 Task: Compose an email with the signature Cooper Powell with the subject Invitation to a webinar and the message I would like to schedule a one-on-one meeting to discuss my performance review. from softage.4@softage.net to softage.6@softage.net, select last 2 words, change the font of the message to Narrow and change the font typography to bold and underline Send the email. Finally, move the email from Sent Items to the label Performance reviews
Action: Mouse moved to (1069, 87)
Screenshot: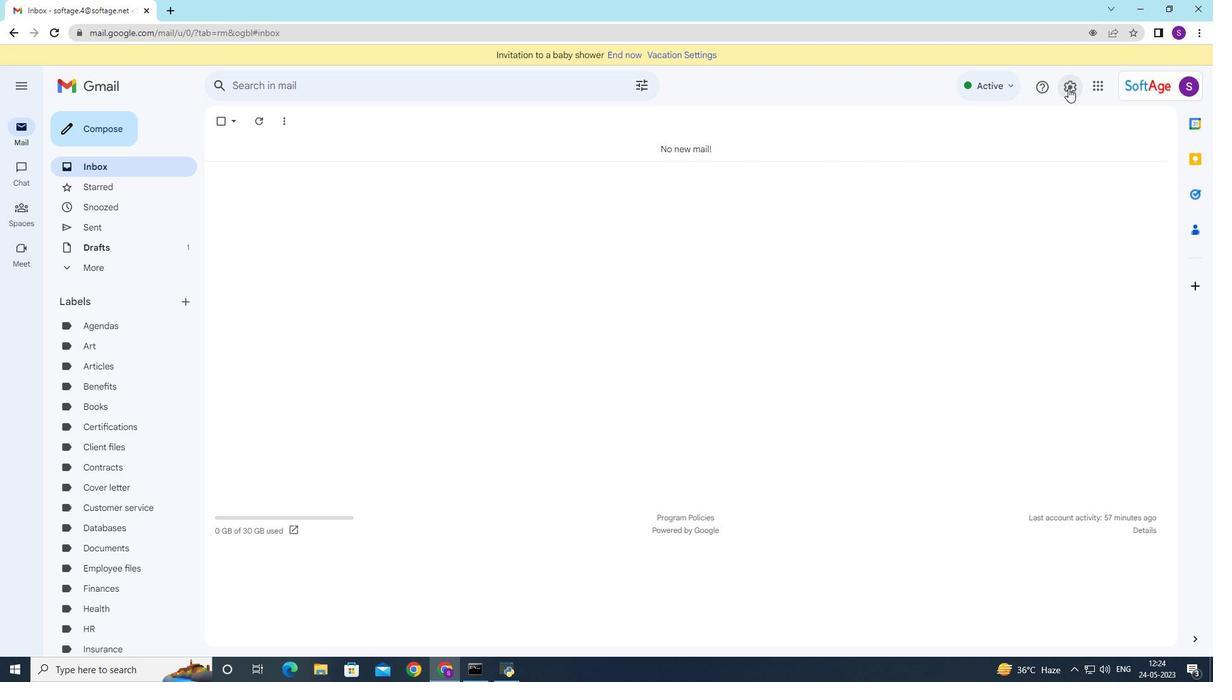 
Action: Mouse pressed left at (1069, 87)
Screenshot: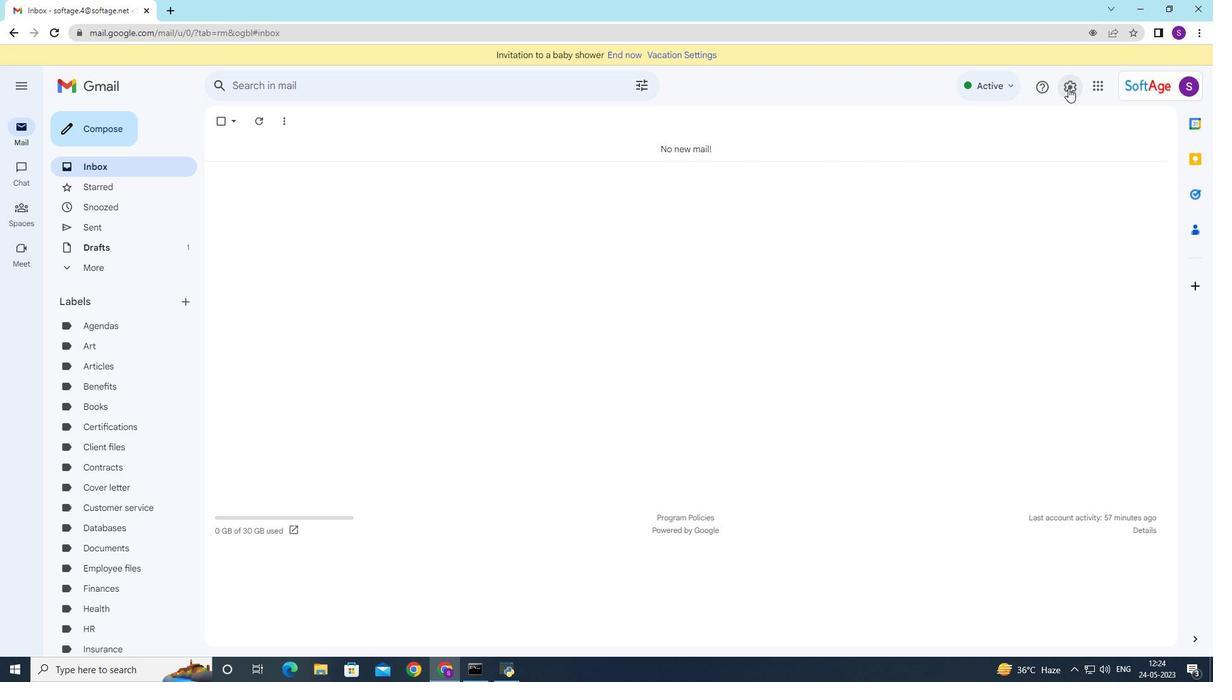 
Action: Mouse moved to (1073, 154)
Screenshot: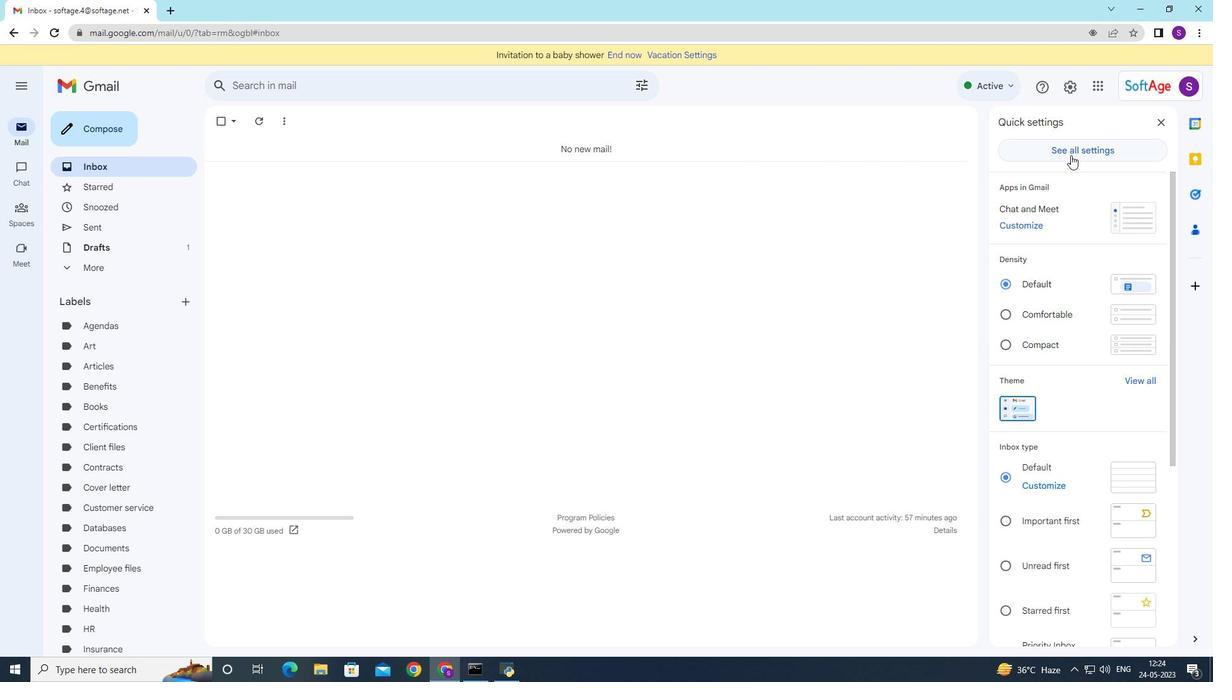 
Action: Mouse pressed left at (1073, 154)
Screenshot: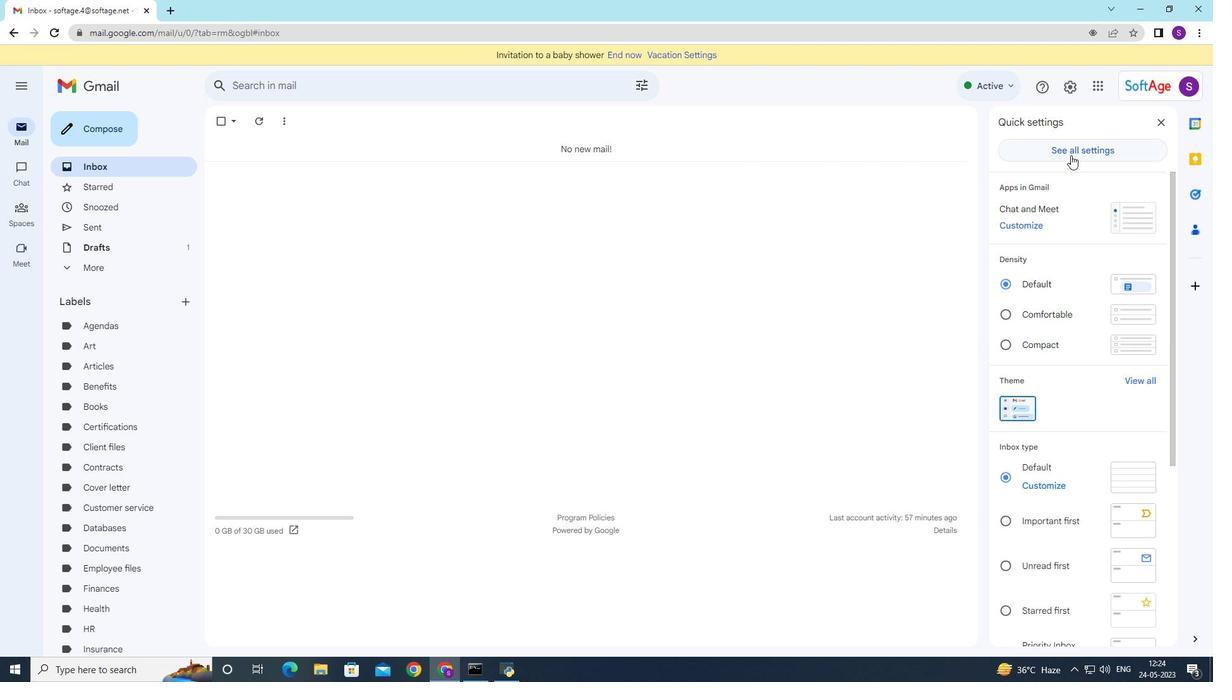 
Action: Mouse moved to (594, 244)
Screenshot: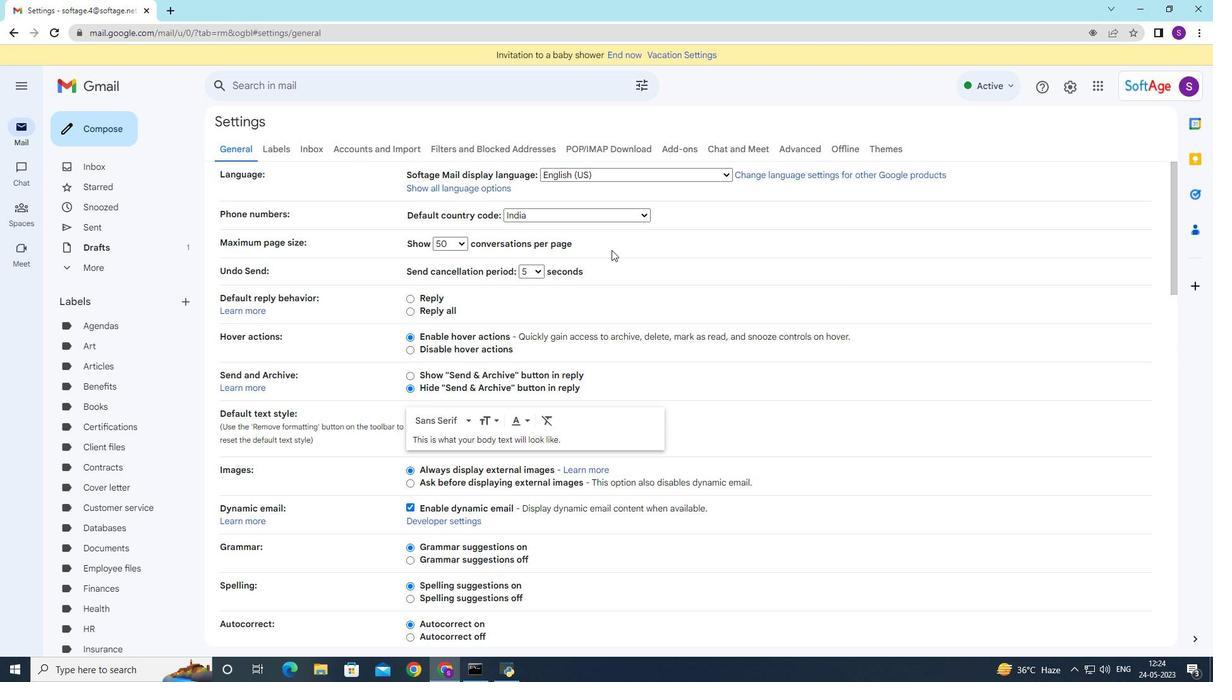 
Action: Mouse scrolled (594, 243) with delta (0, 0)
Screenshot: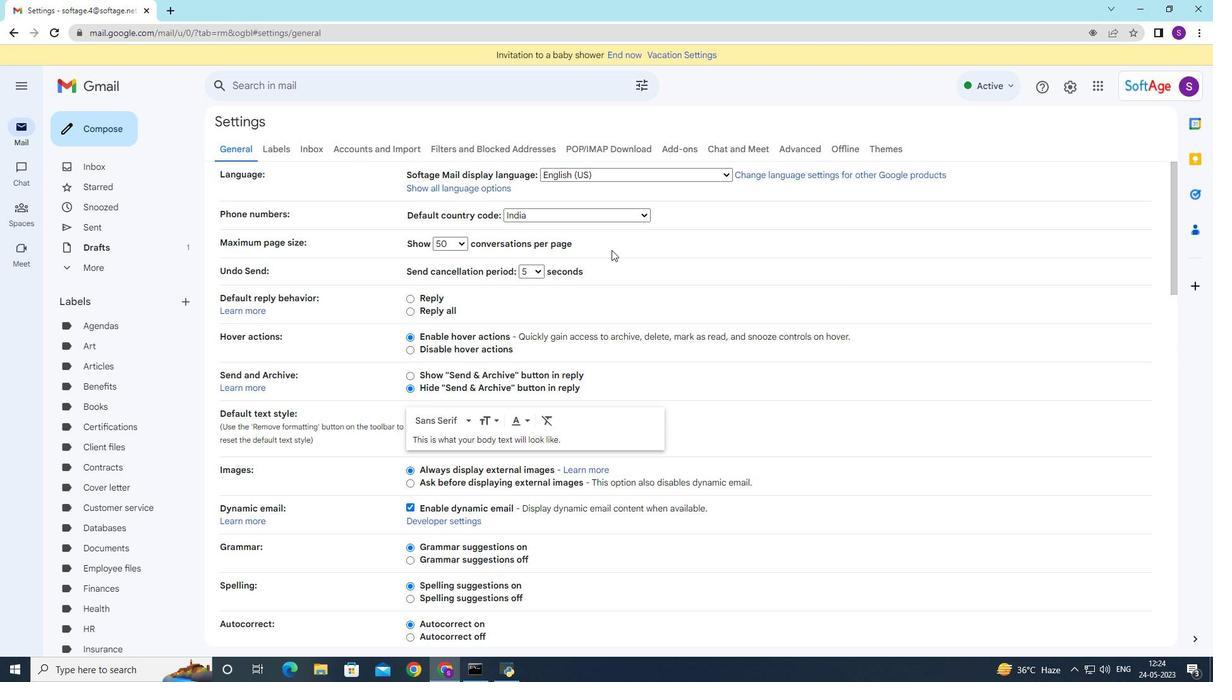 
Action: Mouse scrolled (594, 243) with delta (0, 0)
Screenshot: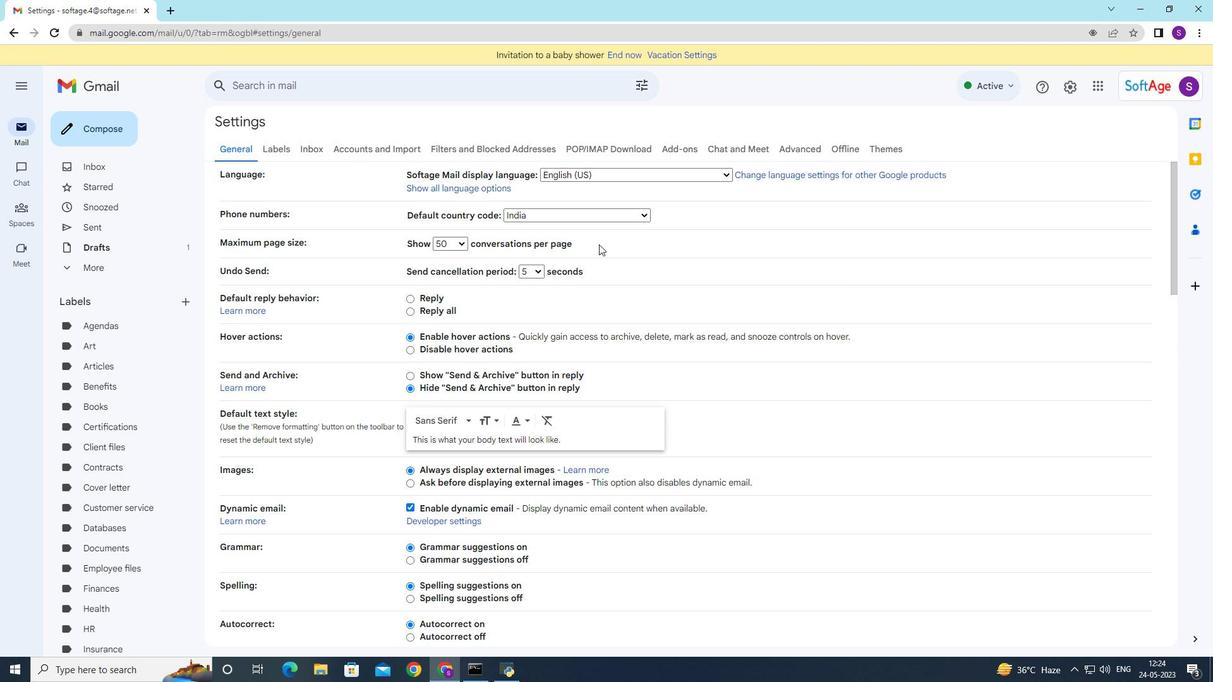 
Action: Mouse scrolled (594, 243) with delta (0, 0)
Screenshot: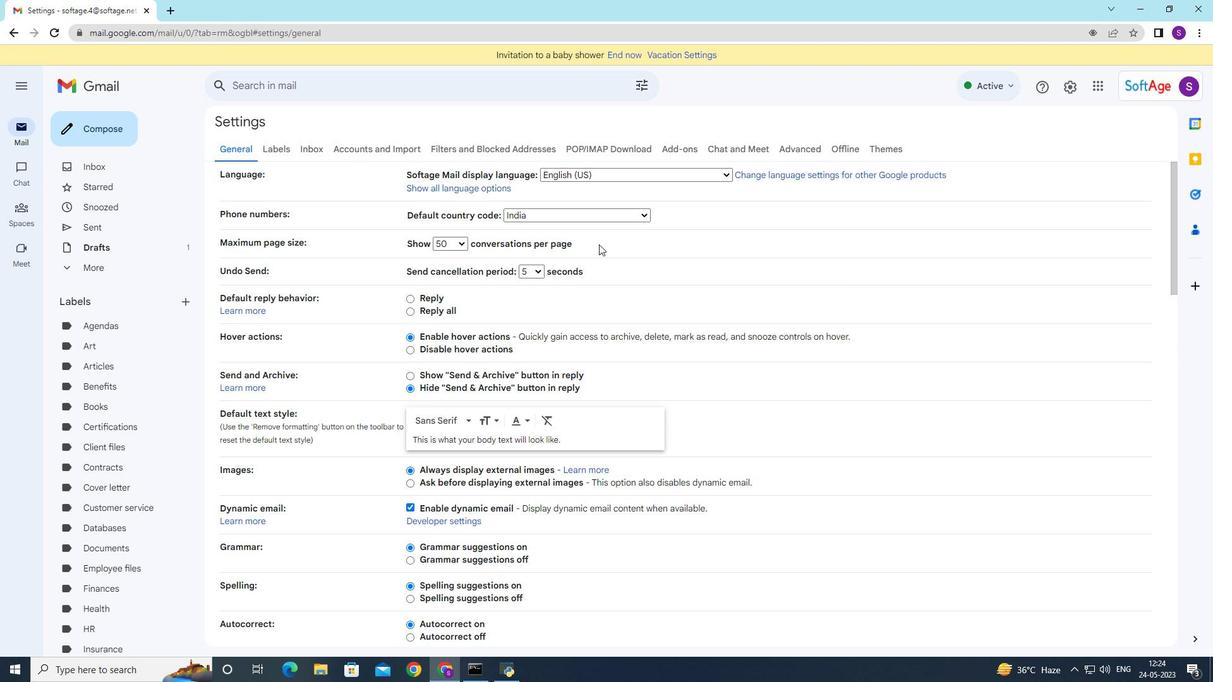 
Action: Mouse scrolled (594, 243) with delta (0, 0)
Screenshot: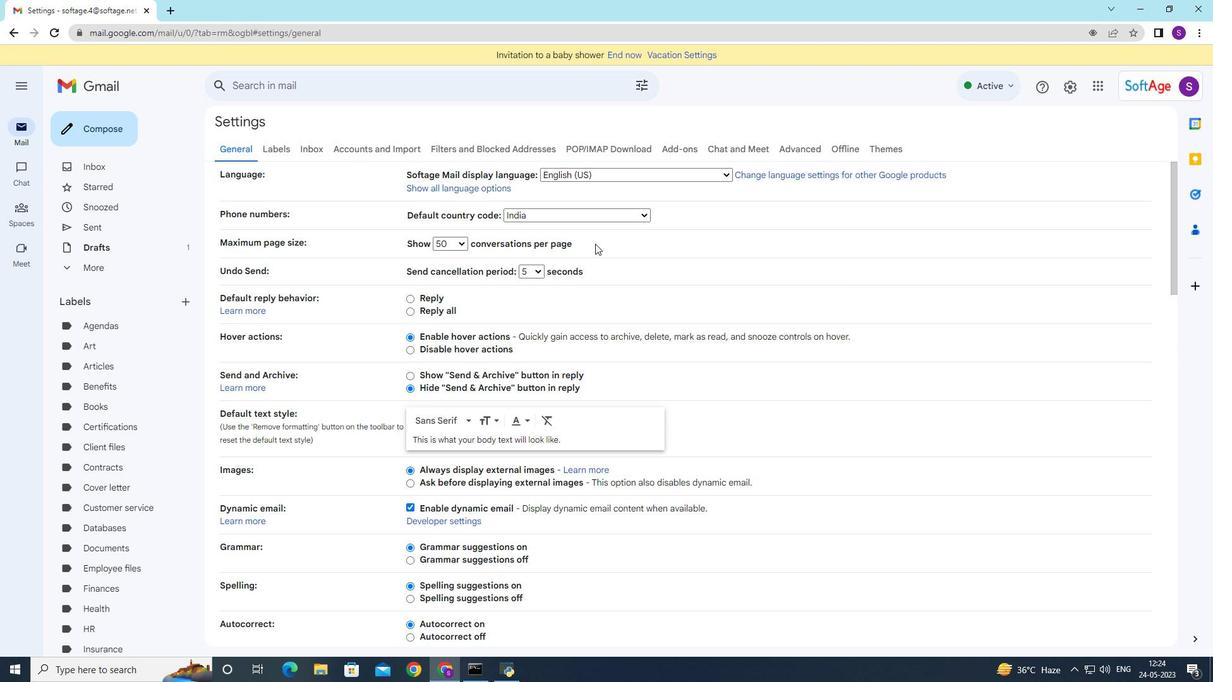 
Action: Mouse scrolled (594, 243) with delta (0, 0)
Screenshot: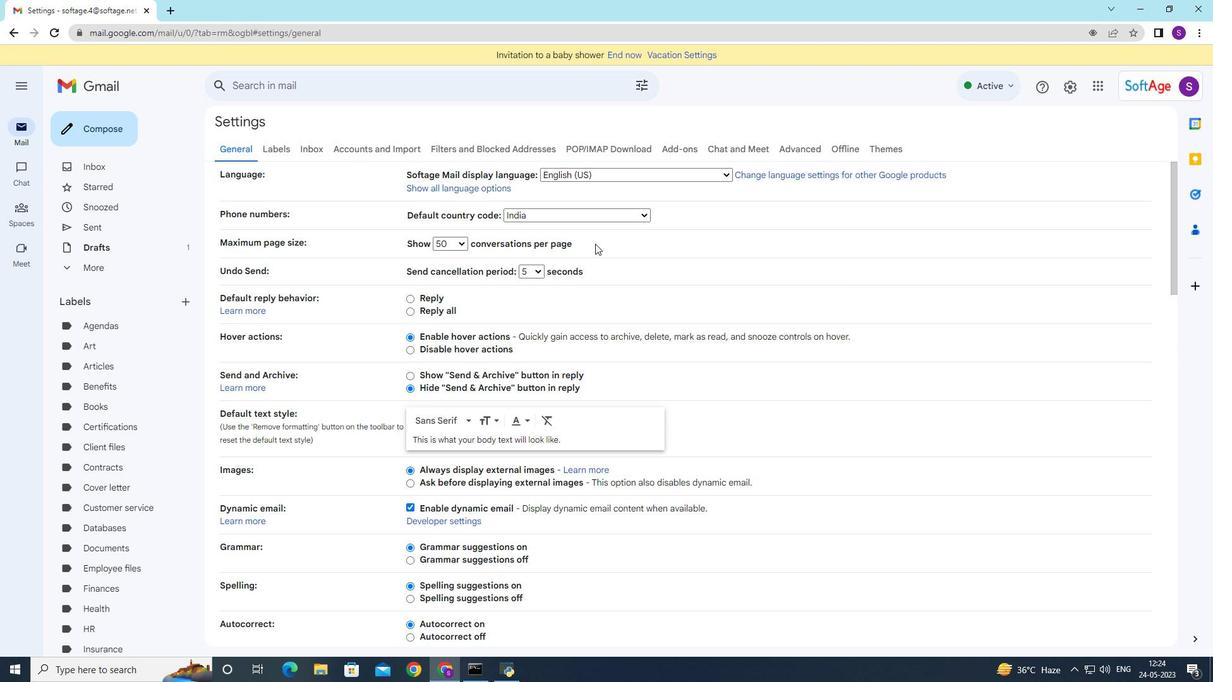 
Action: Mouse moved to (600, 265)
Screenshot: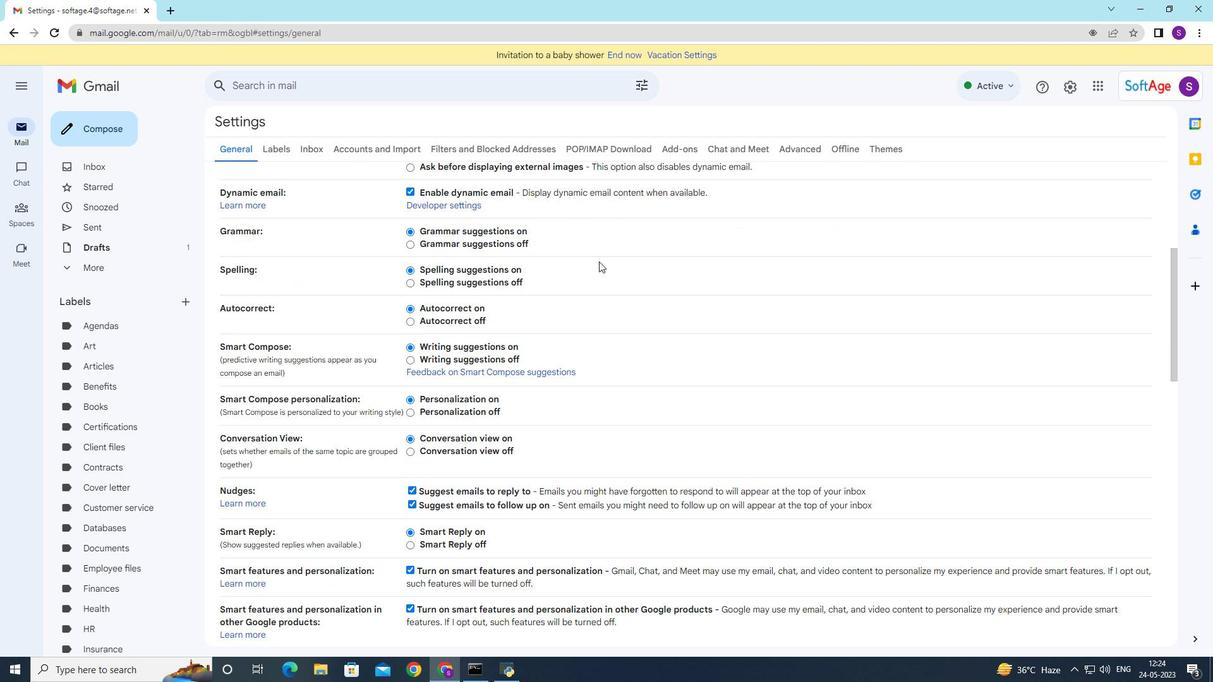 
Action: Mouse scrolled (599, 267) with delta (0, 0)
Screenshot: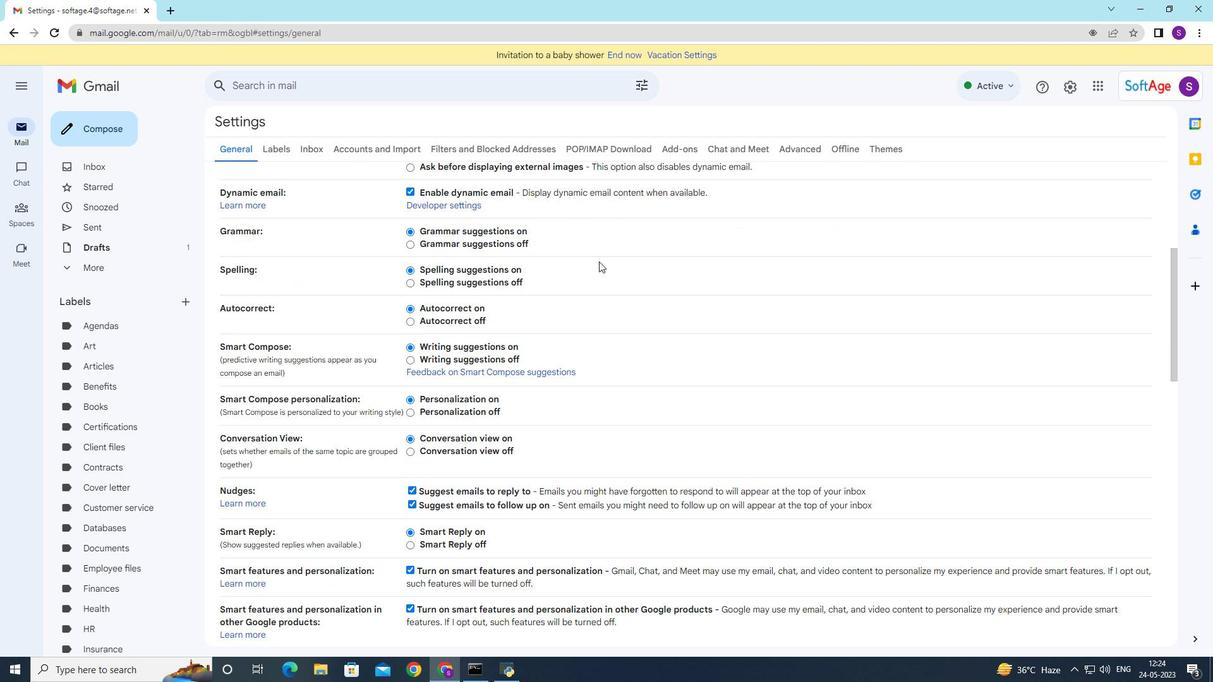 
Action: Mouse scrolled (599, 267) with delta (0, 0)
Screenshot: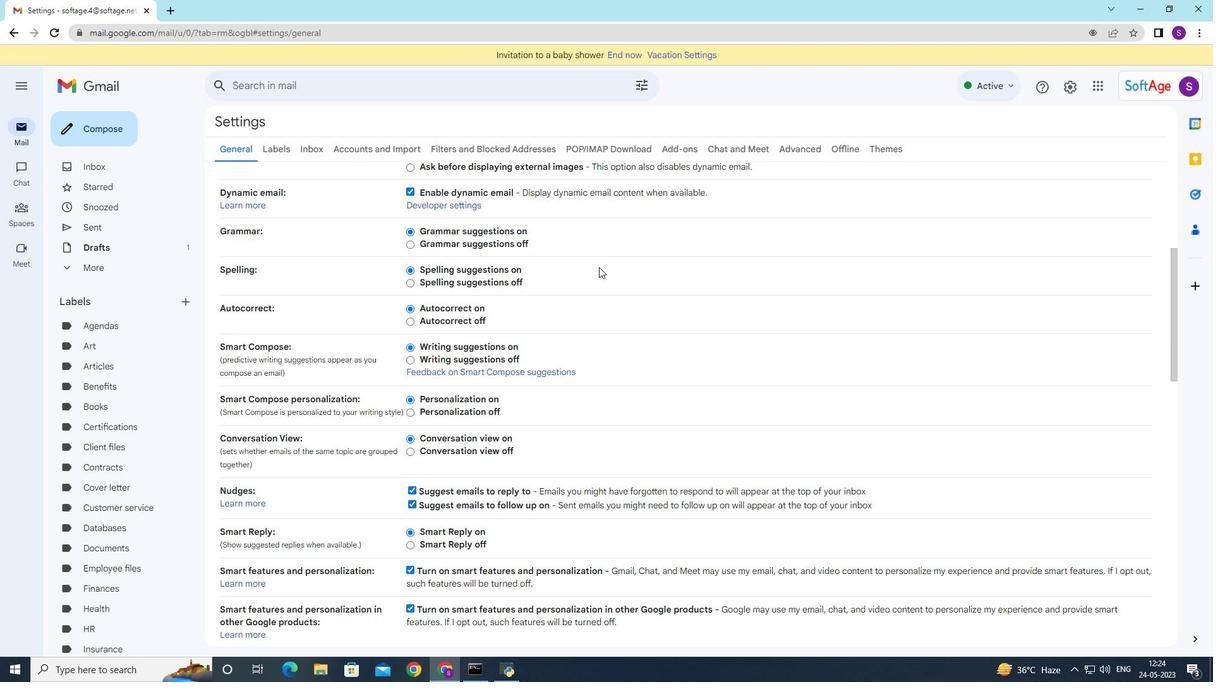 
Action: Mouse scrolled (599, 267) with delta (0, 0)
Screenshot: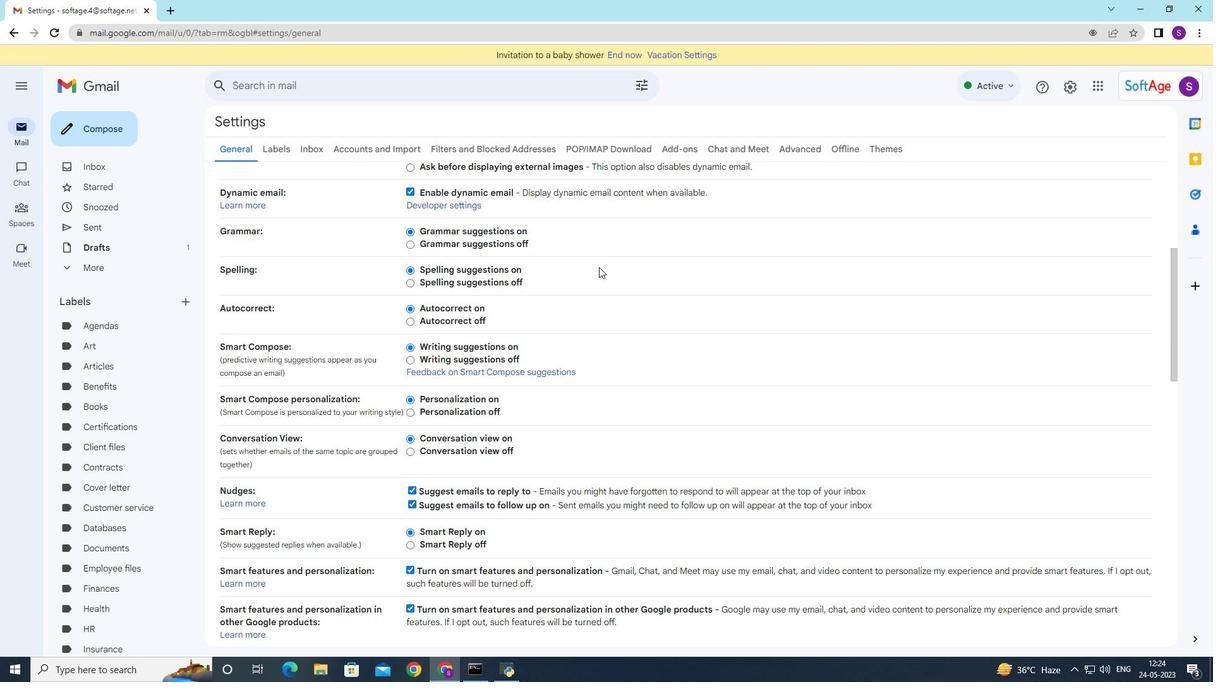 
Action: Mouse scrolled (599, 267) with delta (0, 0)
Screenshot: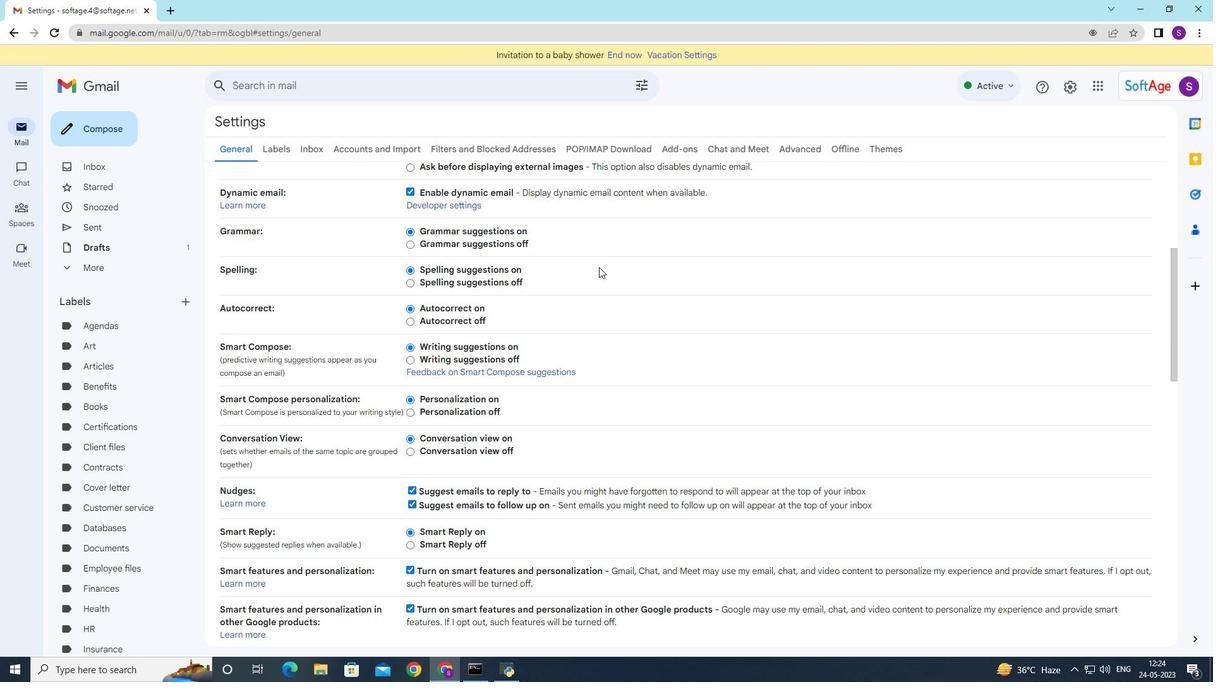
Action: Mouse scrolled (599, 267) with delta (0, 0)
Screenshot: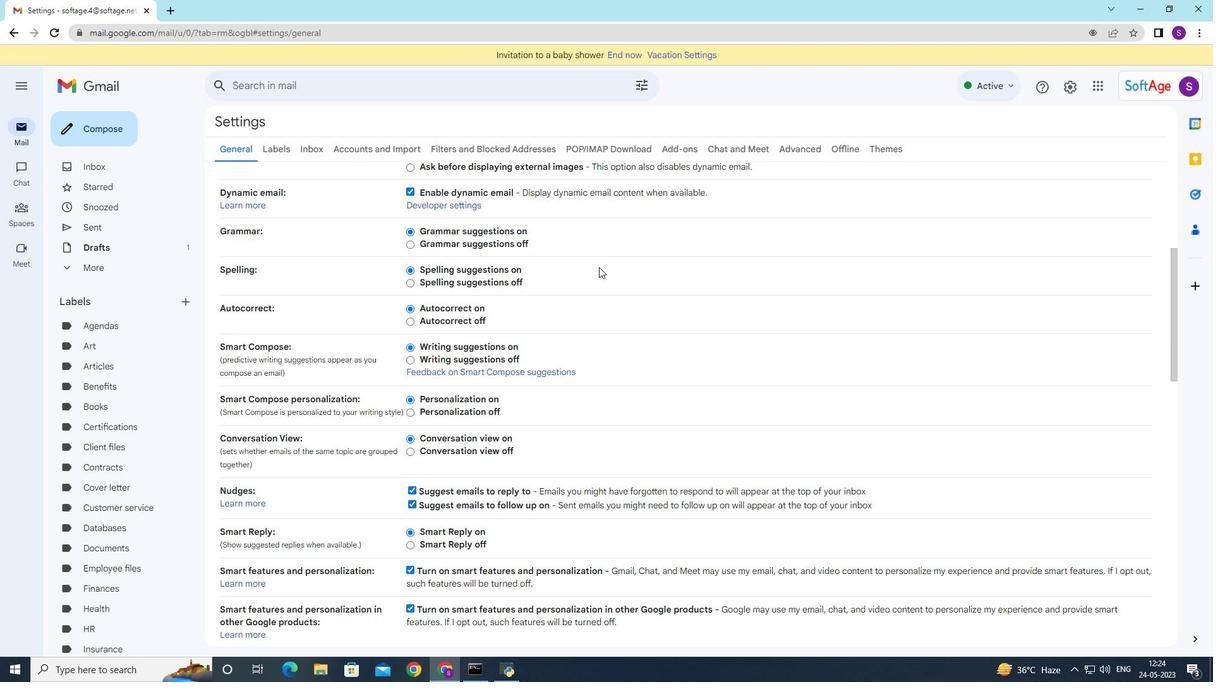 
Action: Mouse scrolled (599, 266) with delta (0, 0)
Screenshot: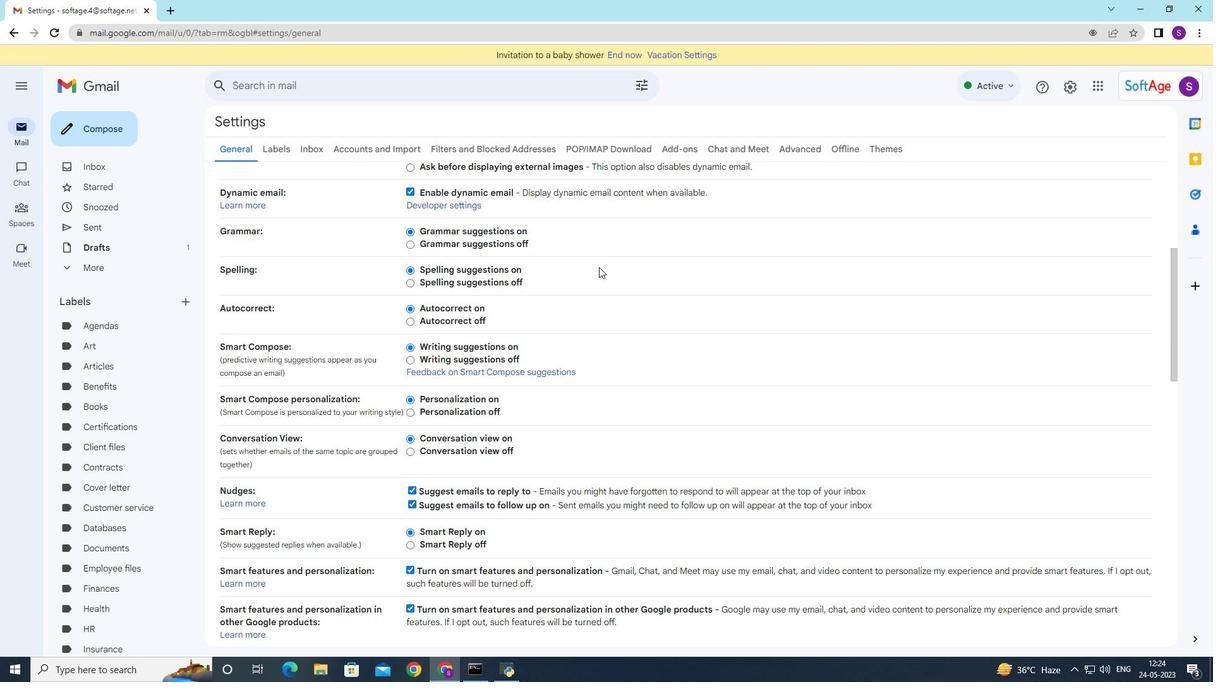 
Action: Mouse moved to (616, 264)
Screenshot: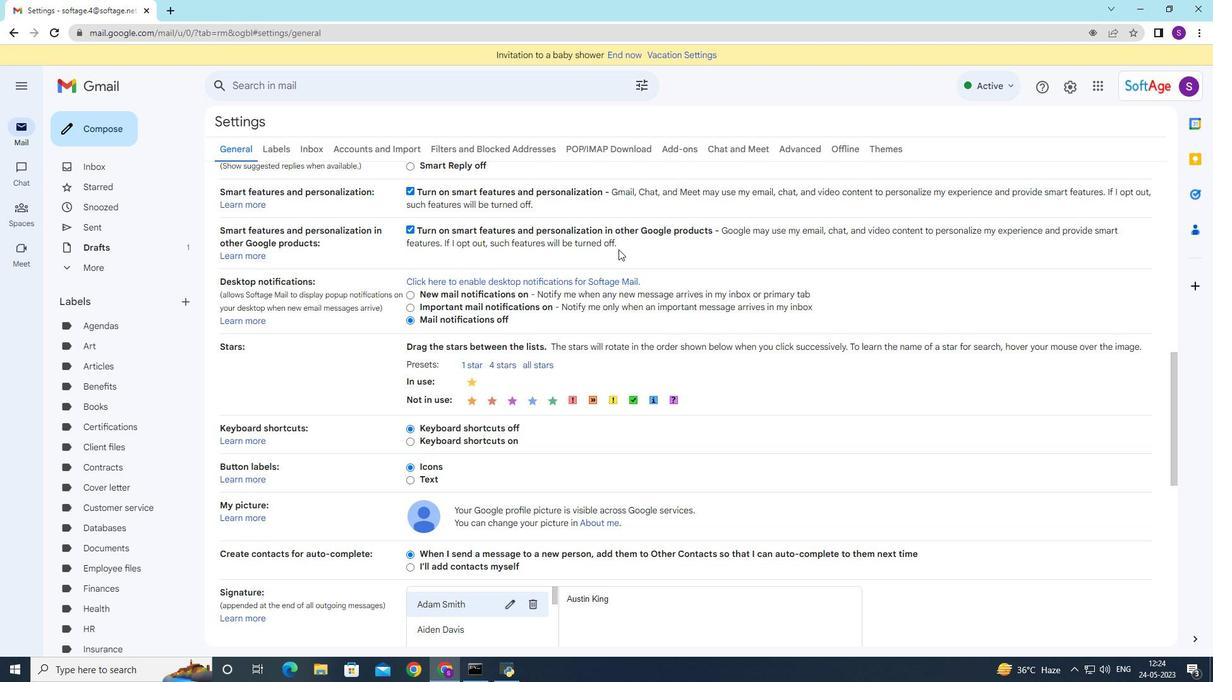 
Action: Mouse scrolled (617, 261) with delta (0, 0)
Screenshot: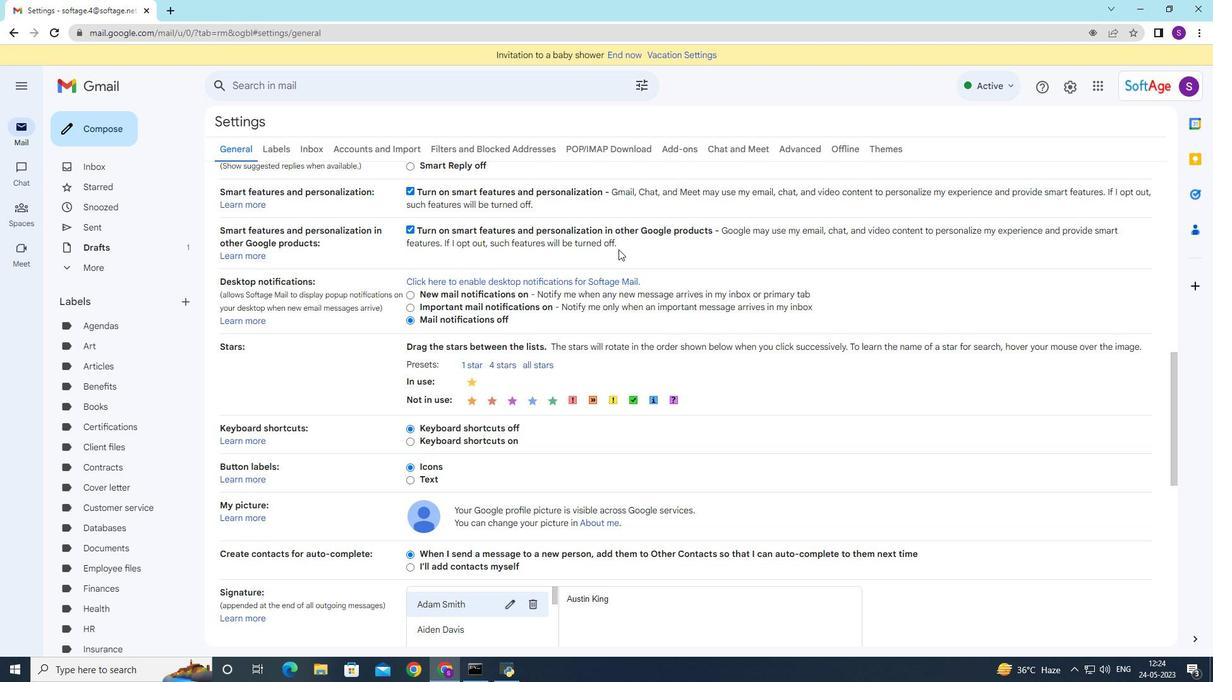 
Action: Mouse moved to (616, 264)
Screenshot: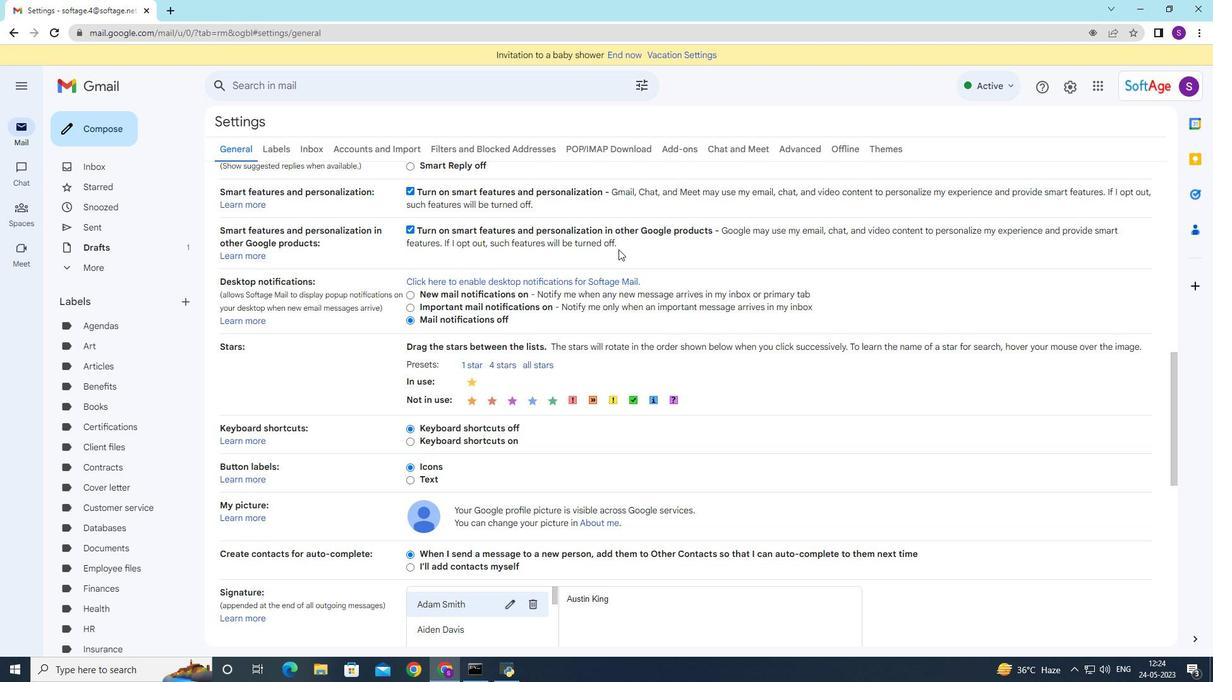 
Action: Mouse scrolled (617, 261) with delta (0, 0)
Screenshot: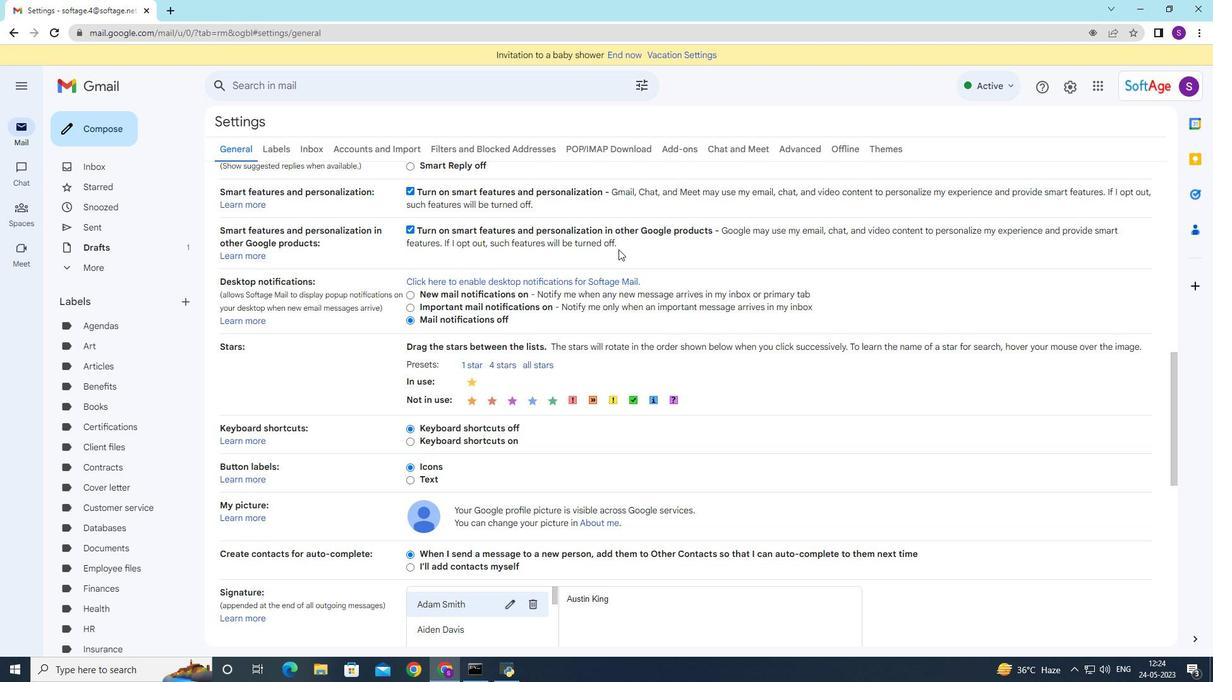 
Action: Mouse moved to (615, 269)
Screenshot: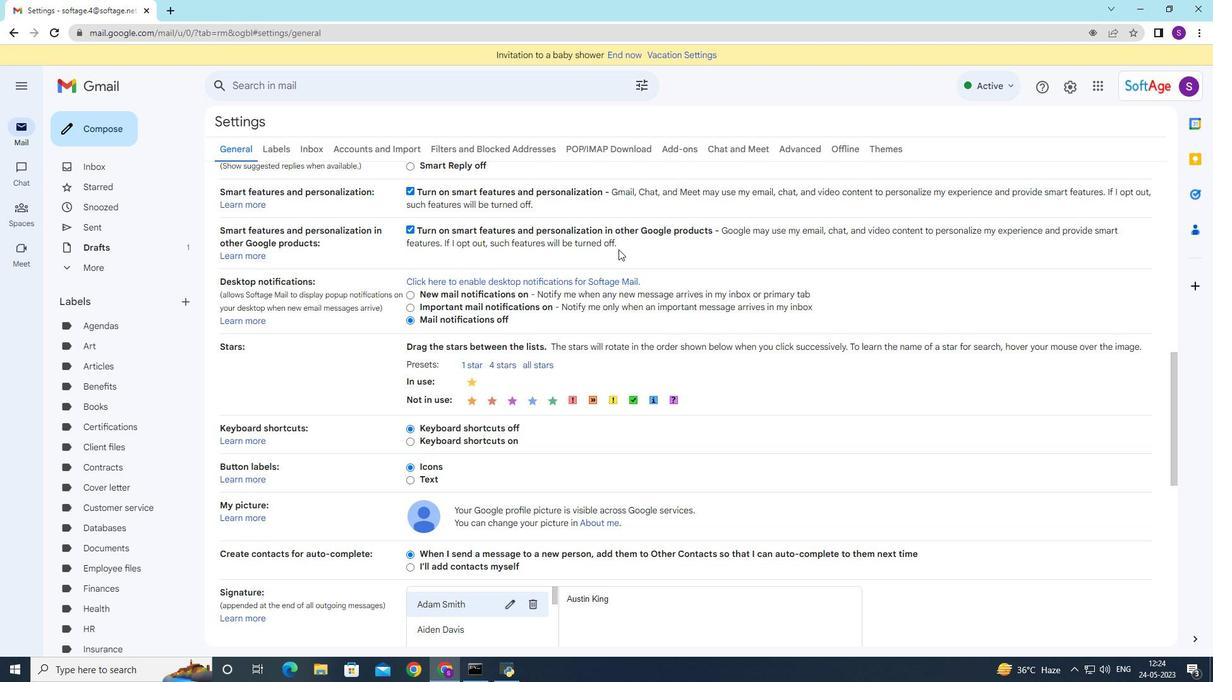 
Action: Mouse scrolled (617, 263) with delta (0, 0)
Screenshot: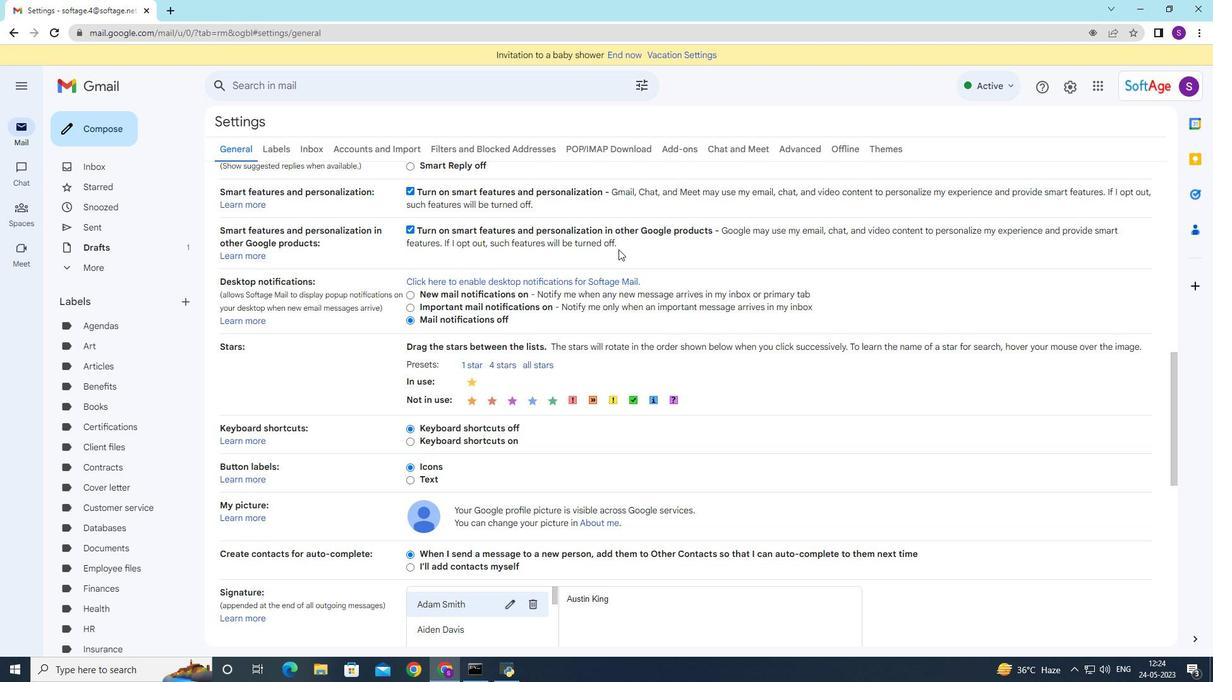 
Action: Mouse scrolled (617, 263) with delta (0, 0)
Screenshot: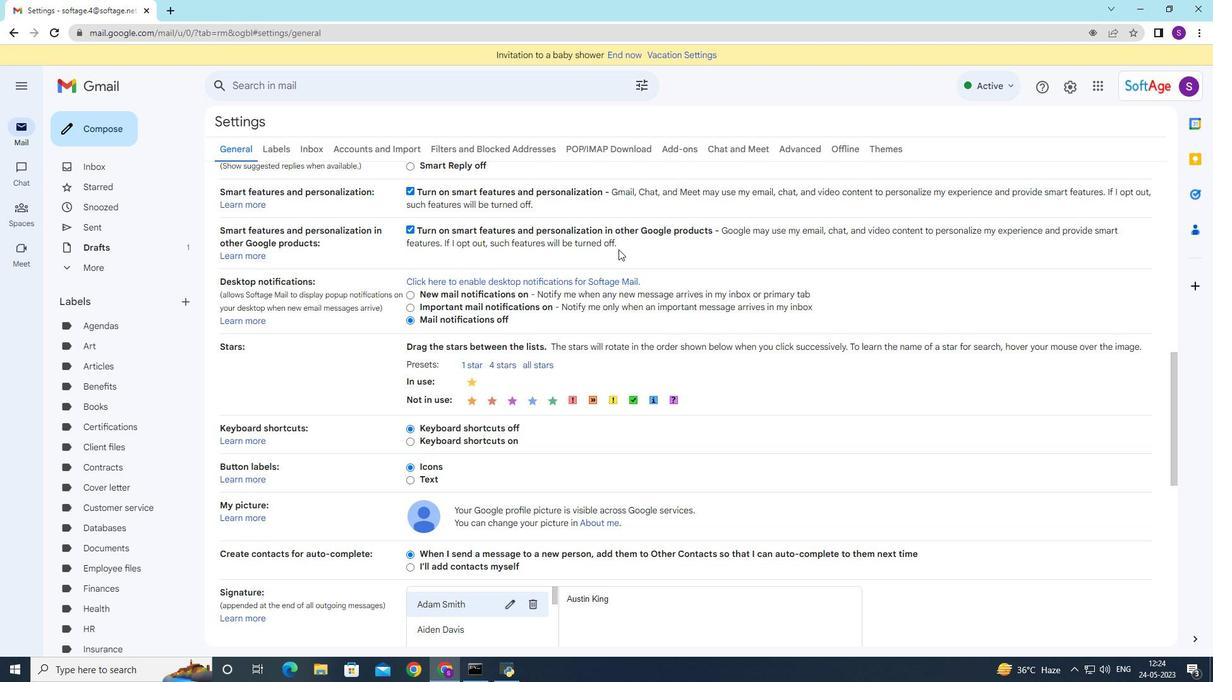 
Action: Mouse scrolled (616, 264) with delta (0, 0)
Screenshot: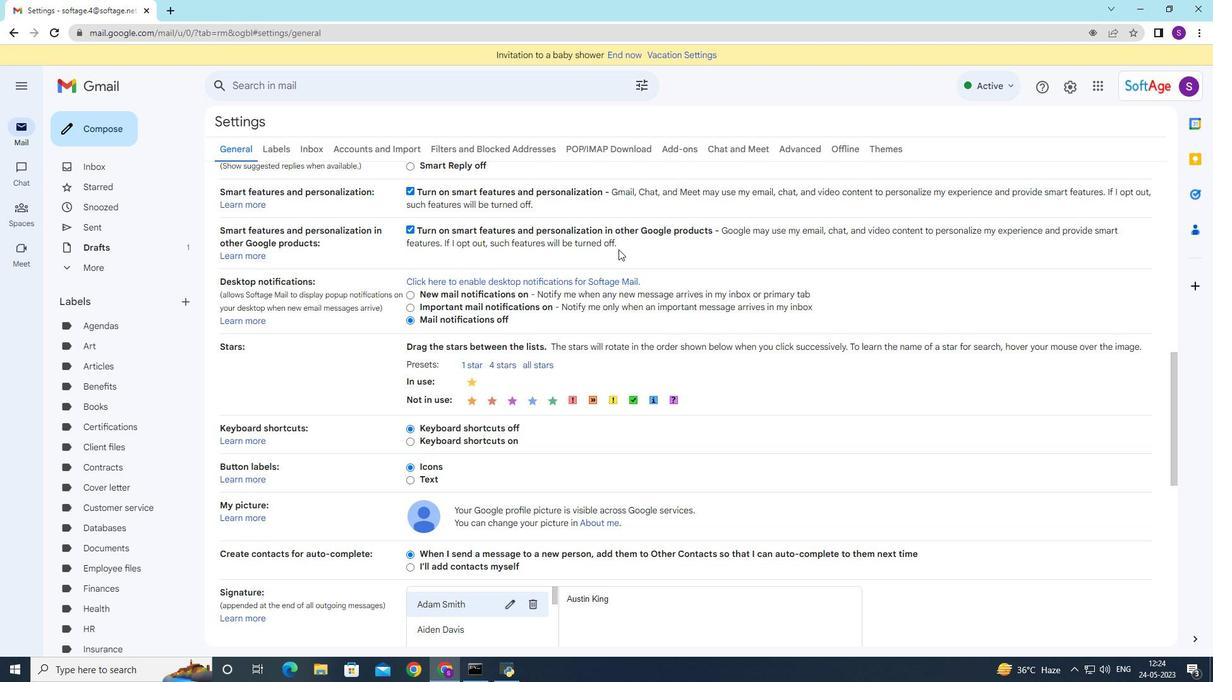
Action: Mouse moved to (533, 338)
Screenshot: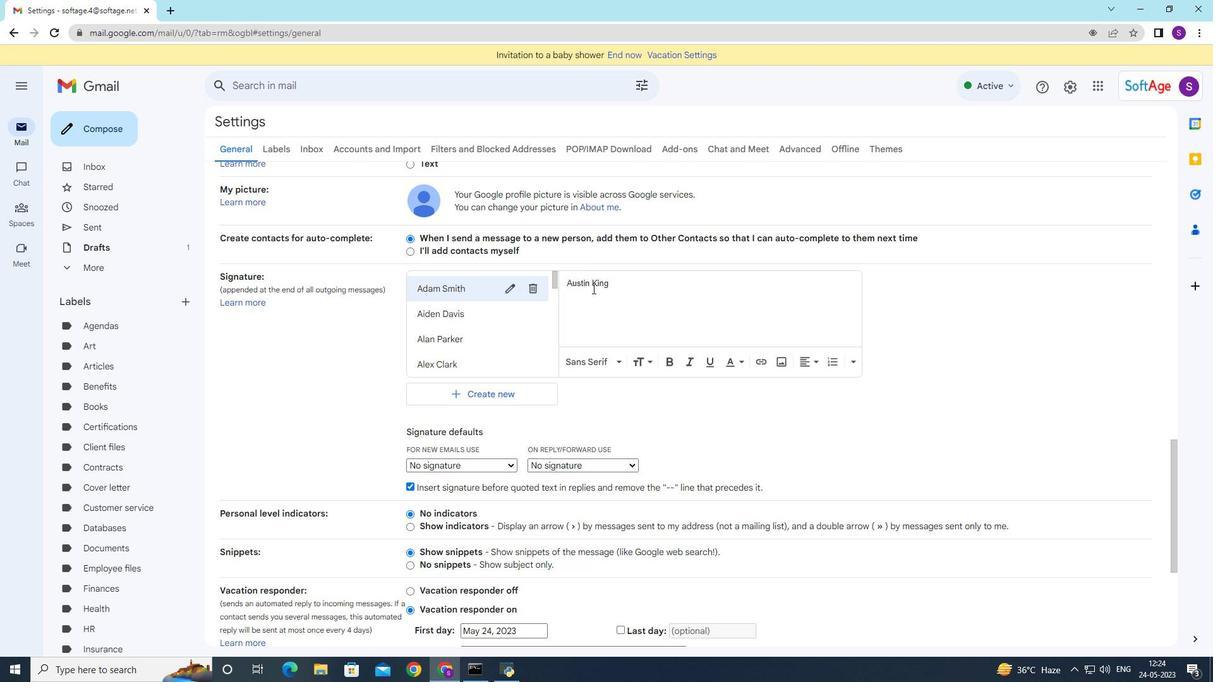 
Action: Mouse scrolled (533, 338) with delta (0, 0)
Screenshot: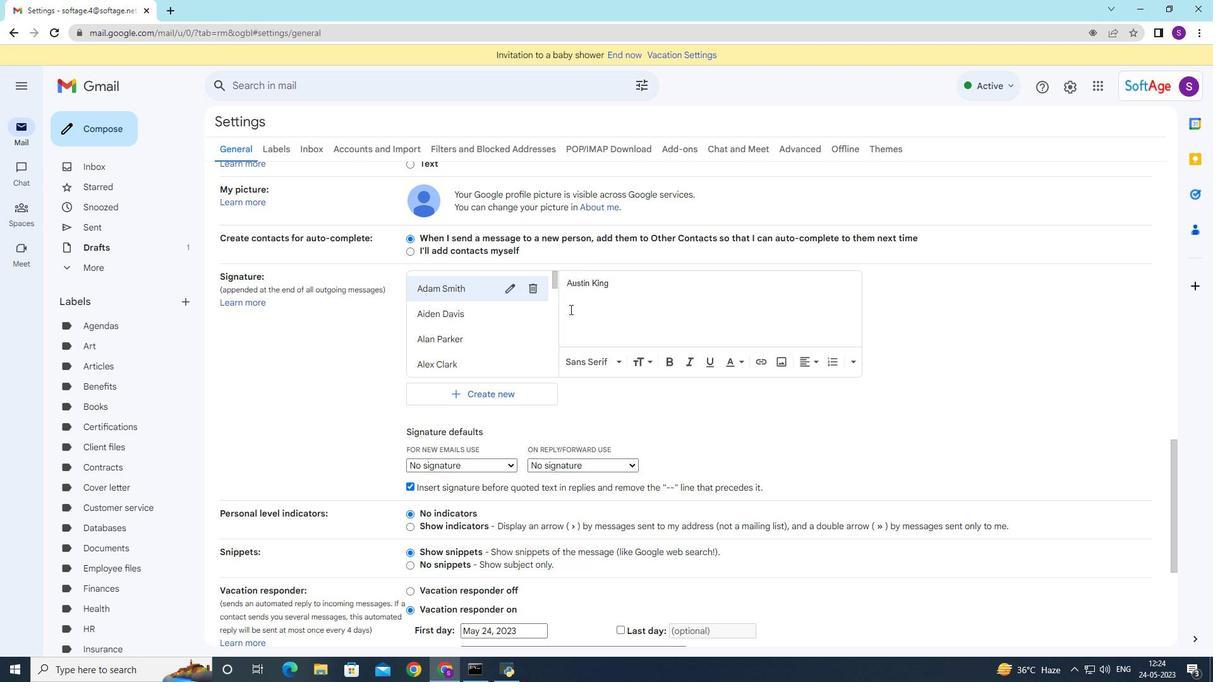 
Action: Mouse moved to (517, 347)
Screenshot: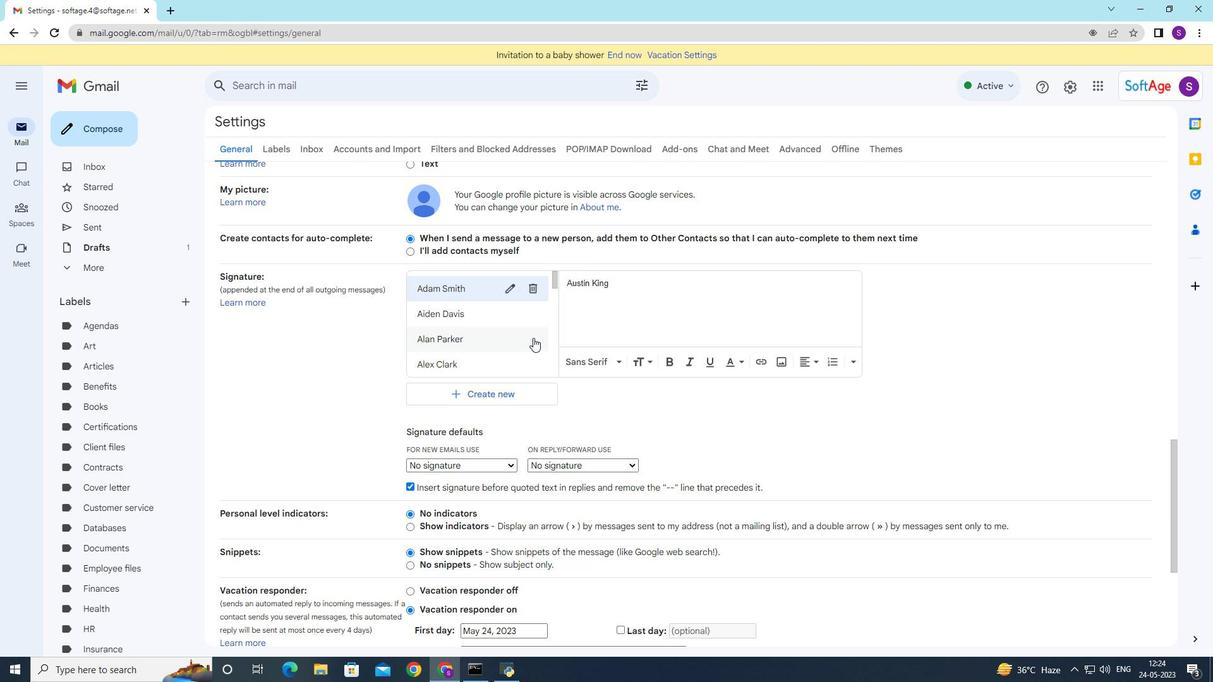 
Action: Mouse scrolled (517, 346) with delta (0, 0)
Screenshot: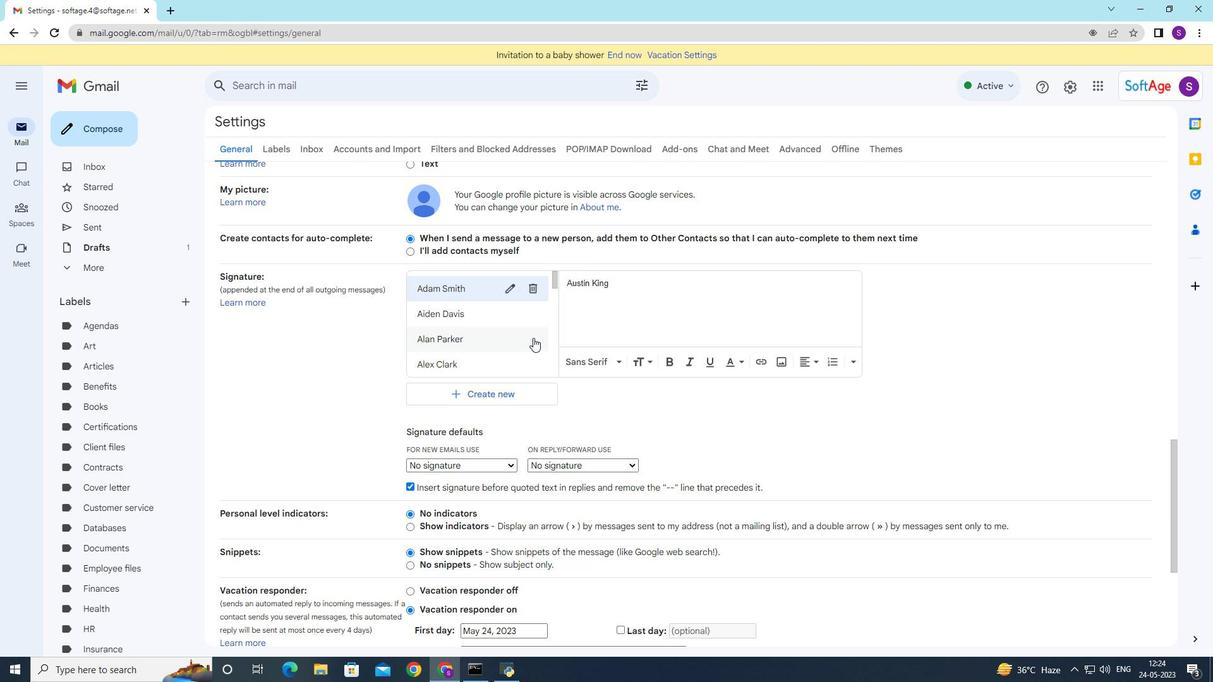 
Action: Mouse moved to (498, 389)
Screenshot: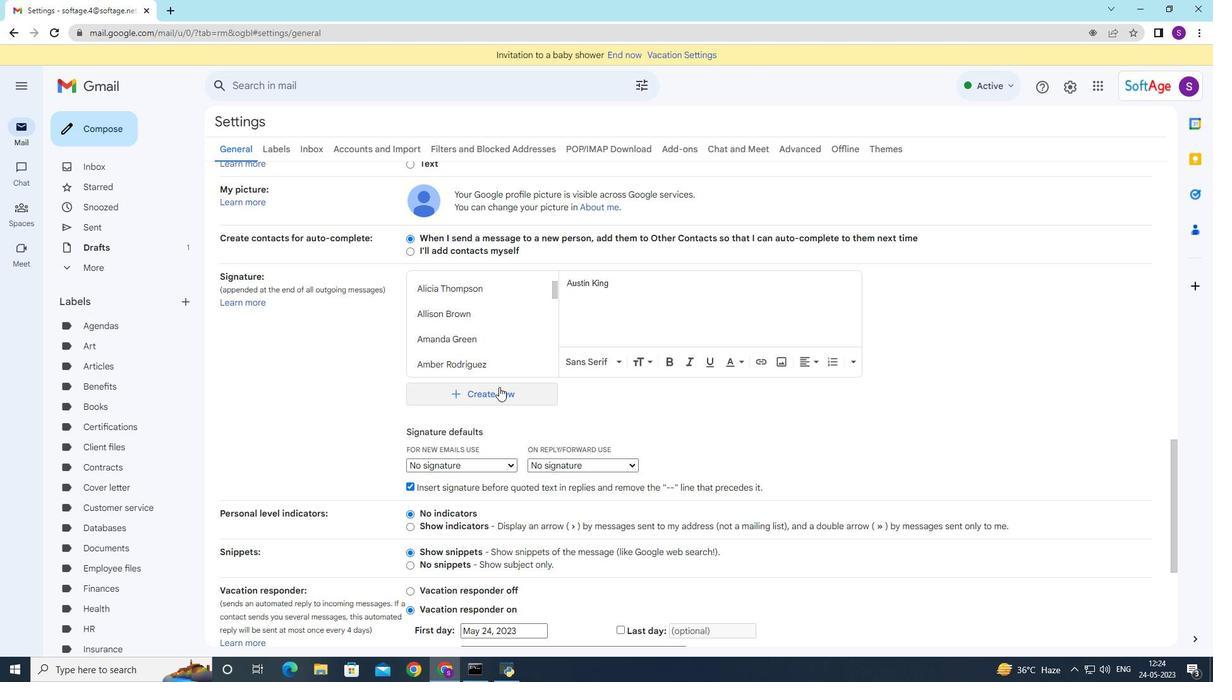 
Action: Mouse pressed left at (498, 389)
Screenshot: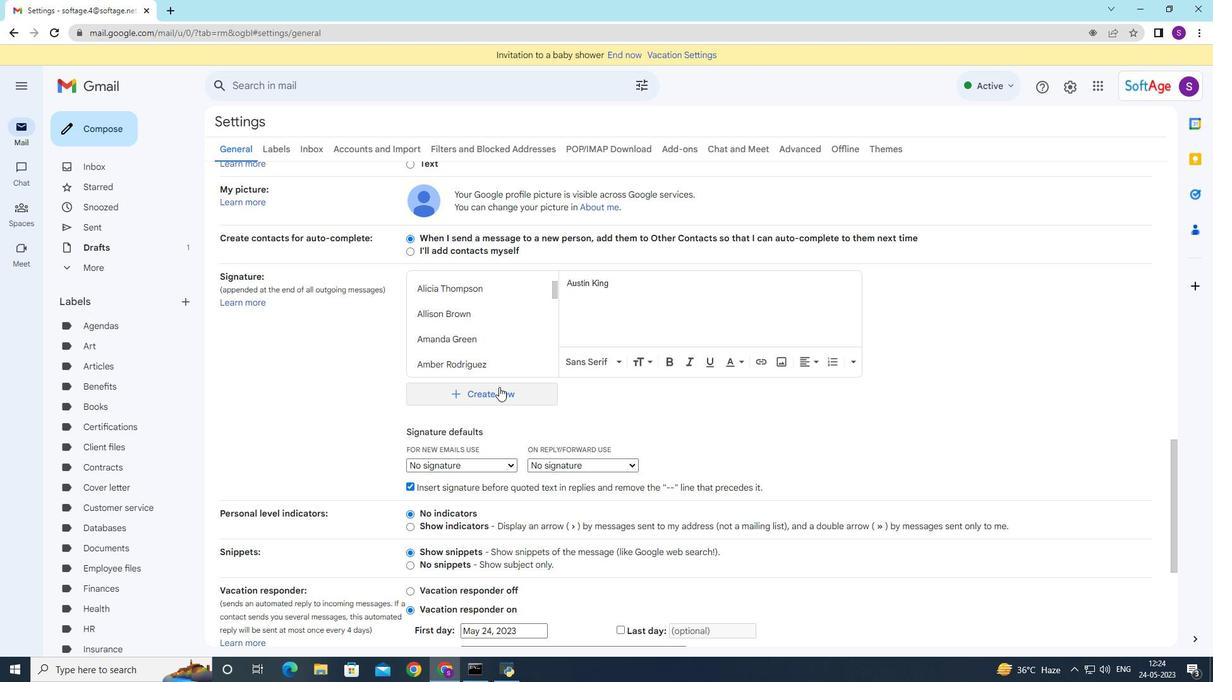 
Action: Mouse moved to (563, 330)
Screenshot: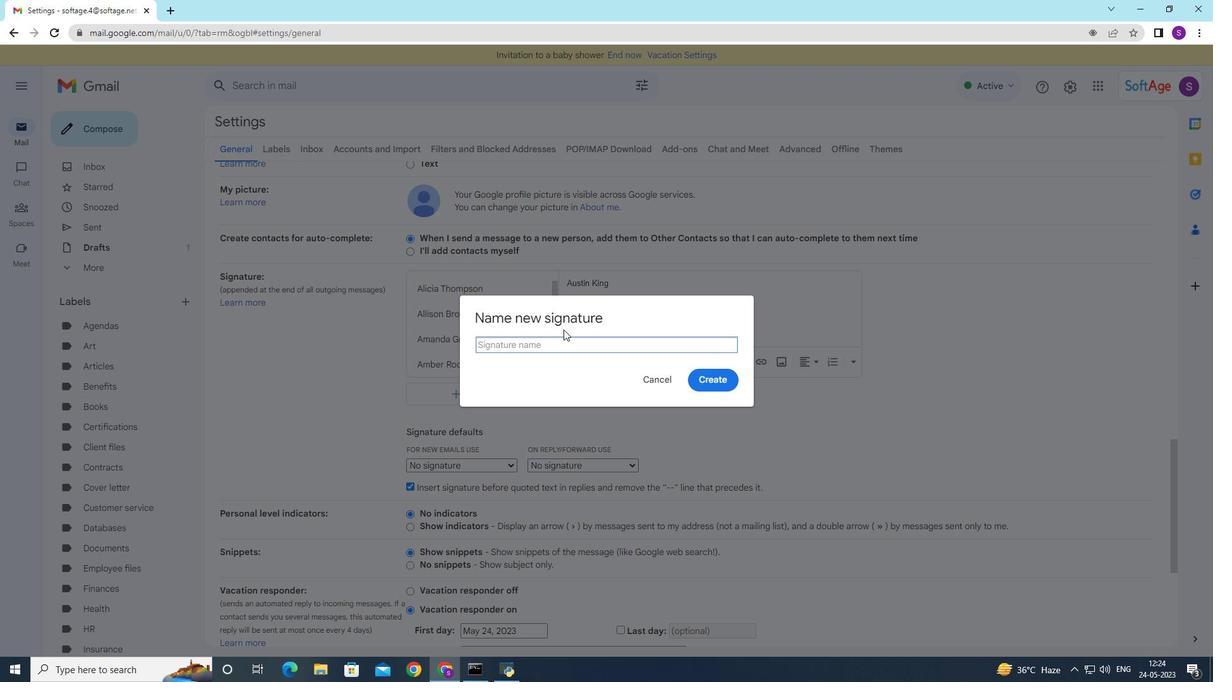 
Action: Key pressed <Key.shift>Cooper<Key.space><Key.shift><Key.shift><Key.shift>Poe<Key.backspace>well
Screenshot: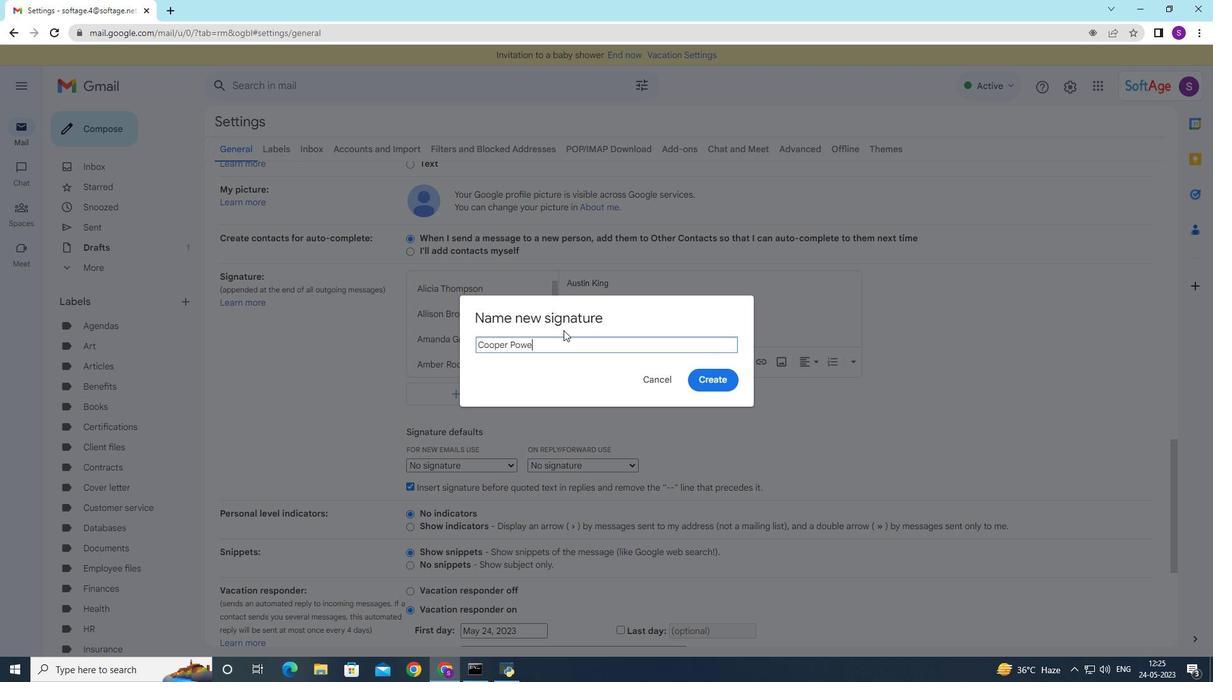
Action: Mouse moved to (707, 380)
Screenshot: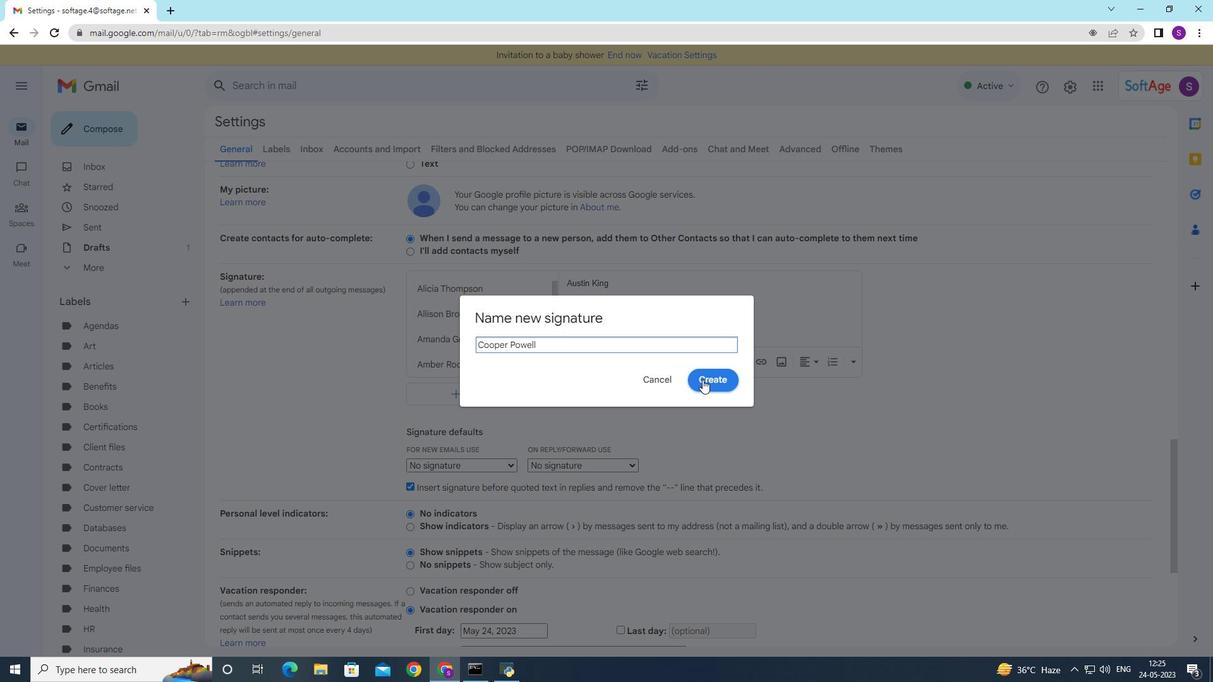 
Action: Mouse pressed left at (707, 380)
Screenshot: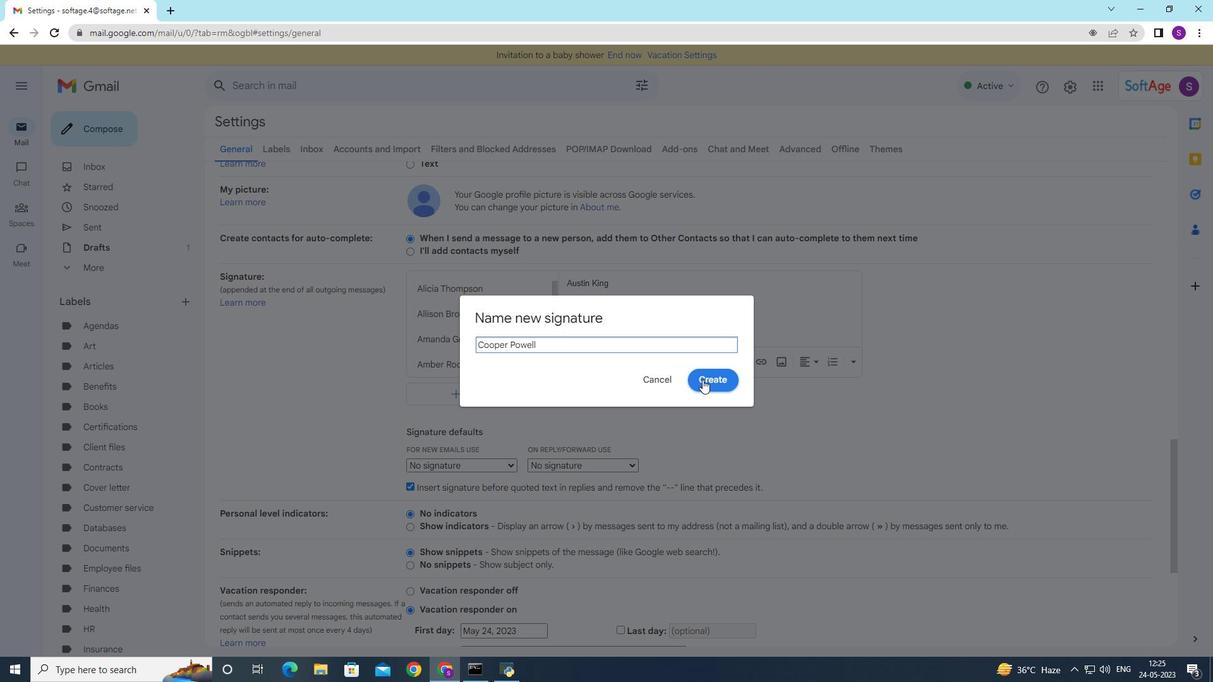 
Action: Mouse moved to (681, 349)
Screenshot: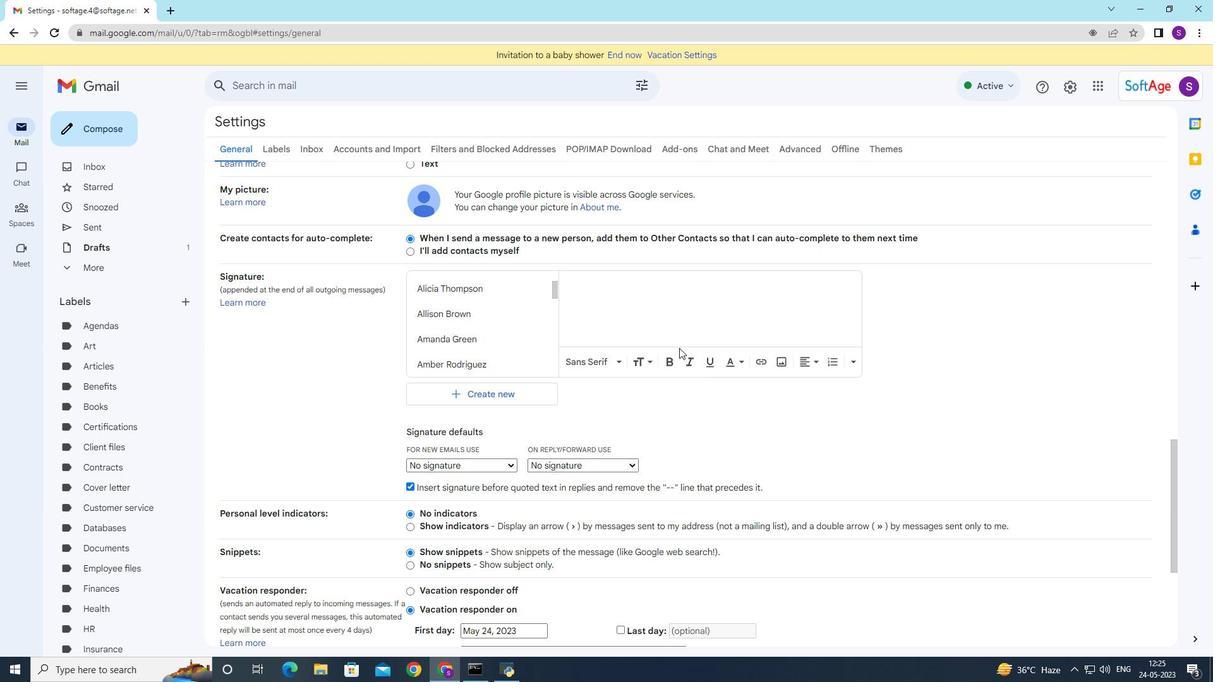 
Action: Key pressed <Key.shift>Cooper<Key.space><Key.shift><Key.shift><Key.shift><Key.shift><Key.shift>Powell
Screenshot: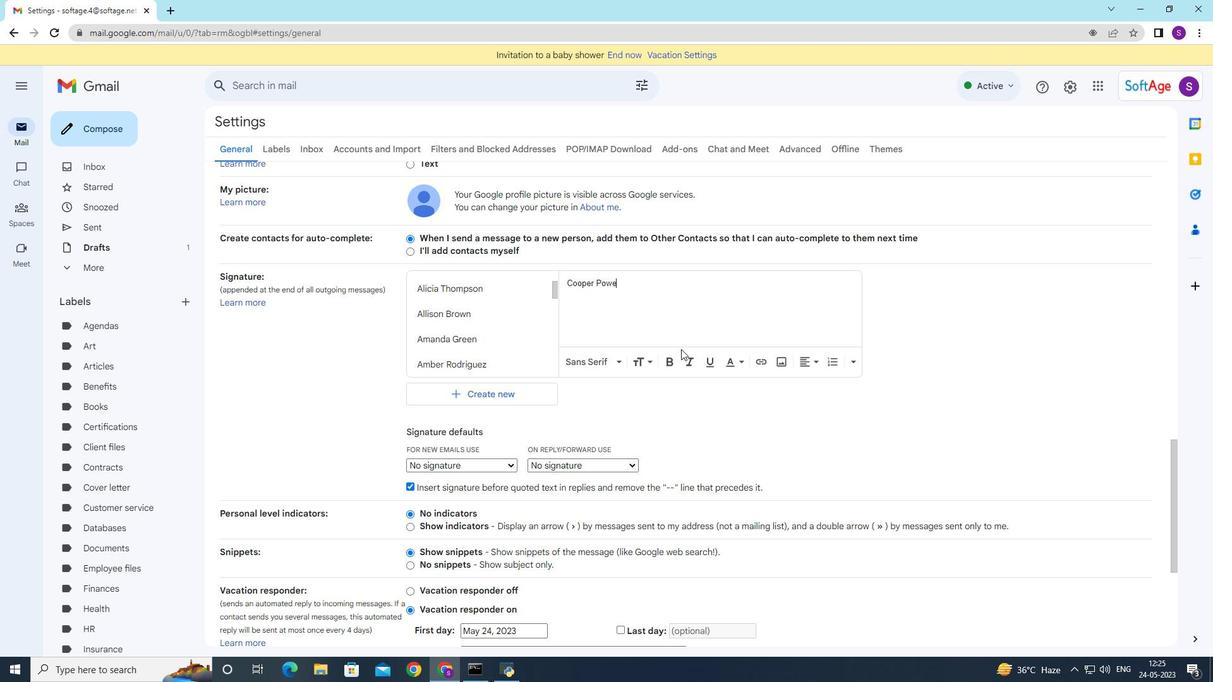 
Action: Mouse moved to (625, 359)
Screenshot: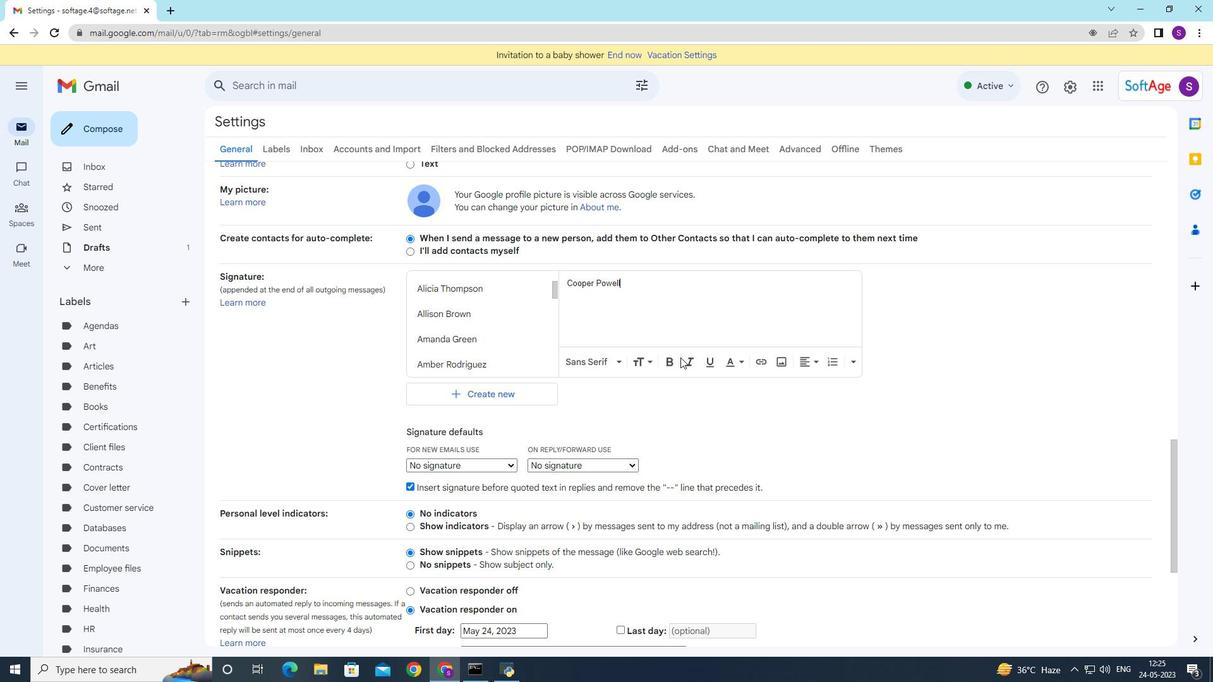 
Action: Mouse scrolled (625, 359) with delta (0, 0)
Screenshot: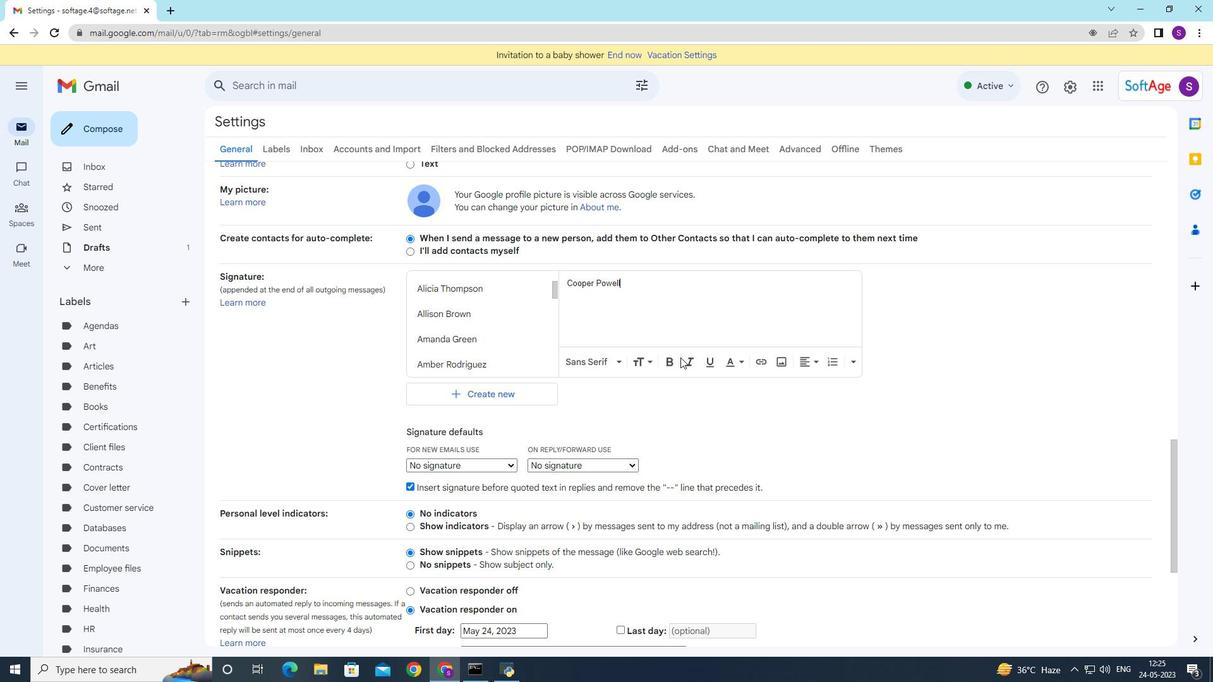 
Action: Mouse moved to (622, 359)
Screenshot: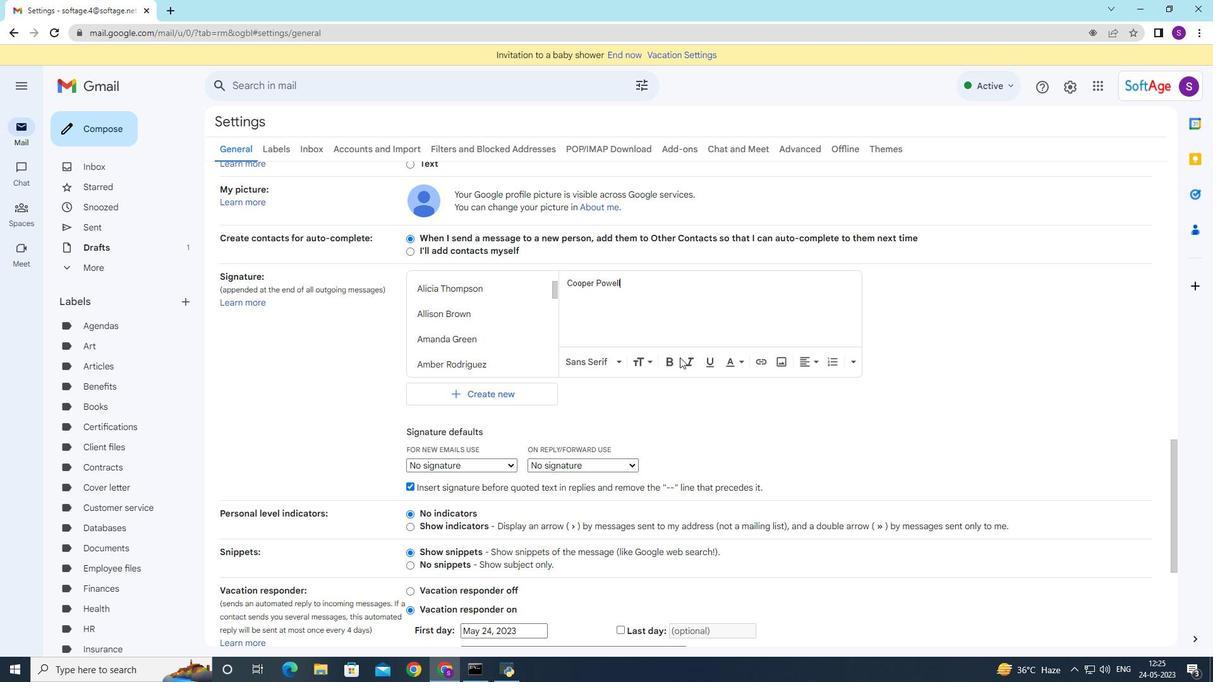 
Action: Mouse scrolled (622, 358) with delta (0, 0)
Screenshot: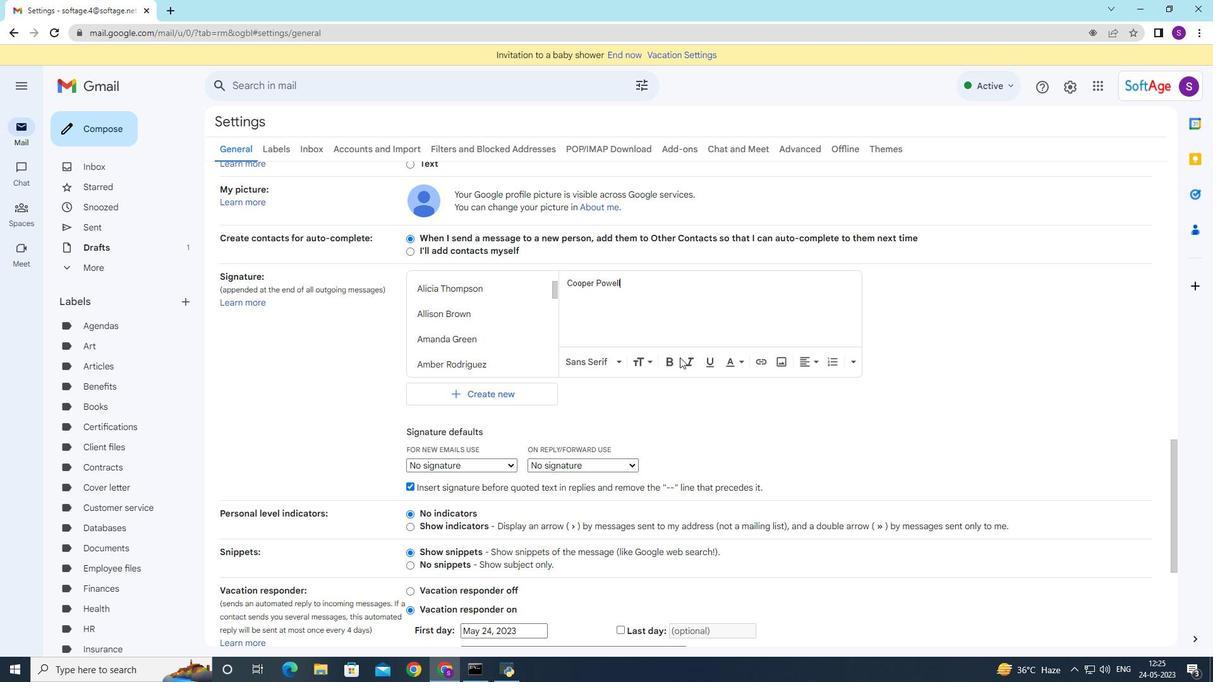 
Action: Mouse moved to (567, 407)
Screenshot: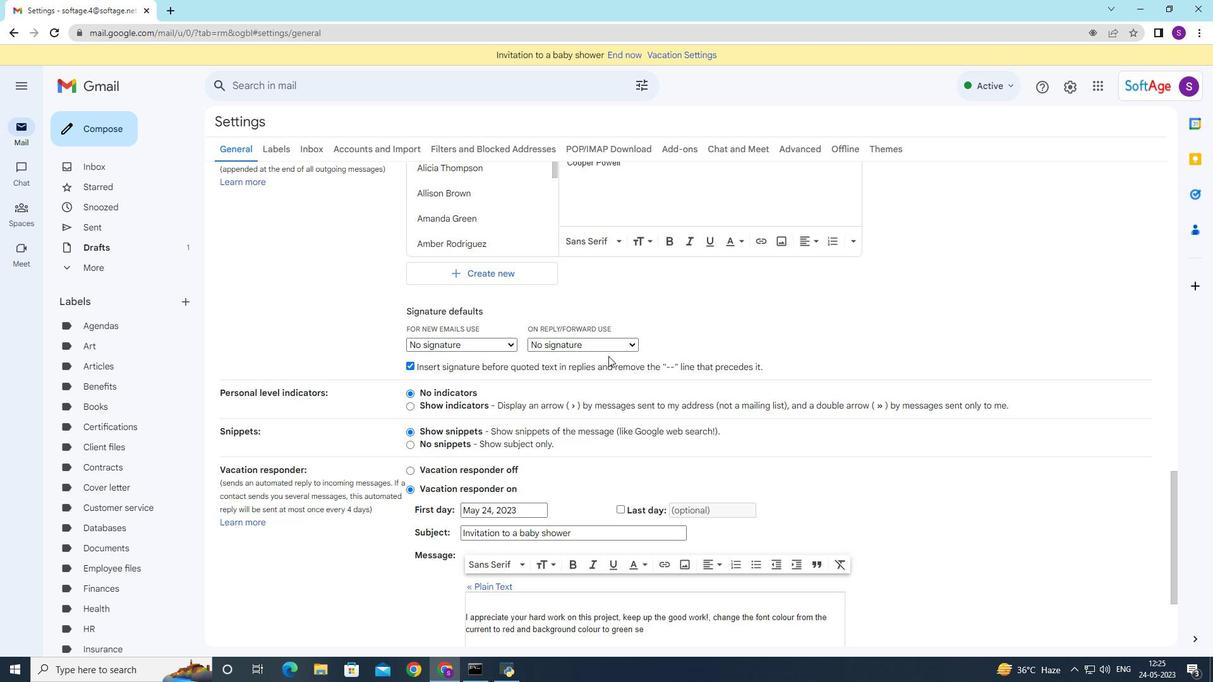 
Action: Mouse scrolled (567, 406) with delta (0, 0)
Screenshot: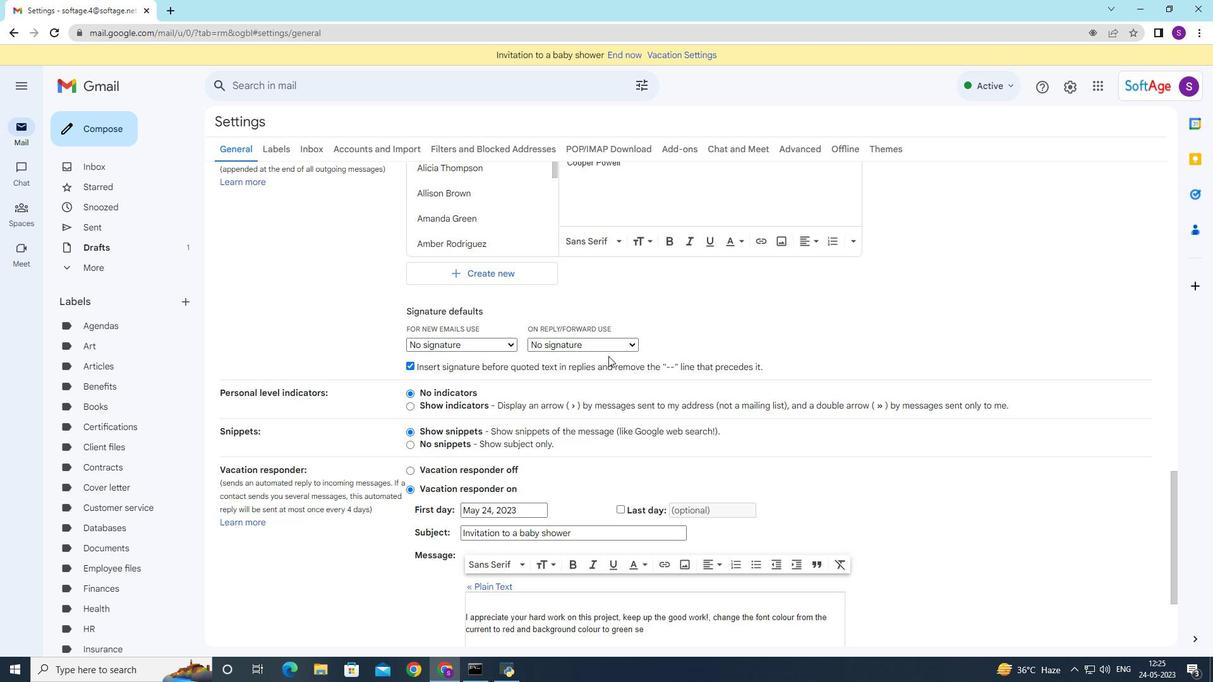 
Action: Mouse moved to (567, 409)
Screenshot: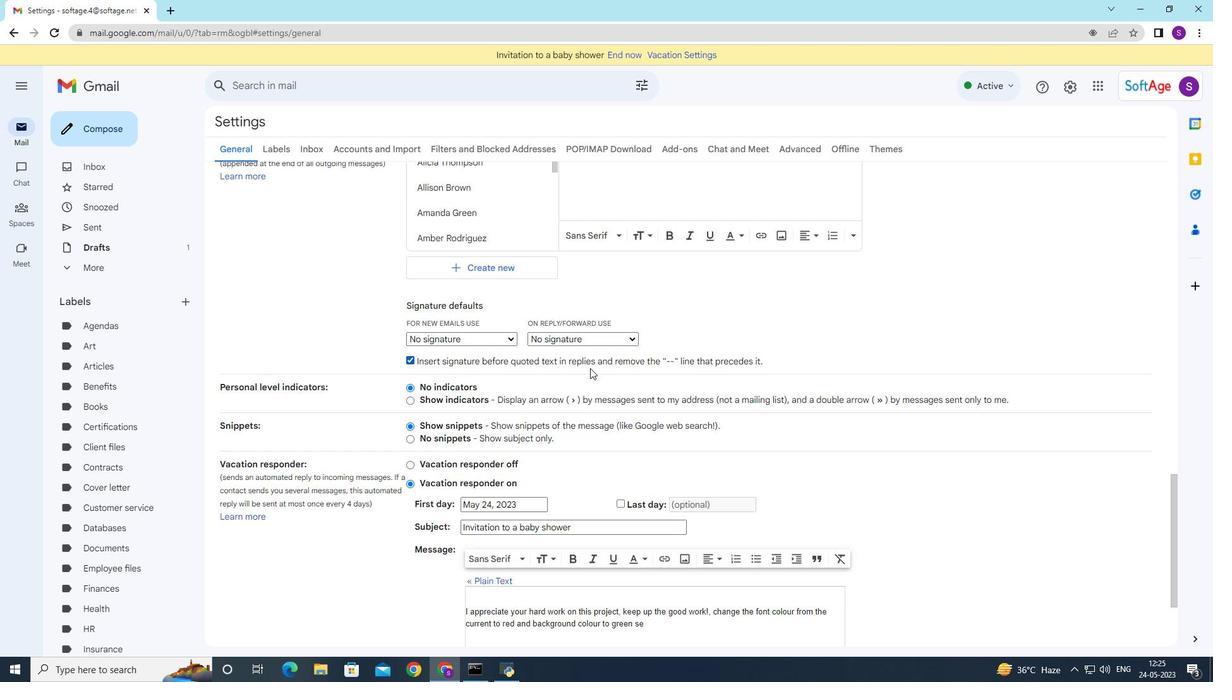 
Action: Mouse scrolled (567, 407) with delta (0, 0)
Screenshot: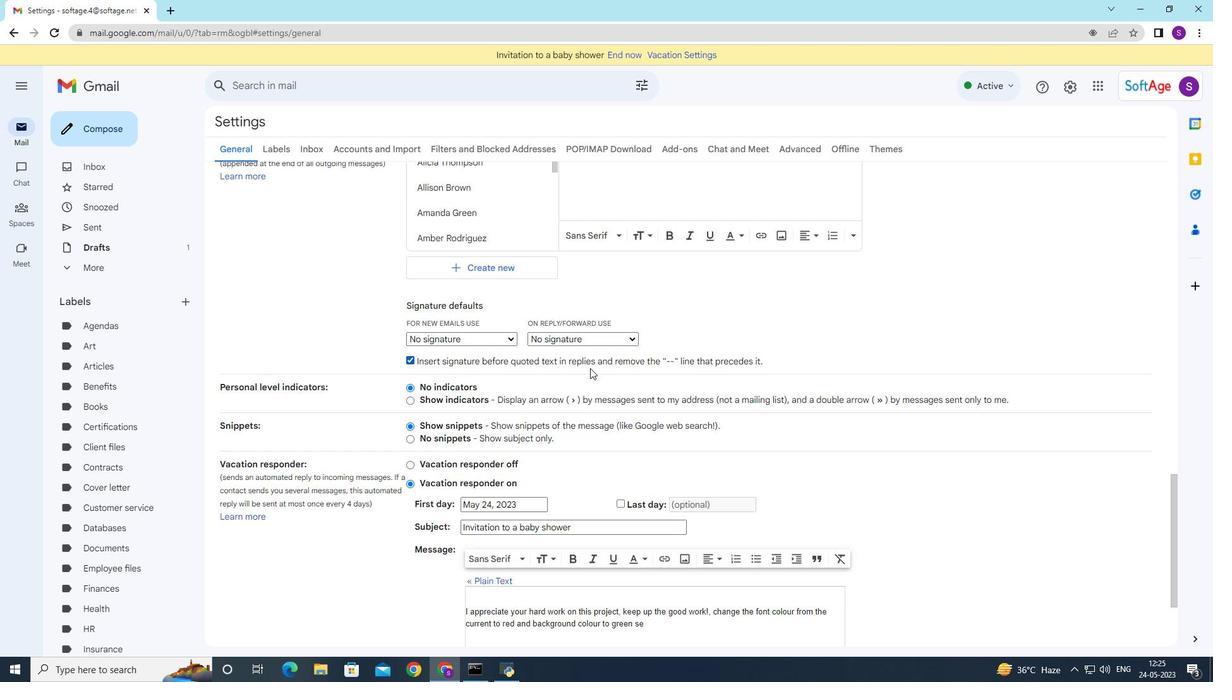 
Action: Mouse moved to (567, 409)
Screenshot: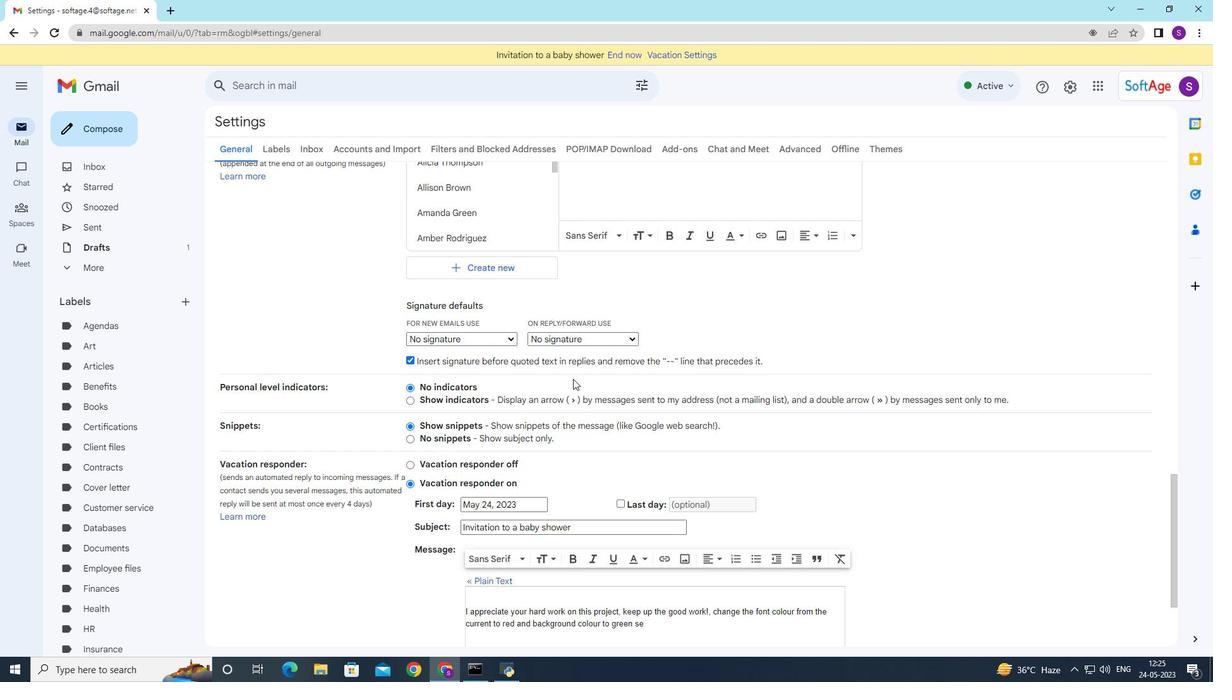 
Action: Mouse scrolled (567, 408) with delta (0, 0)
Screenshot: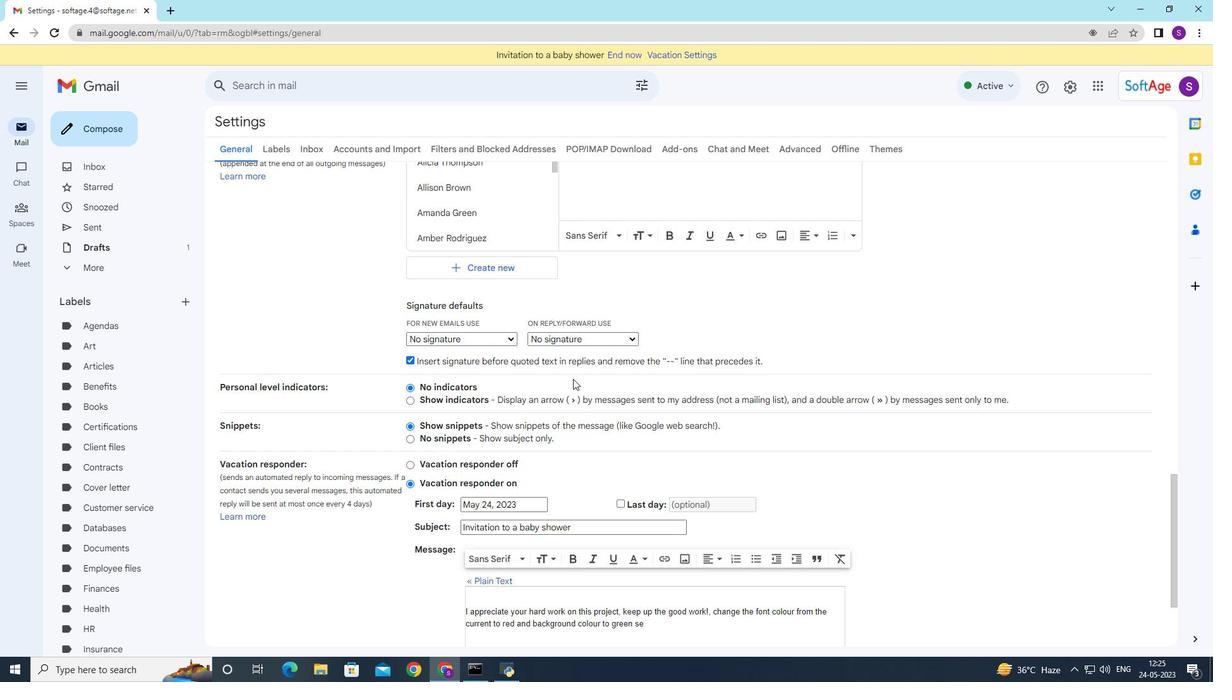 
Action: Mouse moved to (567, 409)
Screenshot: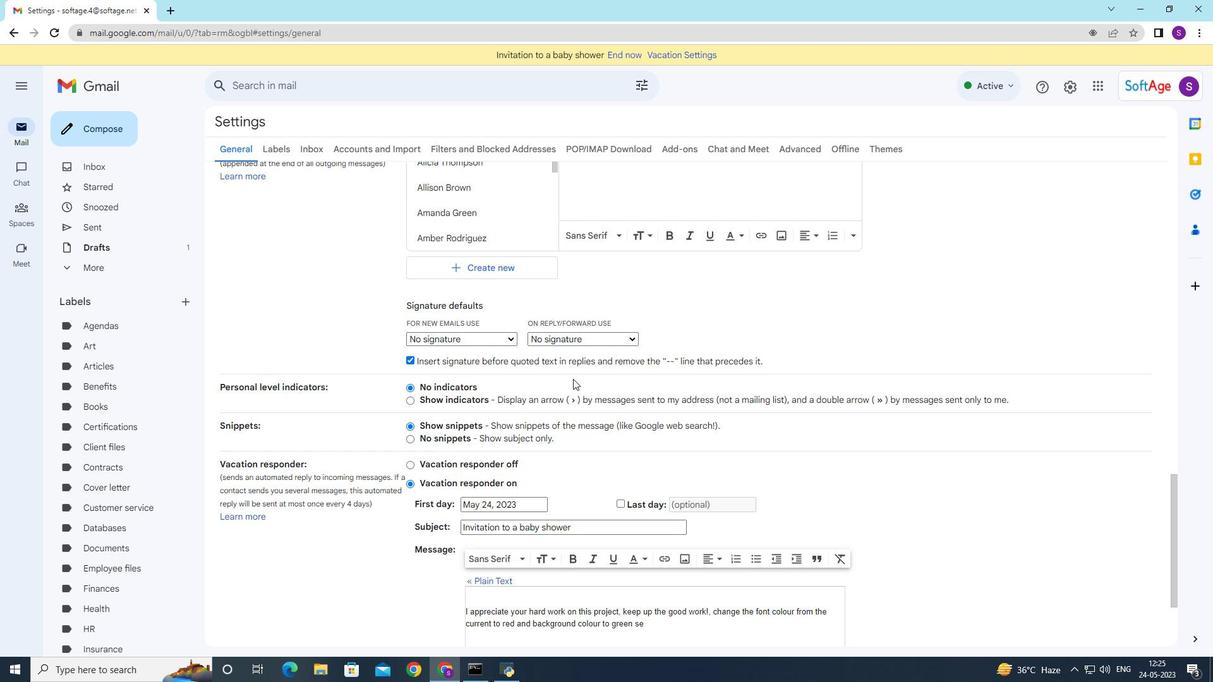 
Action: Mouse scrolled (567, 409) with delta (0, 0)
Screenshot: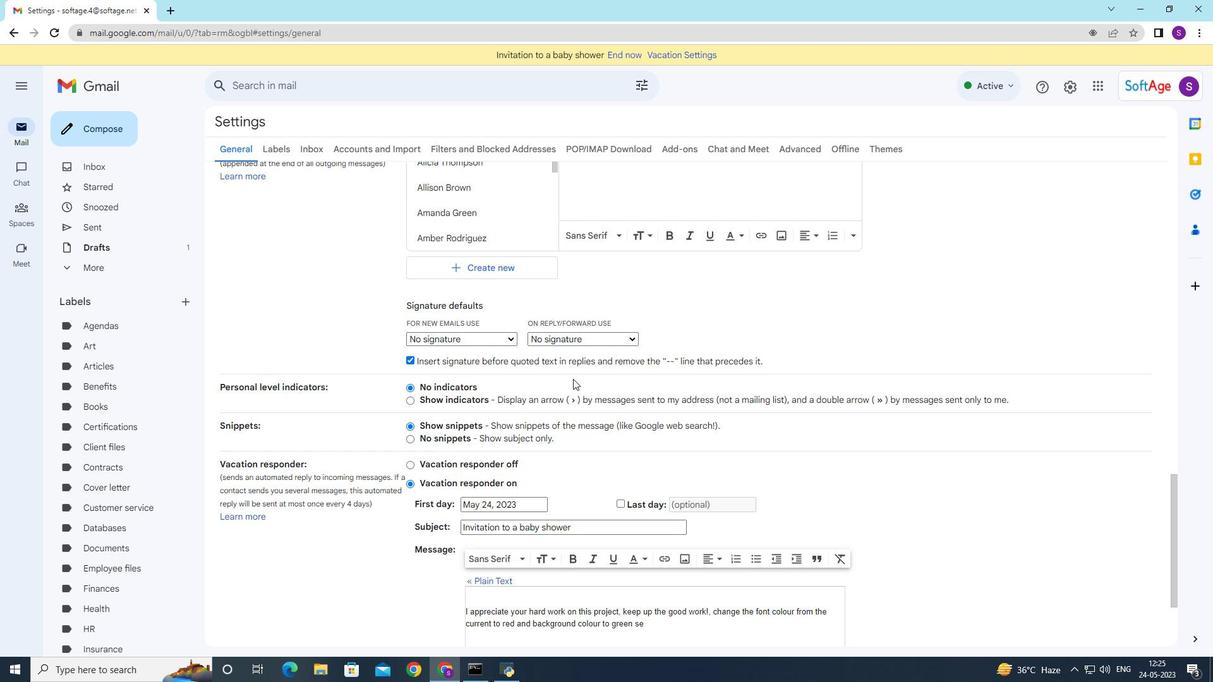 
Action: Mouse moved to (624, 516)
Screenshot: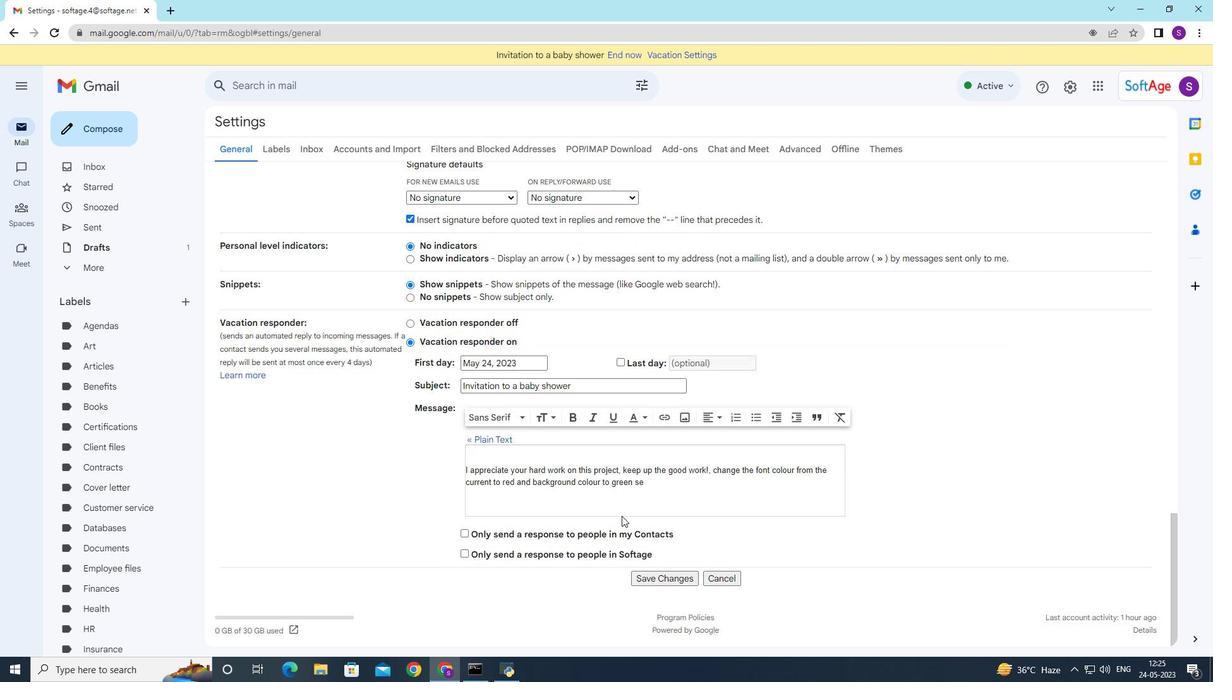 
Action: Mouse scrolled (624, 515) with delta (0, 0)
Screenshot: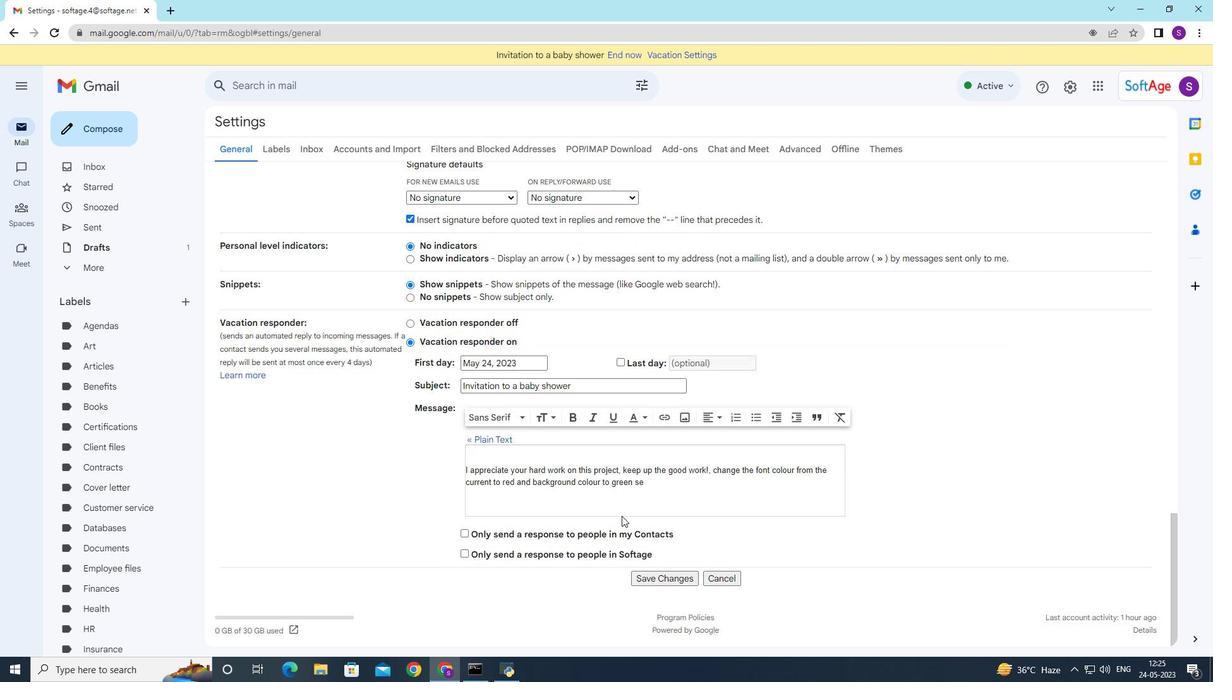 
Action: Mouse scrolled (624, 515) with delta (0, 0)
Screenshot: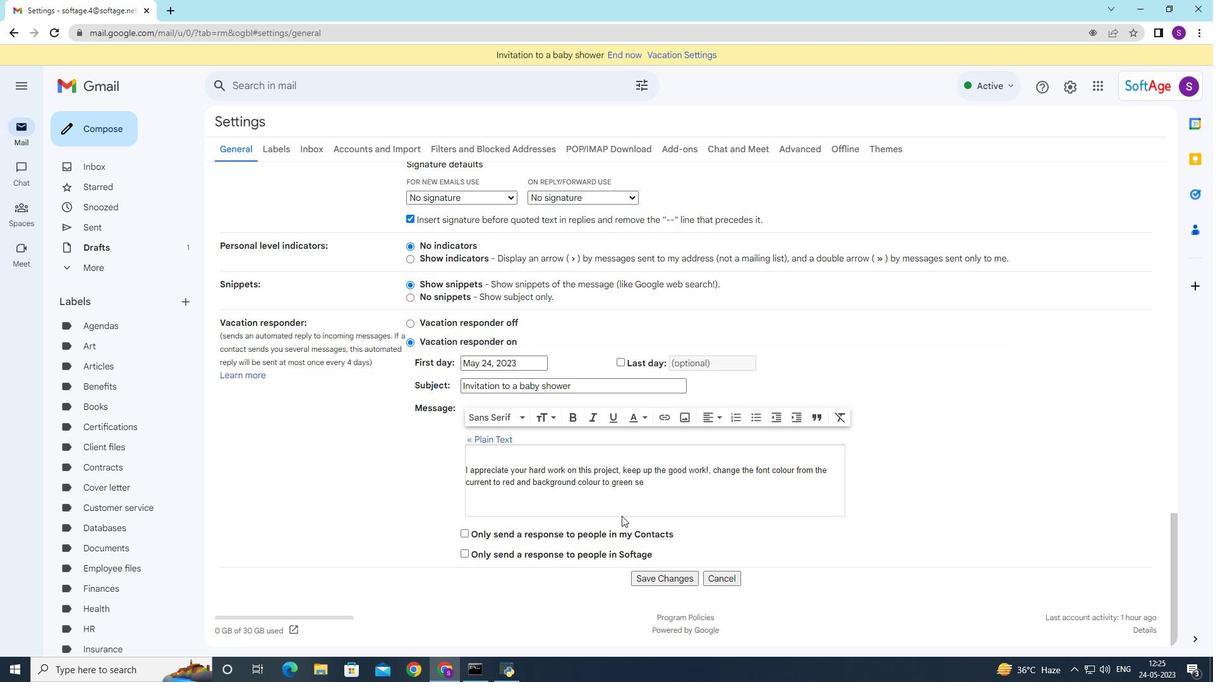 
Action: Mouse scrolled (624, 515) with delta (0, 0)
Screenshot: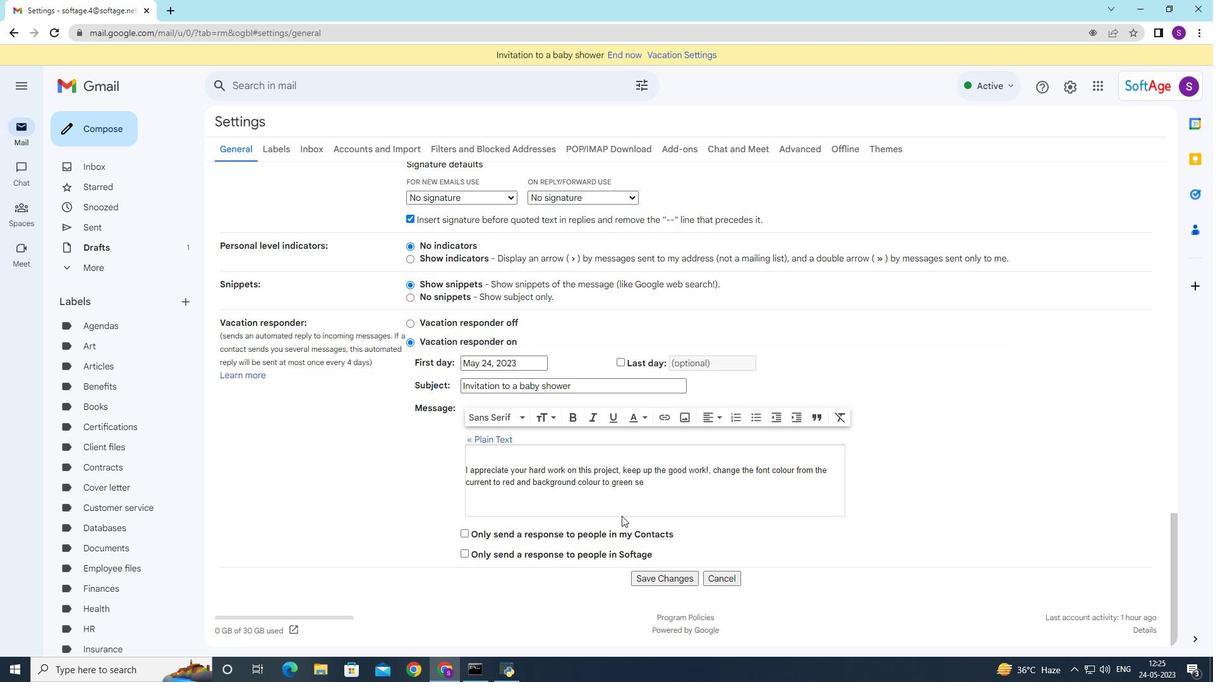 
Action: Mouse moved to (625, 498)
Screenshot: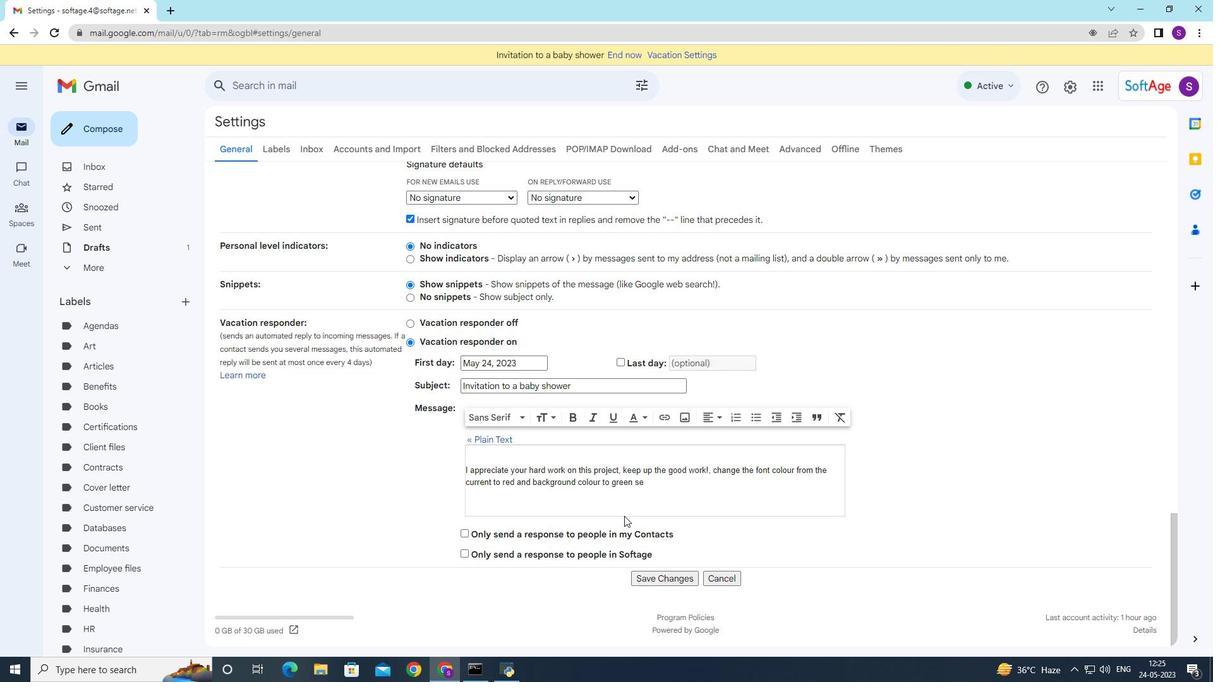 
Action: Mouse scrolled (624, 512) with delta (0, 0)
Screenshot: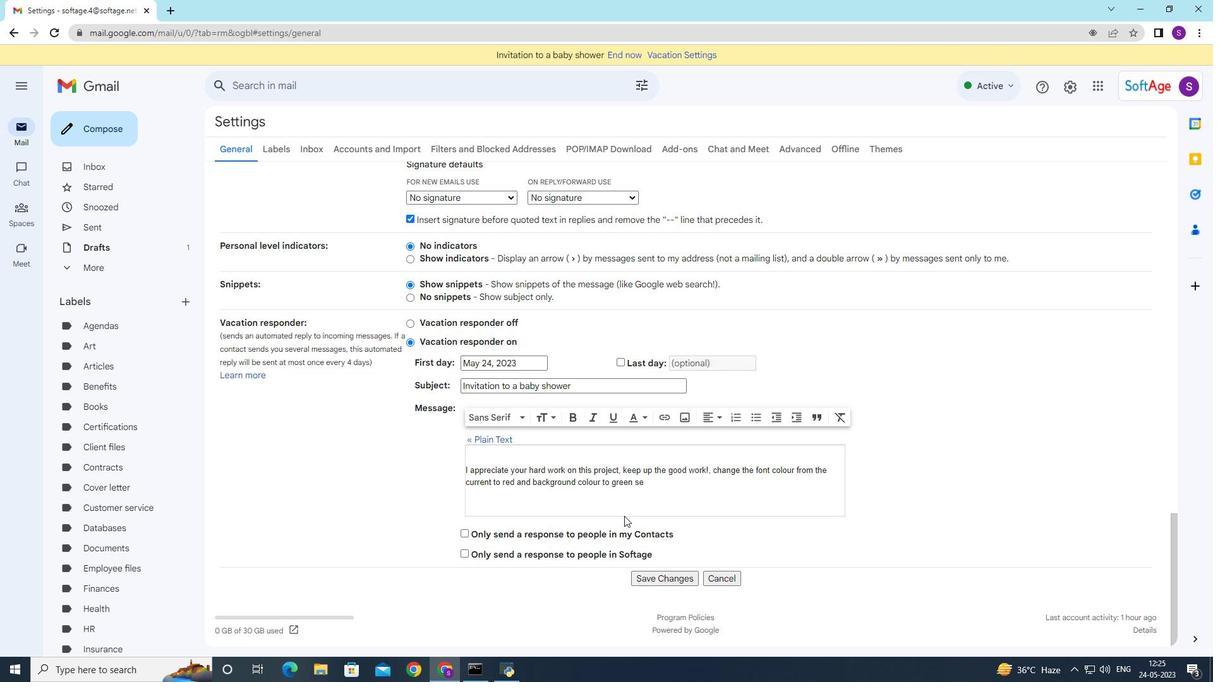 
Action: Mouse moved to (626, 496)
Screenshot: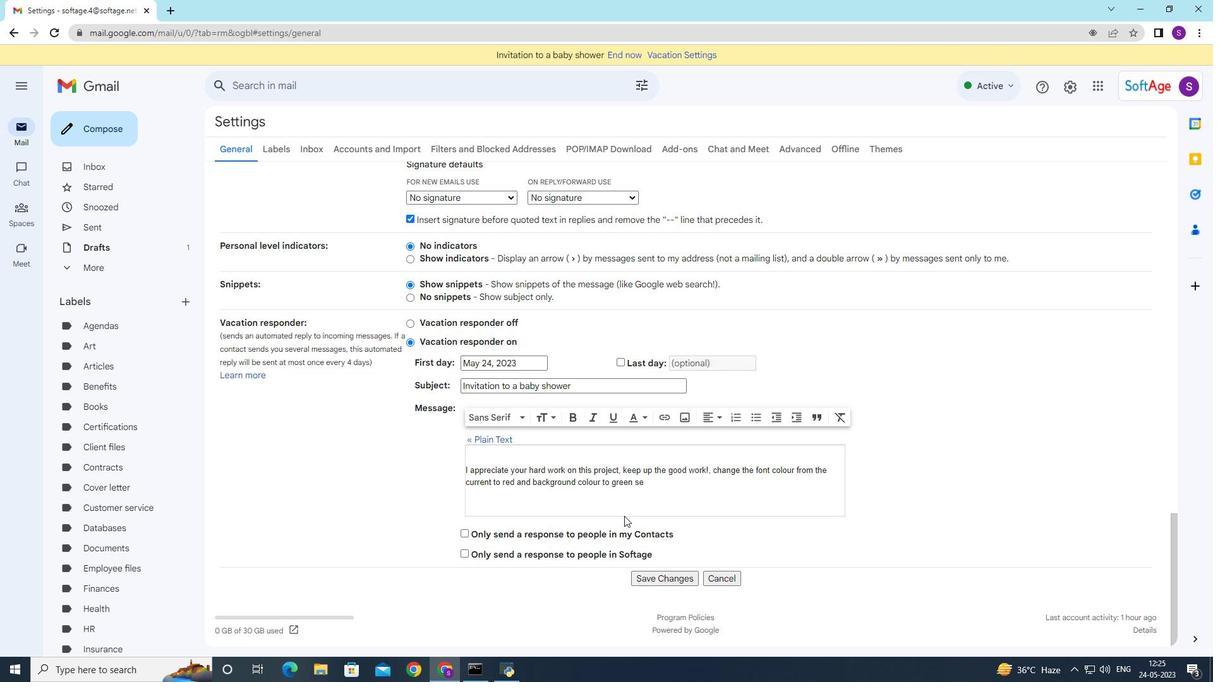 
Action: Mouse scrolled (623, 505) with delta (0, 0)
Screenshot: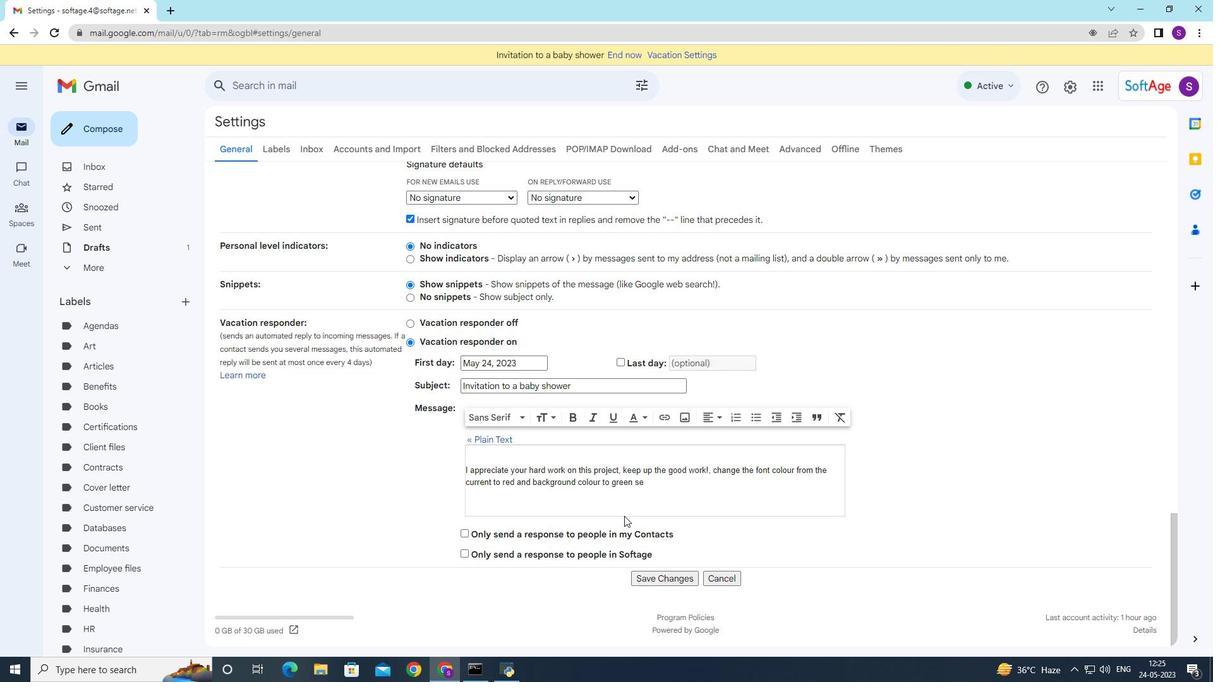 
Action: Mouse moved to (658, 576)
Screenshot: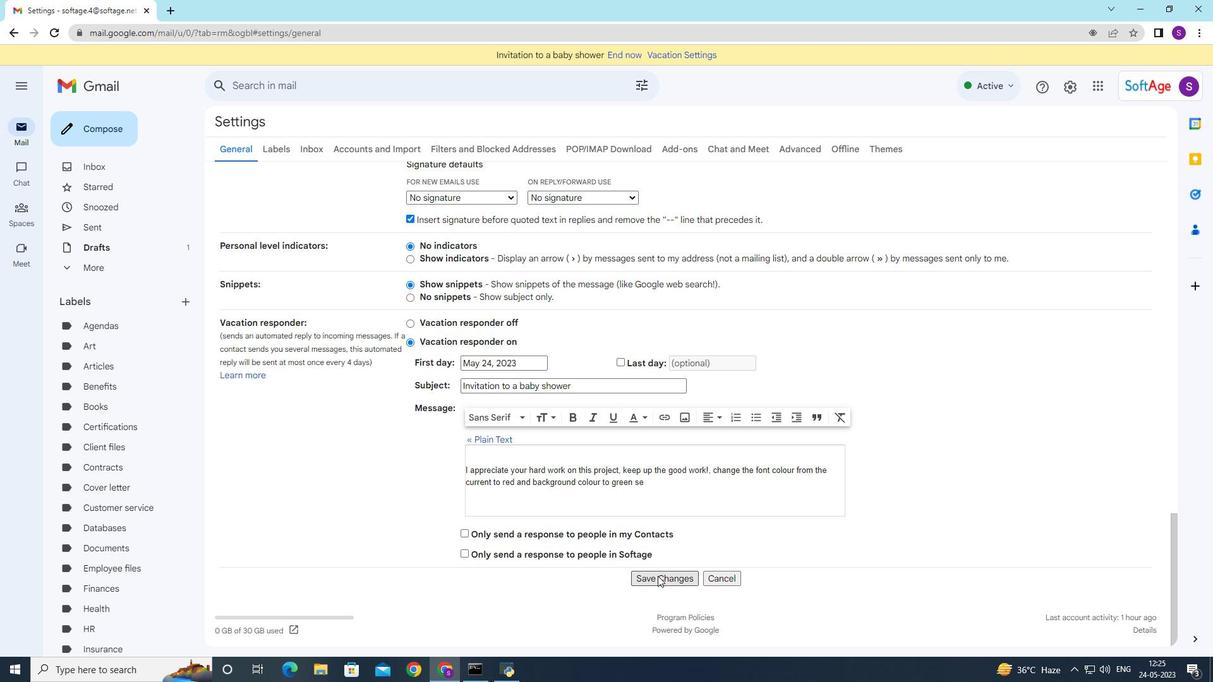 
Action: Mouse pressed left at (658, 576)
Screenshot: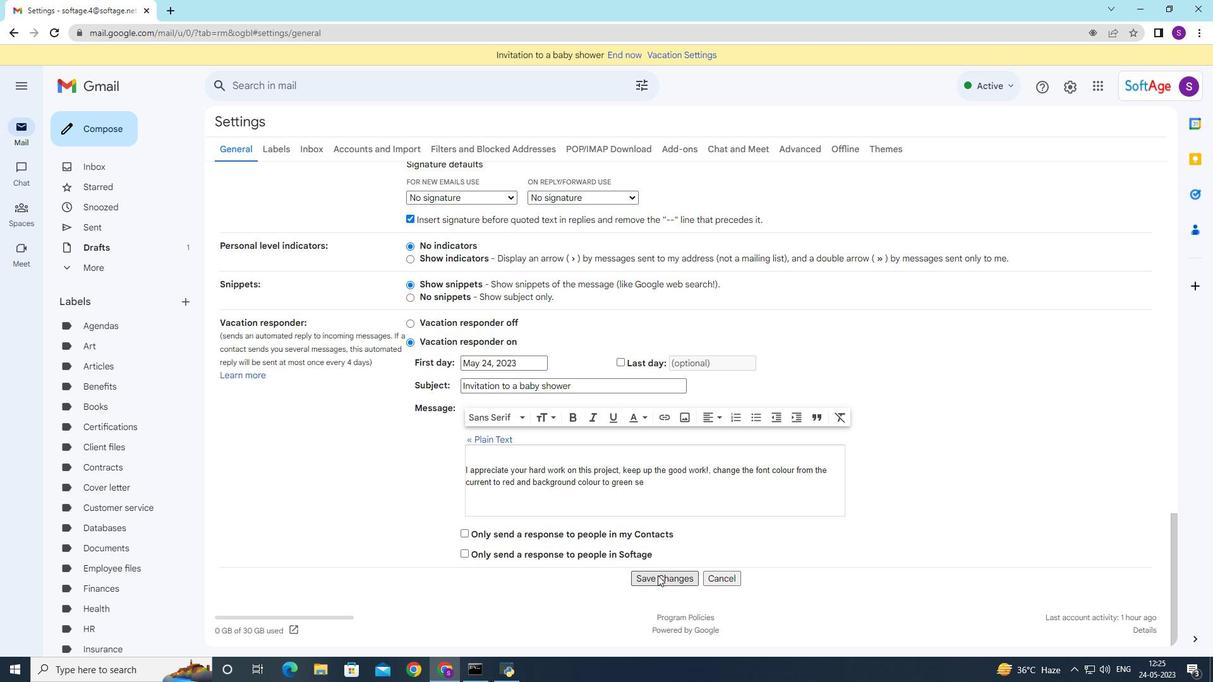 
Action: Mouse moved to (105, 132)
Screenshot: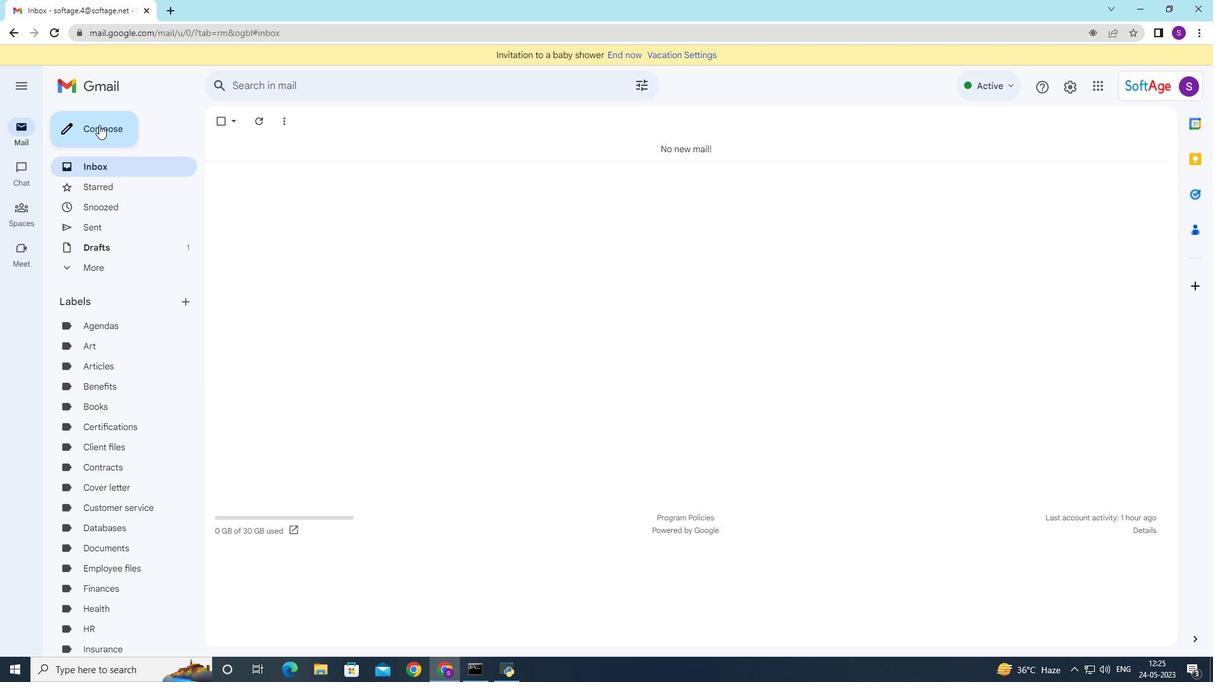 
Action: Mouse pressed left at (105, 132)
Screenshot: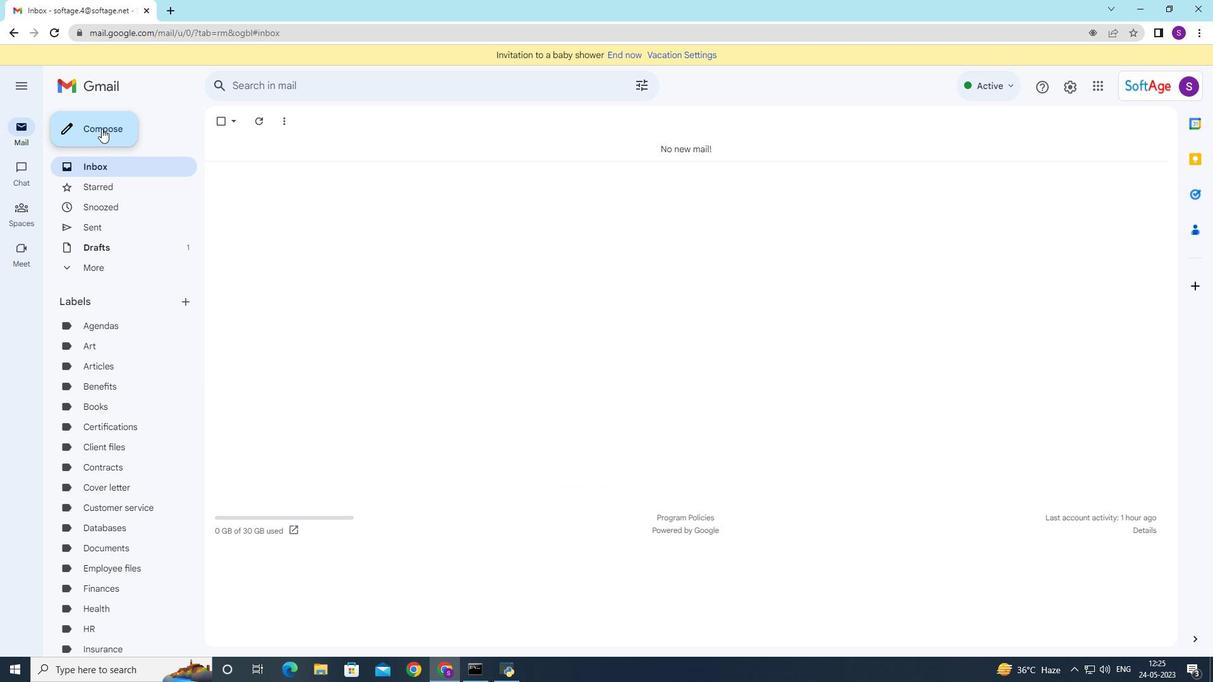 
Action: Mouse moved to (855, 331)
Screenshot: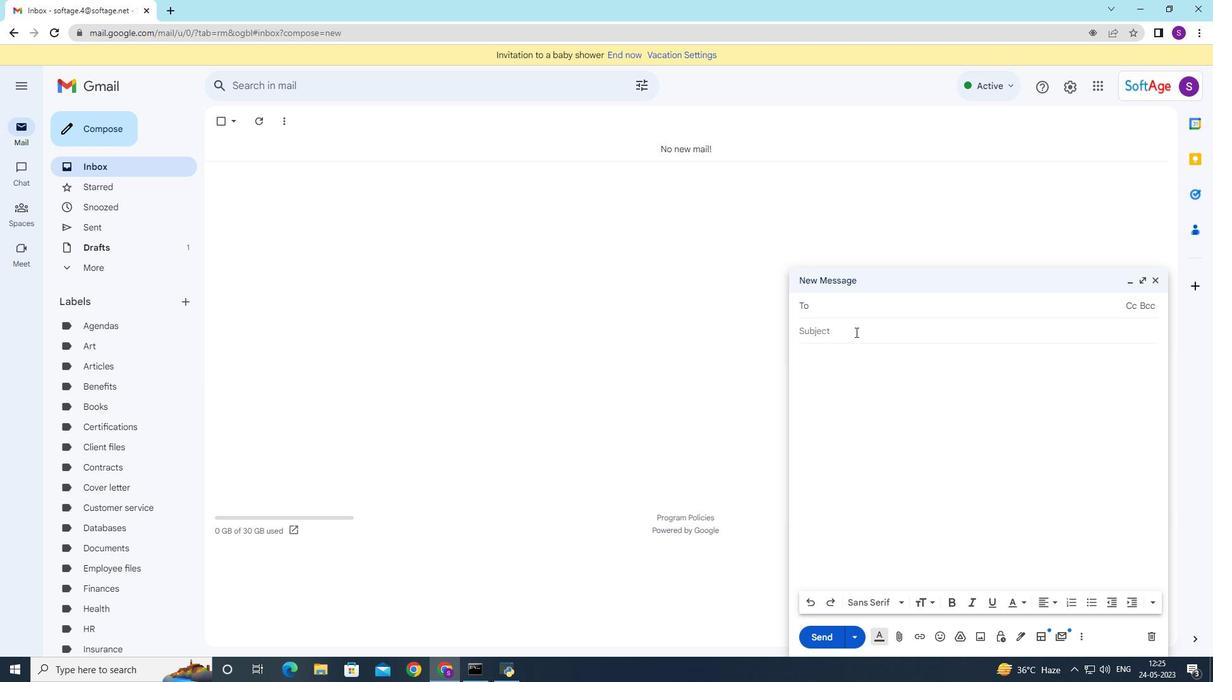 
Action: Mouse pressed left at (854, 331)
Screenshot: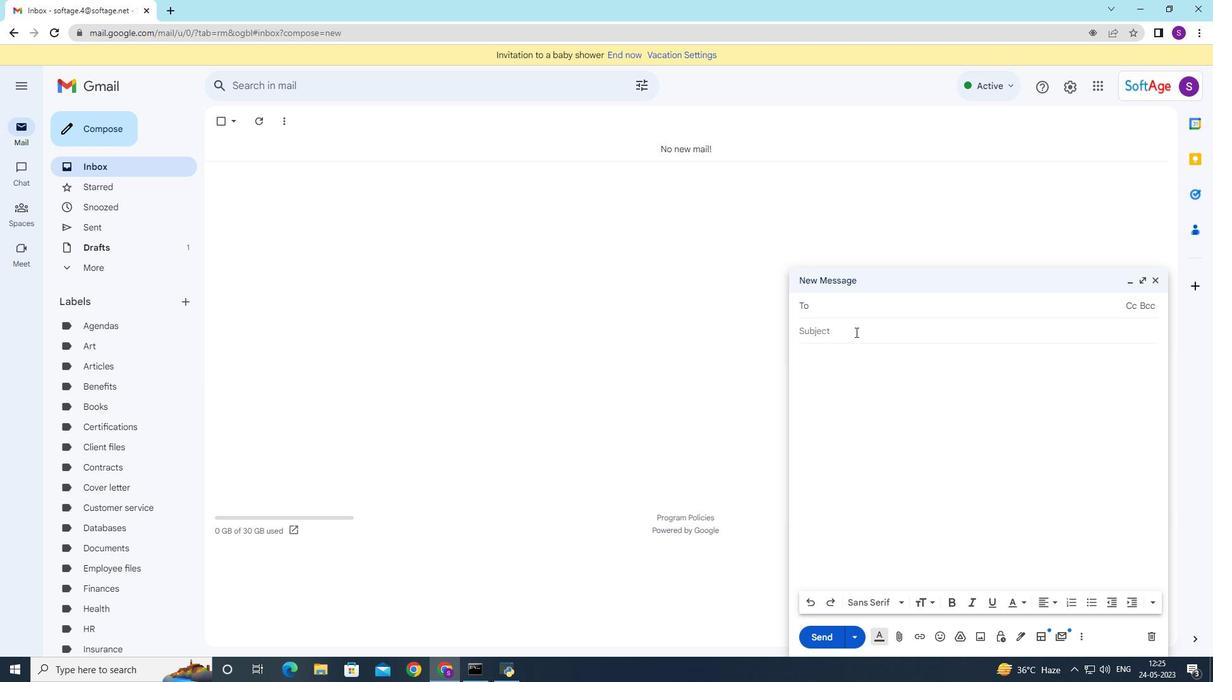 
Action: Mouse moved to (860, 338)
Screenshot: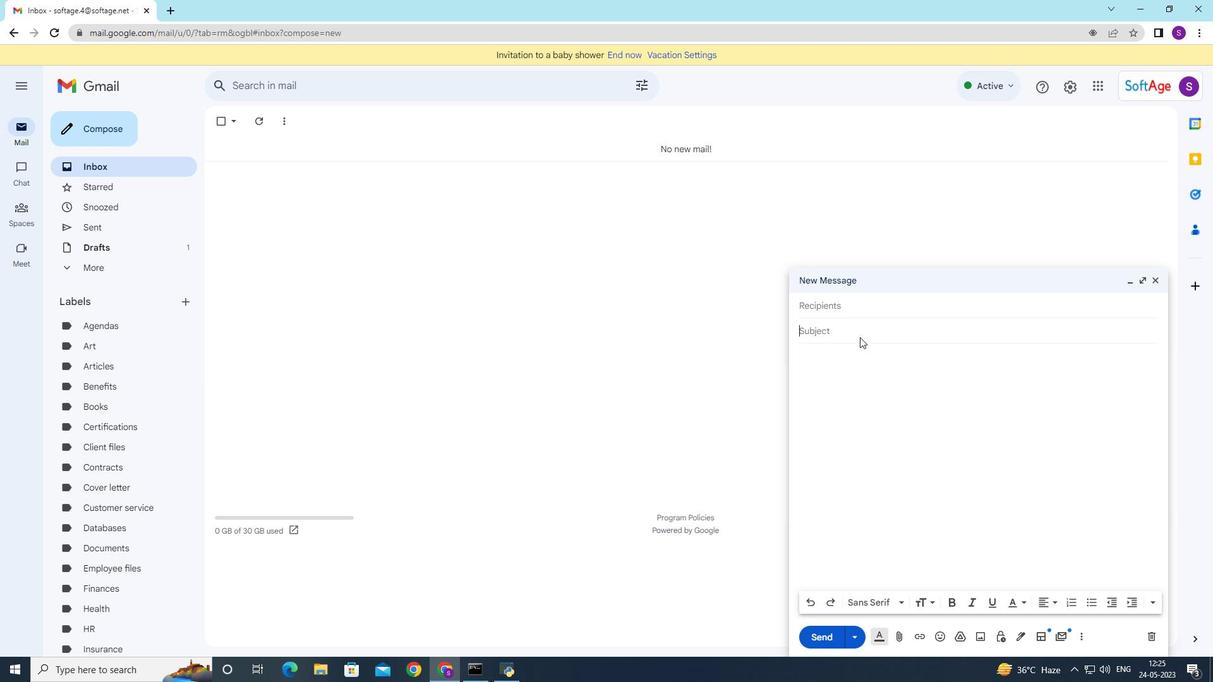 
Action: Key pressed <Key.shift>Invitation<Key.space>to<Key.space>a<Key.space>webni<Key.backspace><Key.backspace>inar<Key.space>
Screenshot: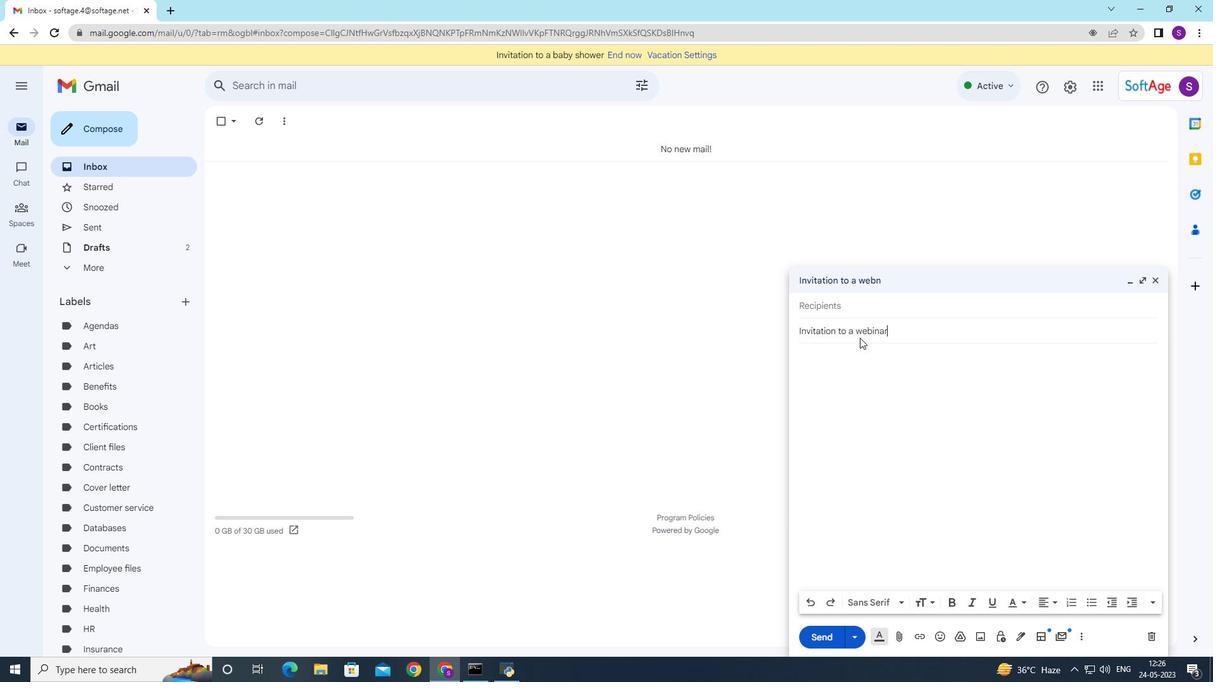 
Action: Mouse moved to (1019, 637)
Screenshot: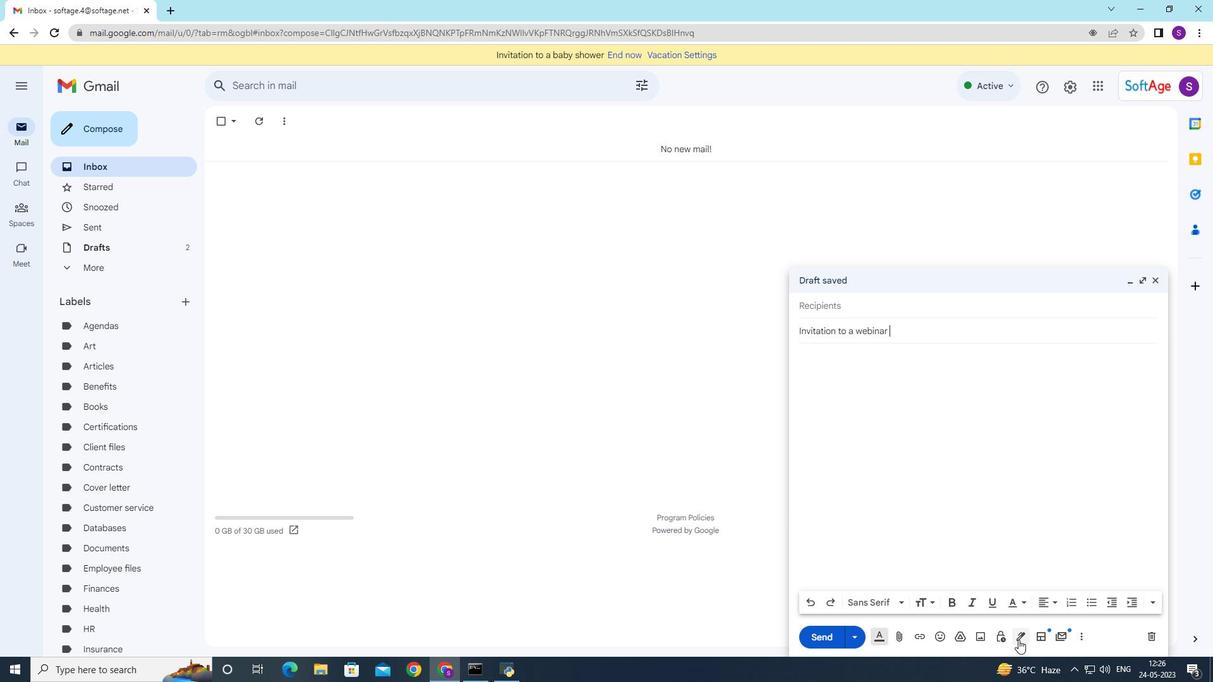 
Action: Mouse pressed left at (1019, 637)
Screenshot: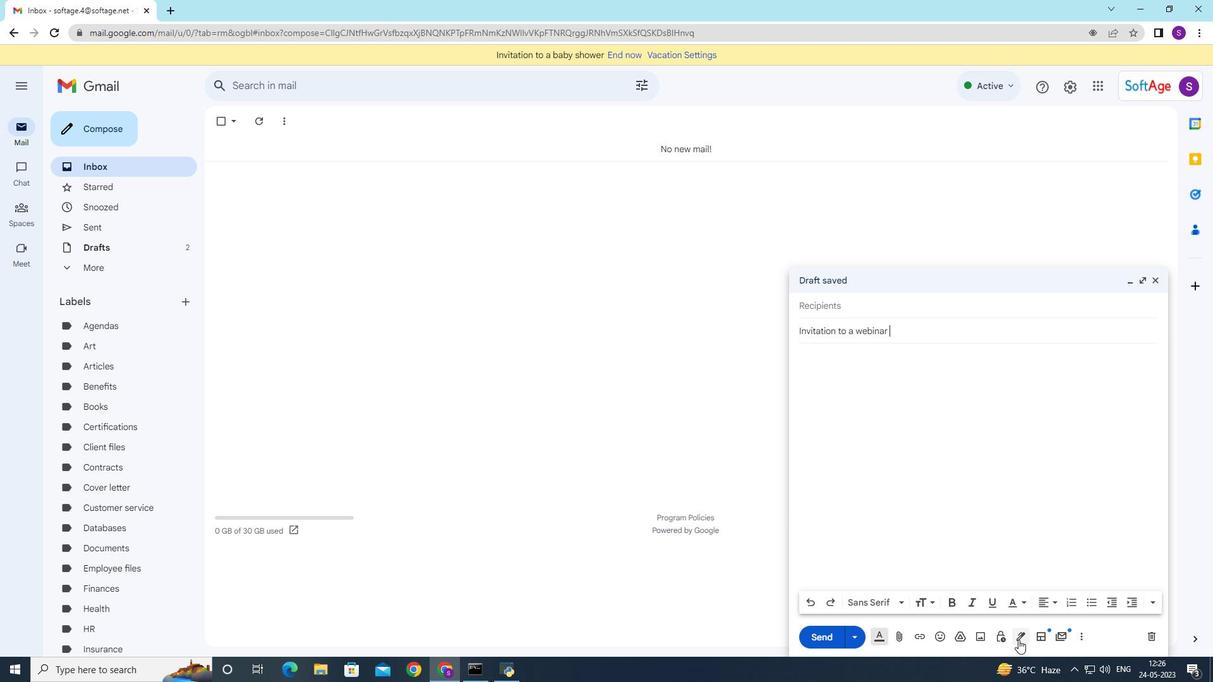 
Action: Mouse moved to (1062, 455)
Screenshot: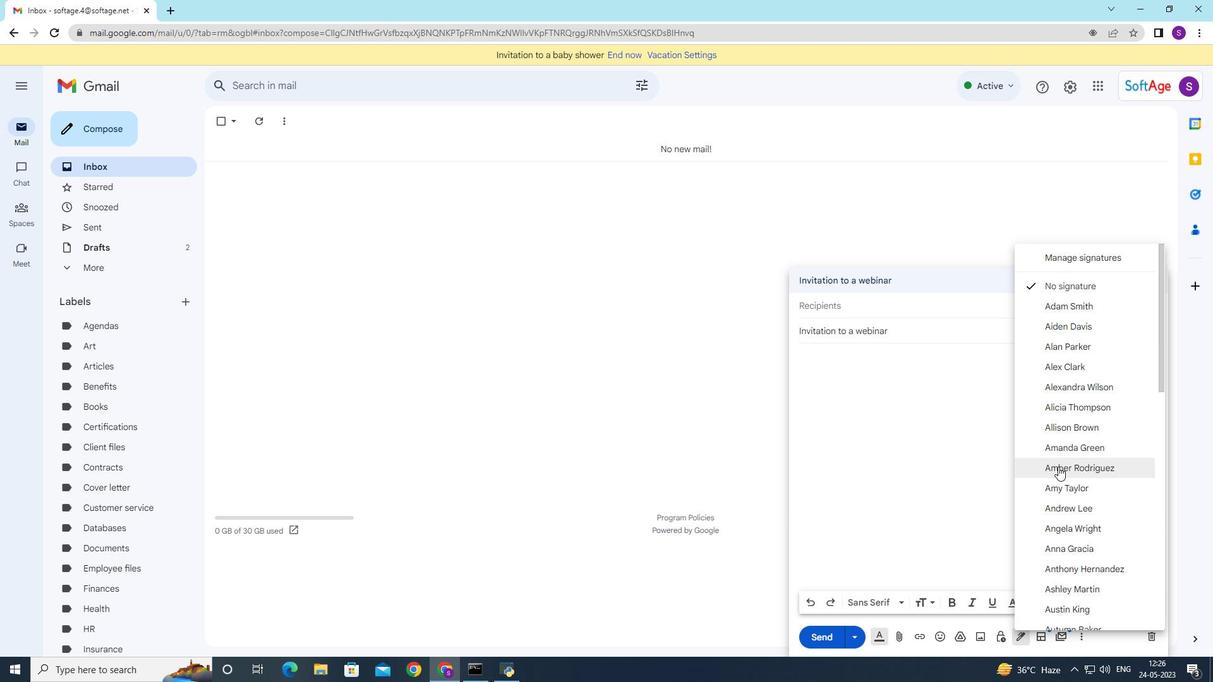 
Action: Mouse scrolled (1062, 455) with delta (0, 0)
Screenshot: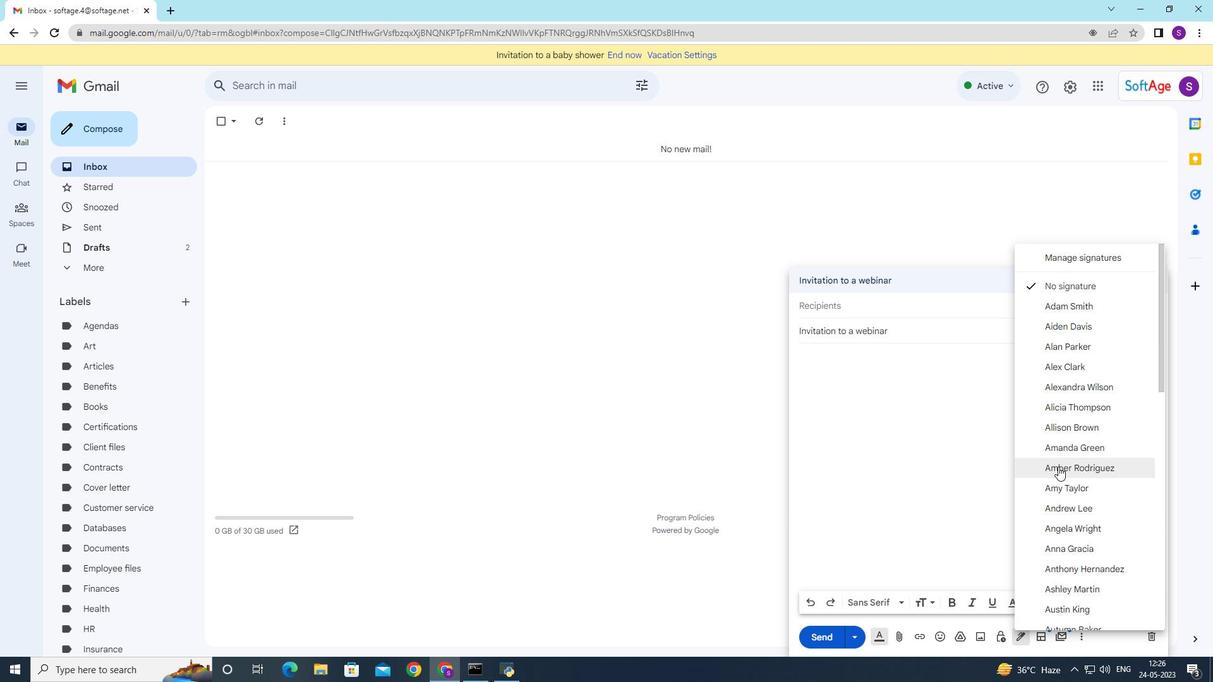 
Action: Mouse moved to (1062, 456)
Screenshot: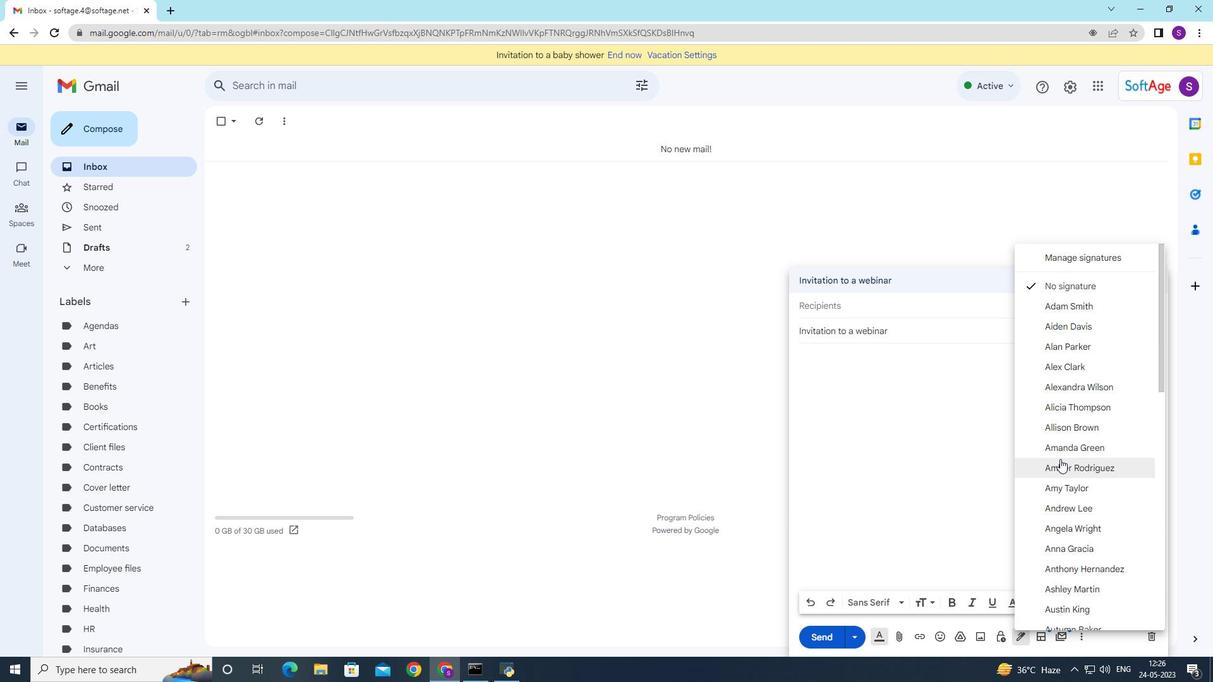 
Action: Mouse scrolled (1062, 455) with delta (0, 0)
Screenshot: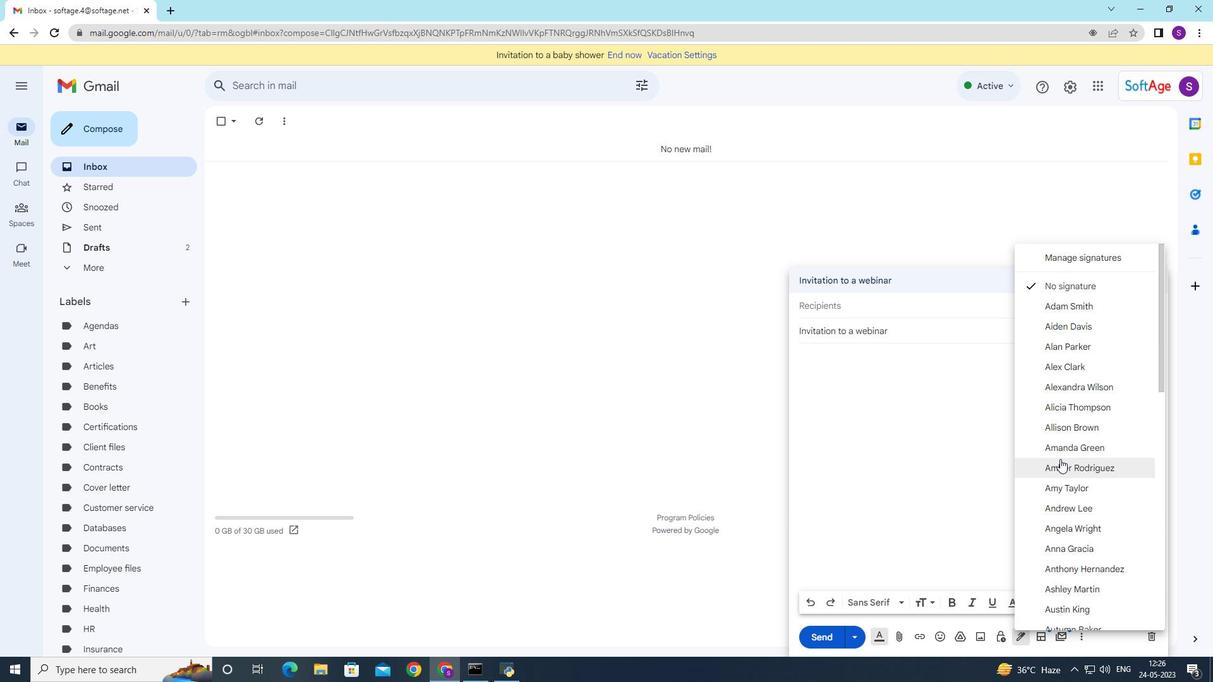
Action: Mouse moved to (1062, 457)
Screenshot: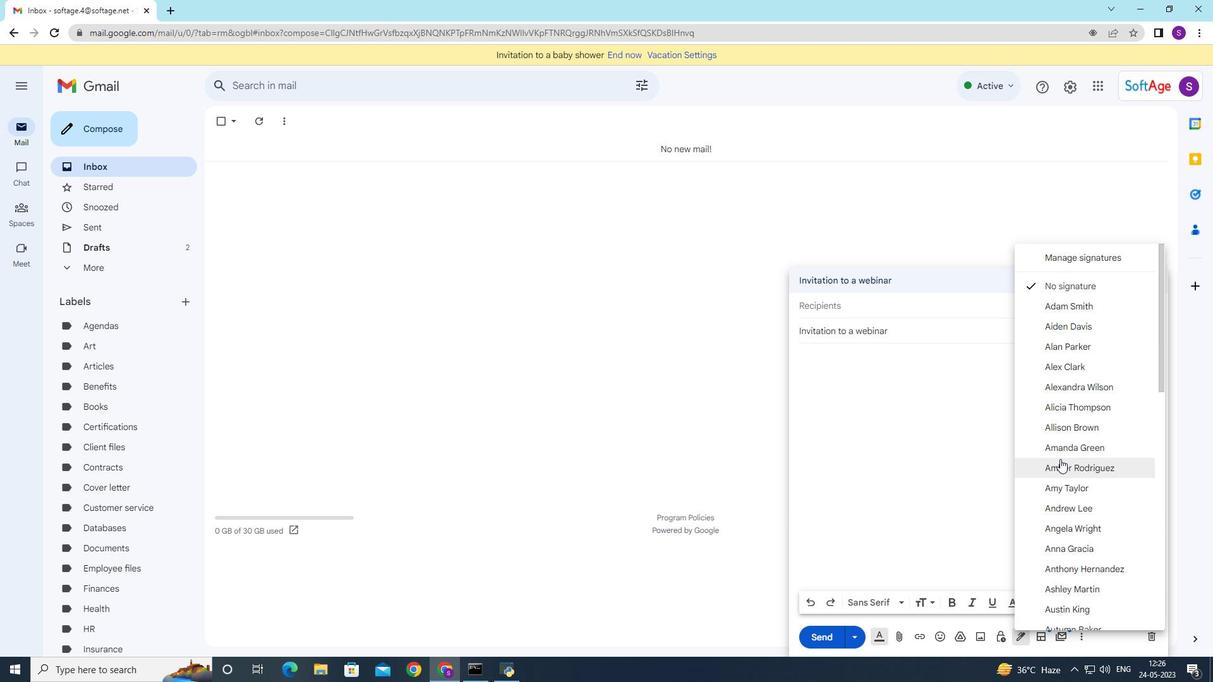
Action: Mouse scrolled (1062, 456) with delta (0, 0)
Screenshot: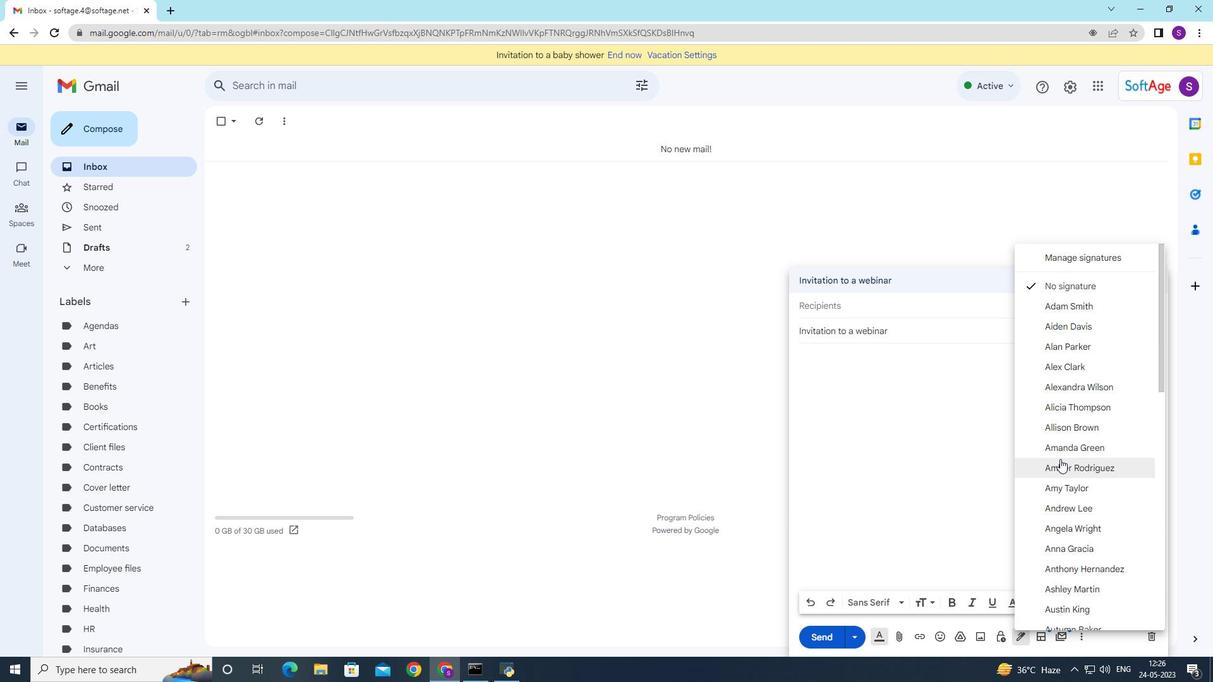 
Action: Mouse moved to (1062, 457)
Screenshot: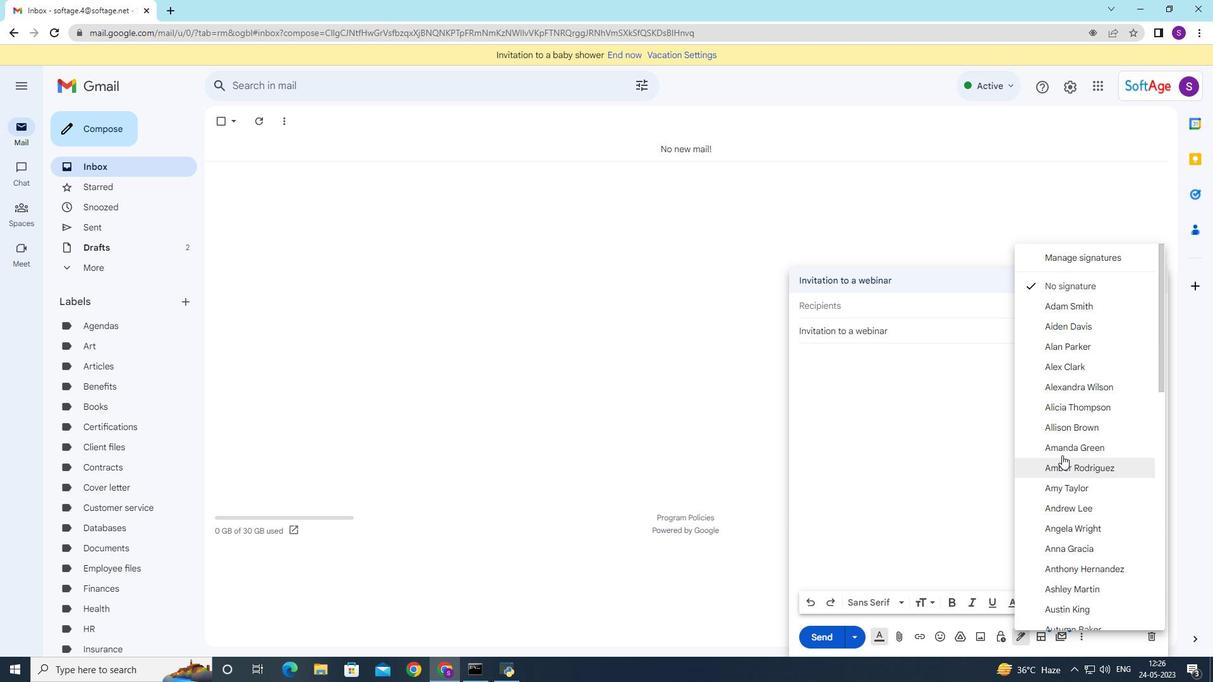 
Action: Mouse scrolled (1062, 456) with delta (0, 0)
Screenshot: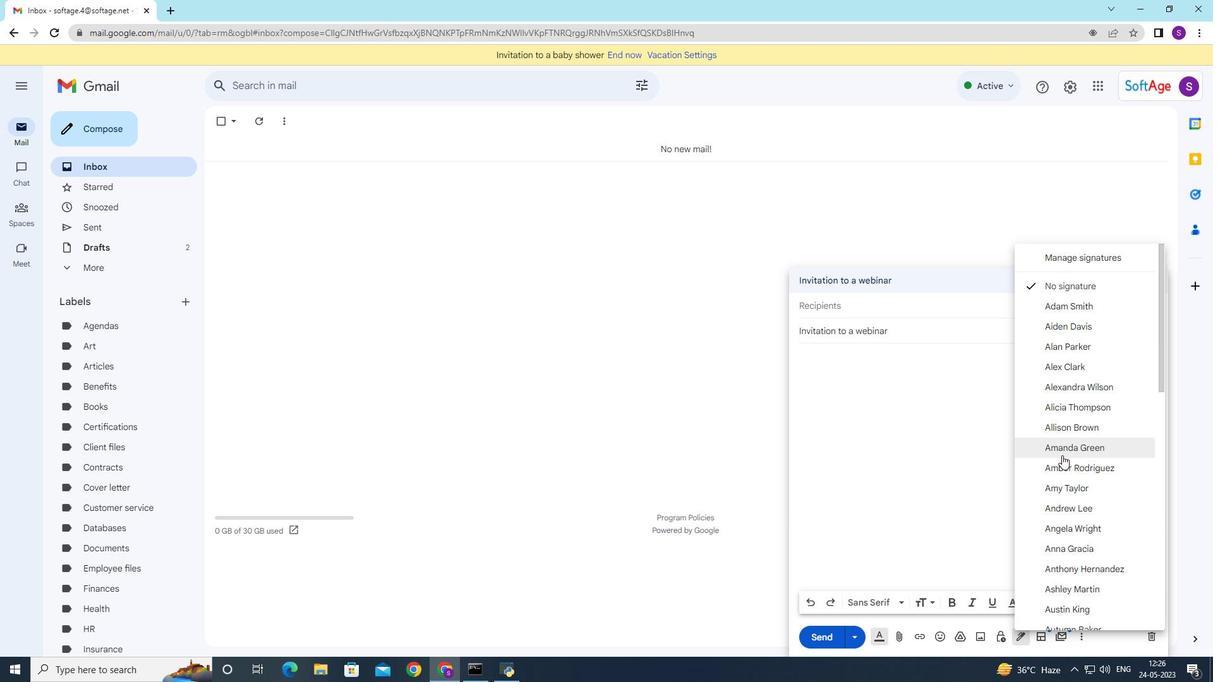 
Action: Mouse moved to (1057, 486)
Screenshot: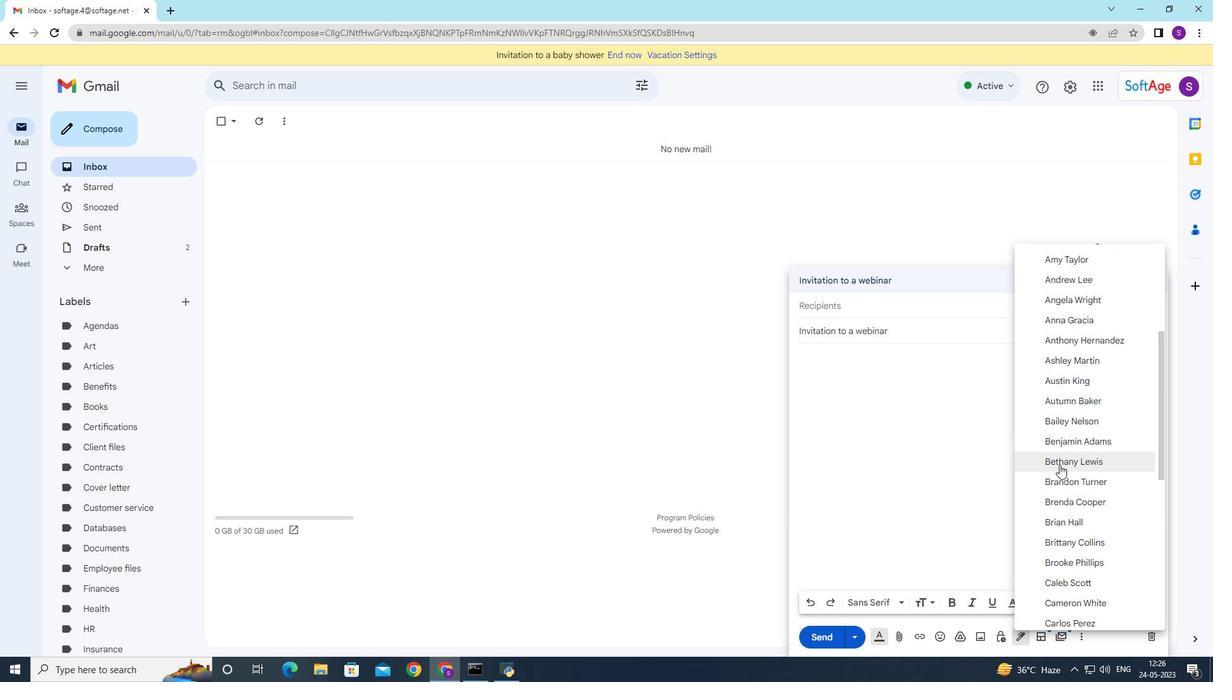 
Action: Mouse scrolled (1057, 485) with delta (0, 0)
Screenshot: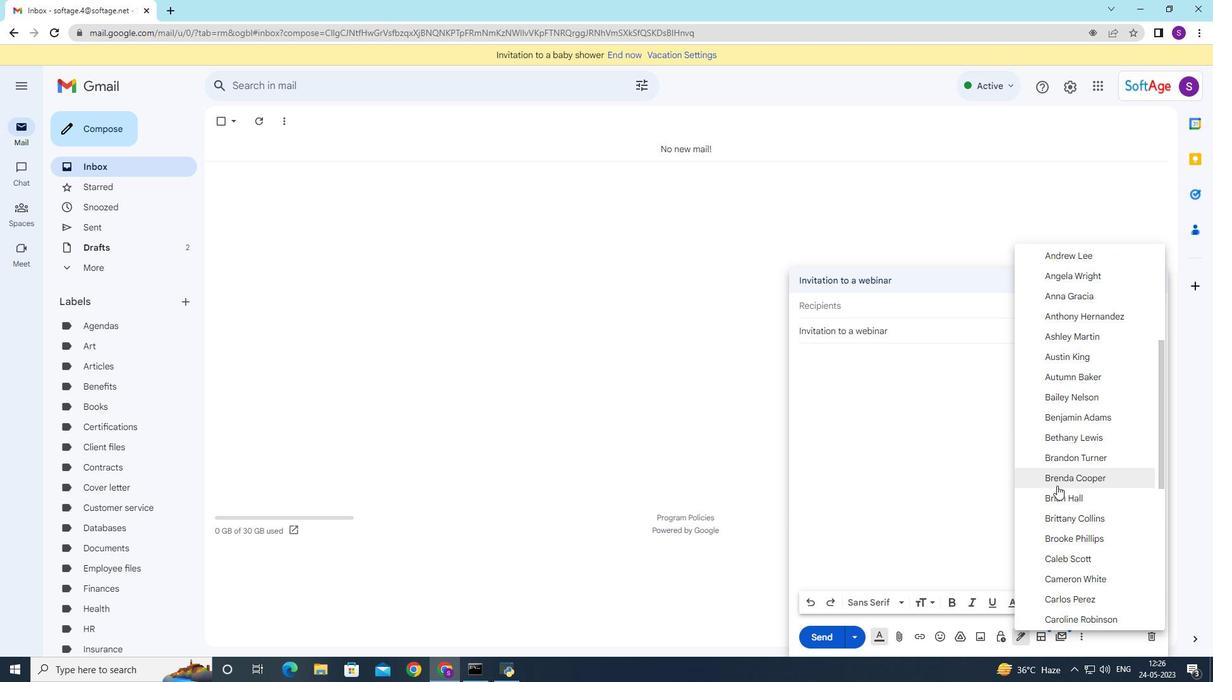 
Action: Mouse scrolled (1057, 485) with delta (0, 0)
Screenshot: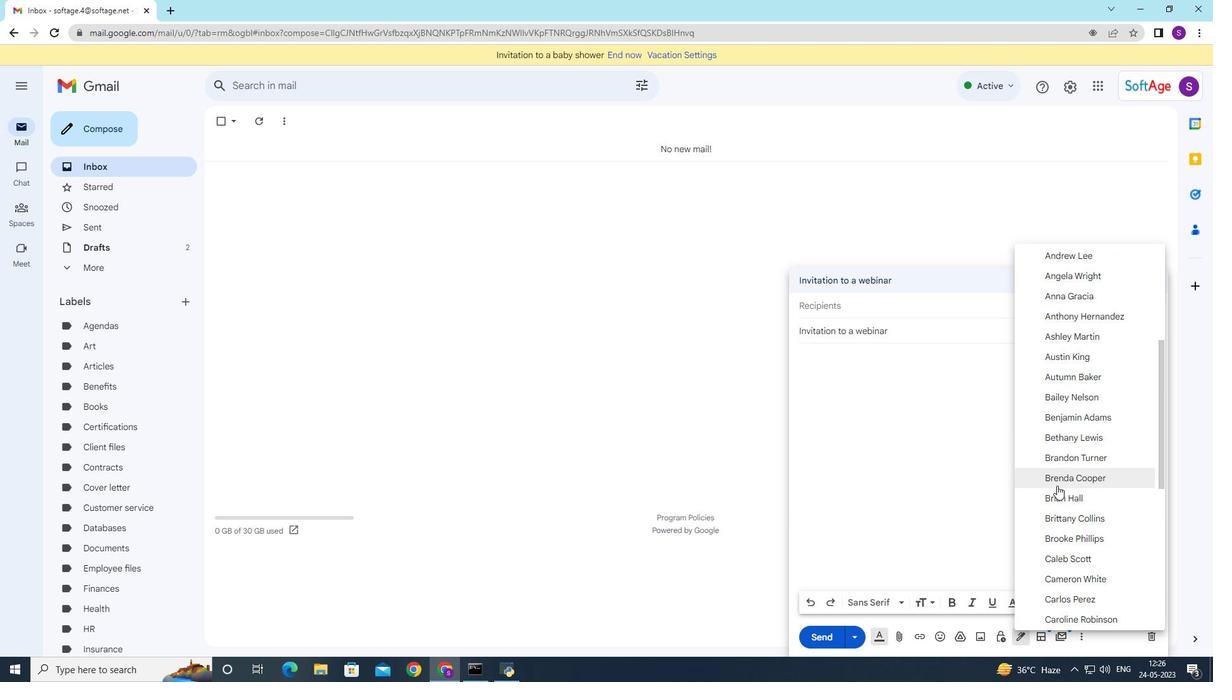 
Action: Mouse scrolled (1057, 485) with delta (0, 0)
Screenshot: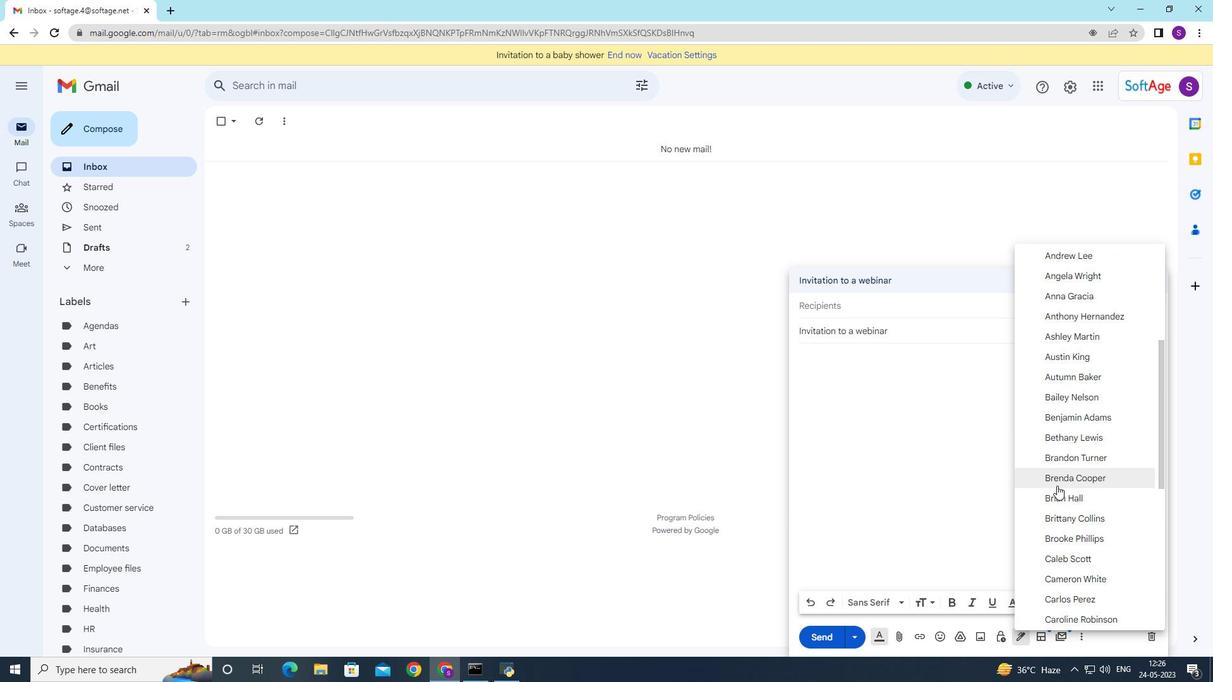 
Action: Mouse moved to (1067, 484)
Screenshot: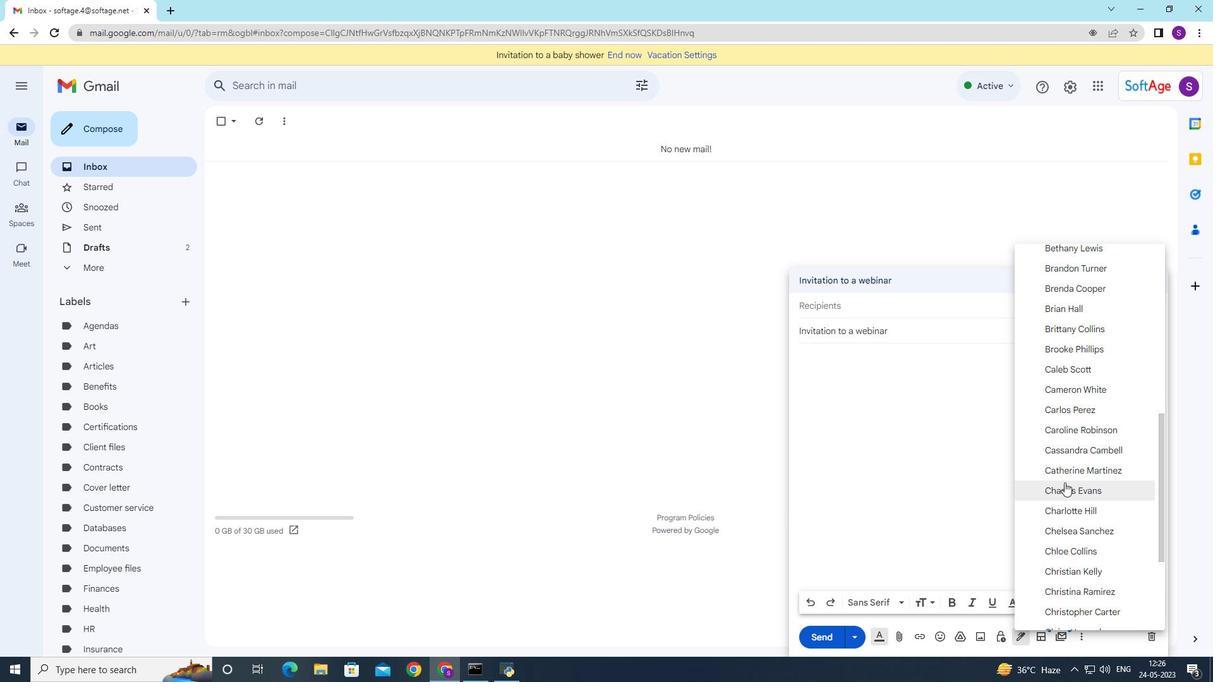 
Action: Mouse scrolled (1067, 483) with delta (0, 0)
Screenshot: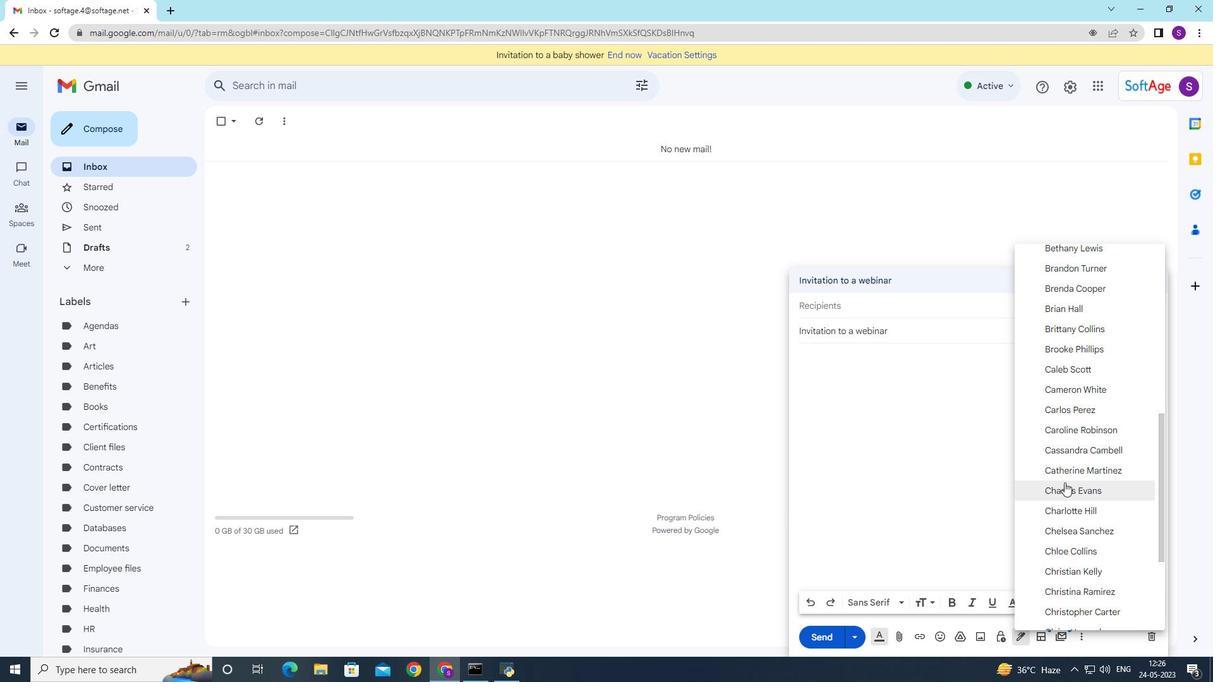 
Action: Mouse moved to (1068, 486)
Screenshot: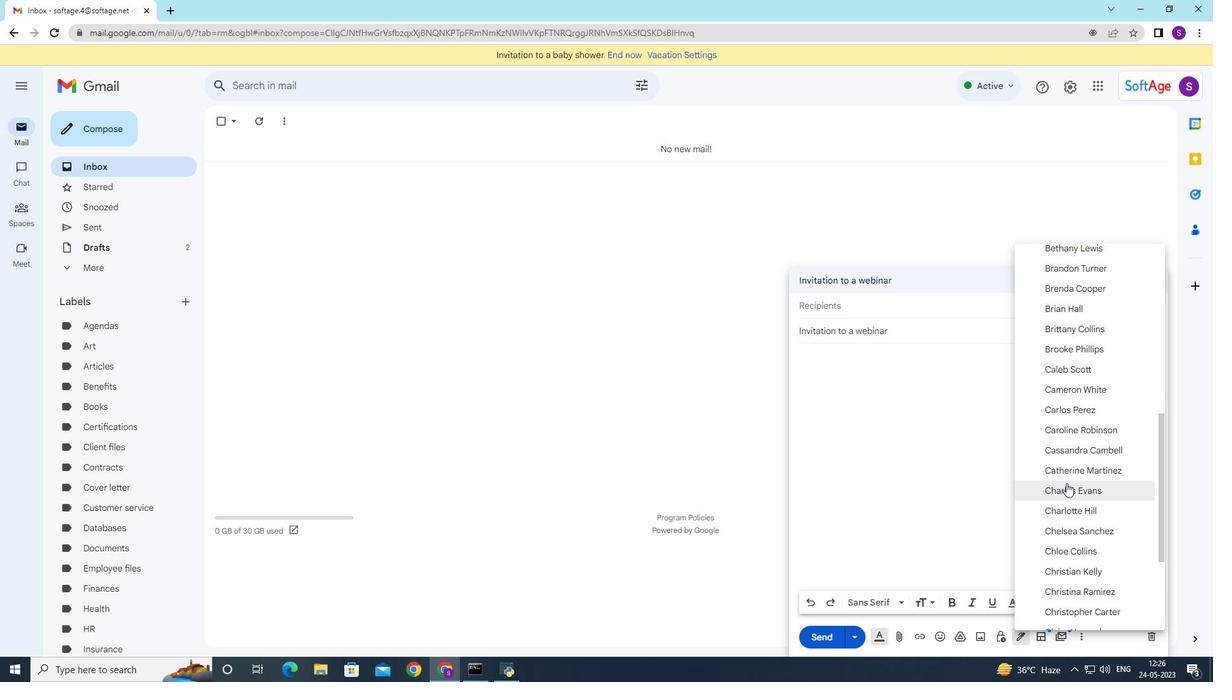 
Action: Mouse scrolled (1068, 485) with delta (0, 0)
Screenshot: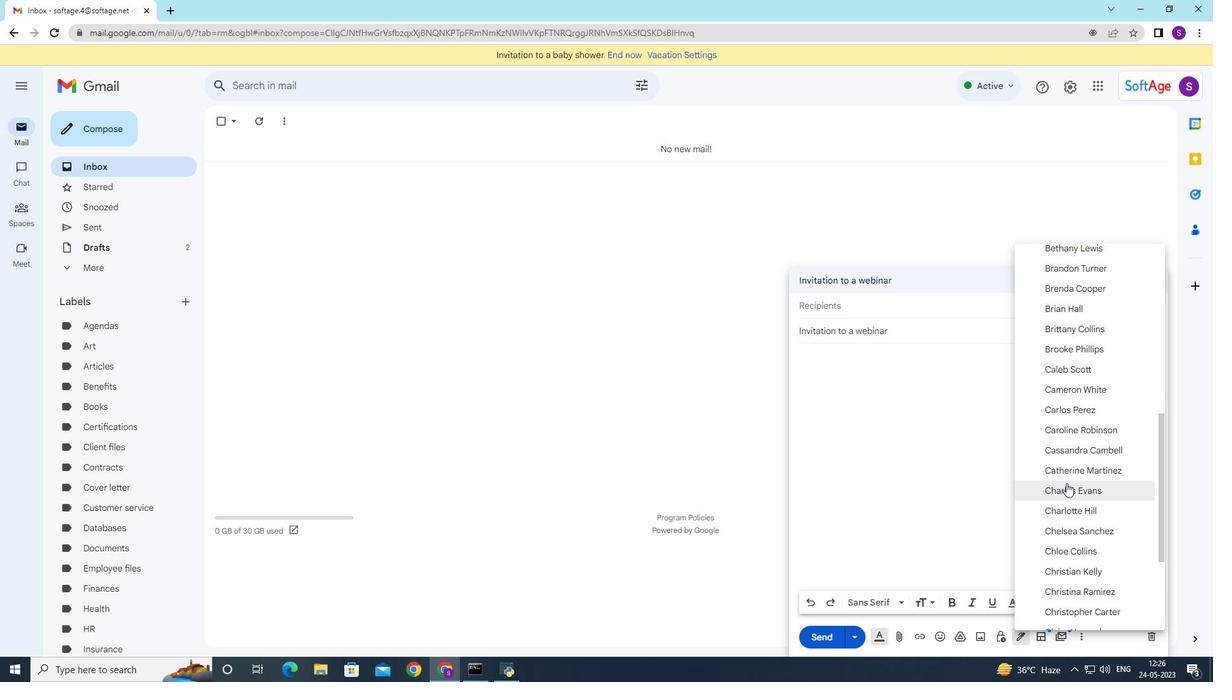 
Action: Mouse moved to (1072, 488)
Screenshot: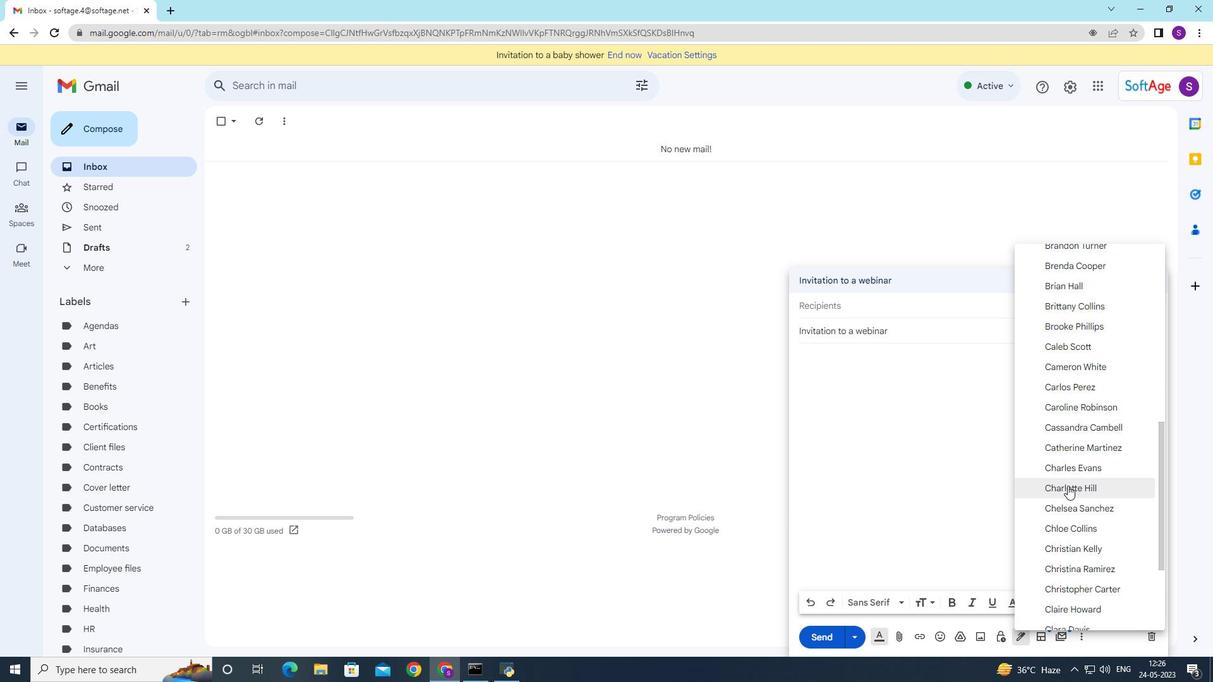 
Action: Mouse scrolled (1071, 488) with delta (0, 0)
Screenshot: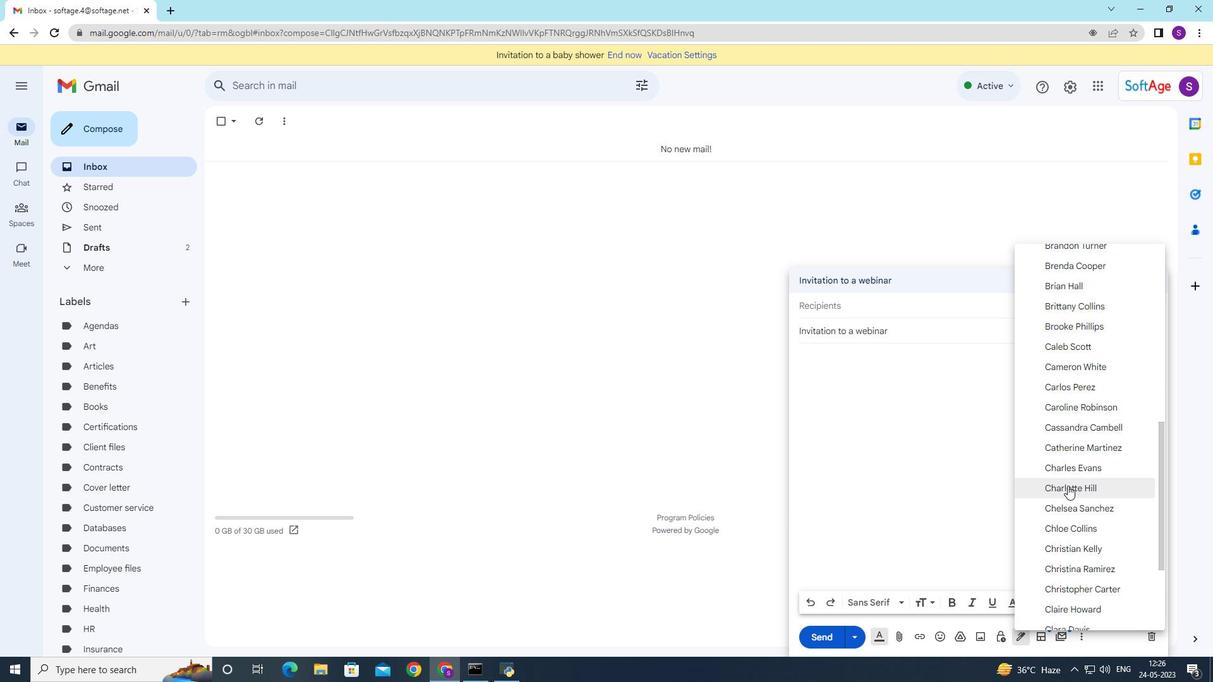 
Action: Mouse moved to (1103, 523)
Screenshot: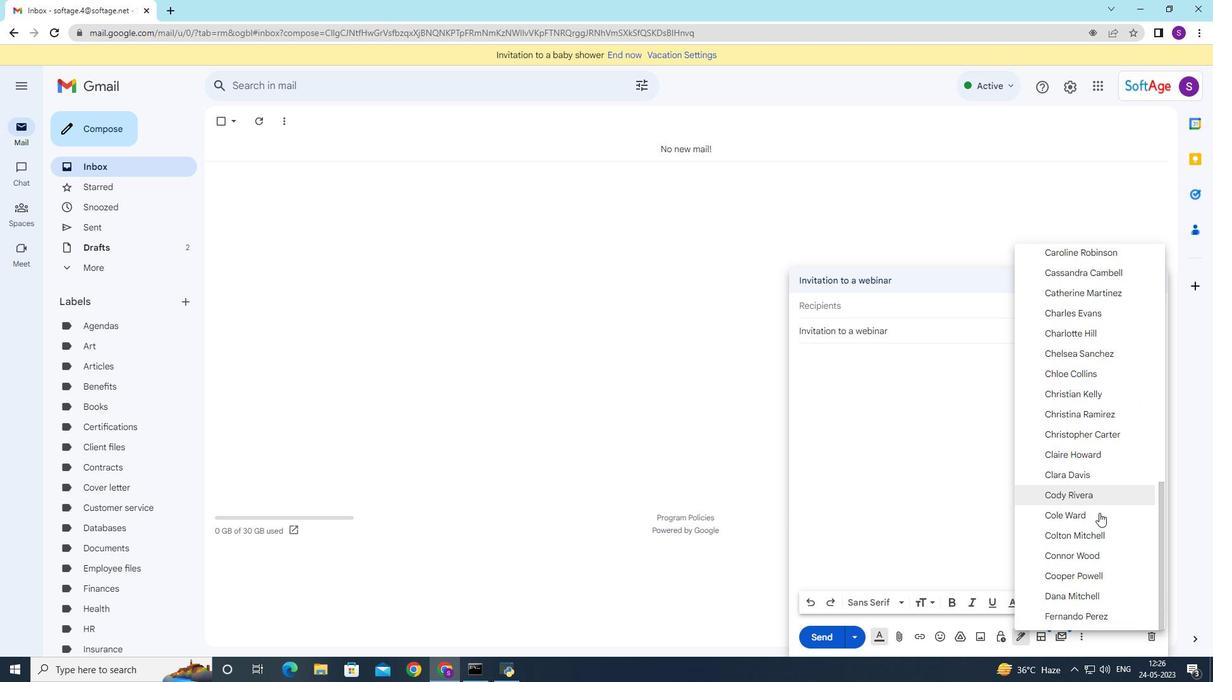 
Action: Mouse scrolled (1103, 522) with delta (0, 0)
Screenshot: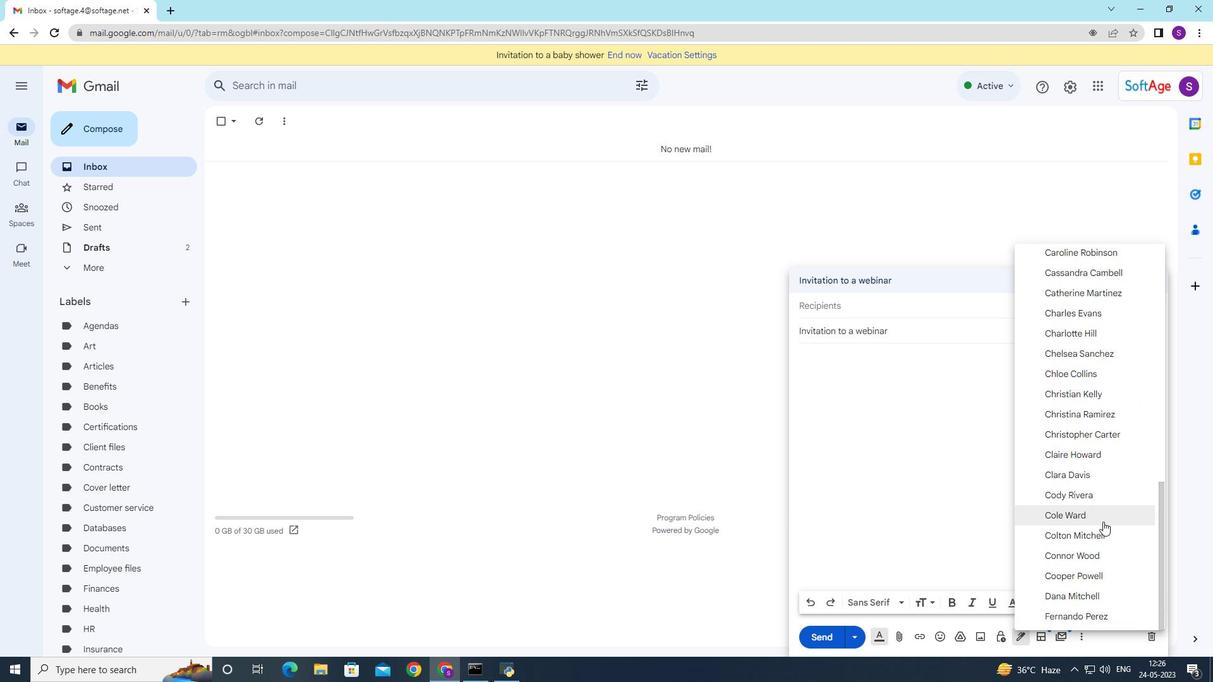 
Action: Mouse moved to (1103, 525)
Screenshot: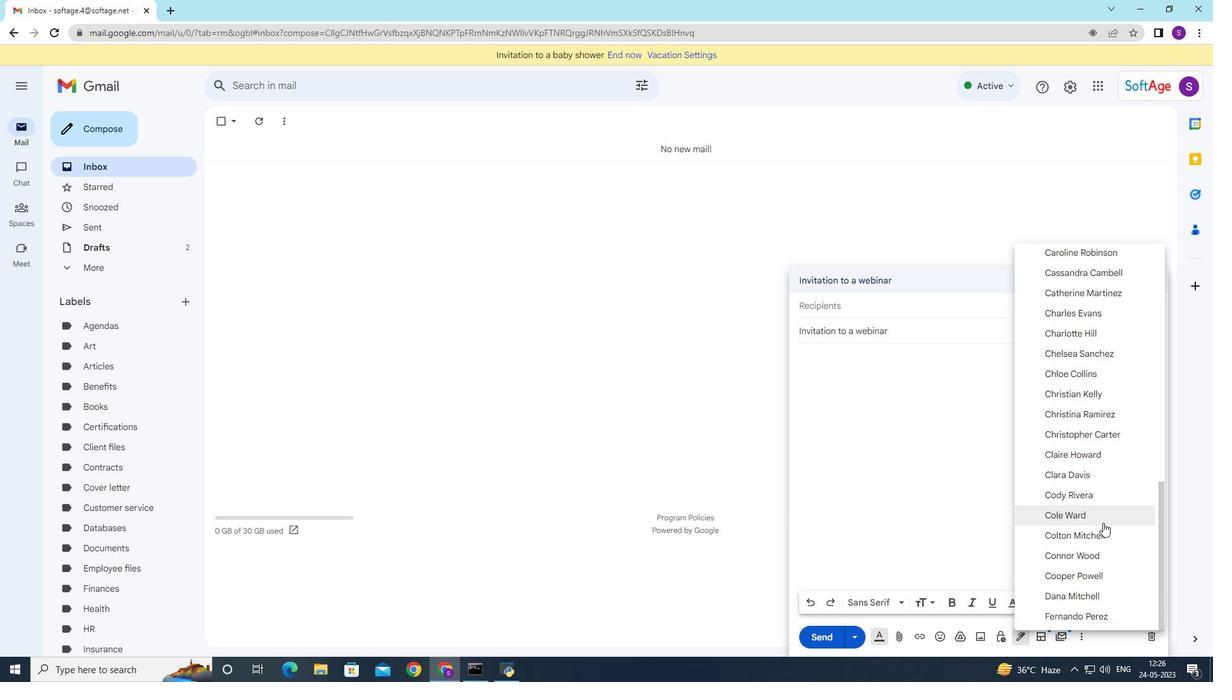 
Action: Mouse scrolled (1103, 524) with delta (0, 0)
Screenshot: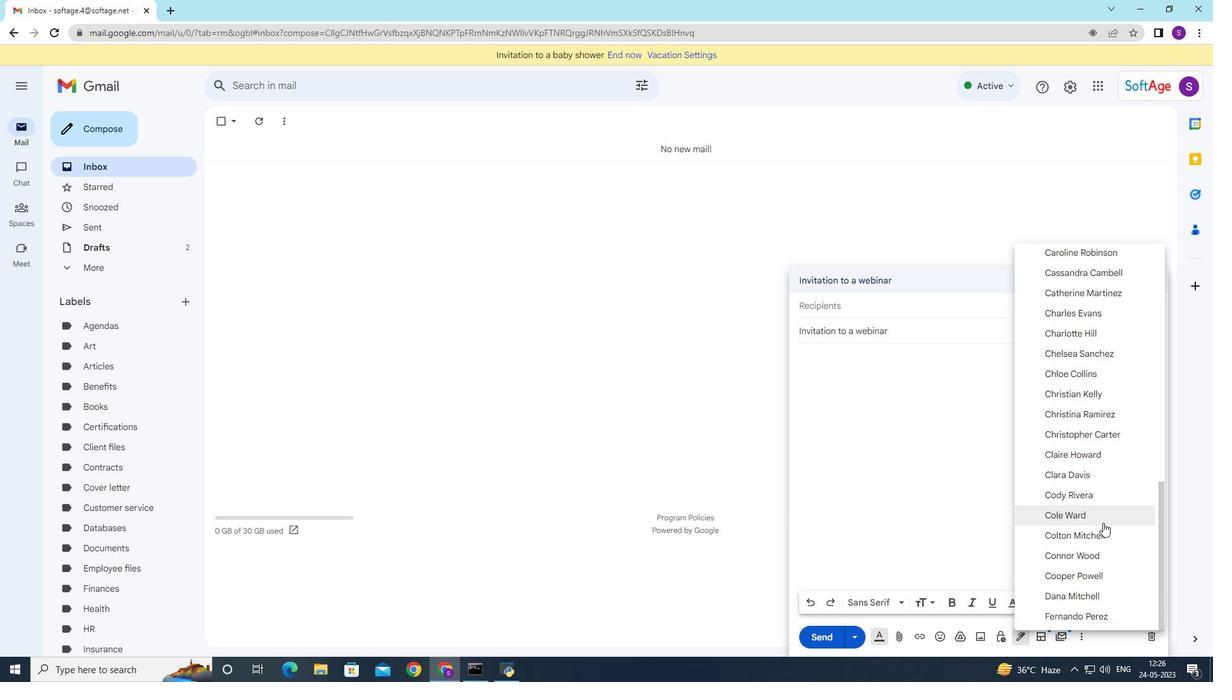 
Action: Mouse moved to (1094, 572)
Screenshot: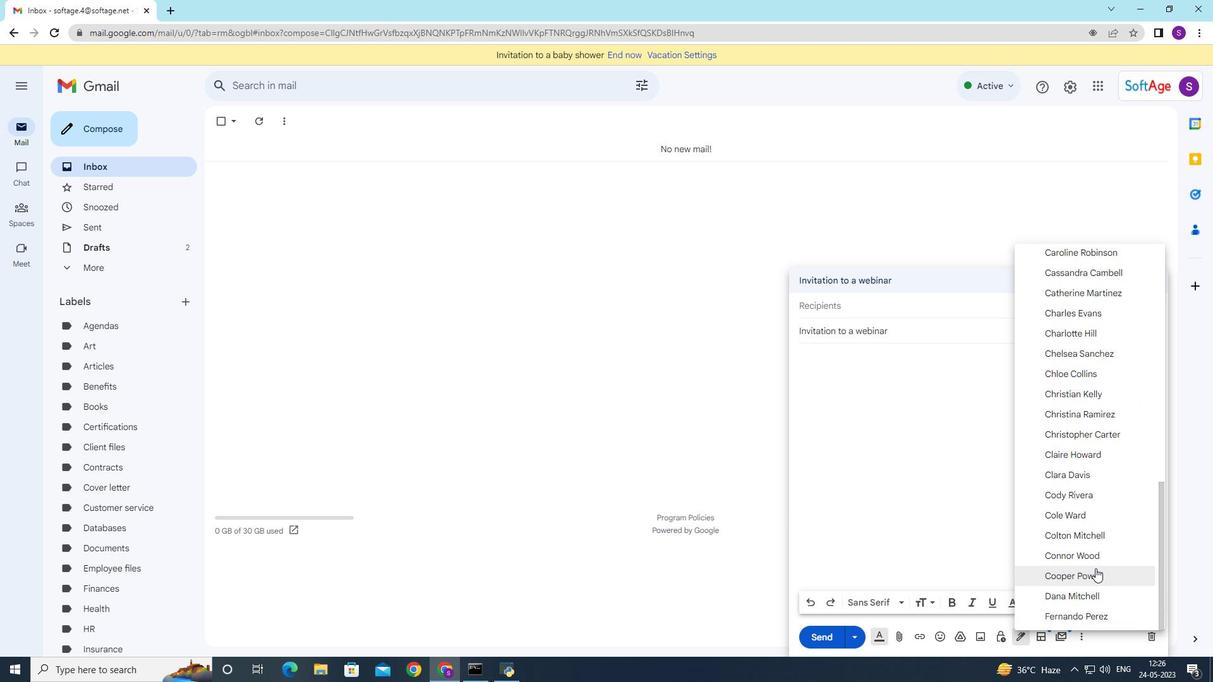 
Action: Mouse pressed left at (1094, 572)
Screenshot: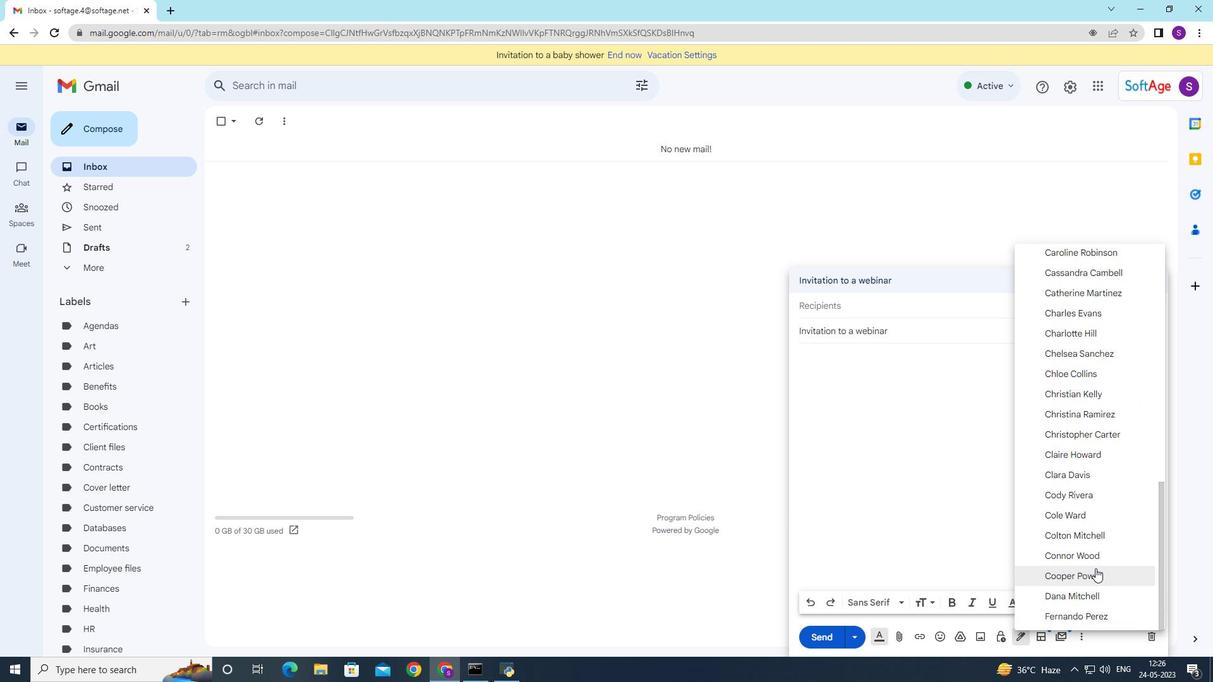 
Action: Mouse moved to (953, 462)
Screenshot: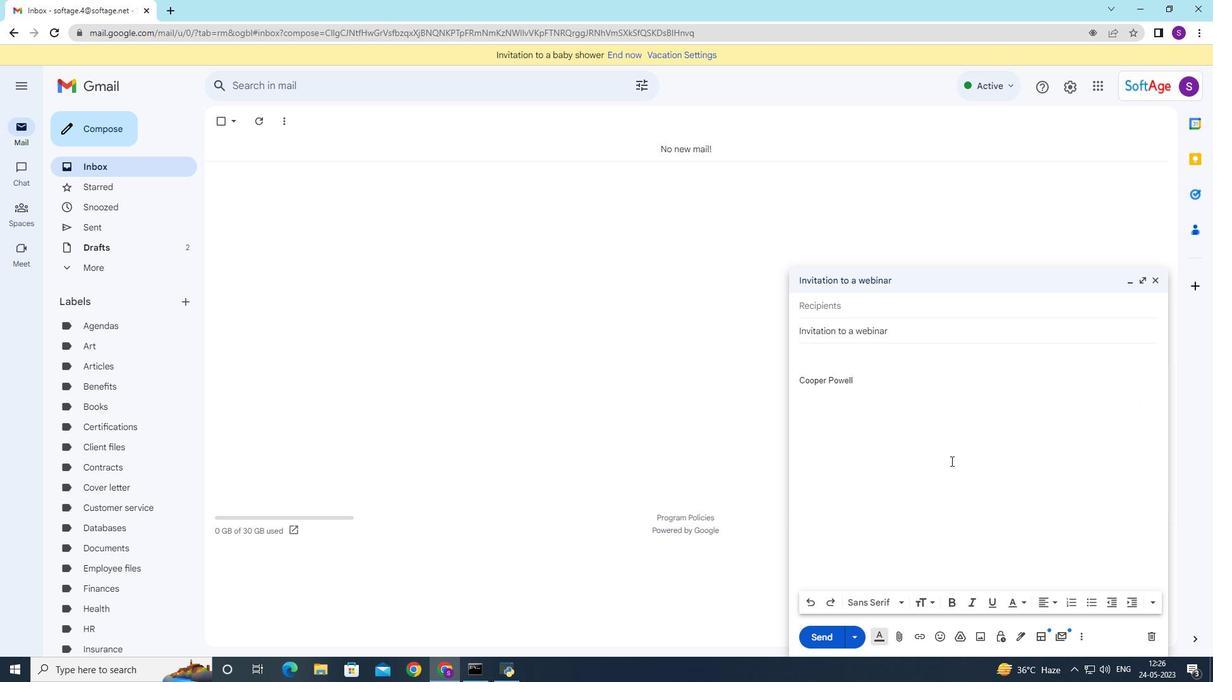 
Action: Key pressed <Key.shift><Key.shift><Key.shift><Key.shift><Key.shift><Key.shift>I<Key.space>would<Key.space>like<Key.space>to<Key.space>schedule<Key.space>a<Key.space>om<Key.backspace>ne-on-one
Screenshot: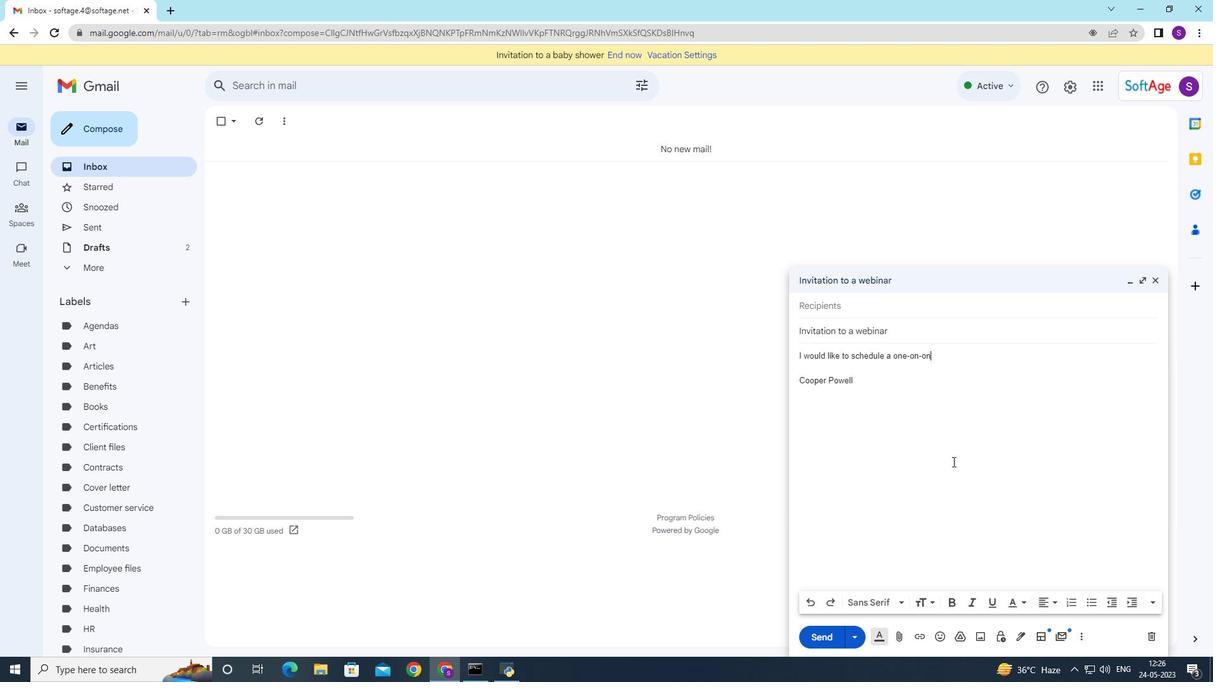 
Action: Mouse moved to (958, 467)
Screenshot: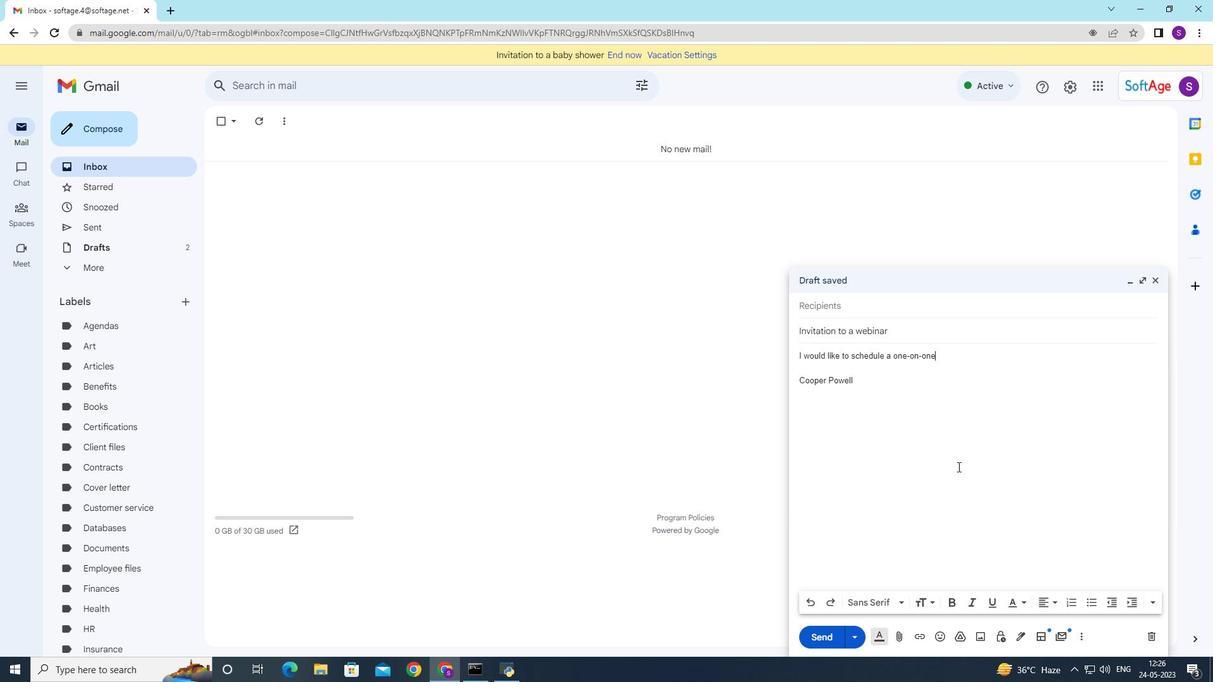 
Action: Key pressed <Key.space>meeting<Key.space>to<Key.space>discuss<Key.space>my<Key.space>performance<Key.space>review<Key.space><Key.backspace>.
Screenshot: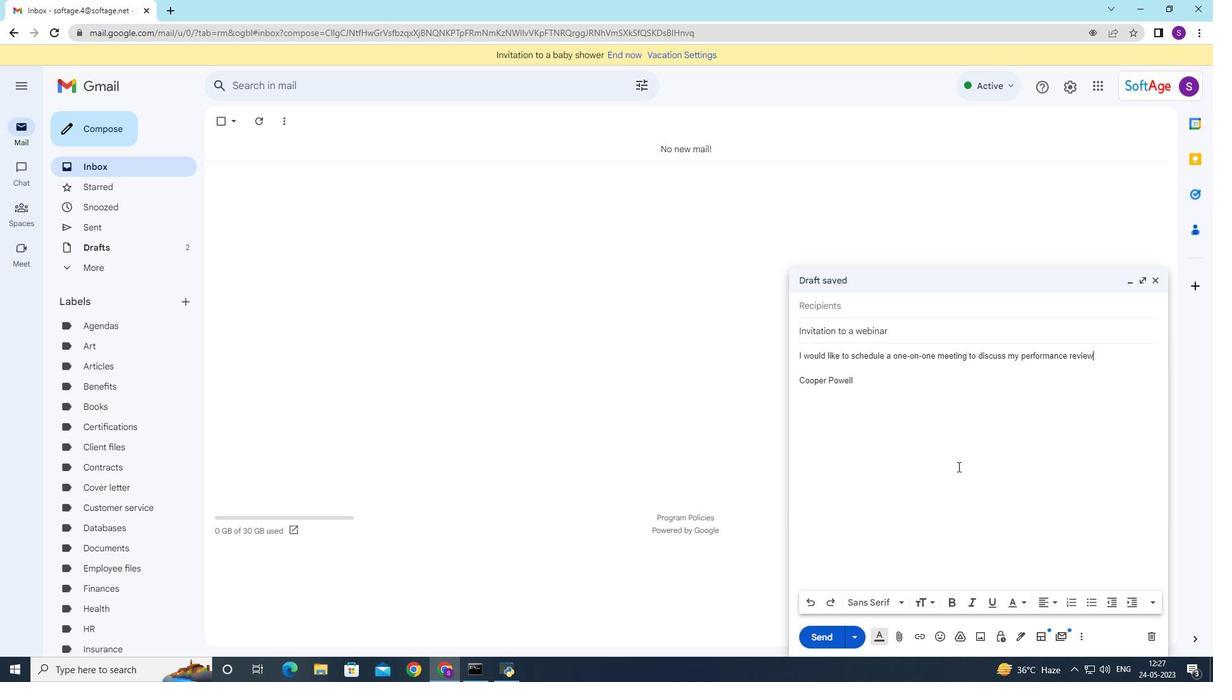 
Action: Mouse moved to (837, 312)
Screenshot: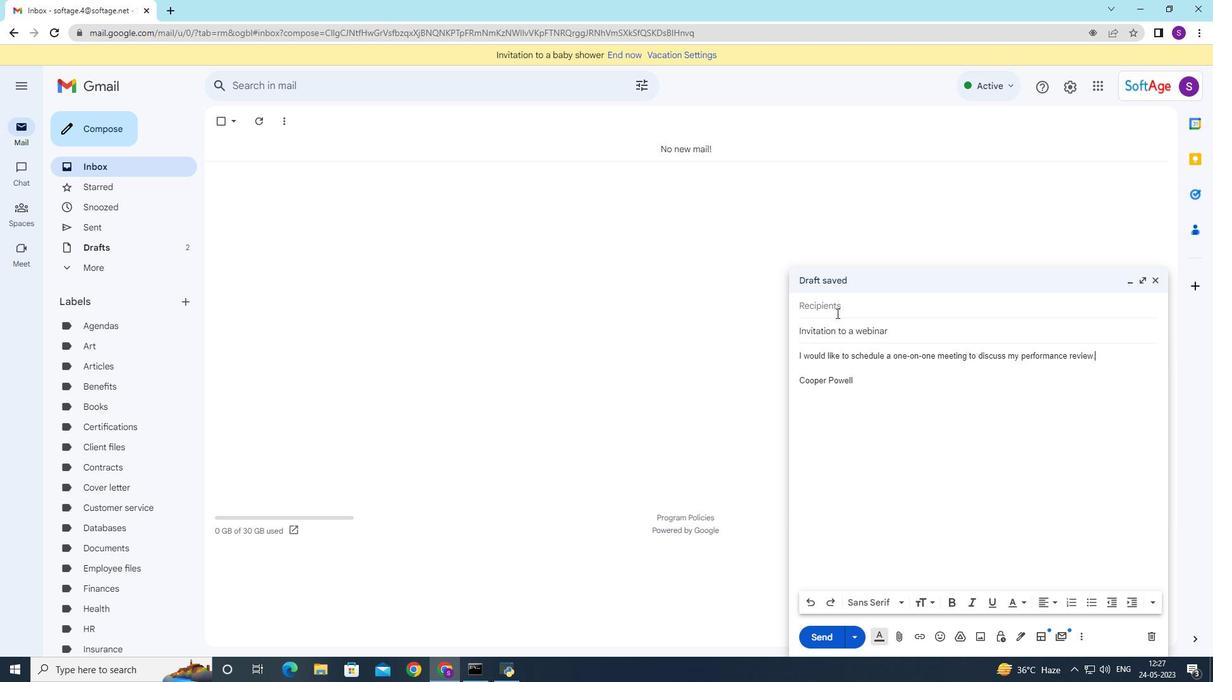 
Action: Mouse pressed left at (837, 312)
Screenshot: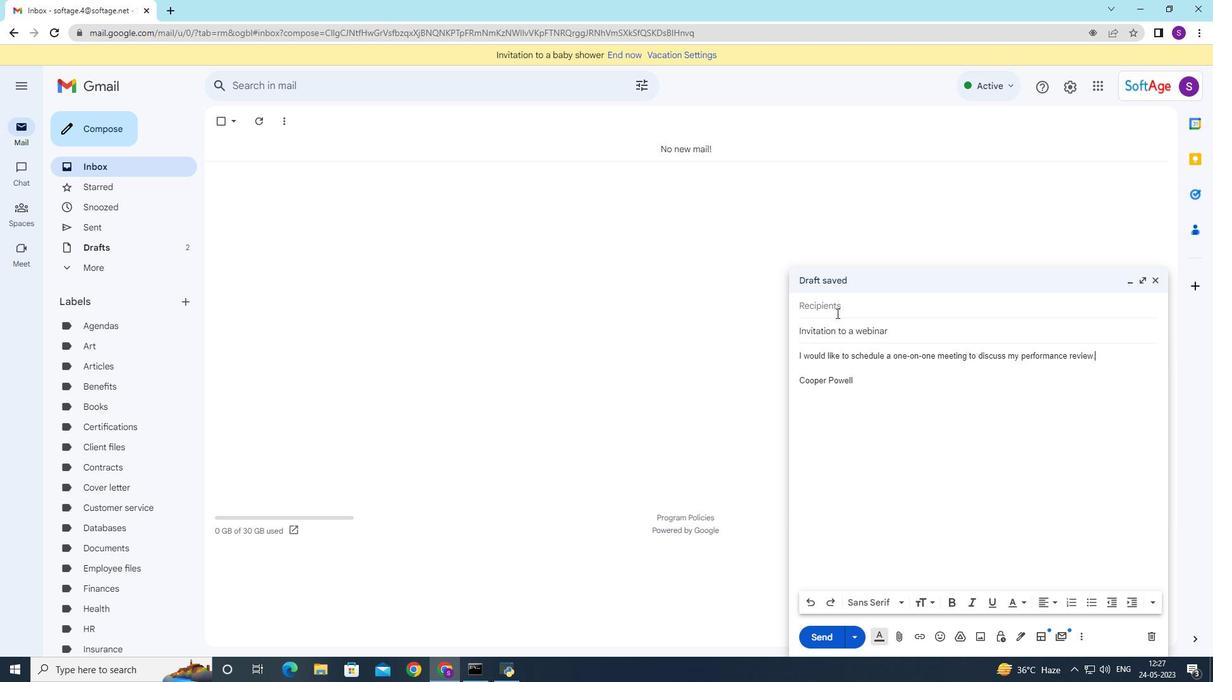 
Action: Mouse moved to (837, 322)
Screenshot: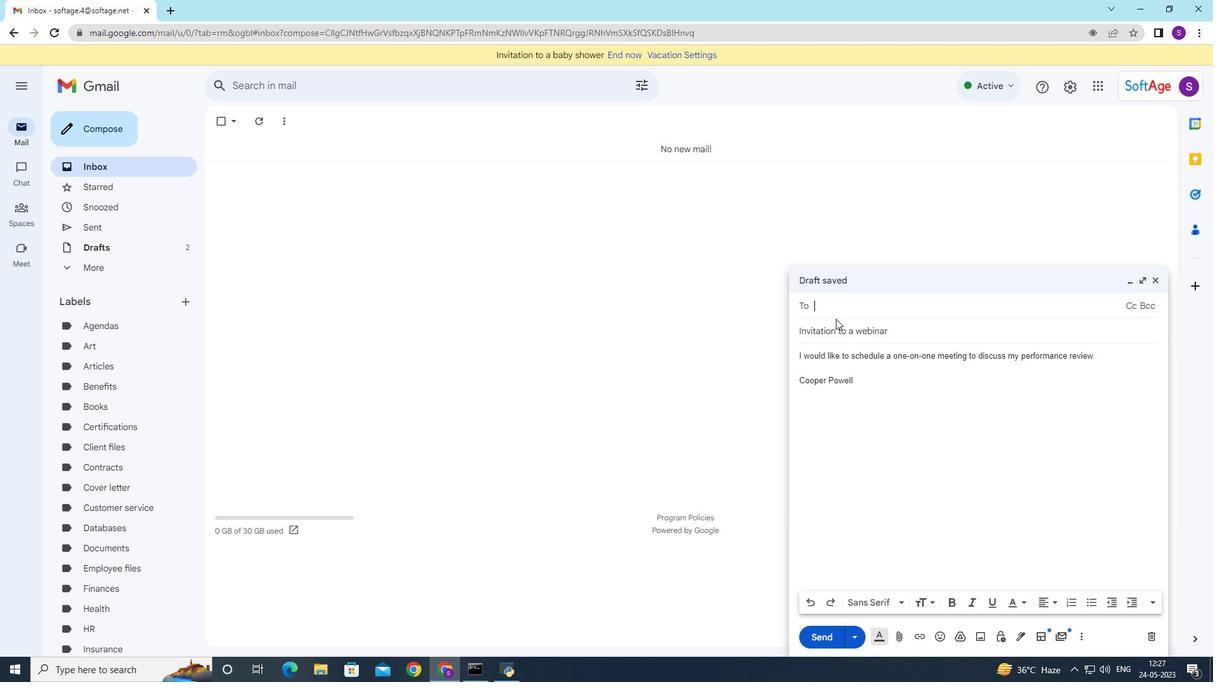 
Action: Key pressed softage.6
Screenshot: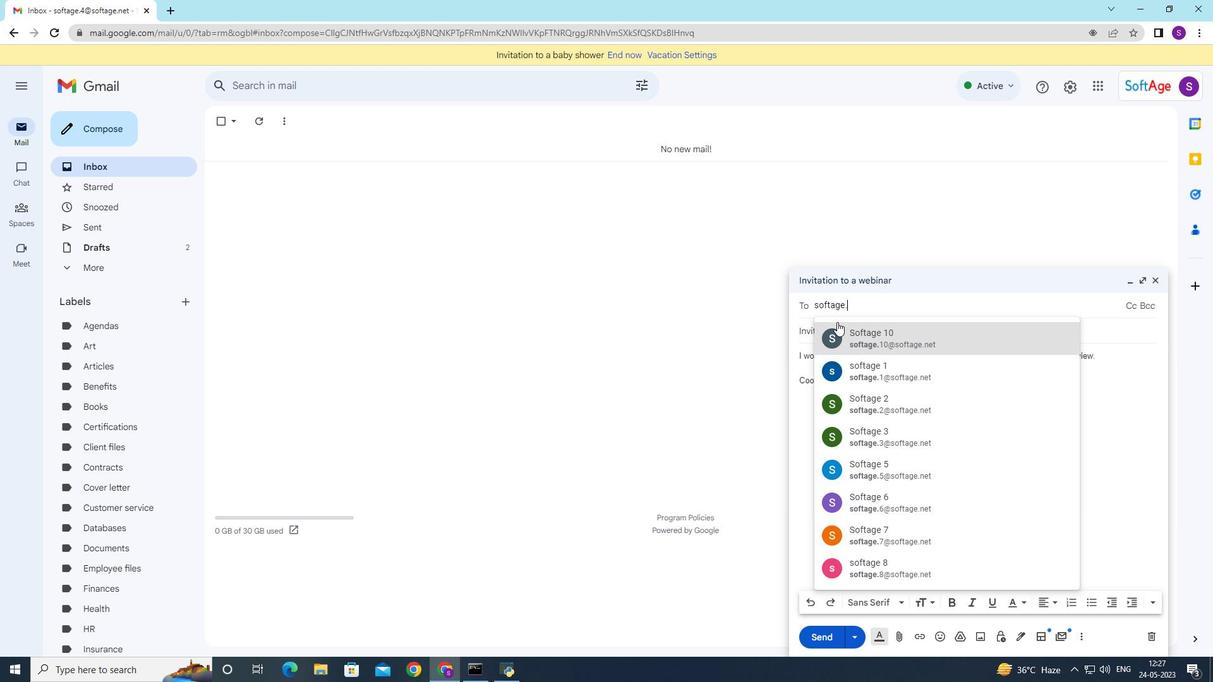 
Action: Mouse moved to (907, 333)
Screenshot: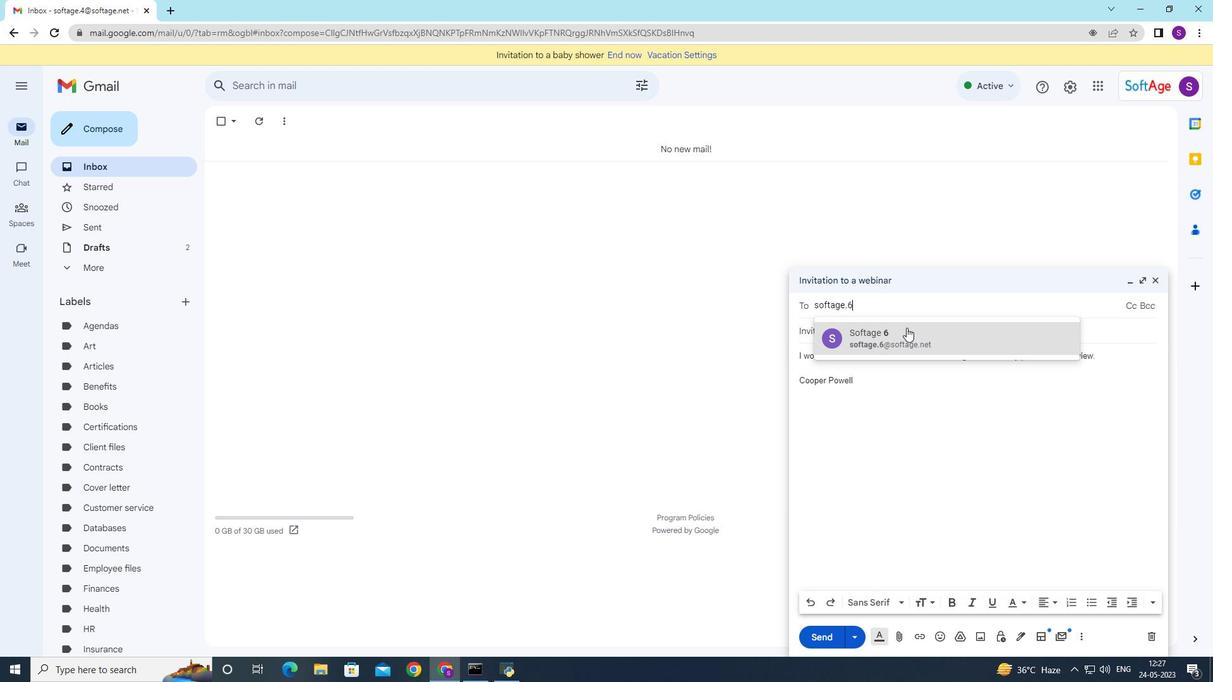 
Action: Mouse pressed left at (907, 333)
Screenshot: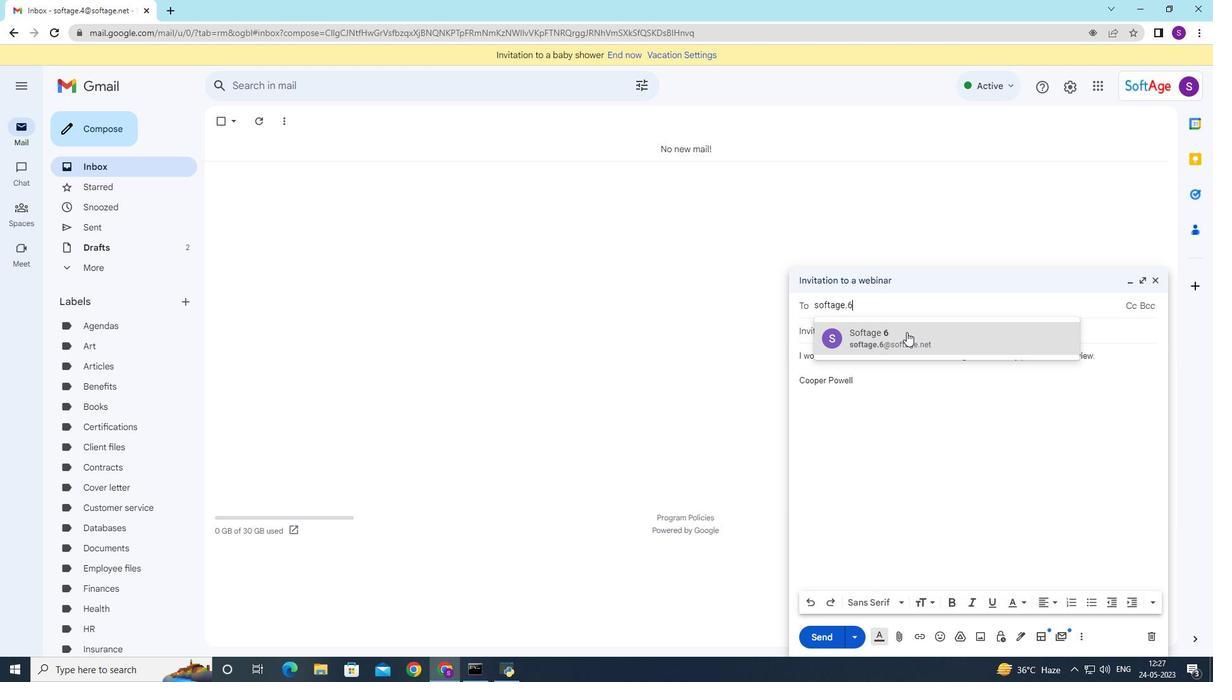 
Action: Mouse moved to (910, 450)
Screenshot: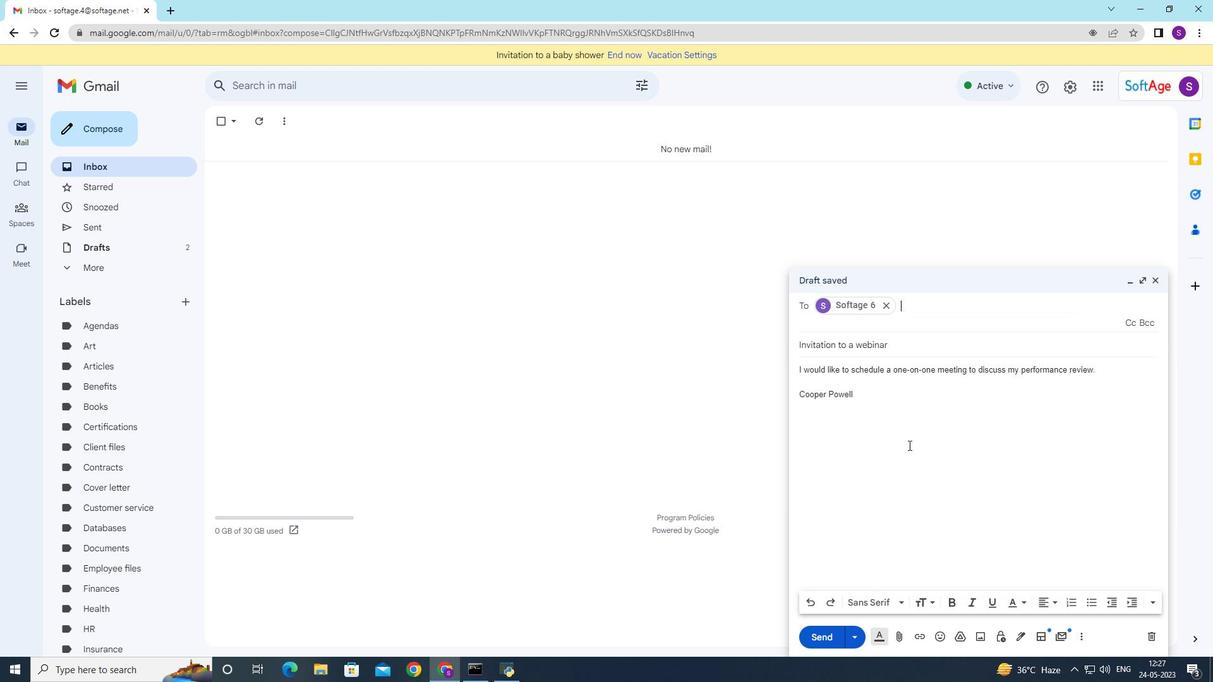 
Action: Mouse scrolled (910, 449) with delta (0, 0)
Screenshot: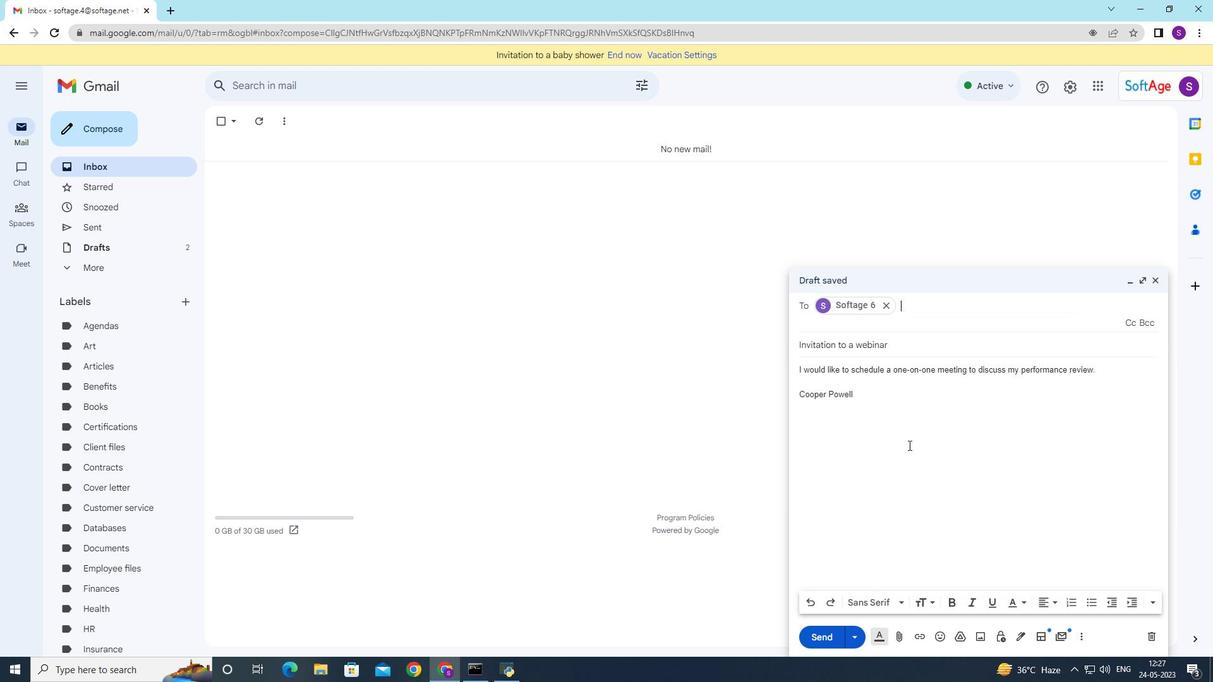 
Action: Mouse moved to (911, 462)
Screenshot: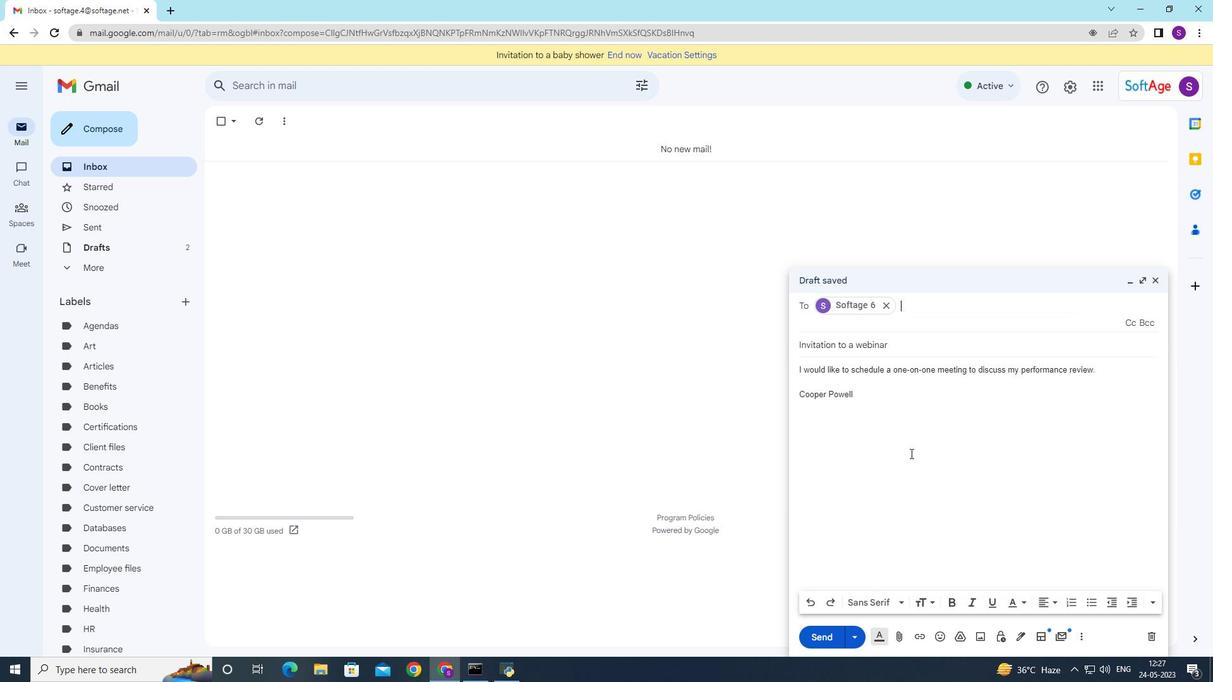 
Action: Mouse scrolled (911, 462) with delta (0, 0)
Screenshot: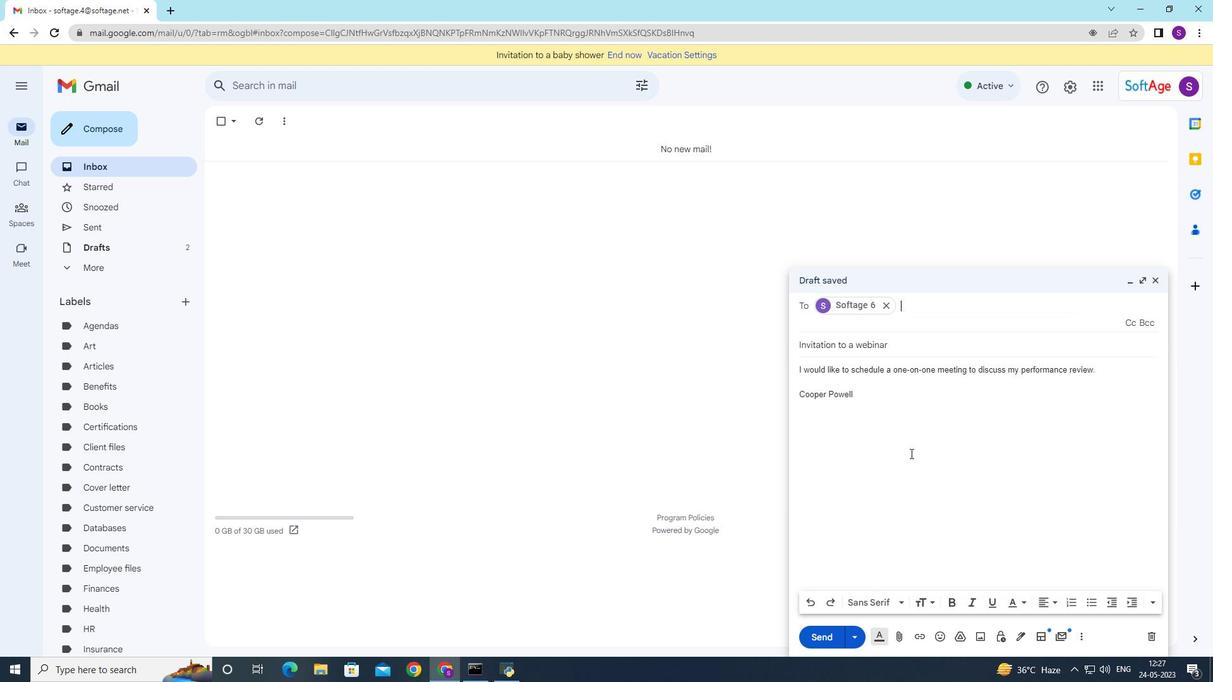 
Action: Mouse moved to (907, 472)
Screenshot: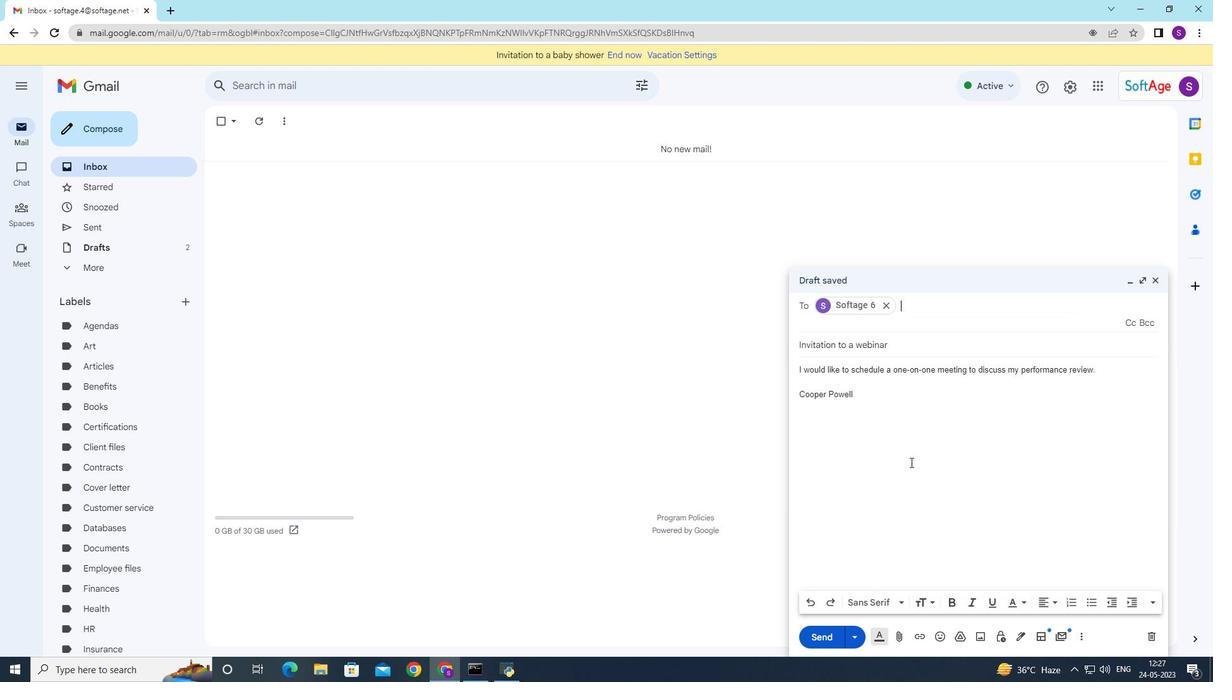 
Action: Mouse scrolled (907, 471) with delta (0, 0)
Screenshot: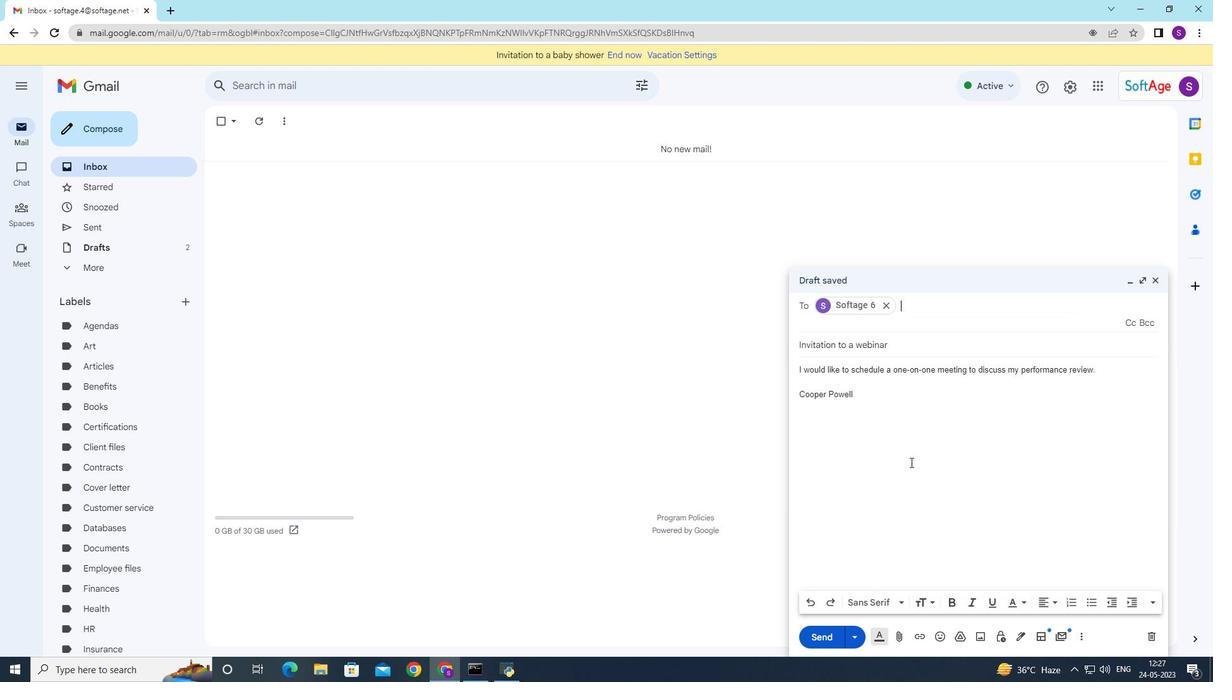 
Action: Mouse moved to (1094, 368)
Screenshot: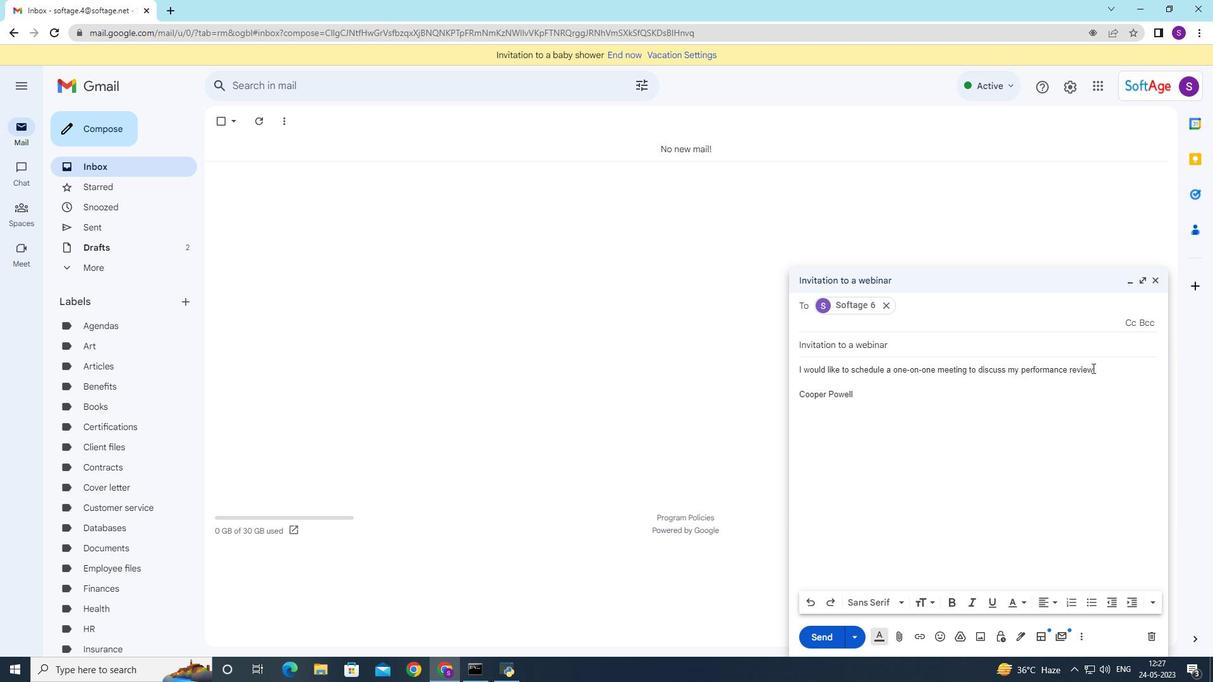 
Action: Mouse pressed left at (1094, 368)
Screenshot: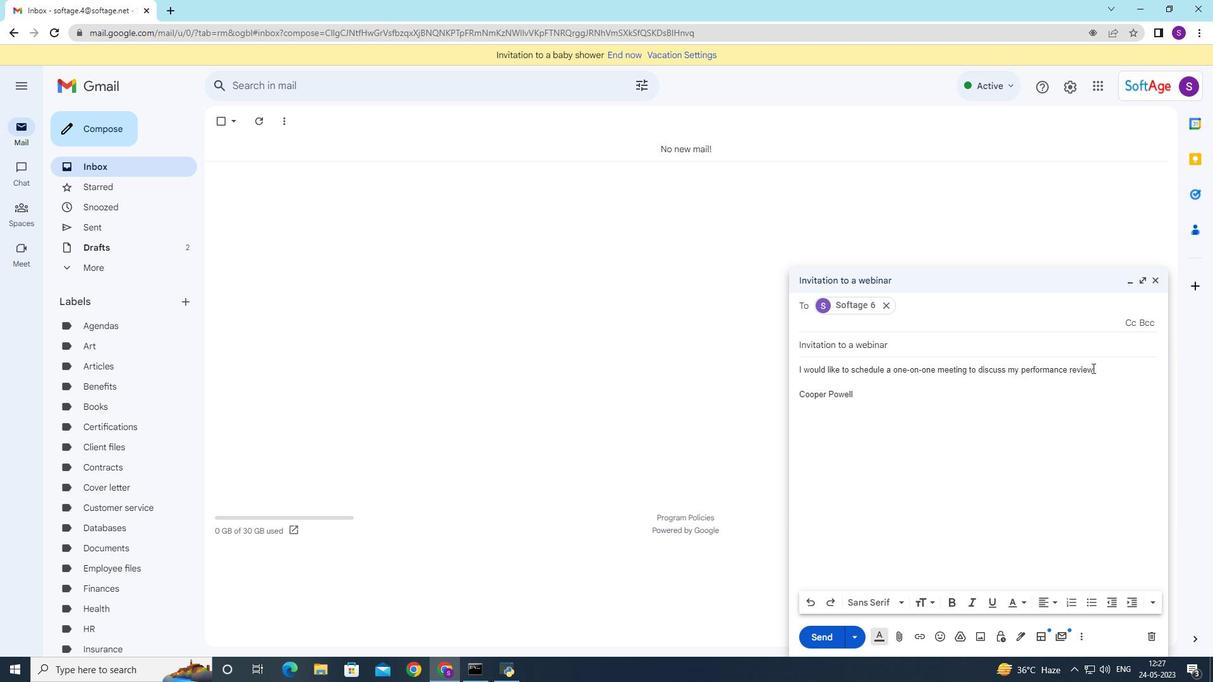 
Action: Mouse moved to (901, 602)
Screenshot: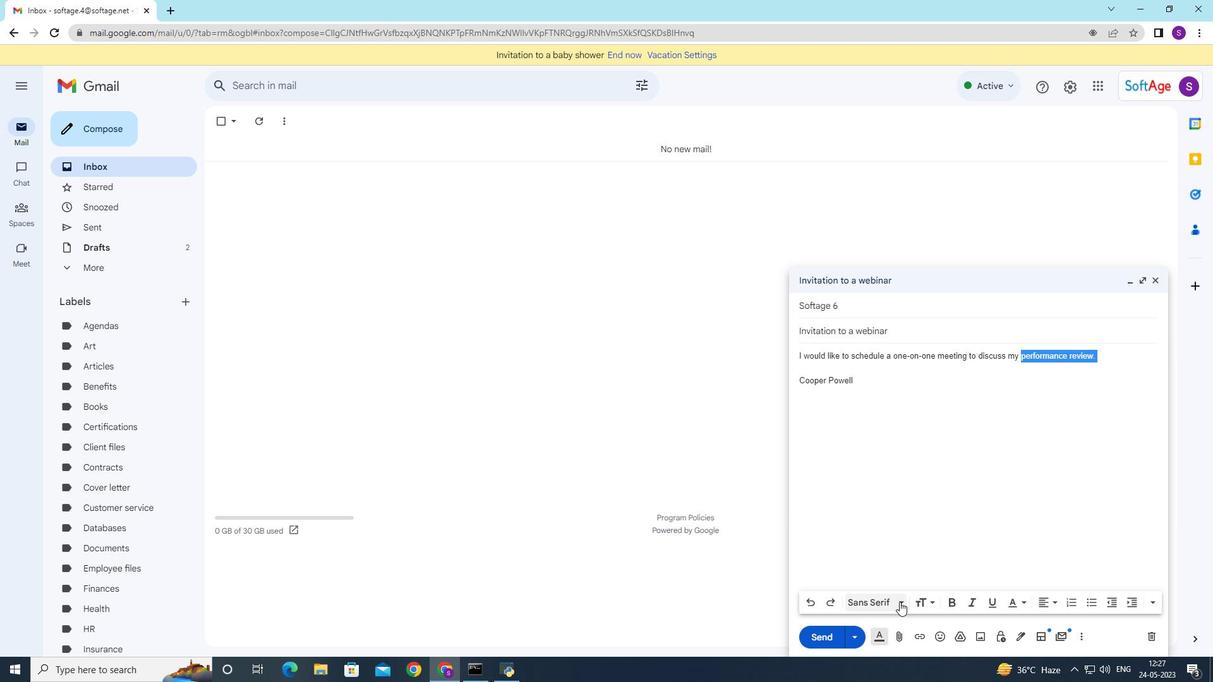 
Action: Mouse pressed left at (901, 602)
Screenshot: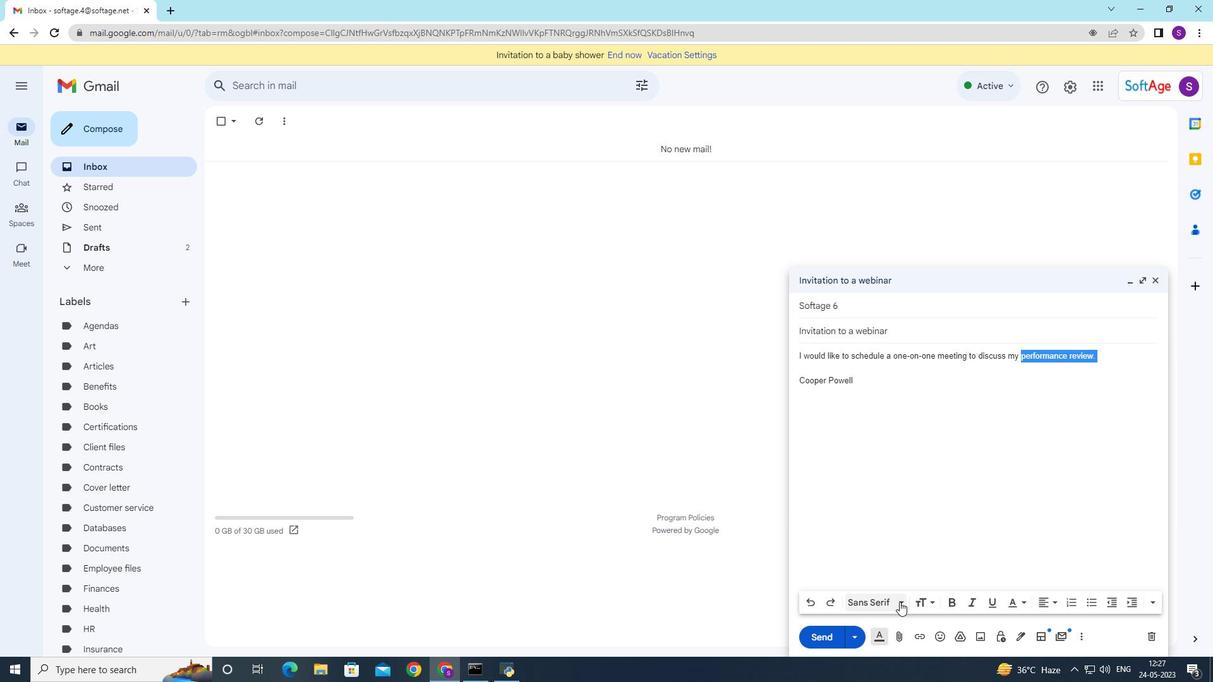 
Action: Mouse moved to (897, 465)
Screenshot: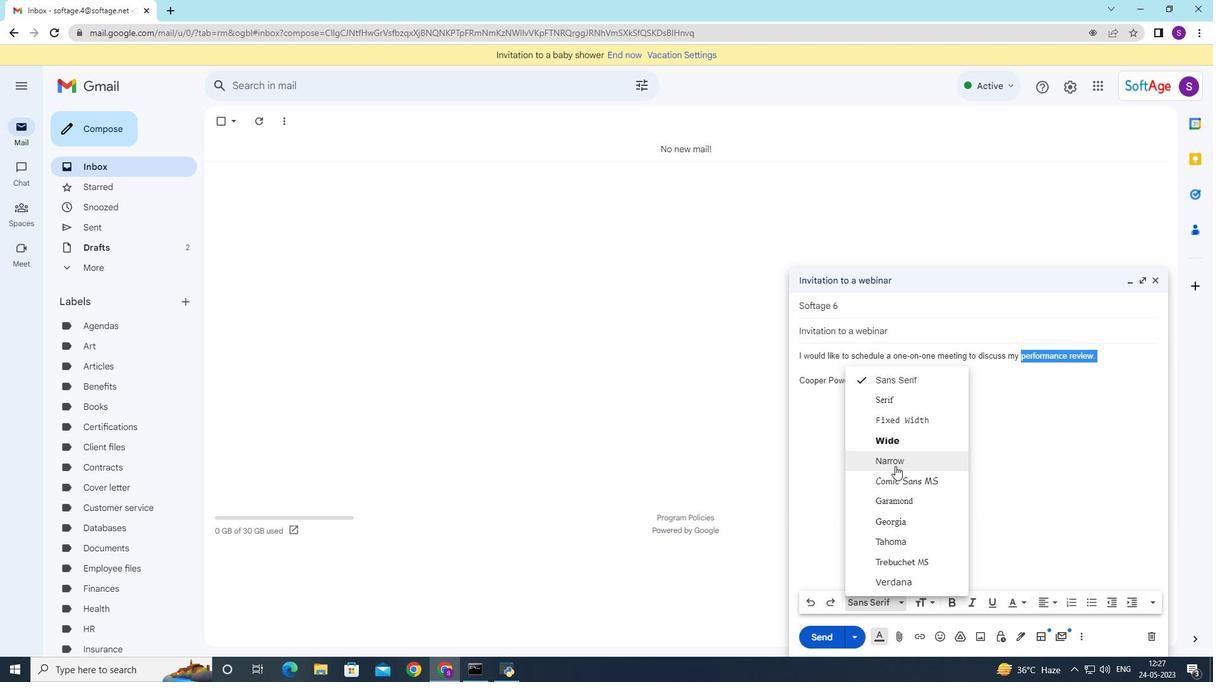 
Action: Mouse pressed left at (897, 465)
Screenshot: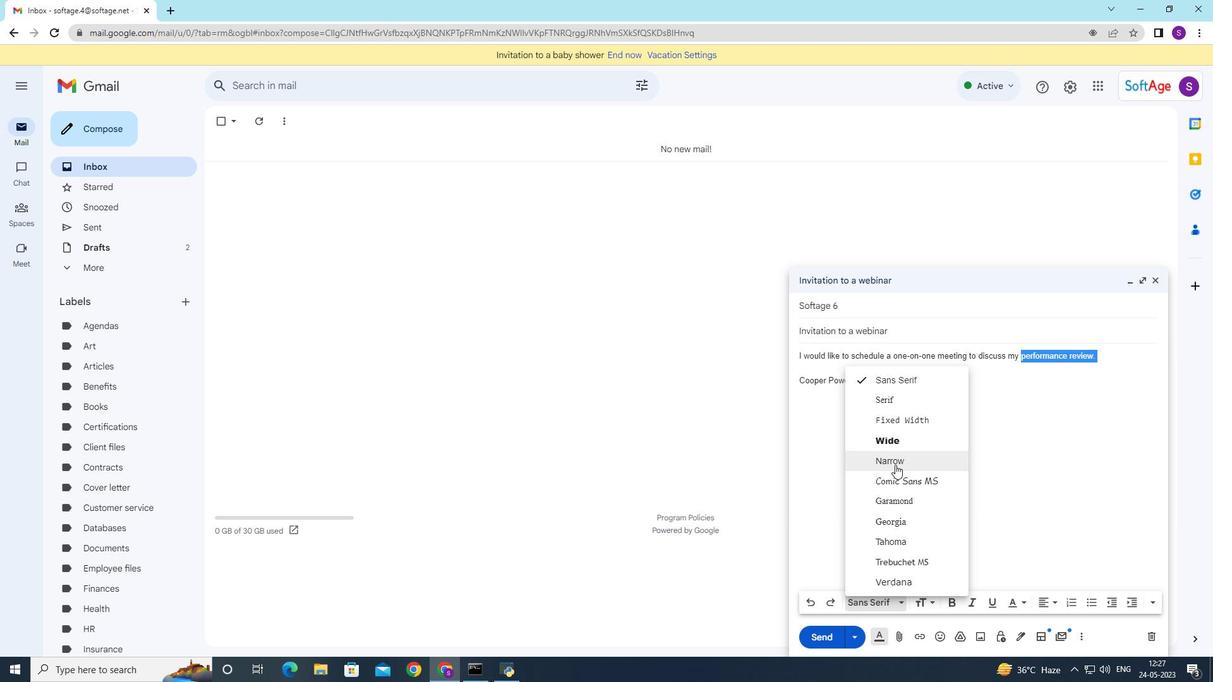 
Action: Mouse moved to (955, 608)
Screenshot: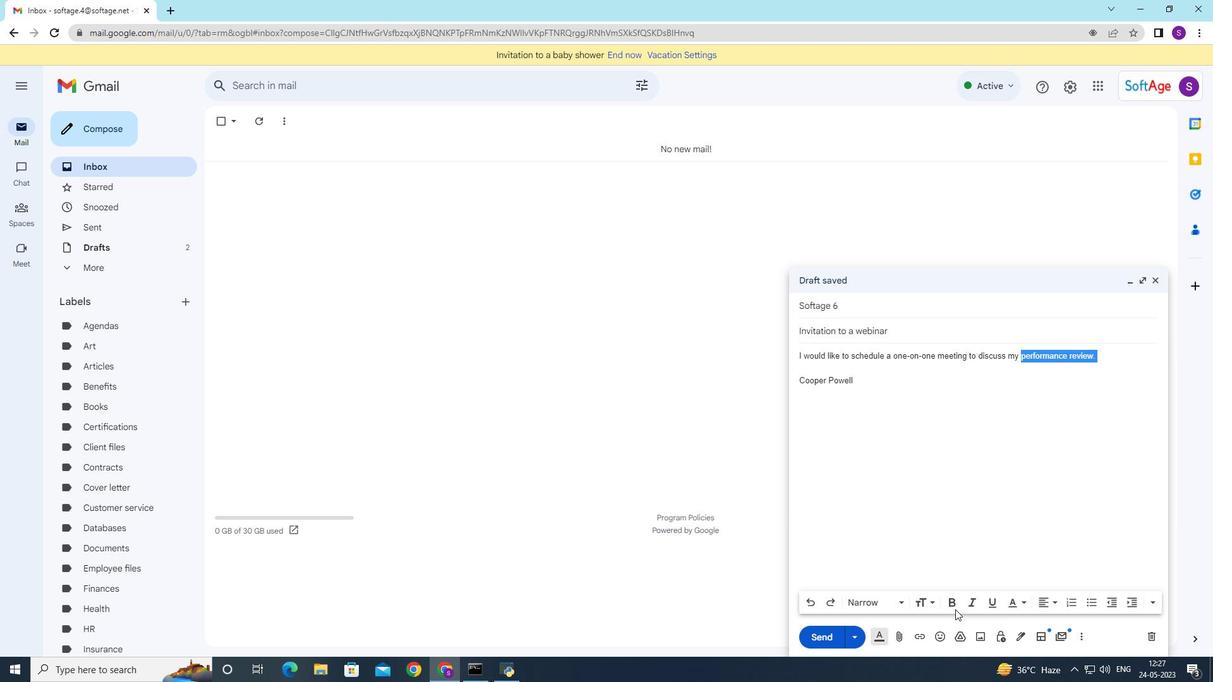 
Action: Mouse pressed left at (955, 608)
Screenshot: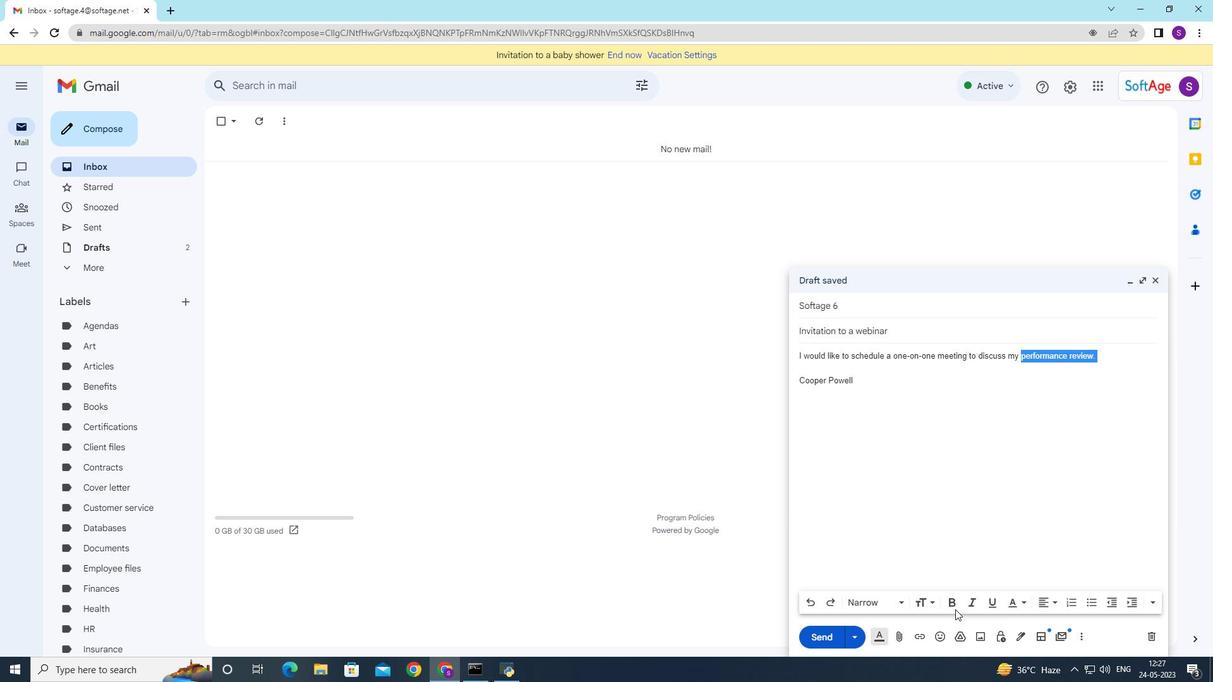 
Action: Mouse moved to (997, 605)
Screenshot: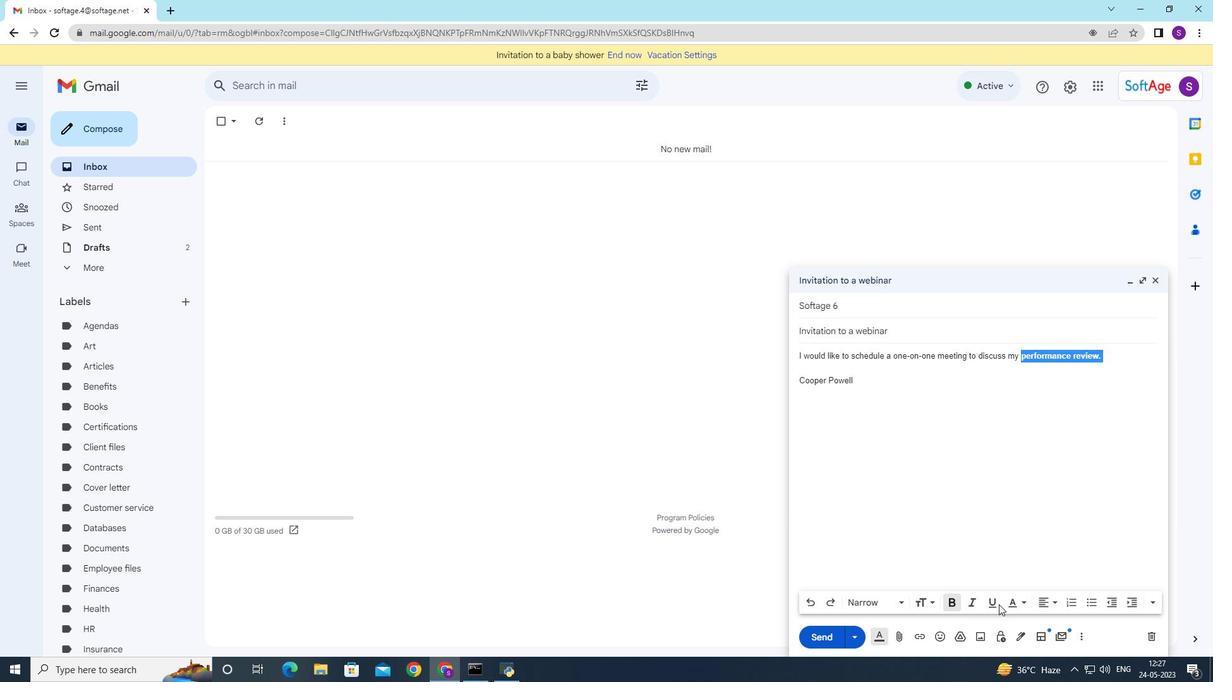 
Action: Mouse pressed left at (997, 605)
Screenshot: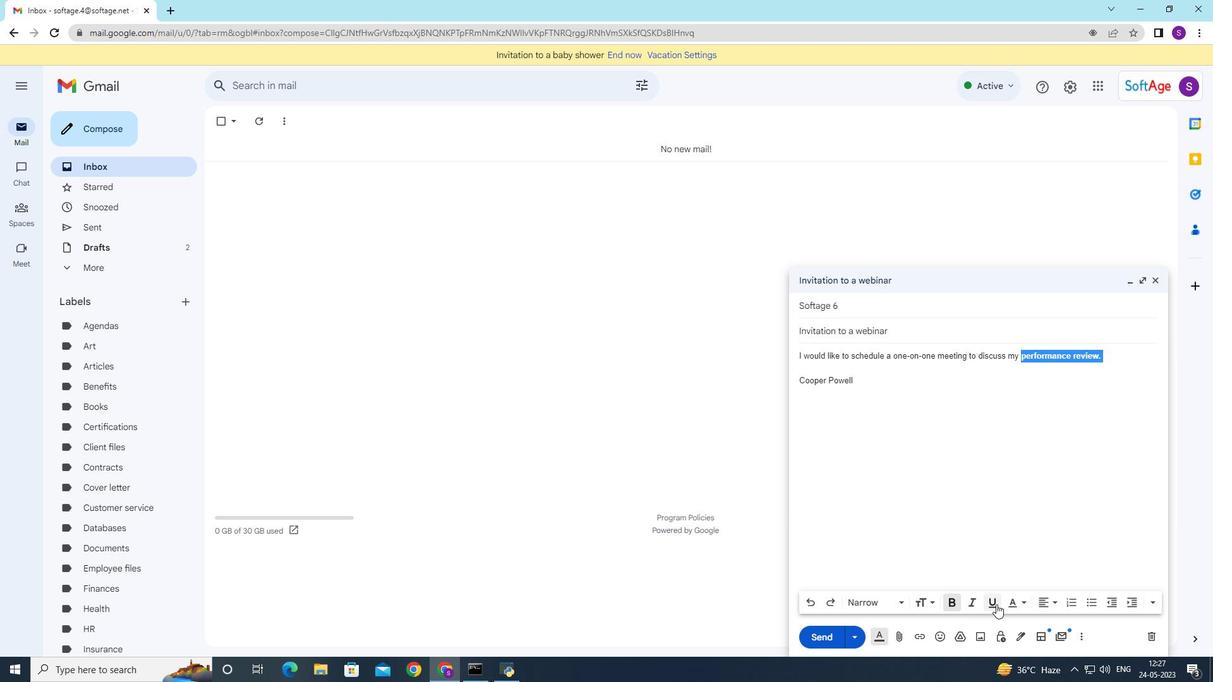 
Action: Mouse moved to (828, 641)
Screenshot: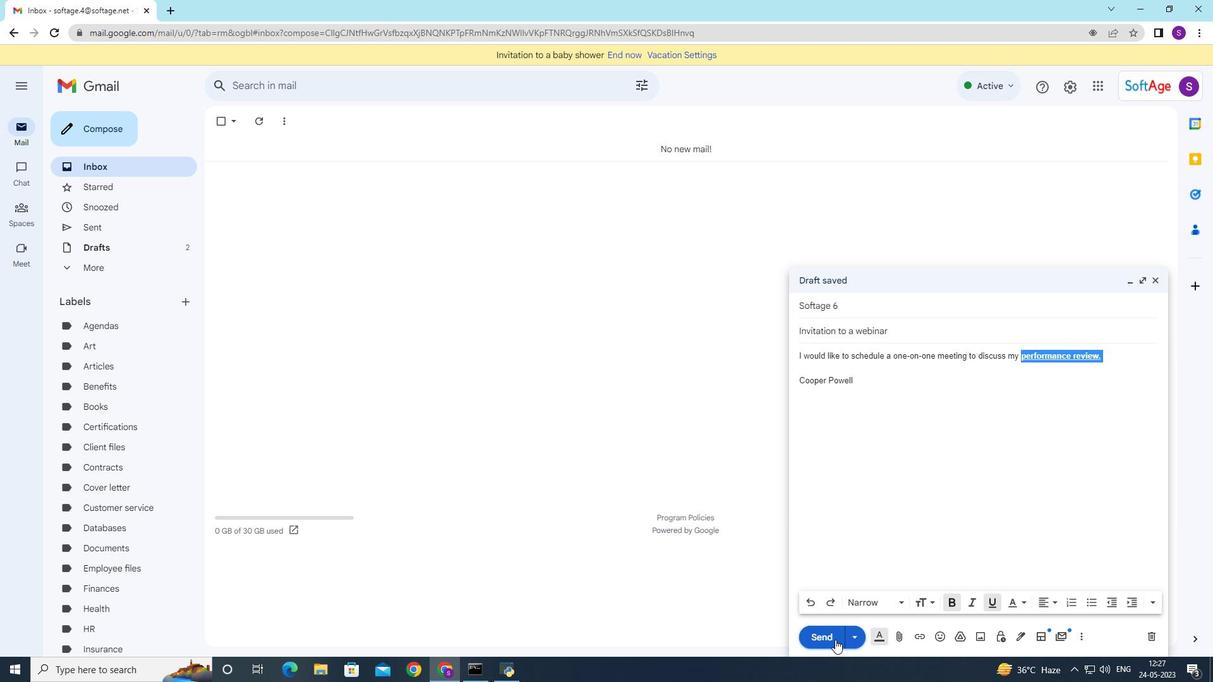 
Action: Mouse pressed left at (828, 641)
Screenshot: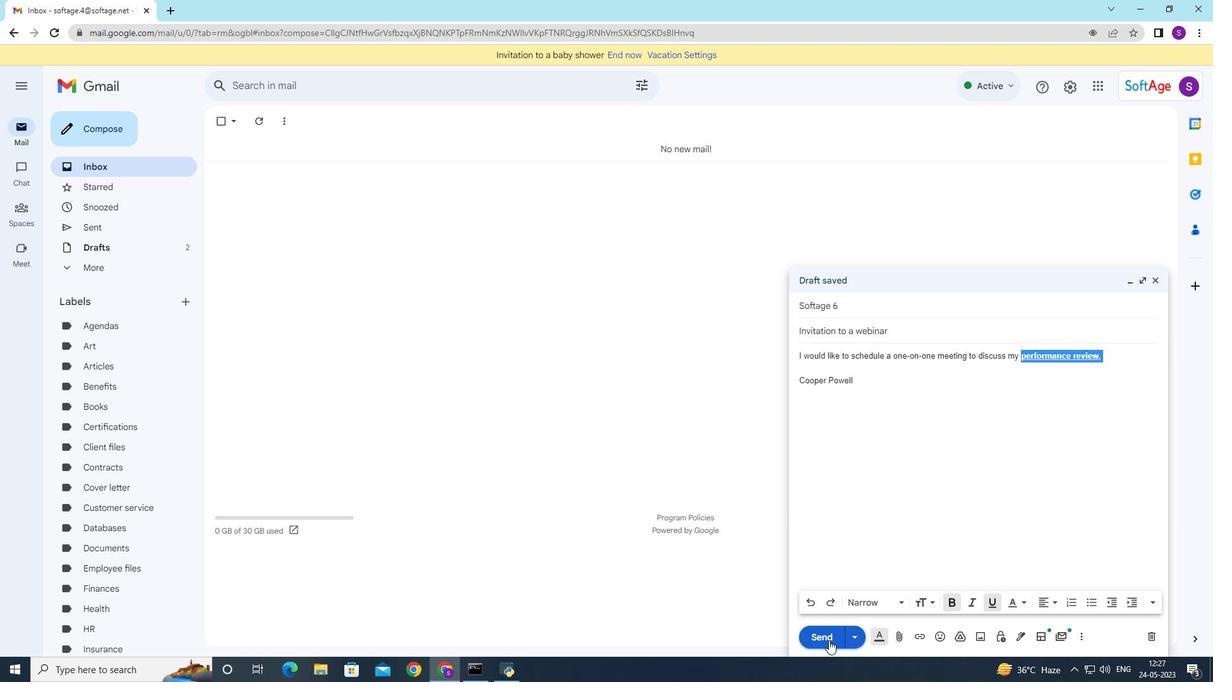 
Action: Mouse moved to (187, 306)
Screenshot: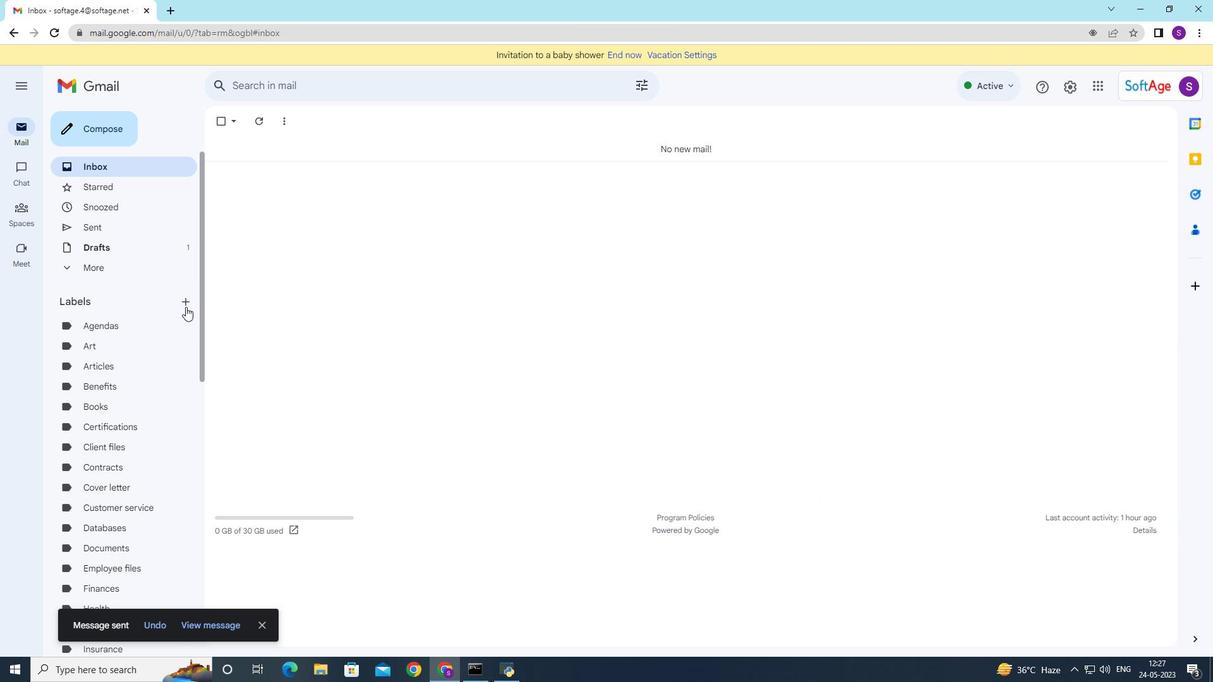 
Action: Mouse pressed left at (187, 306)
Screenshot: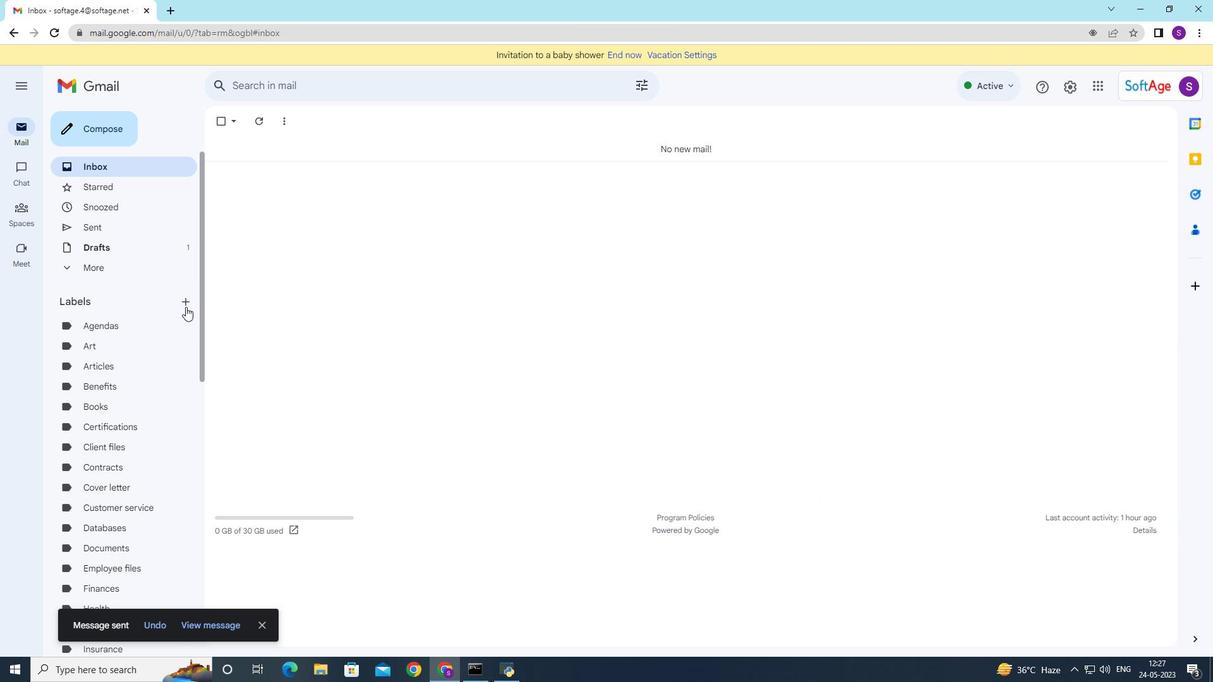 
Action: Mouse moved to (283, 343)
Screenshot: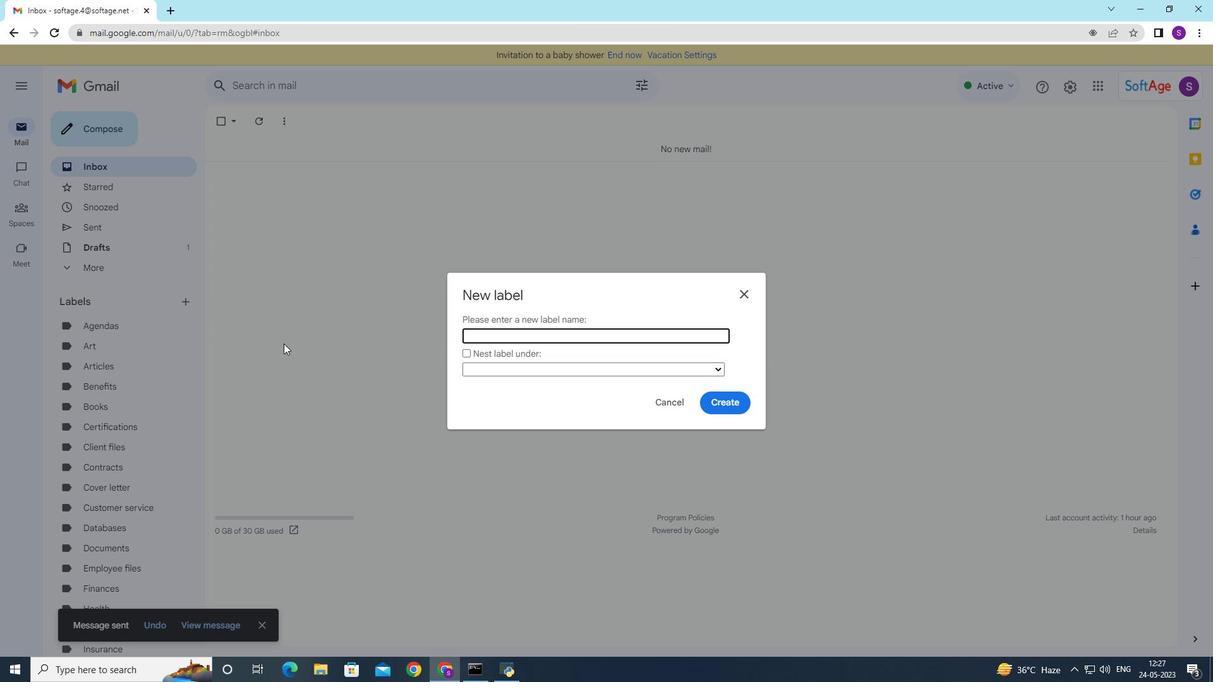 
Action: Key pressed <Key.shift><Key.shift>Performanace<Key.space><Key.left><Key.left><Key.left><Key.backspace><Key.right><Key.right><Key.right>reviewa
Screenshot: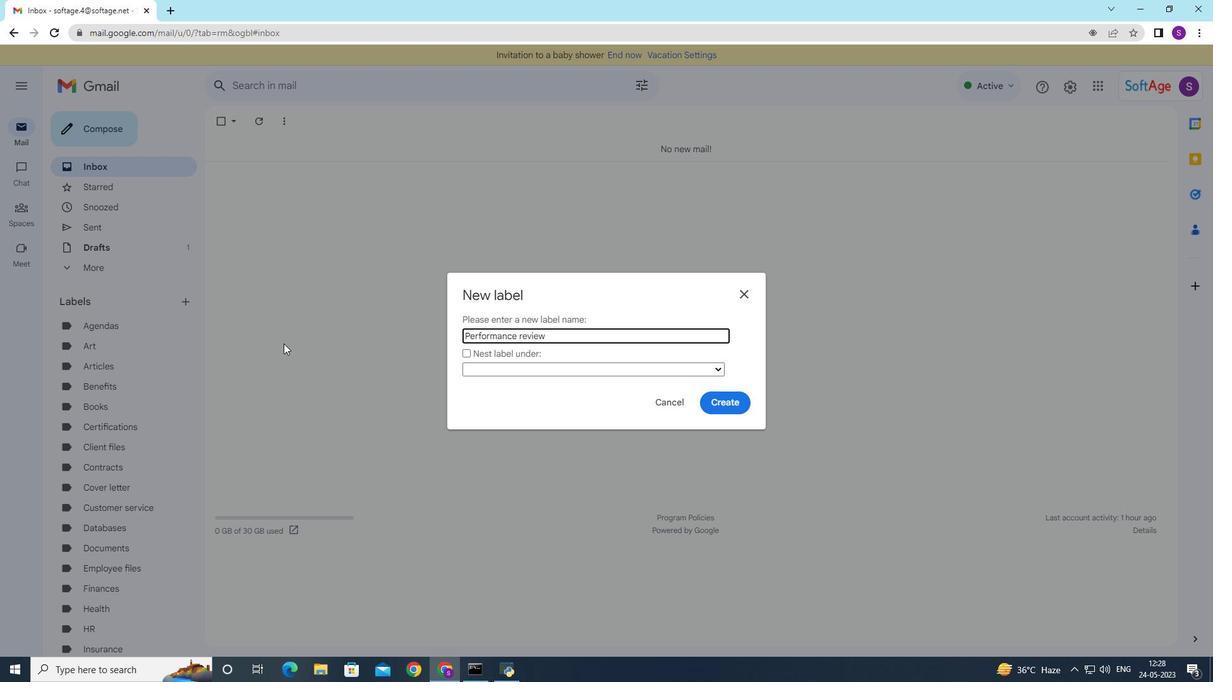 
Action: Mouse moved to (287, 343)
Screenshot: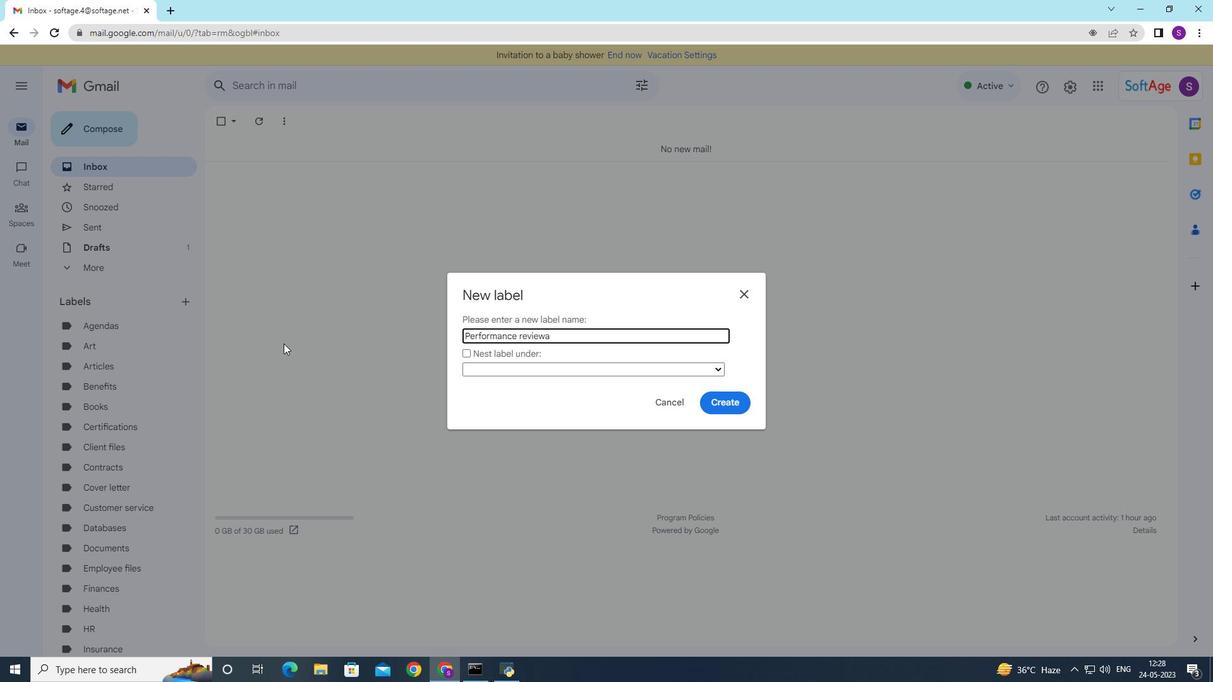 
Action: Key pressed <Key.backspace>s
Screenshot: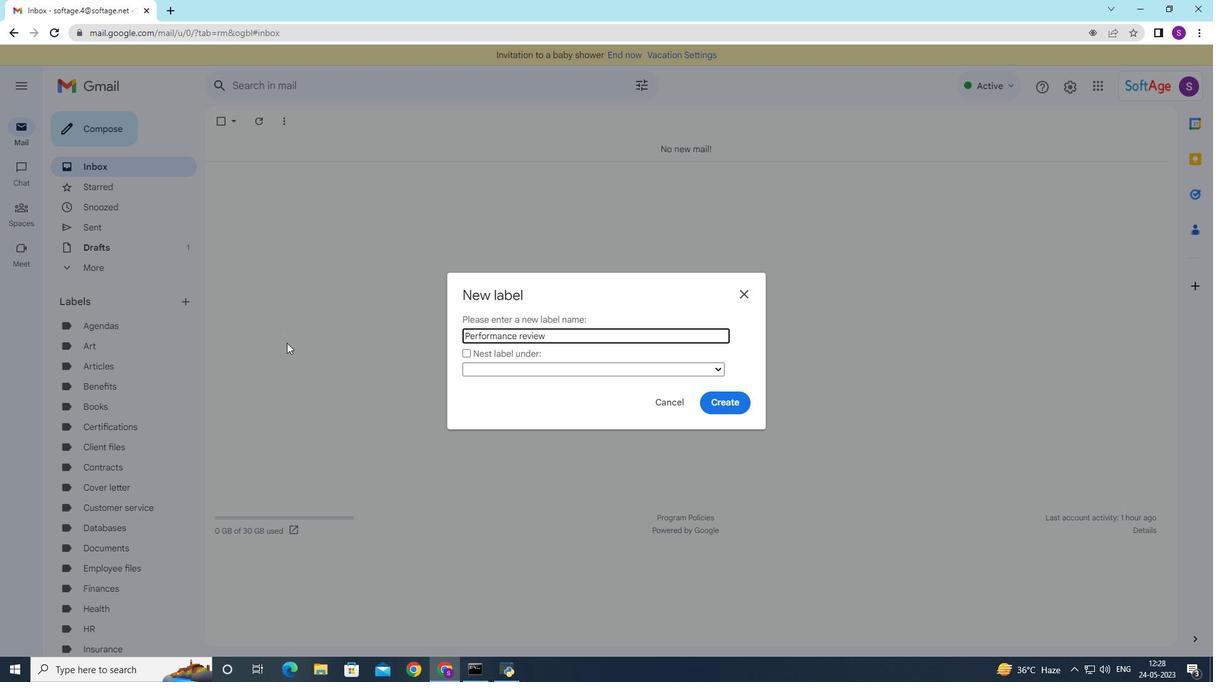 
Action: Mouse moved to (711, 400)
Screenshot: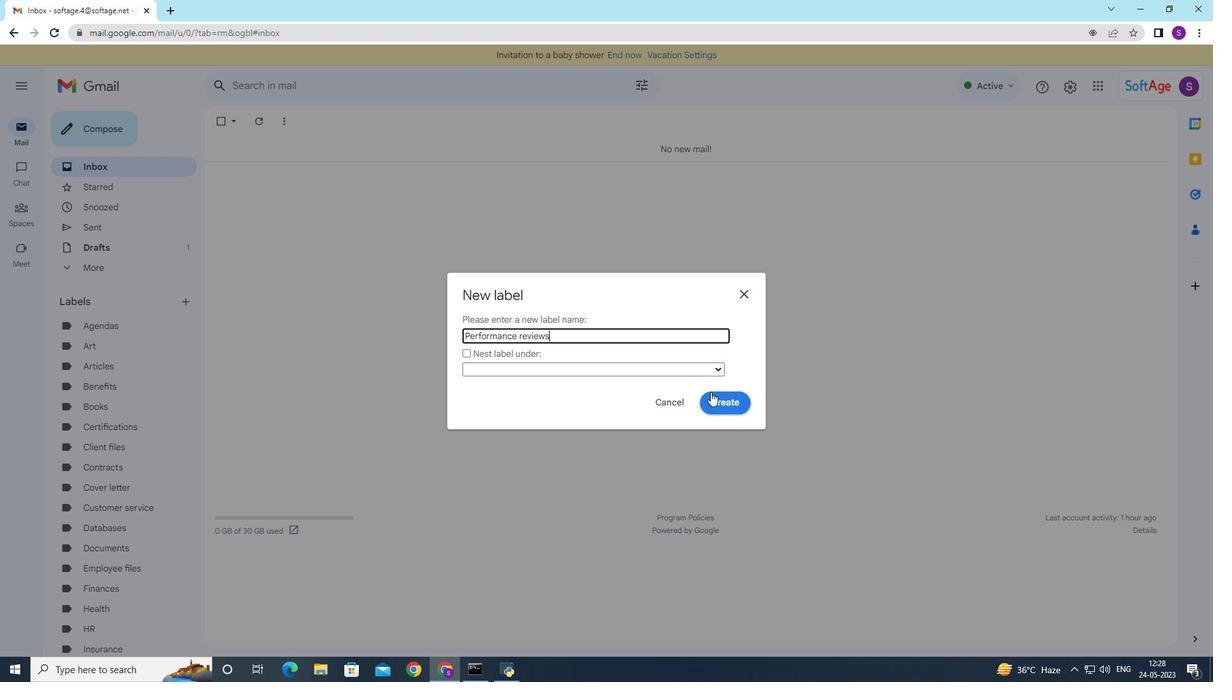 
Action: Mouse pressed left at (711, 400)
Screenshot: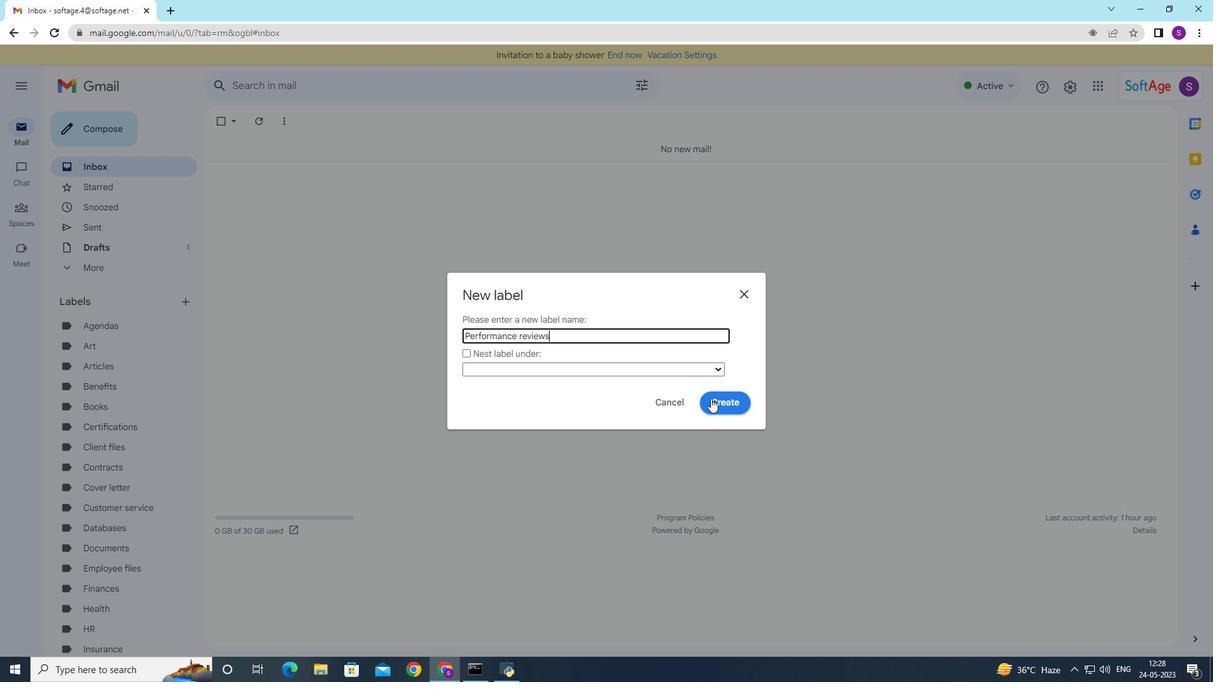 
Action: Mouse moved to (97, 262)
Screenshot: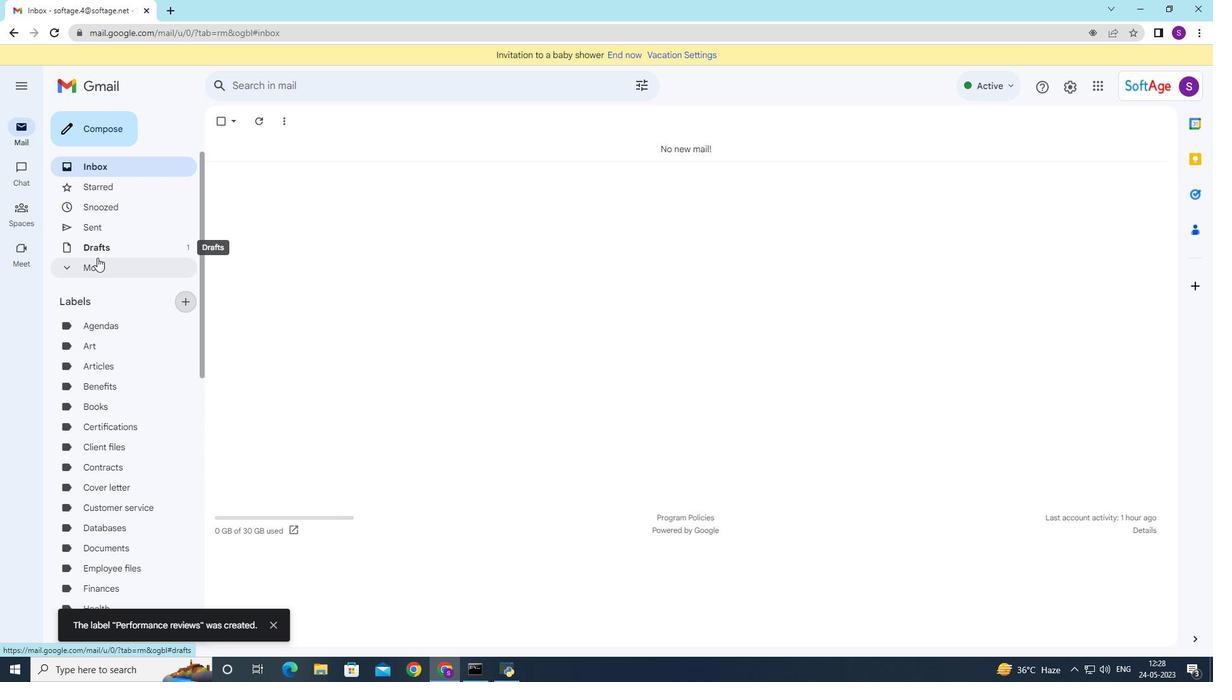 
Action: Mouse pressed left at (97, 262)
Screenshot: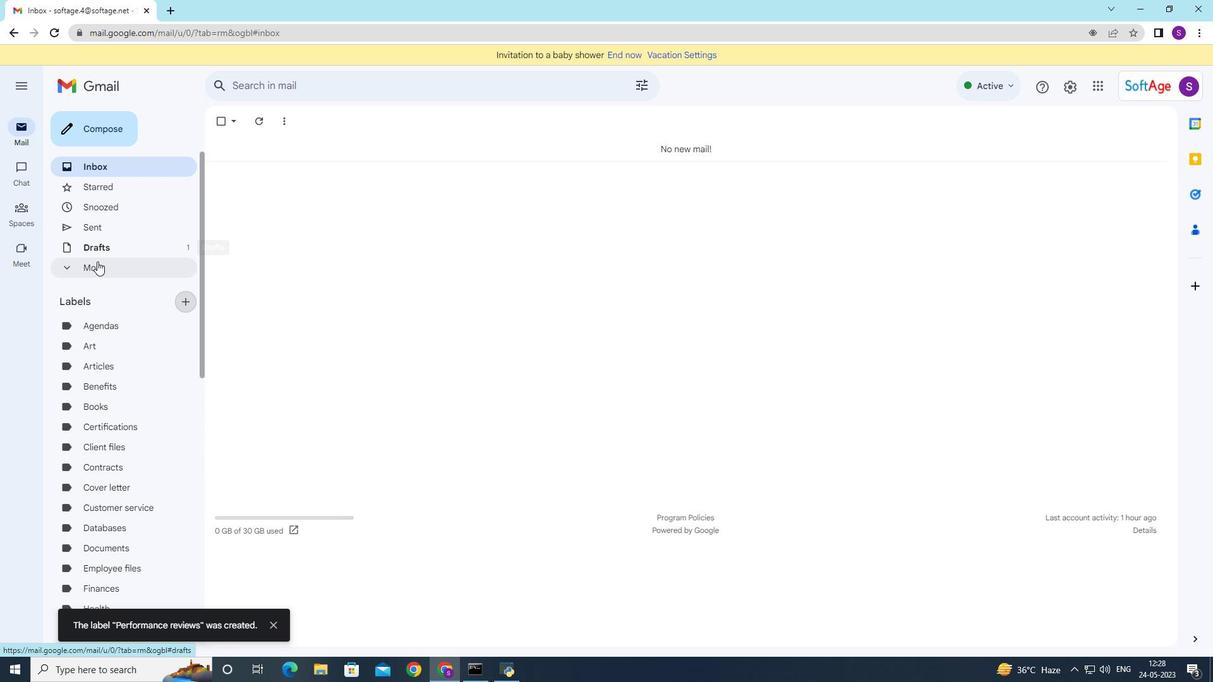 
Action: Mouse moved to (96, 261)
Screenshot: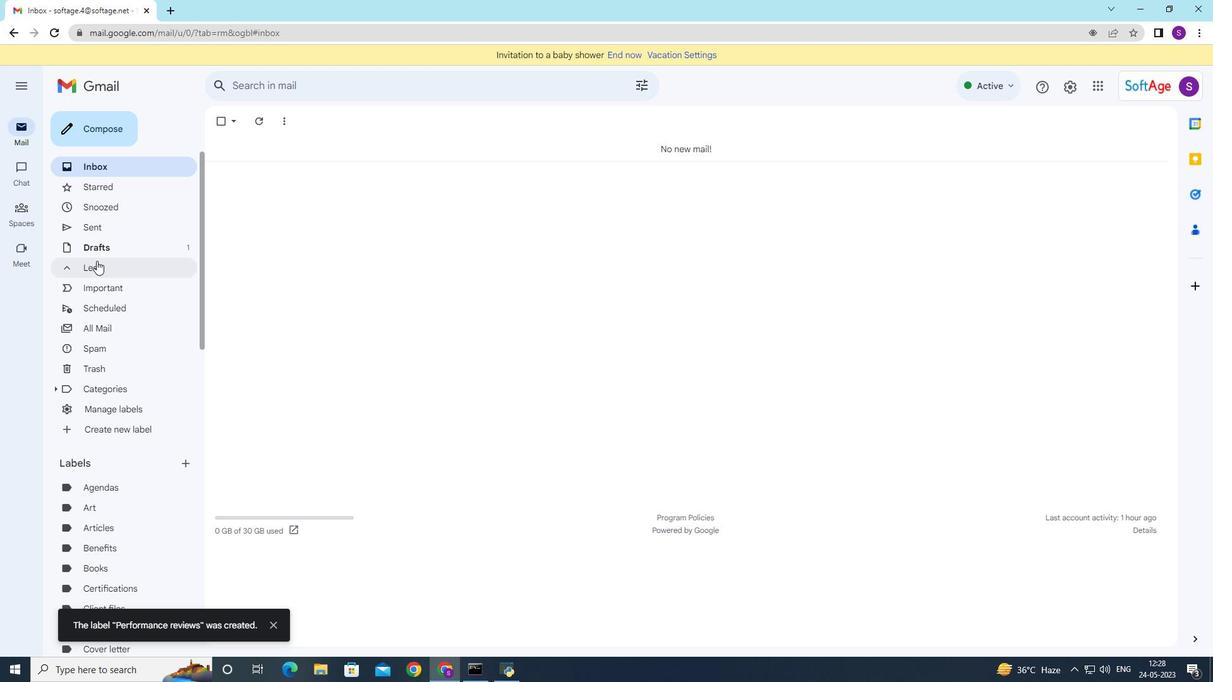 
Action: Mouse pressed left at (96, 261)
Screenshot: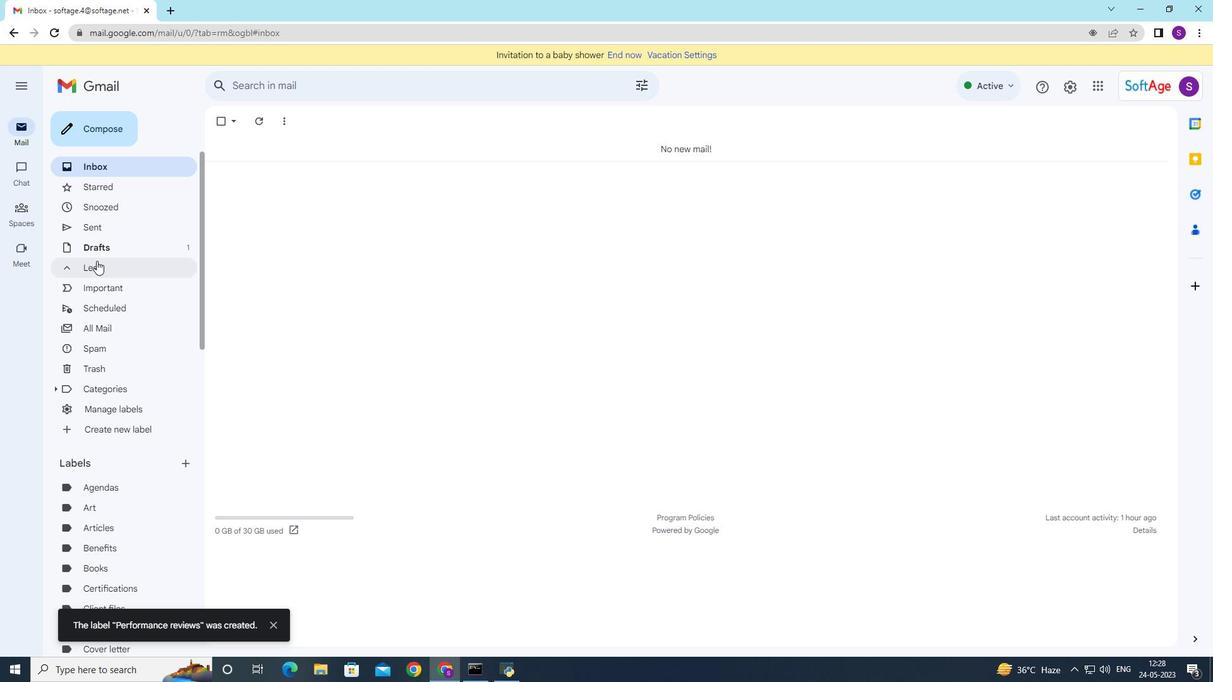 
Action: Mouse moved to (111, 343)
Screenshot: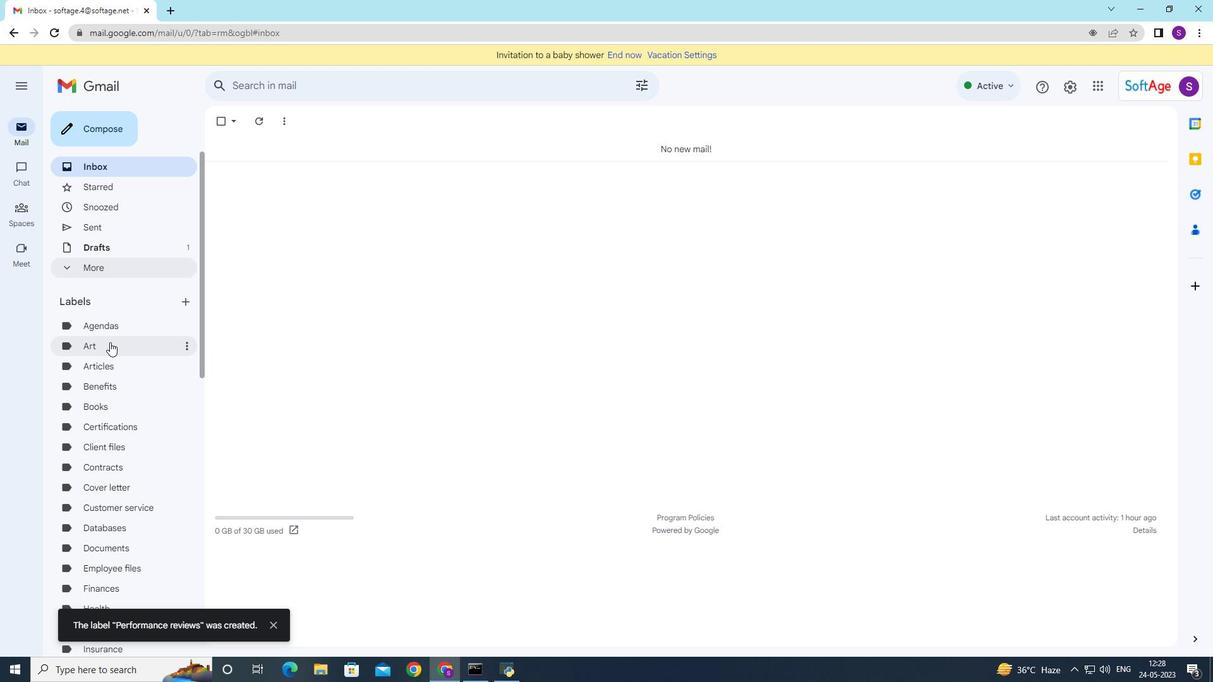 
Action: Mouse scrolled (111, 342) with delta (0, 0)
Screenshot: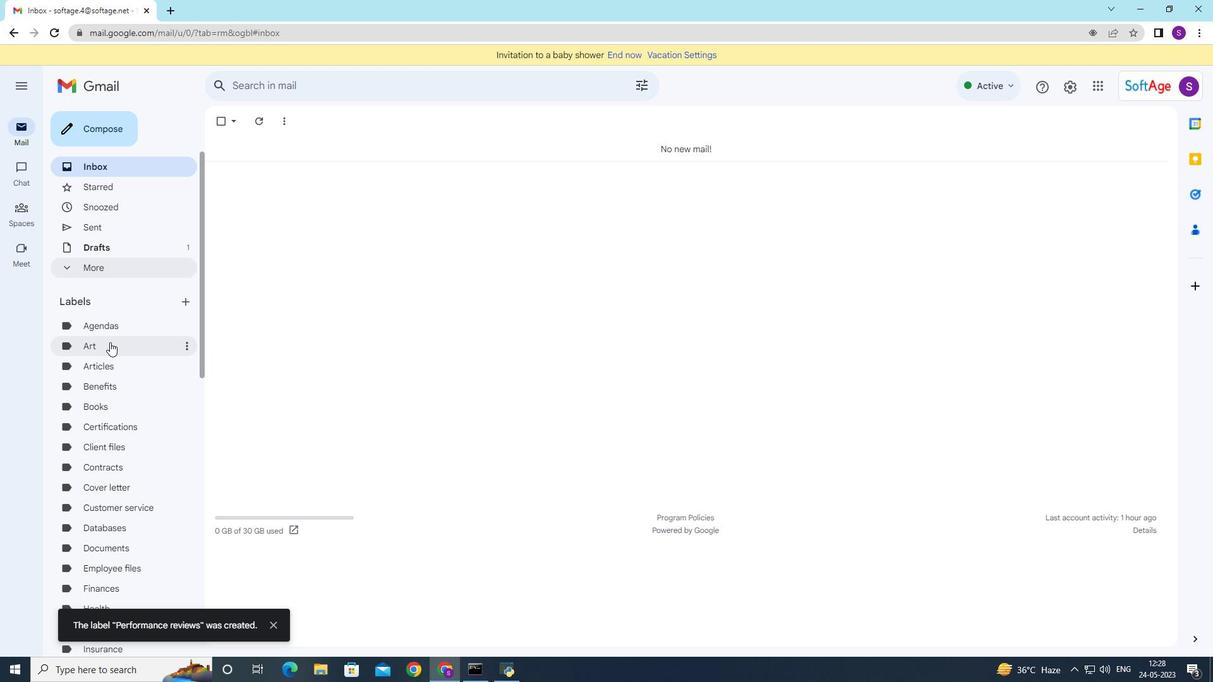 
Action: Mouse moved to (111, 343)
Screenshot: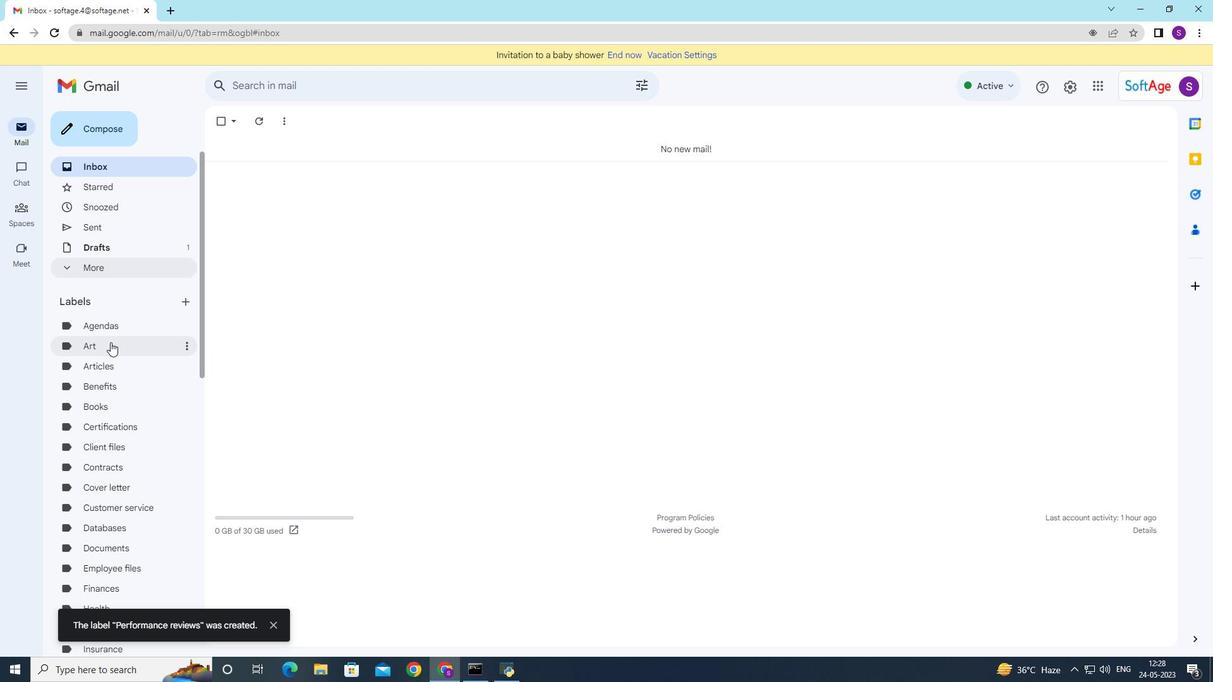 
Action: Mouse scrolled (111, 343) with delta (0, 0)
Screenshot: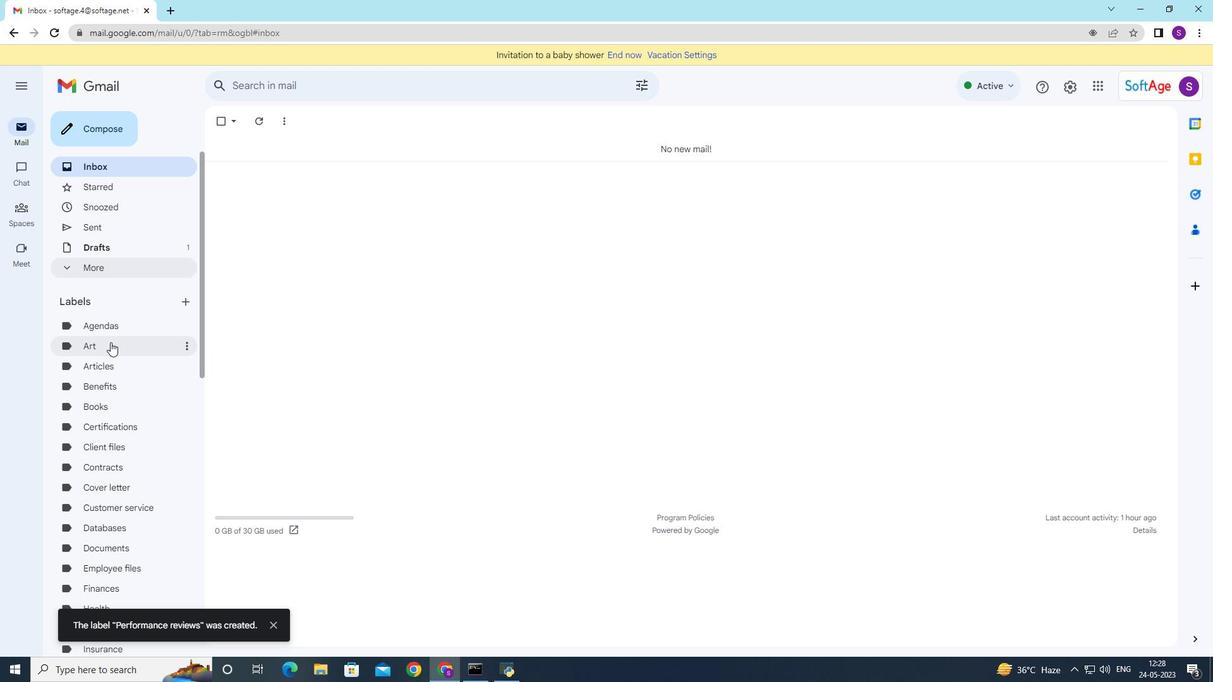
Action: Mouse moved to (111, 345)
Screenshot: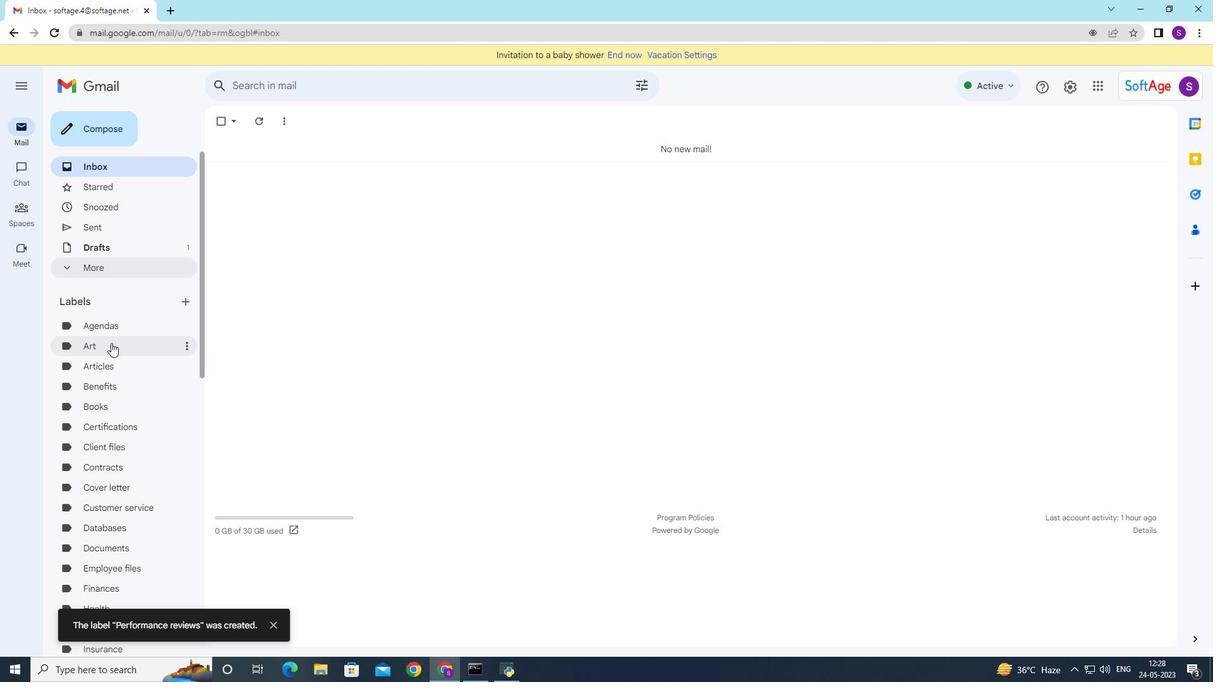 
Action: Mouse scrolled (111, 345) with delta (0, 0)
Screenshot: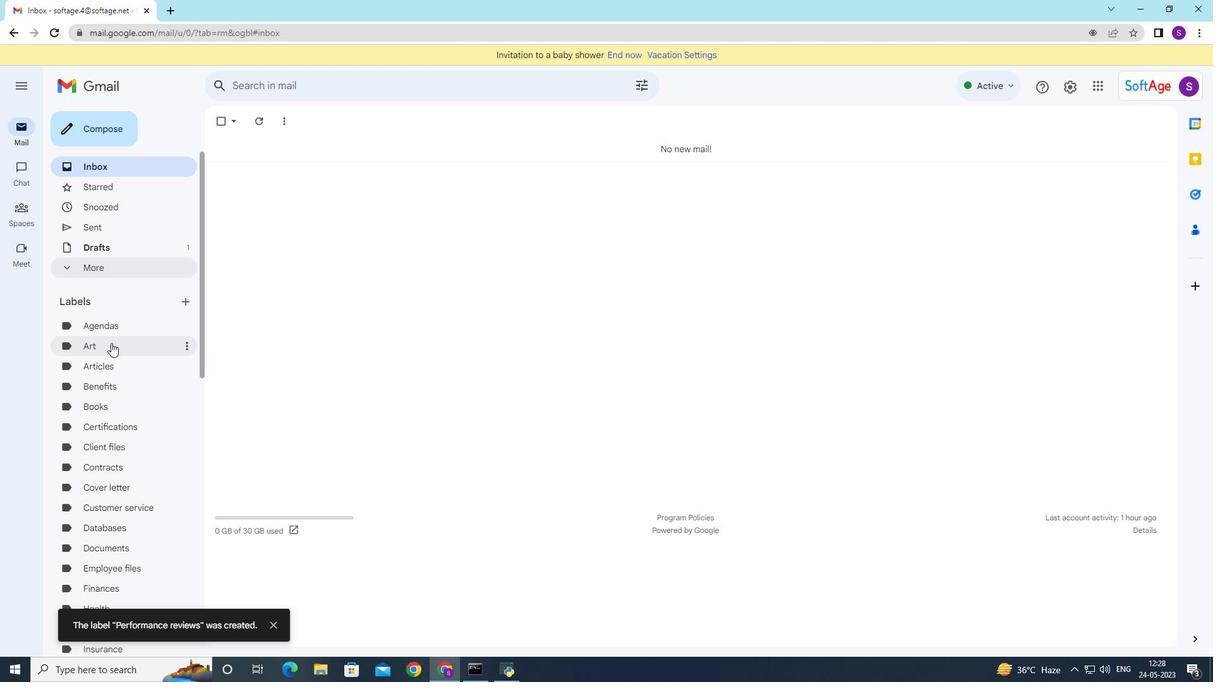 
Action: Mouse moved to (113, 349)
Screenshot: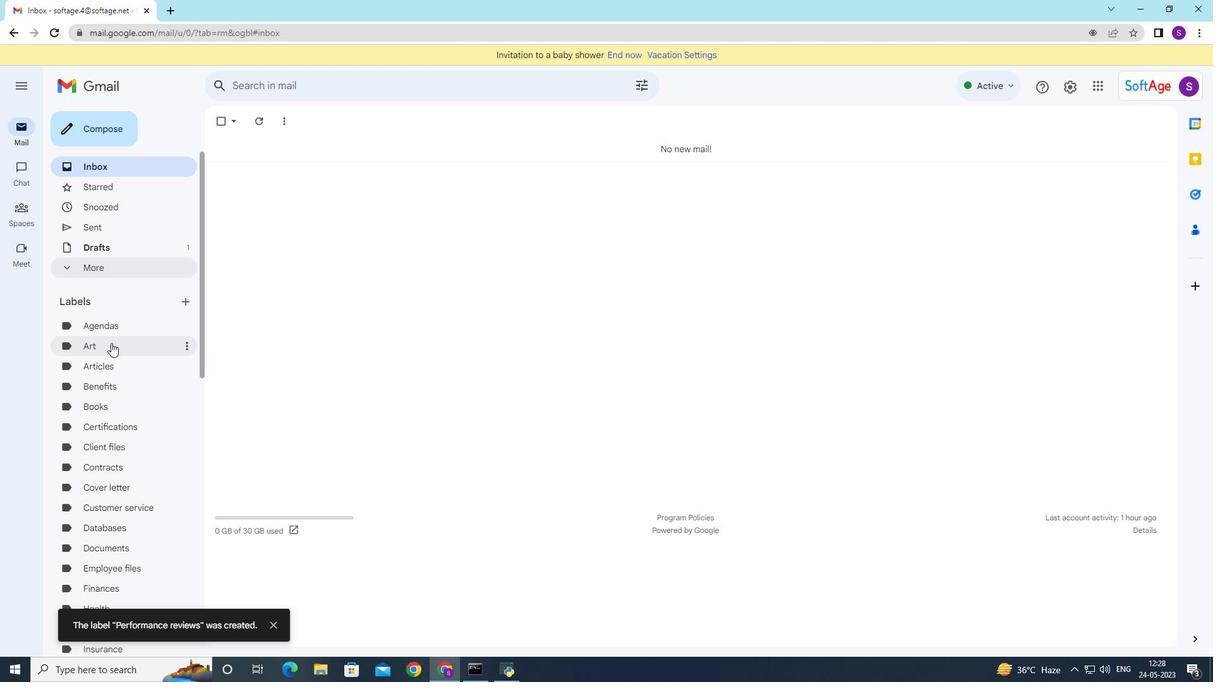 
Action: Mouse scrolled (113, 348) with delta (0, 0)
Screenshot: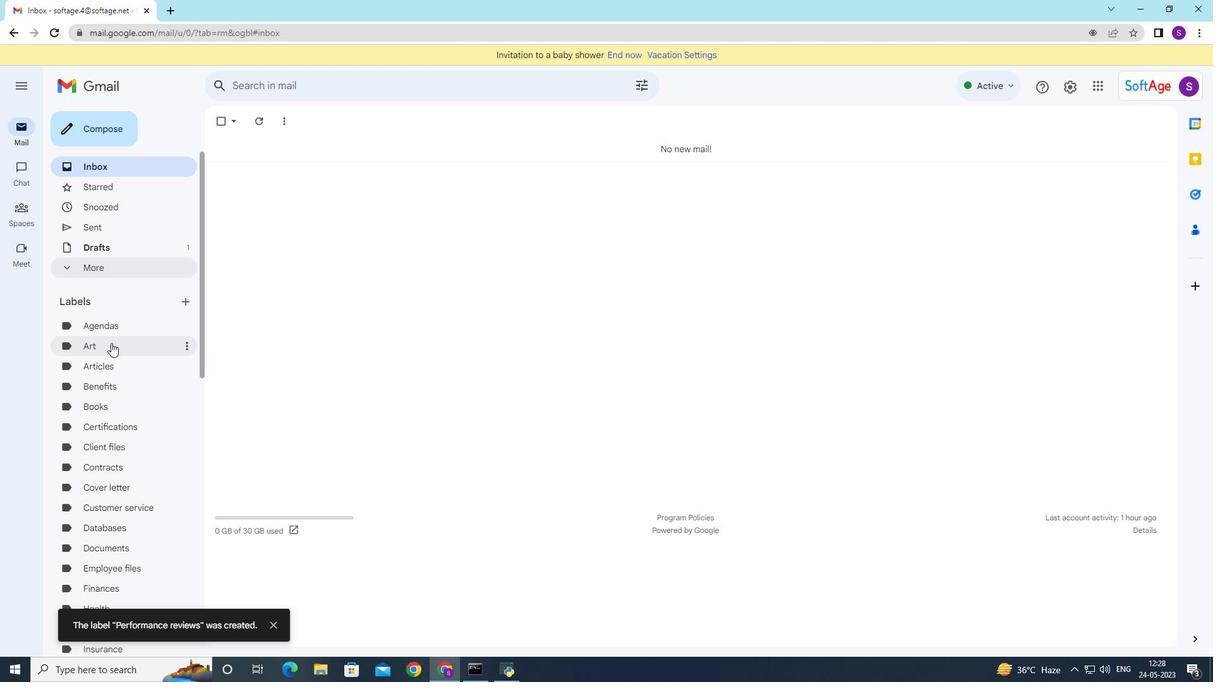 
Action: Mouse moved to (113, 353)
Screenshot: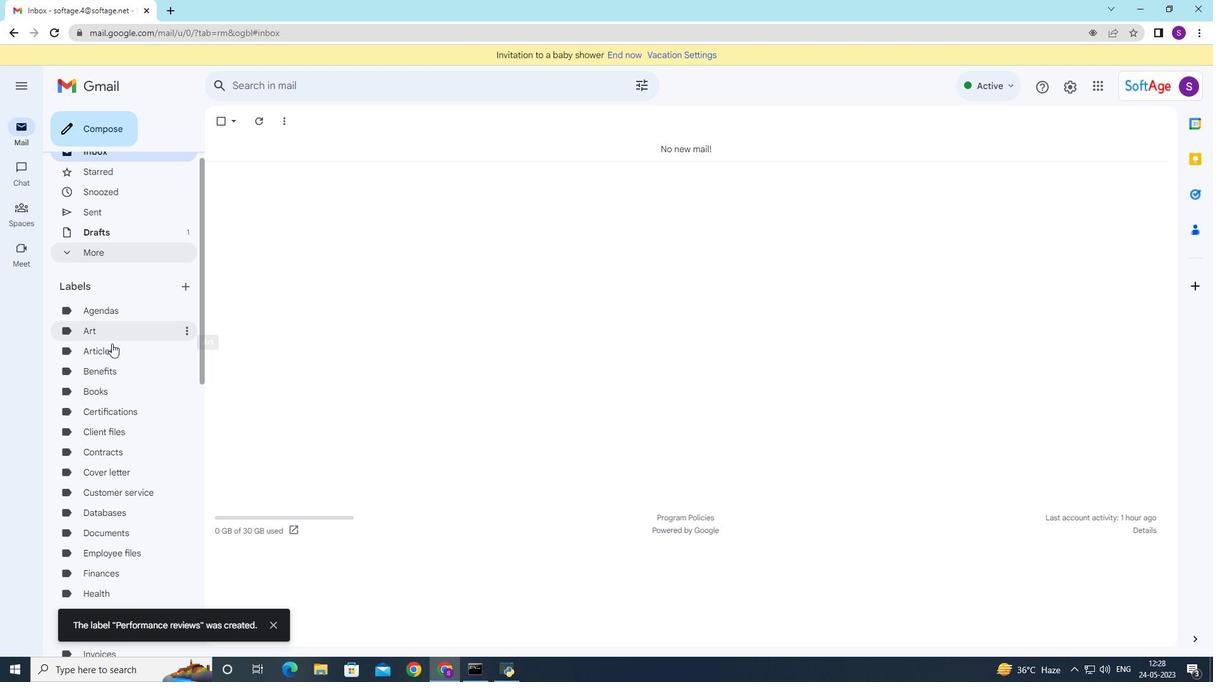 
Action: Mouse scrolled (113, 352) with delta (0, 0)
Screenshot: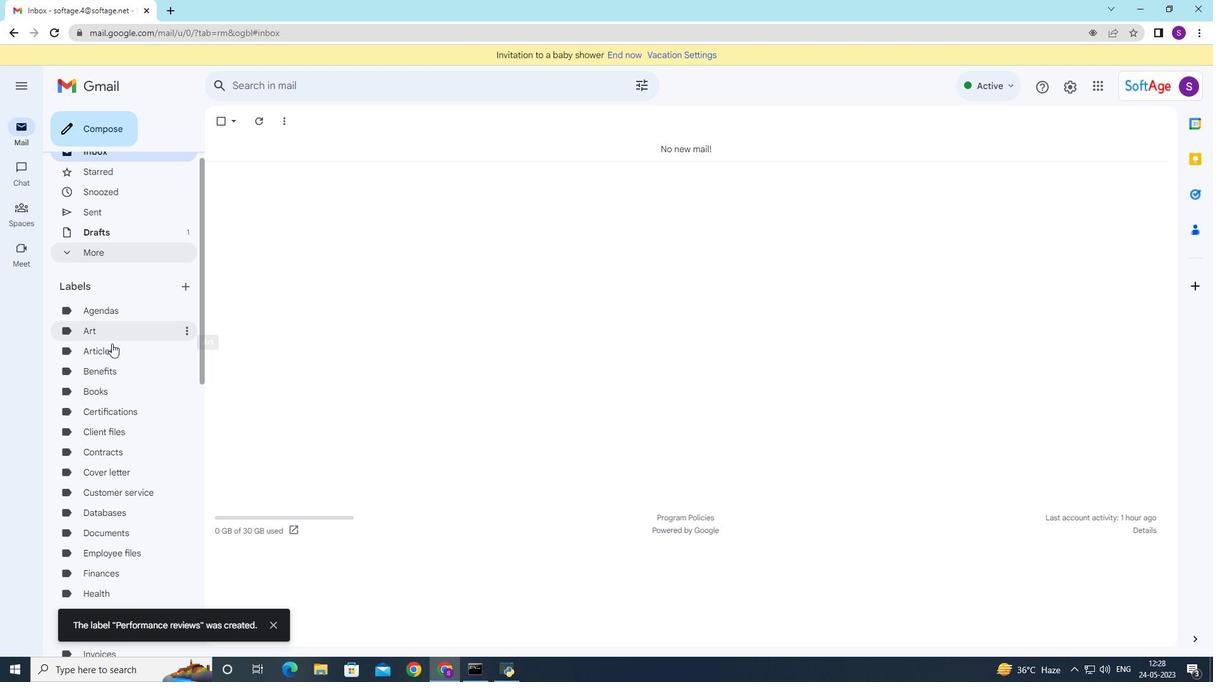 
Action: Mouse moved to (120, 376)
Screenshot: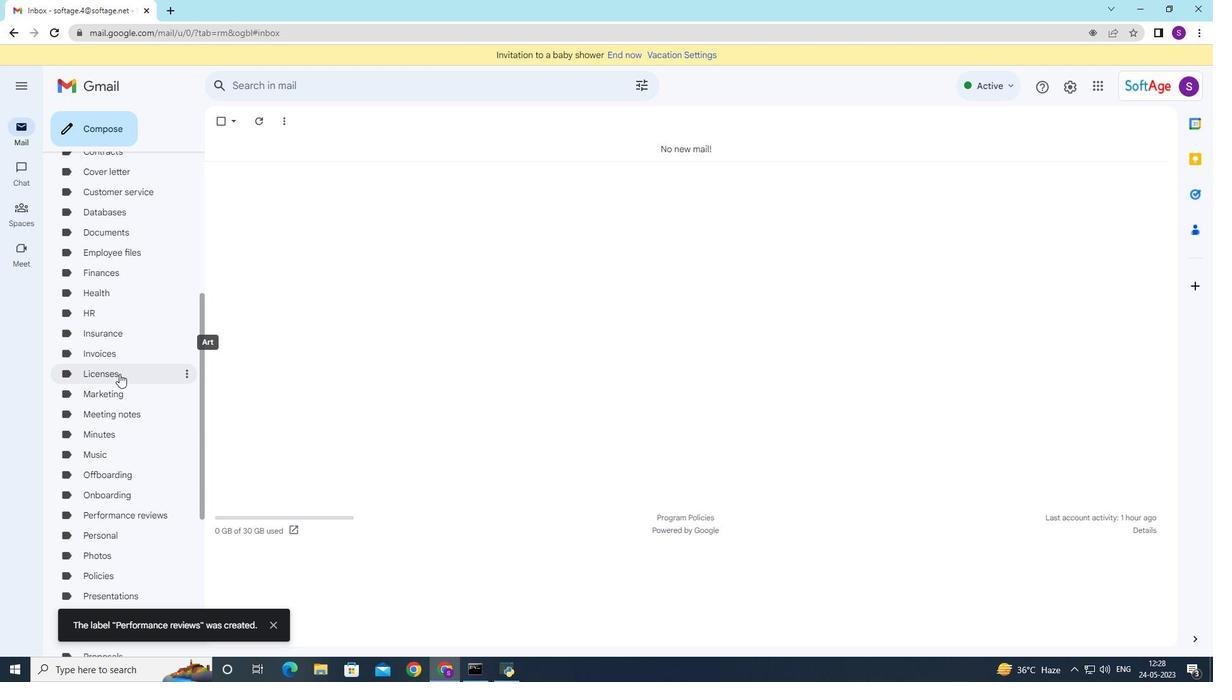 
Action: Mouse scrolled (120, 376) with delta (0, 0)
Screenshot: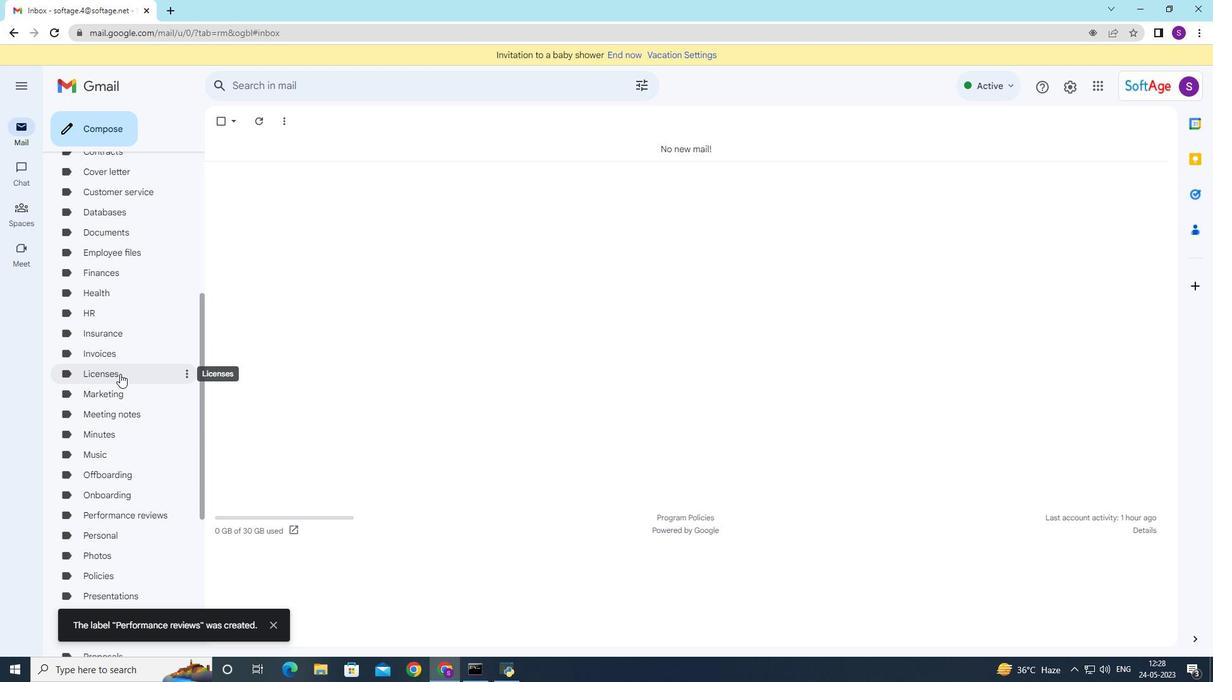 
Action: Mouse moved to (124, 367)
Screenshot: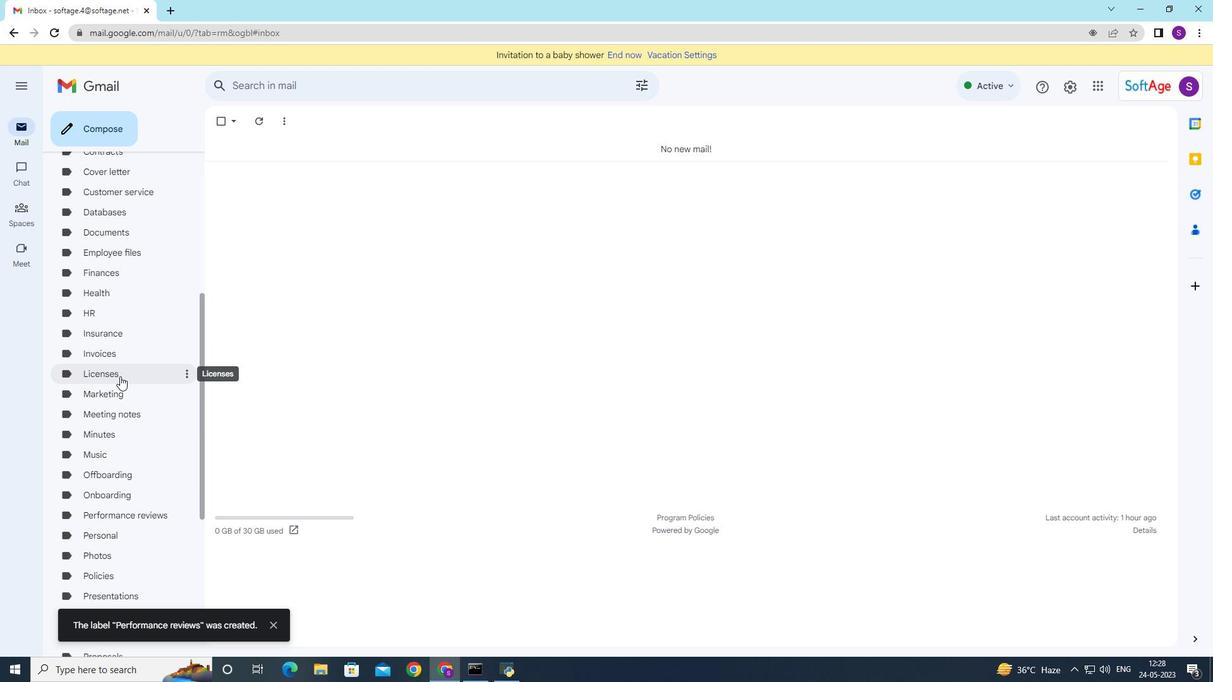 
Action: Mouse scrolled (122, 373) with delta (0, 0)
Screenshot: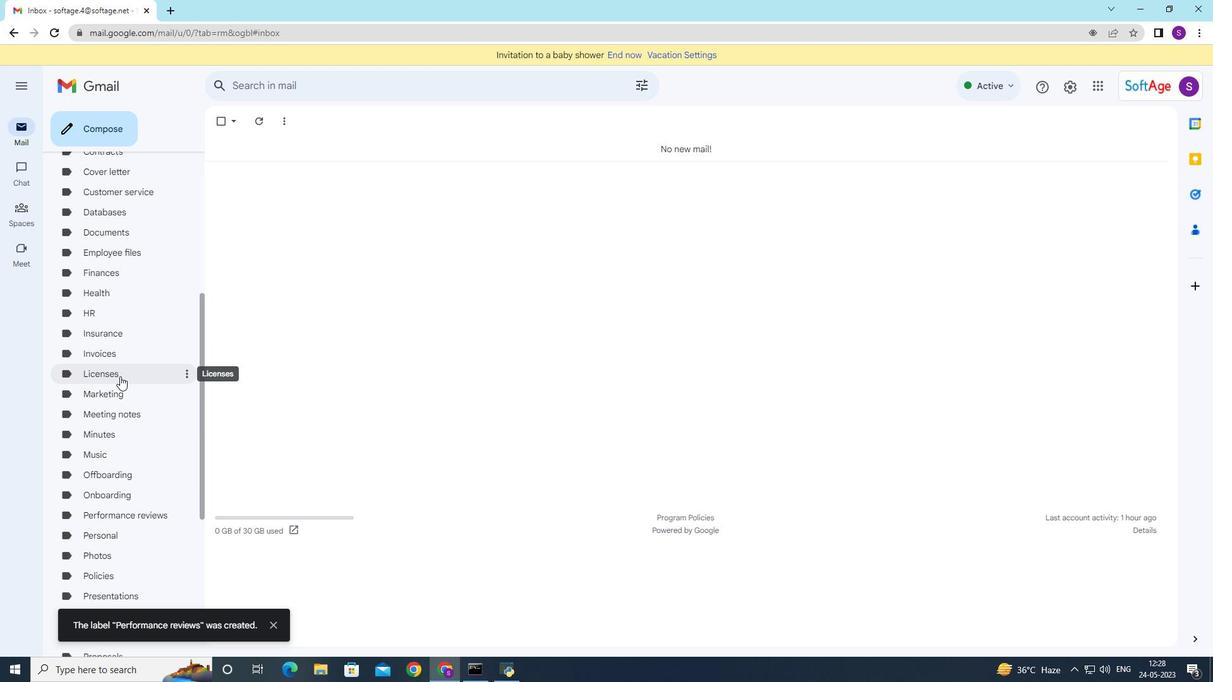 
Action: Mouse scrolled (123, 369) with delta (0, 0)
Screenshot: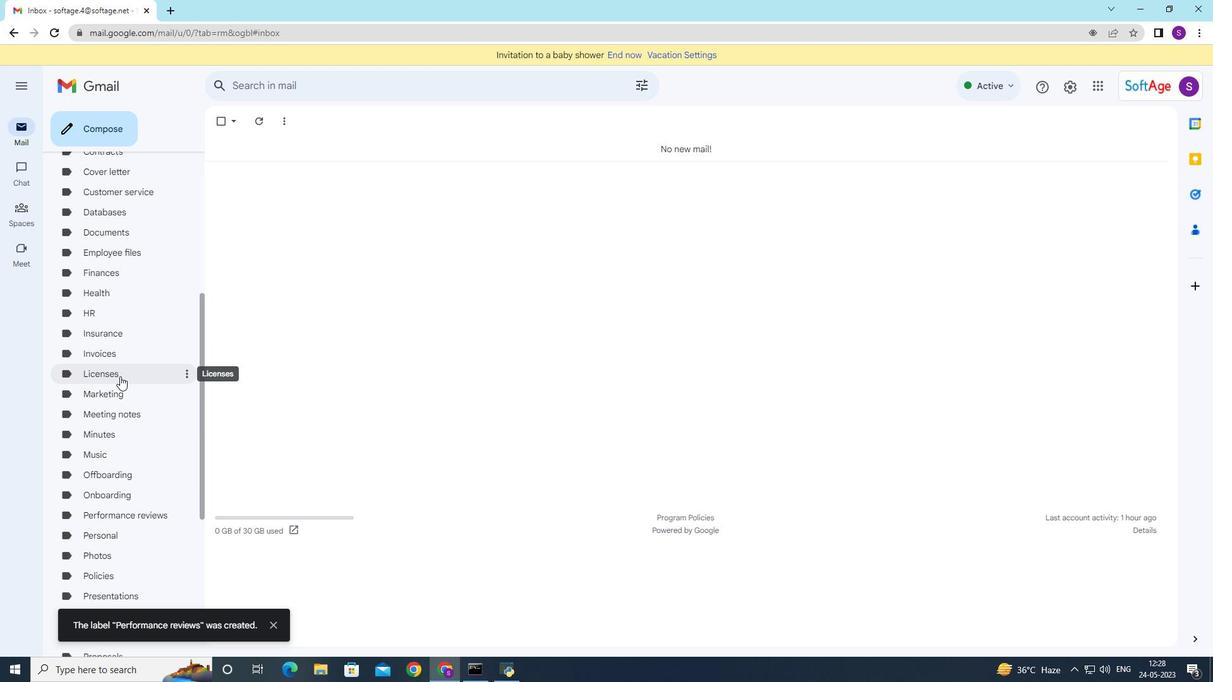 
Action: Mouse moved to (124, 366)
Screenshot: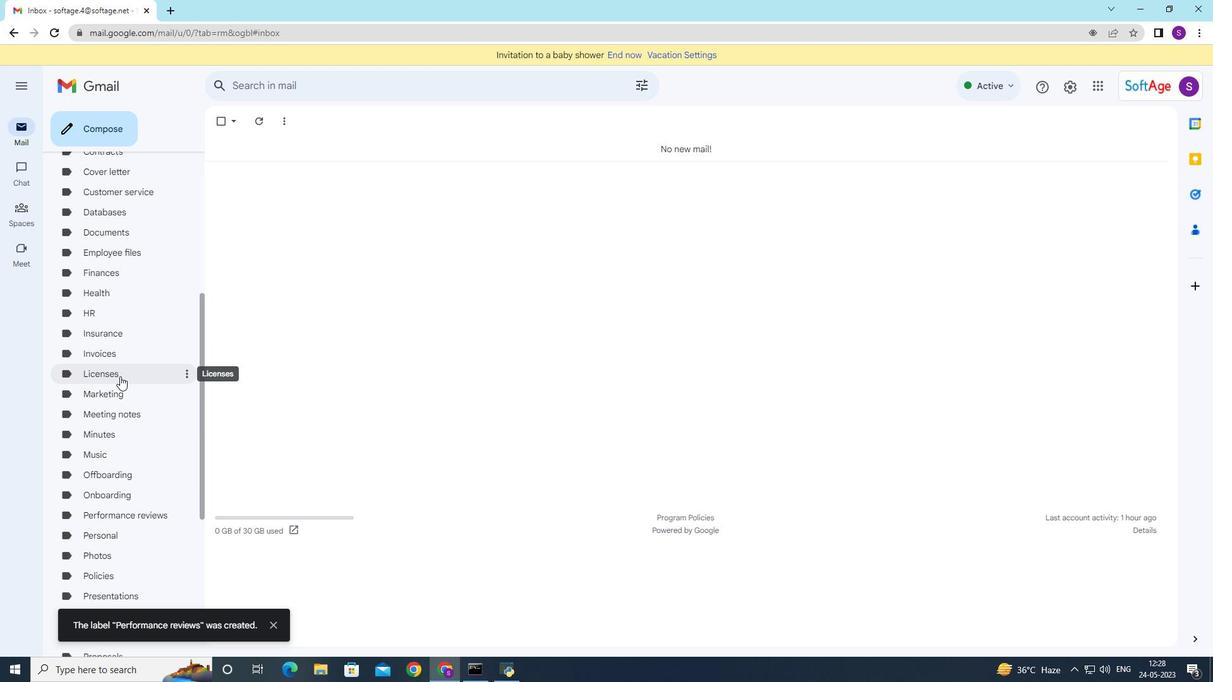 
Action: Mouse scrolled (124, 367) with delta (0, 0)
Screenshot: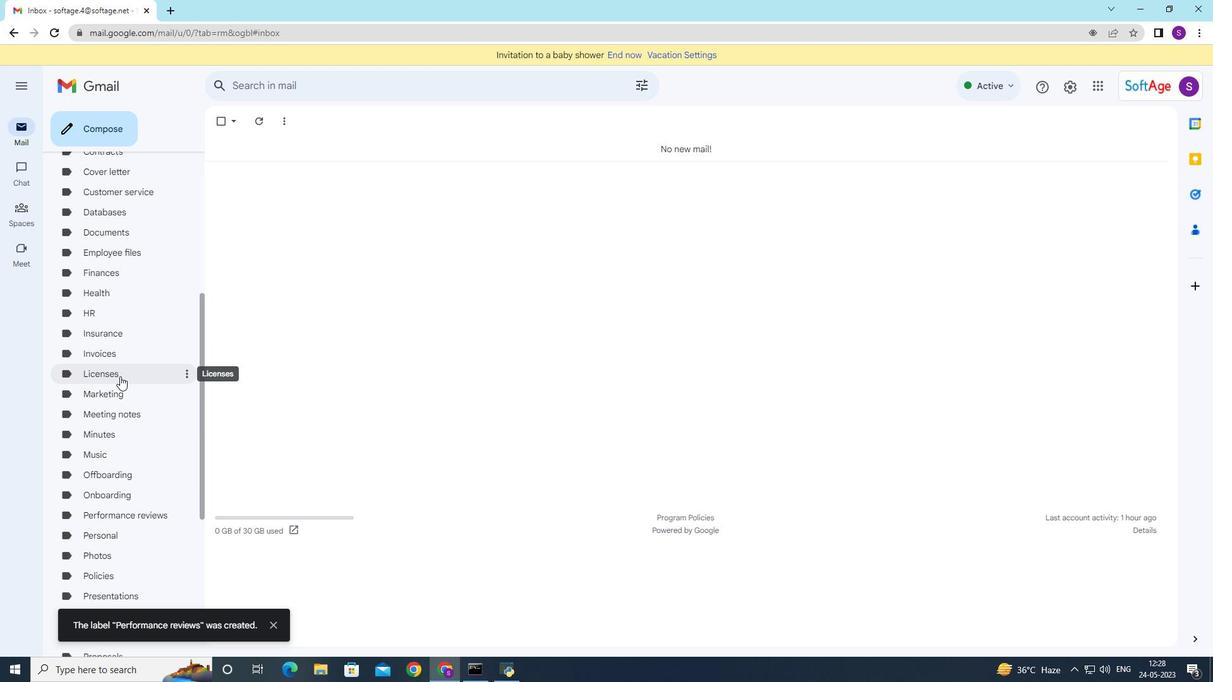 
Action: Mouse moved to (120, 320)
Screenshot: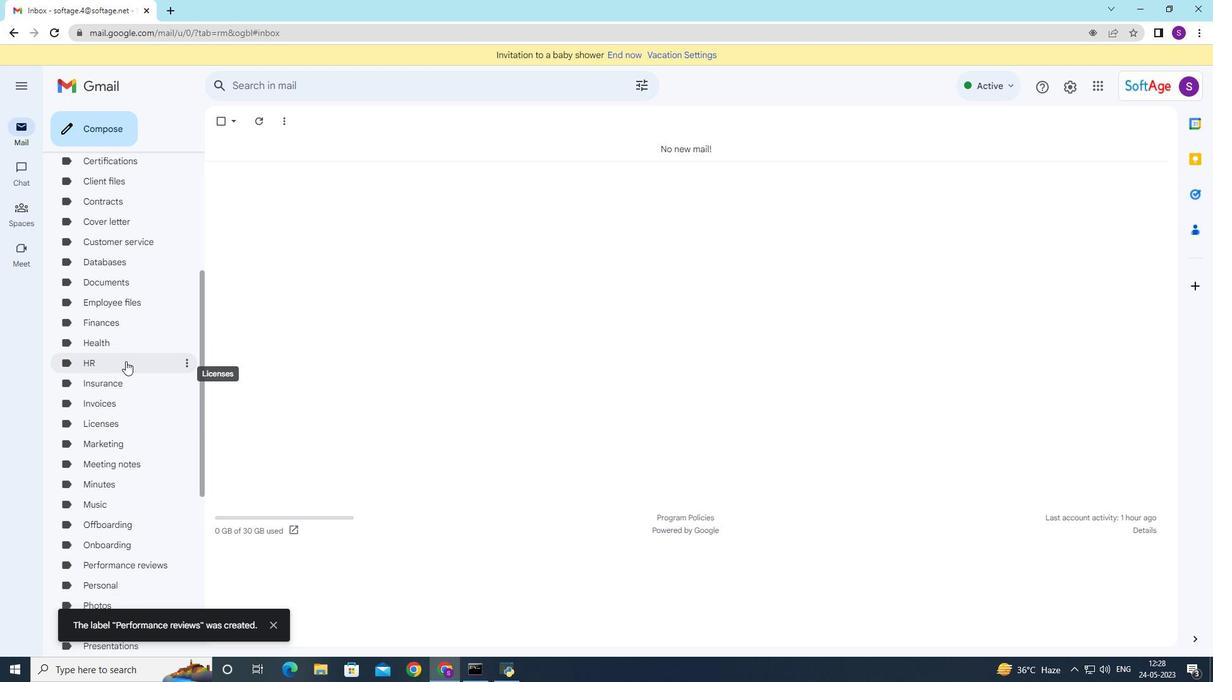 
Action: Mouse scrolled (120, 321) with delta (0, 0)
Screenshot: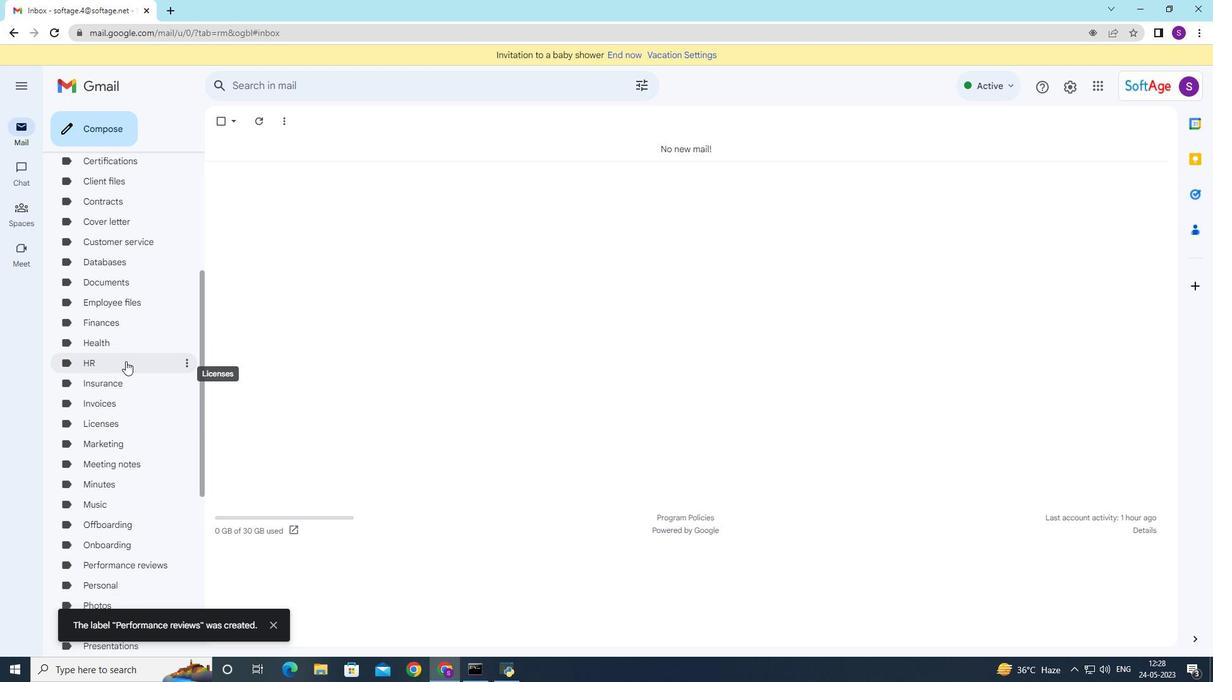 
Action: Mouse moved to (120, 319)
Screenshot: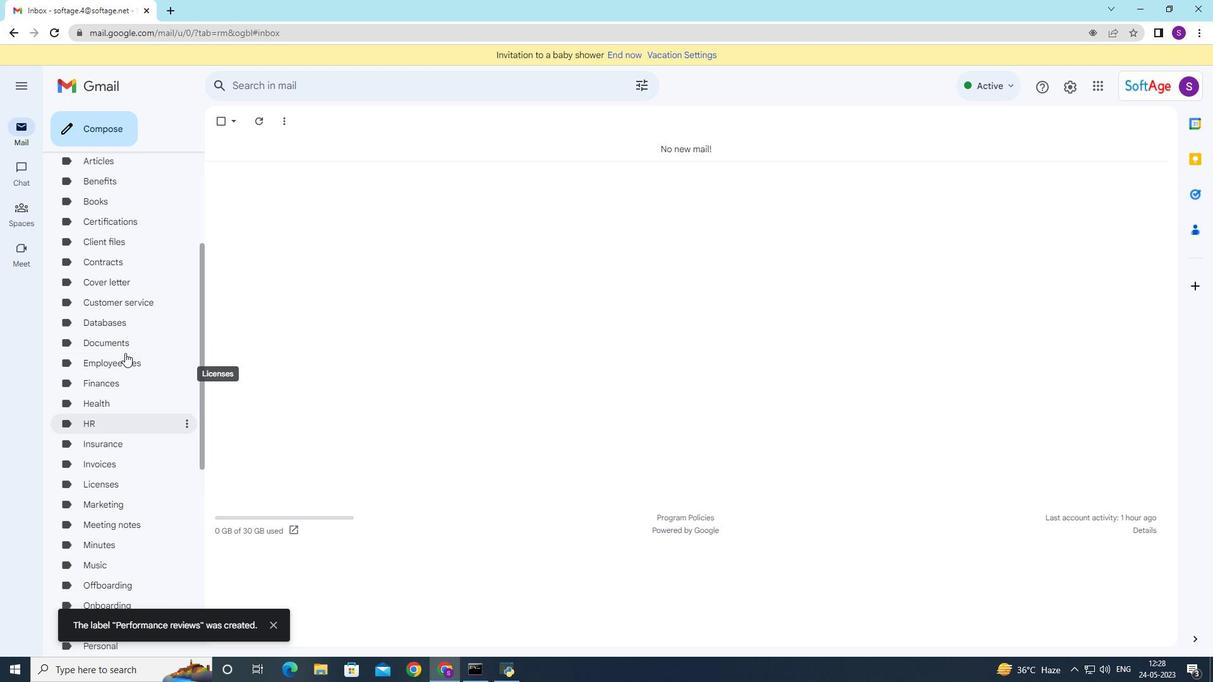 
Action: Mouse scrolled (120, 320) with delta (0, 0)
Screenshot: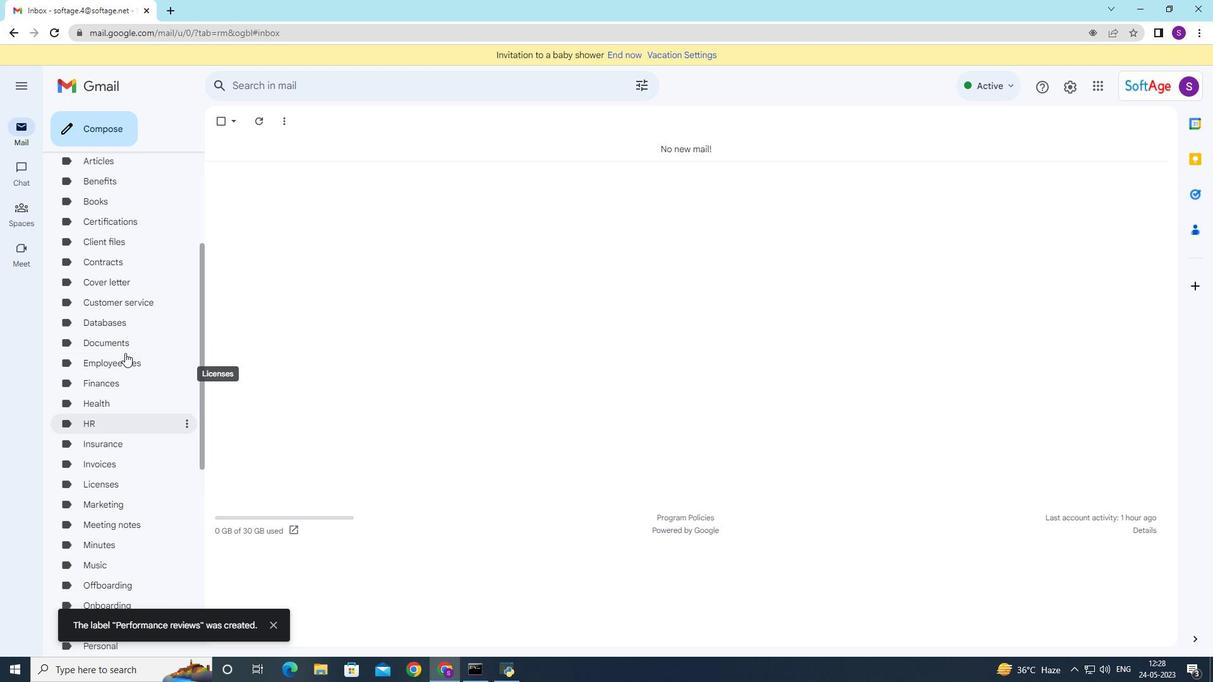 
Action: Mouse moved to (120, 319)
Screenshot: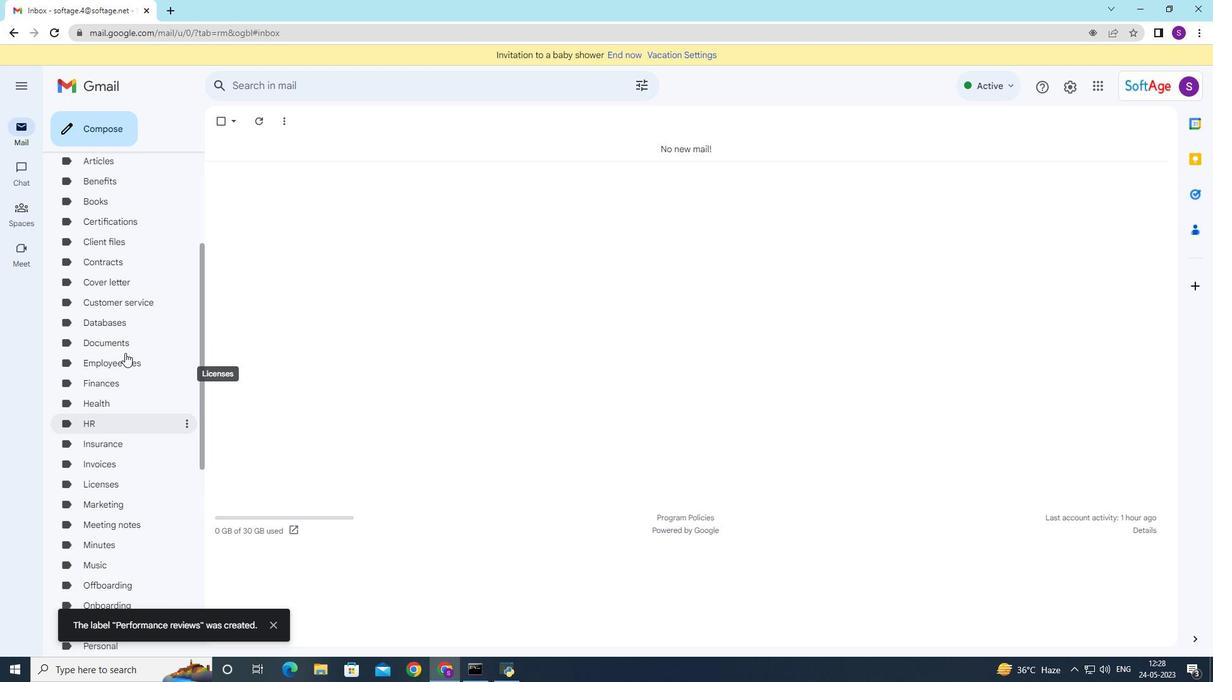 
Action: Mouse scrolled (120, 319) with delta (0, 0)
Screenshot: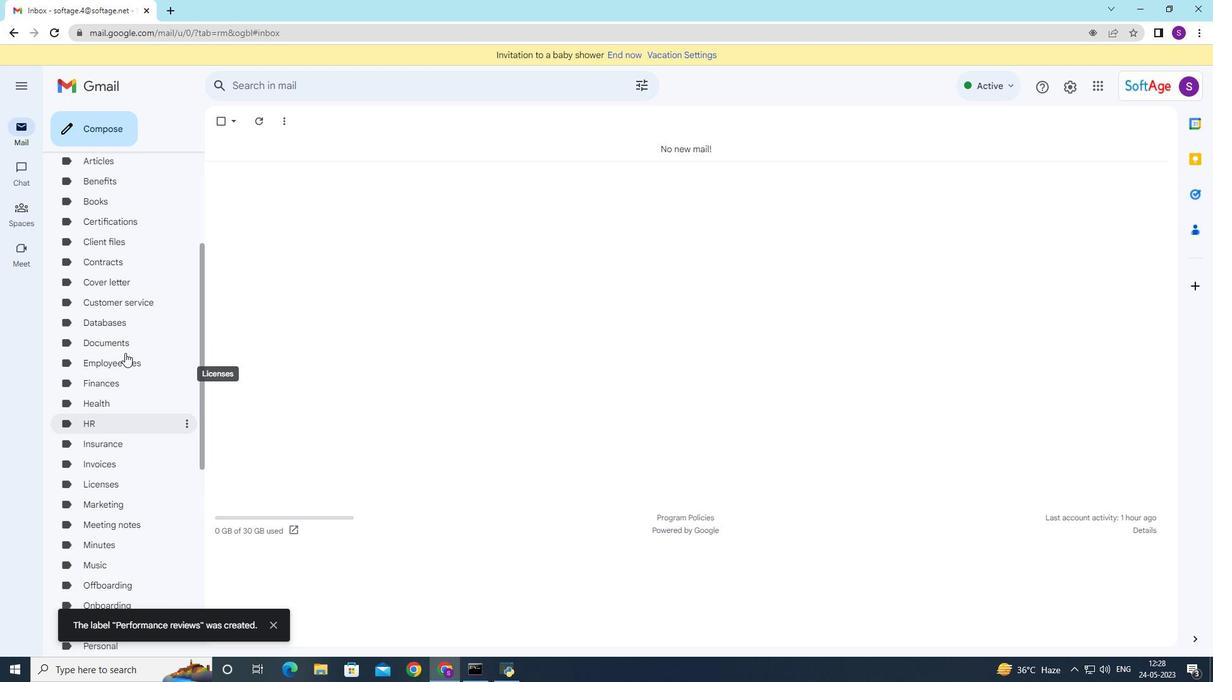 
Action: Mouse scrolled (120, 319) with delta (0, 0)
Screenshot: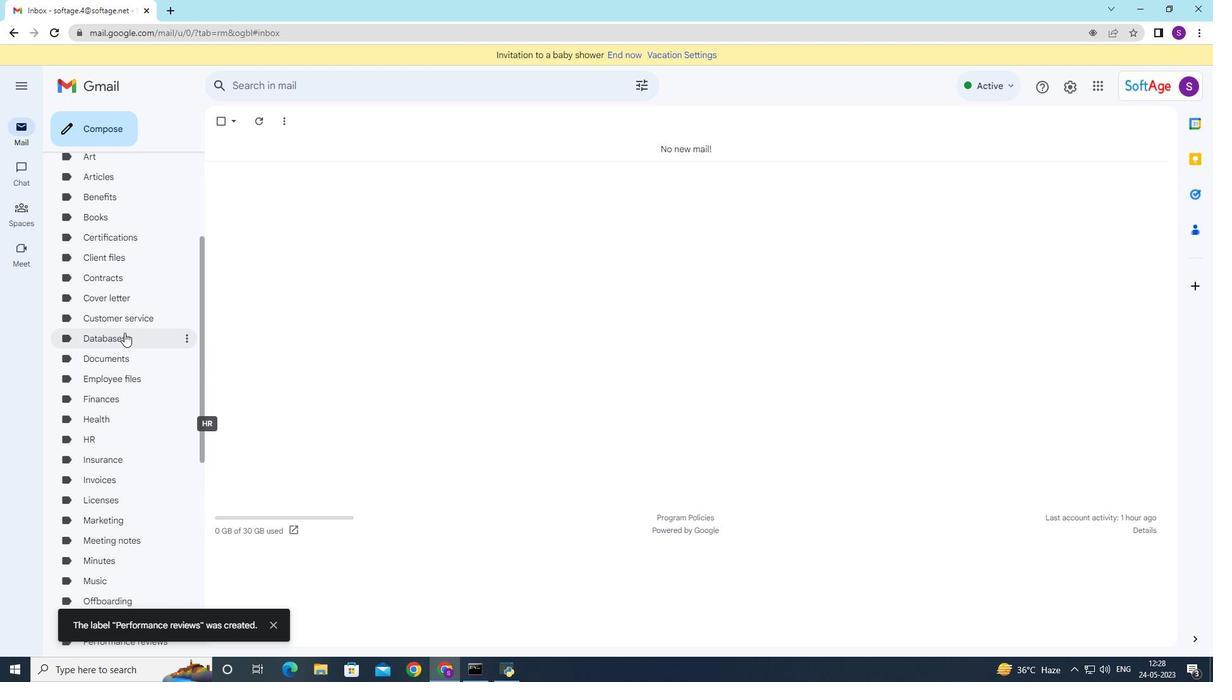 
Action: Mouse moved to (101, 223)
Screenshot: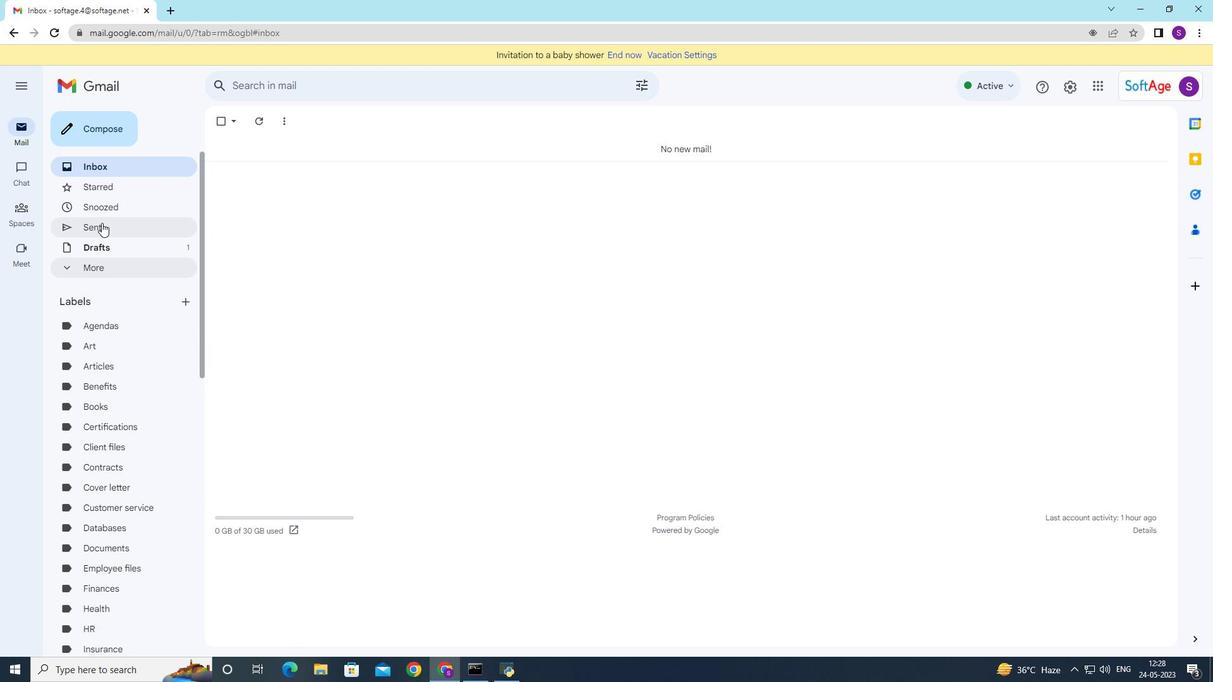 
Action: Mouse pressed left at (101, 223)
Screenshot: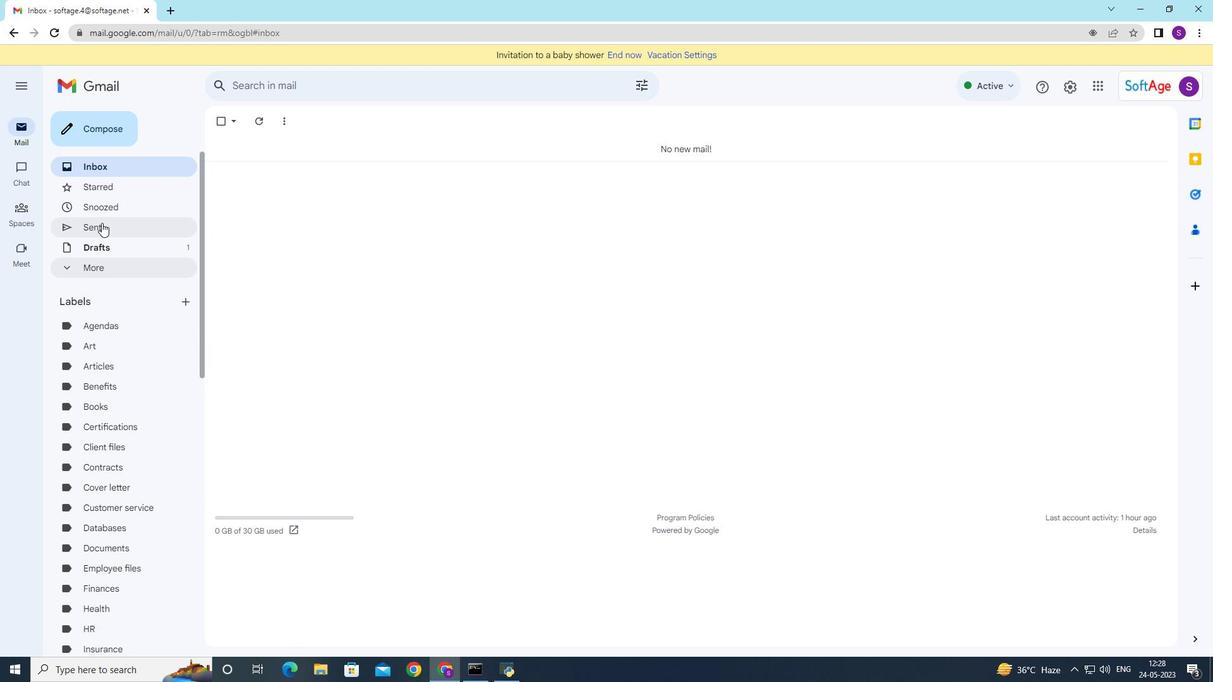 
Action: Mouse moved to (348, 185)
Screenshot: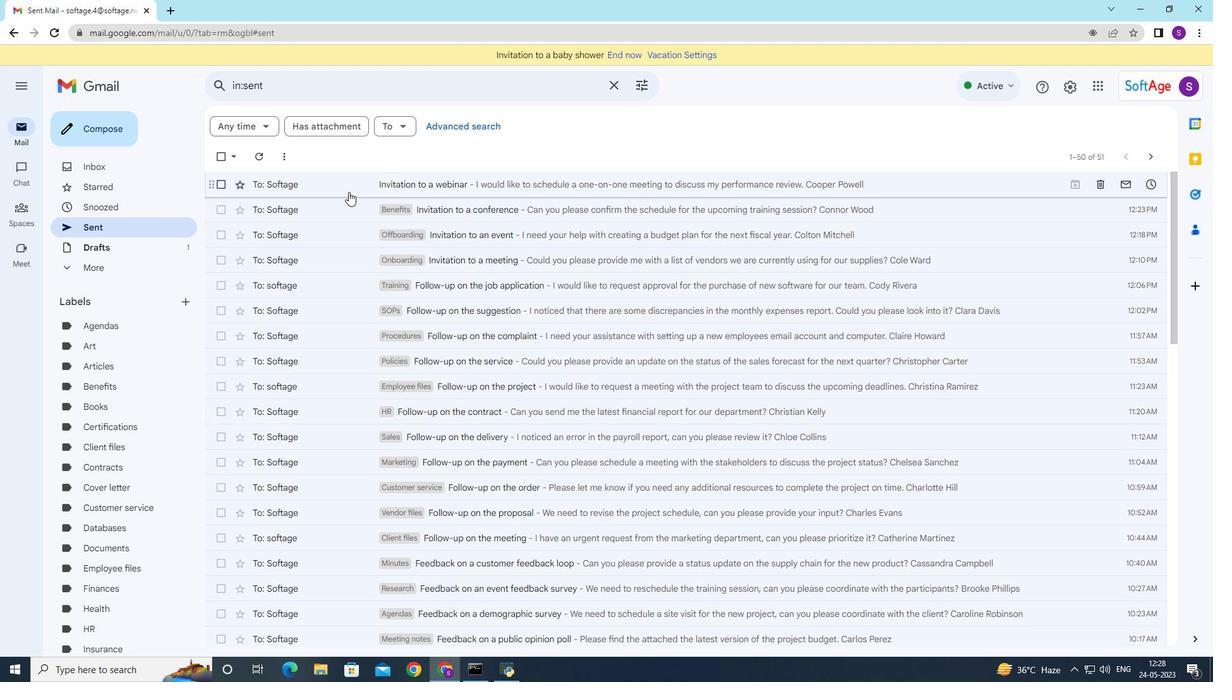 
Action: Mouse pressed right at (348, 185)
Screenshot: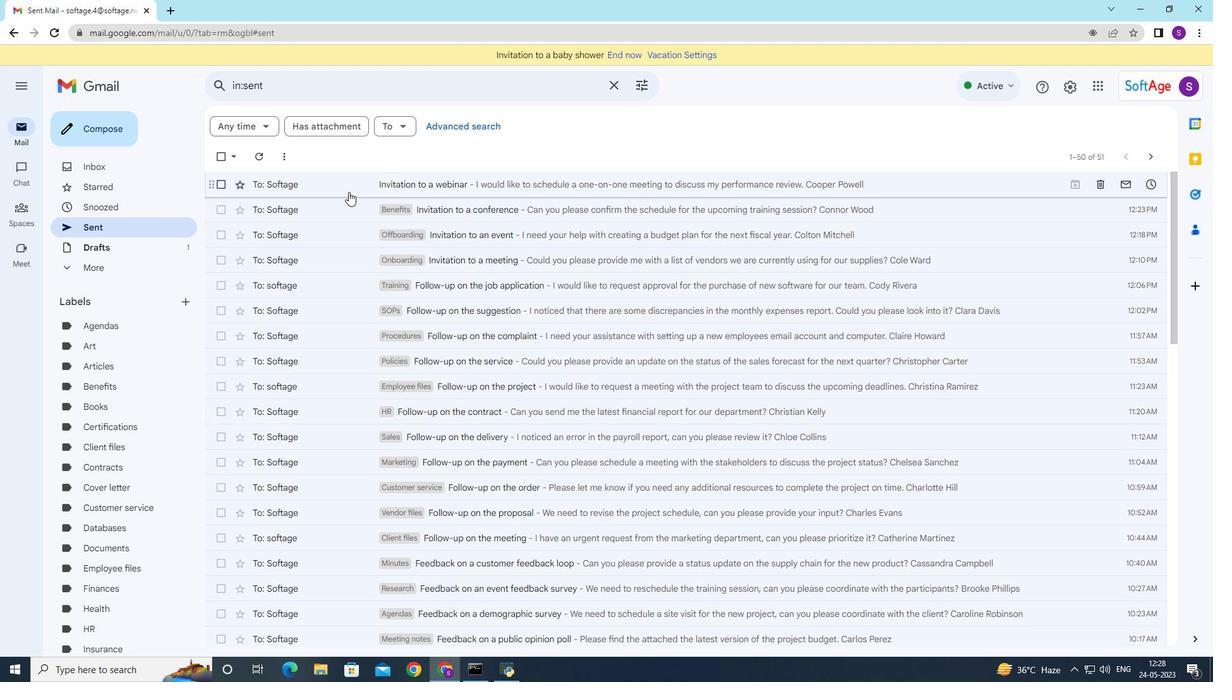 
Action: Mouse moved to (572, 220)
Screenshot: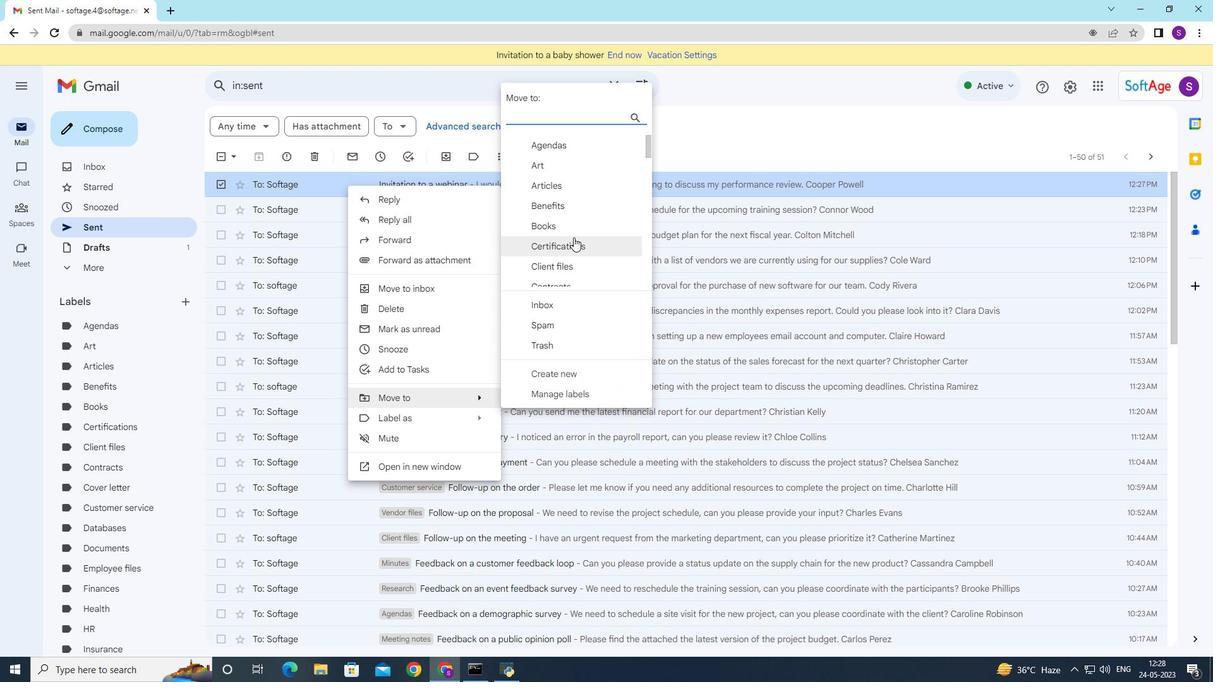 
Action: Mouse scrolled (572, 220) with delta (0, 0)
Screenshot: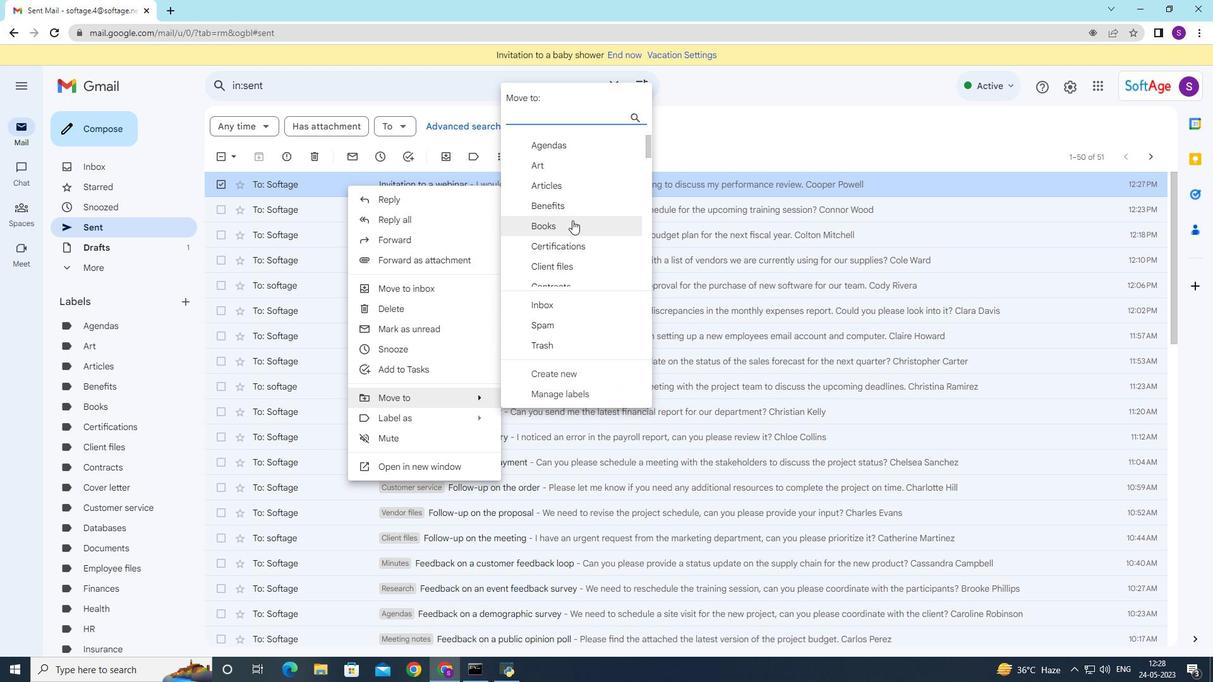 
Action: Mouse moved to (572, 225)
Screenshot: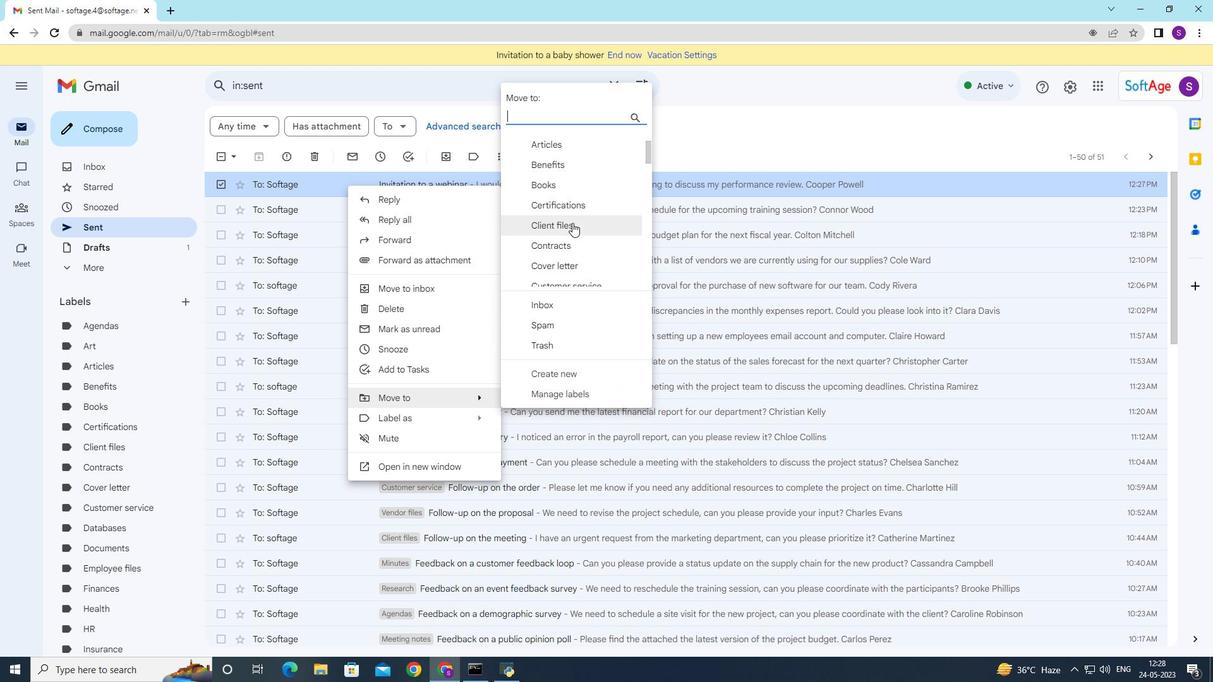 
Action: Mouse scrolled (572, 225) with delta (0, 0)
Screenshot: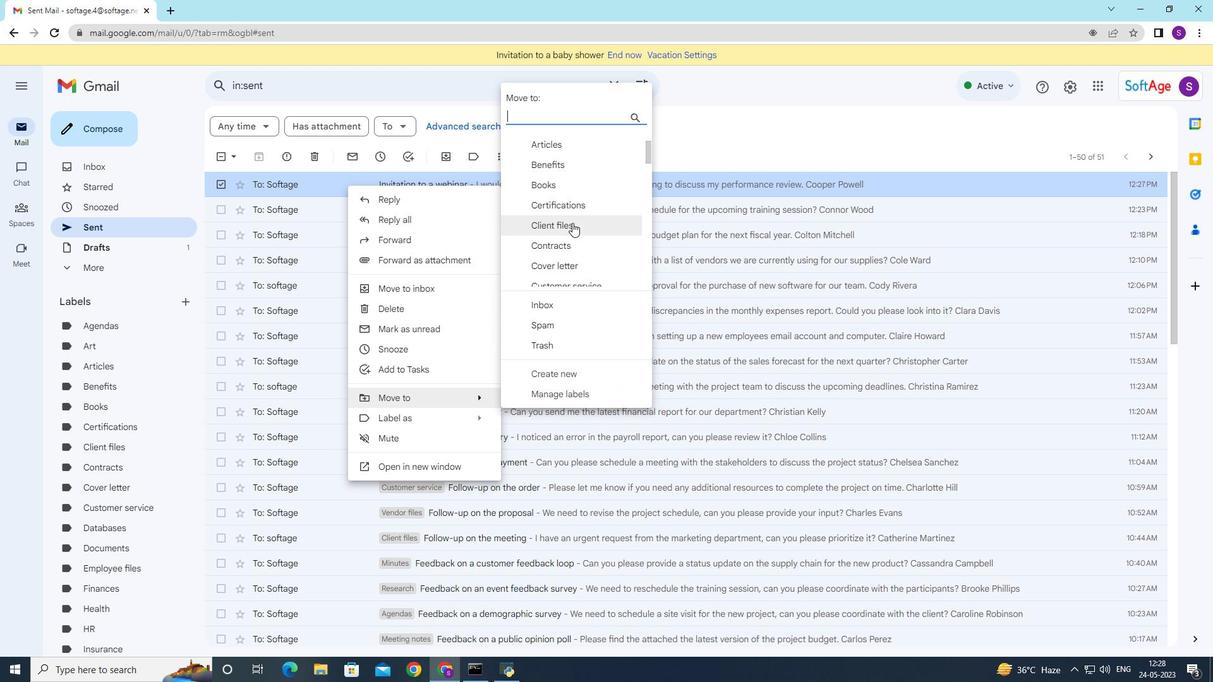 
Action: Mouse moved to (572, 229)
Screenshot: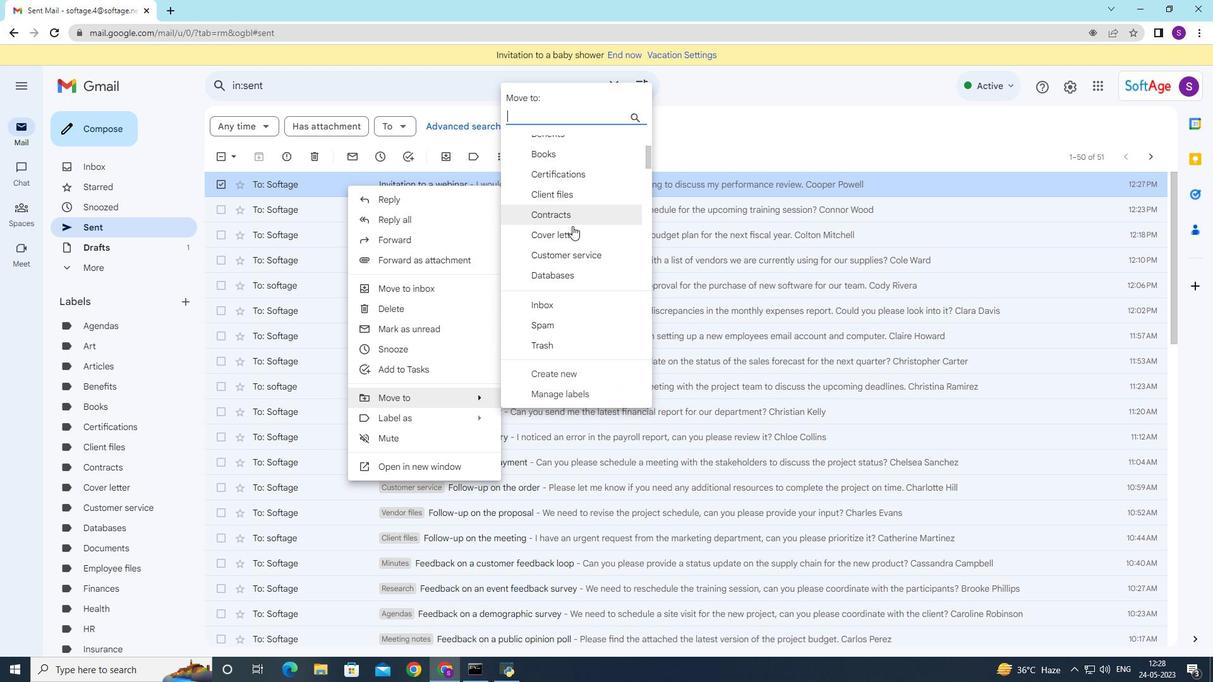 
Action: Mouse scrolled (572, 228) with delta (0, 0)
Screenshot: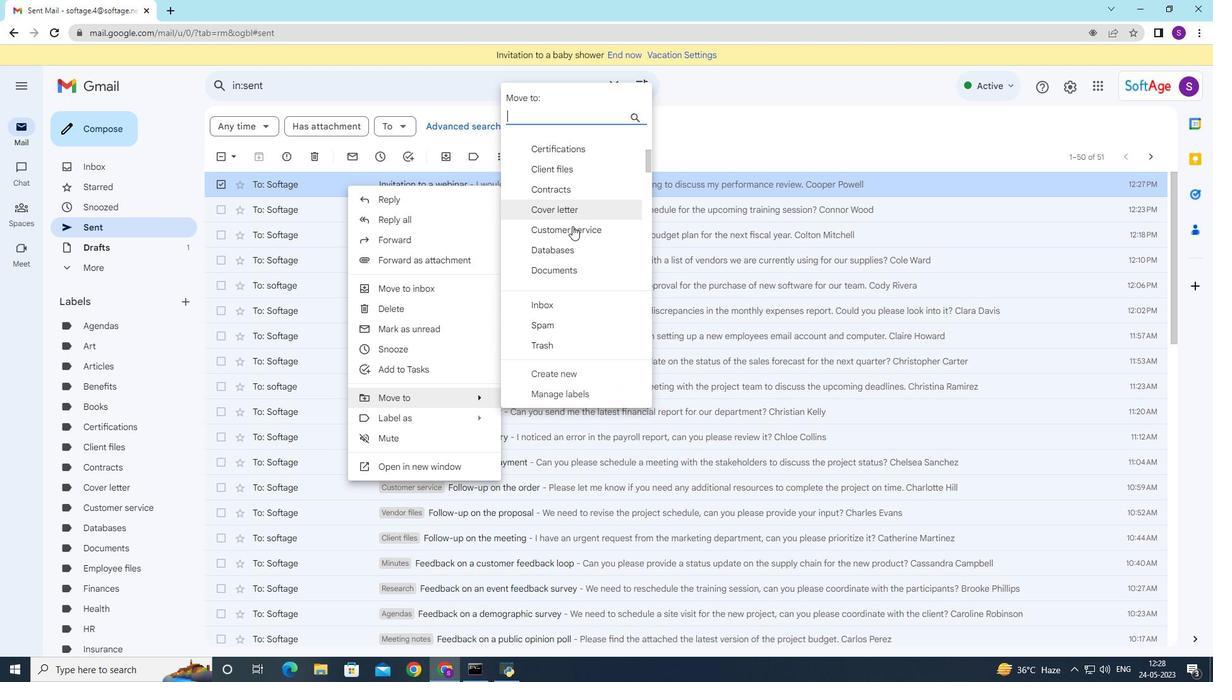 
Action: Mouse moved to (572, 230)
Screenshot: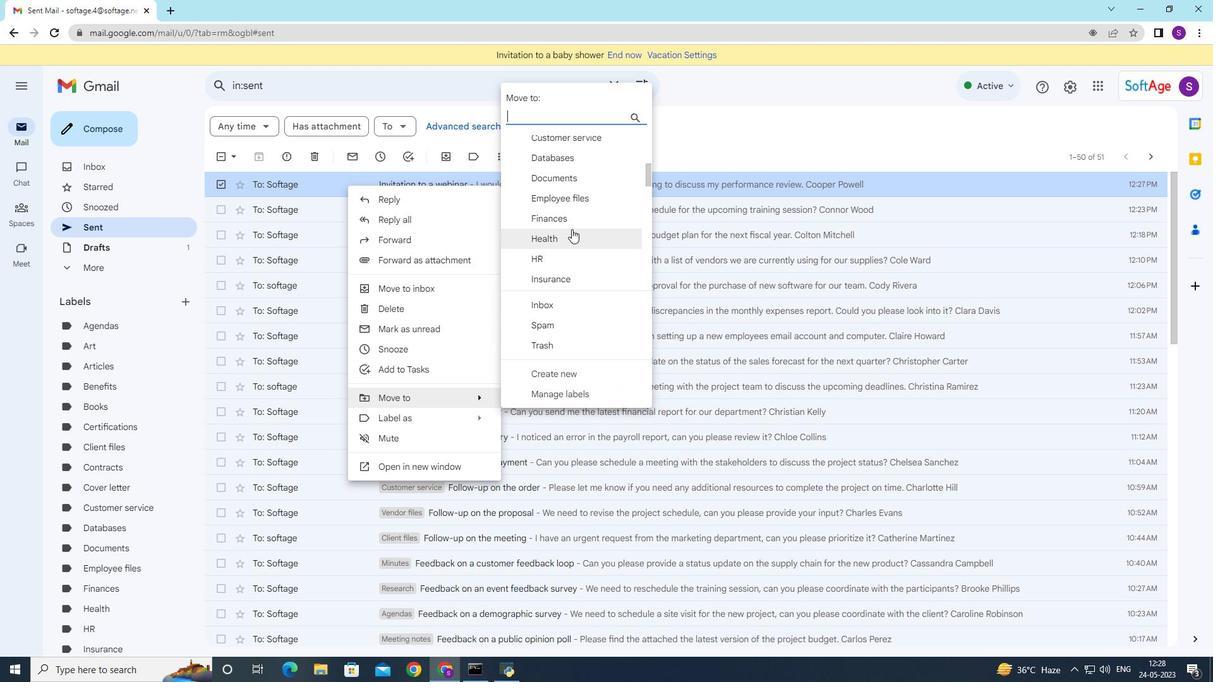
Action: Mouse scrolled (572, 230) with delta (0, 0)
Screenshot: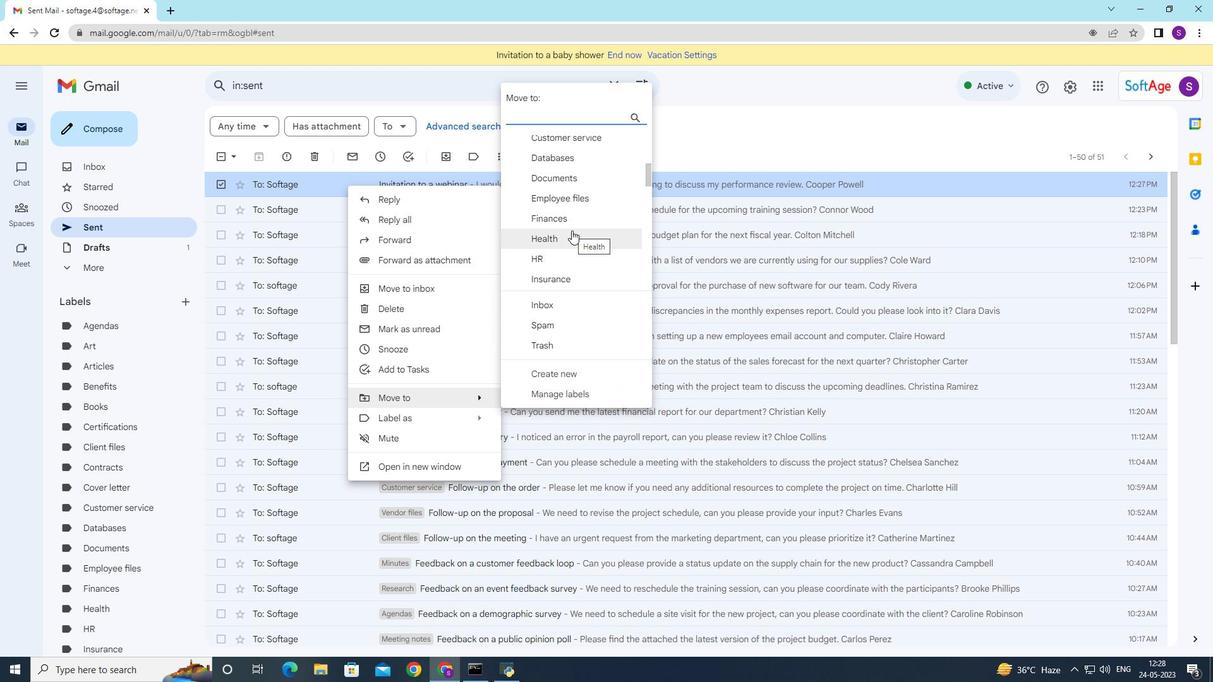 
Action: Mouse moved to (571, 233)
Screenshot: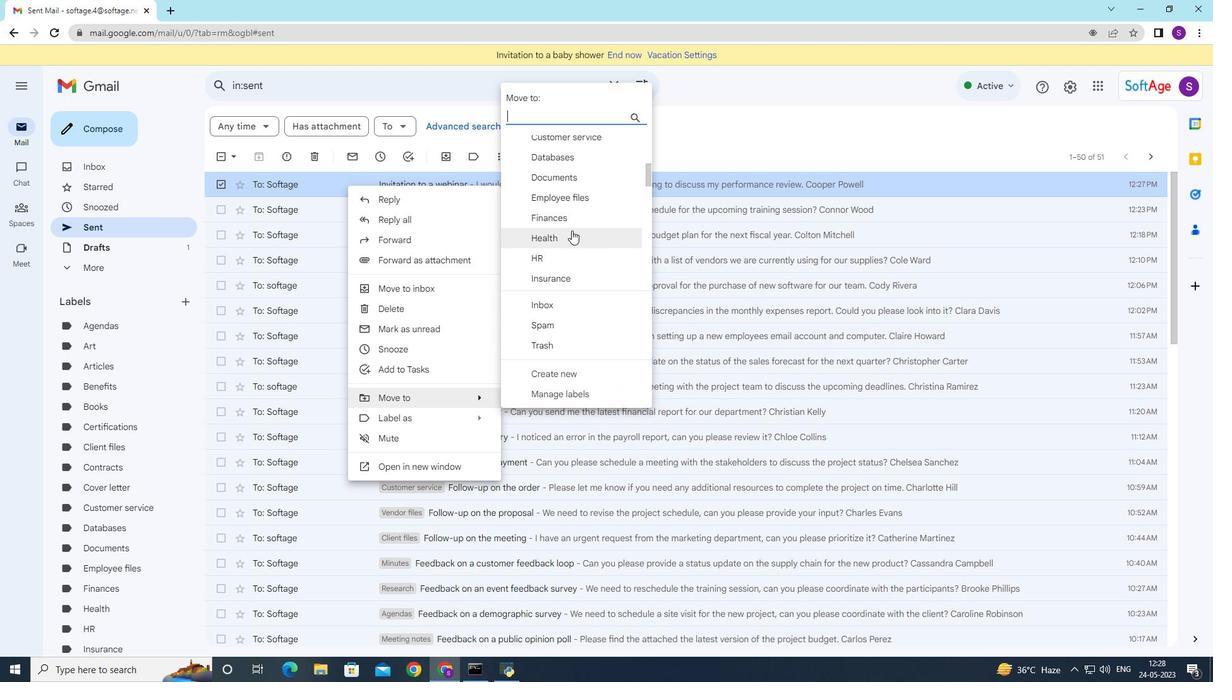 
Action: Mouse scrolled (571, 233) with delta (0, 0)
Screenshot: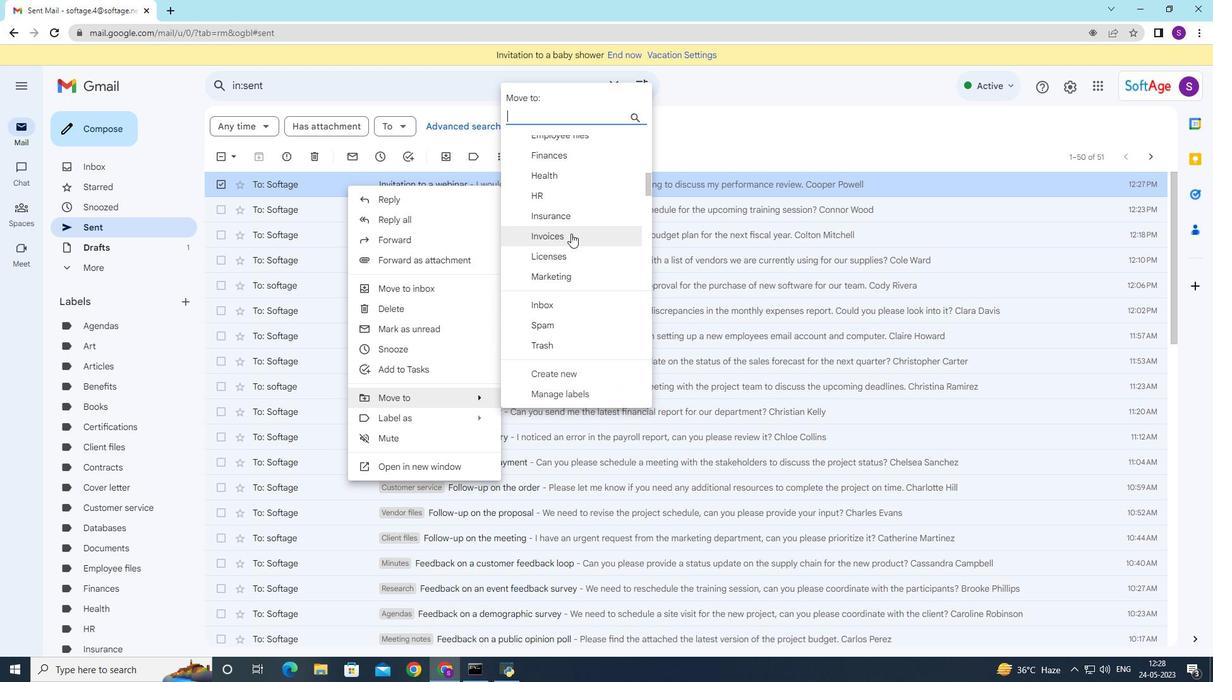 
Action: Mouse scrolled (571, 233) with delta (0, 0)
Screenshot: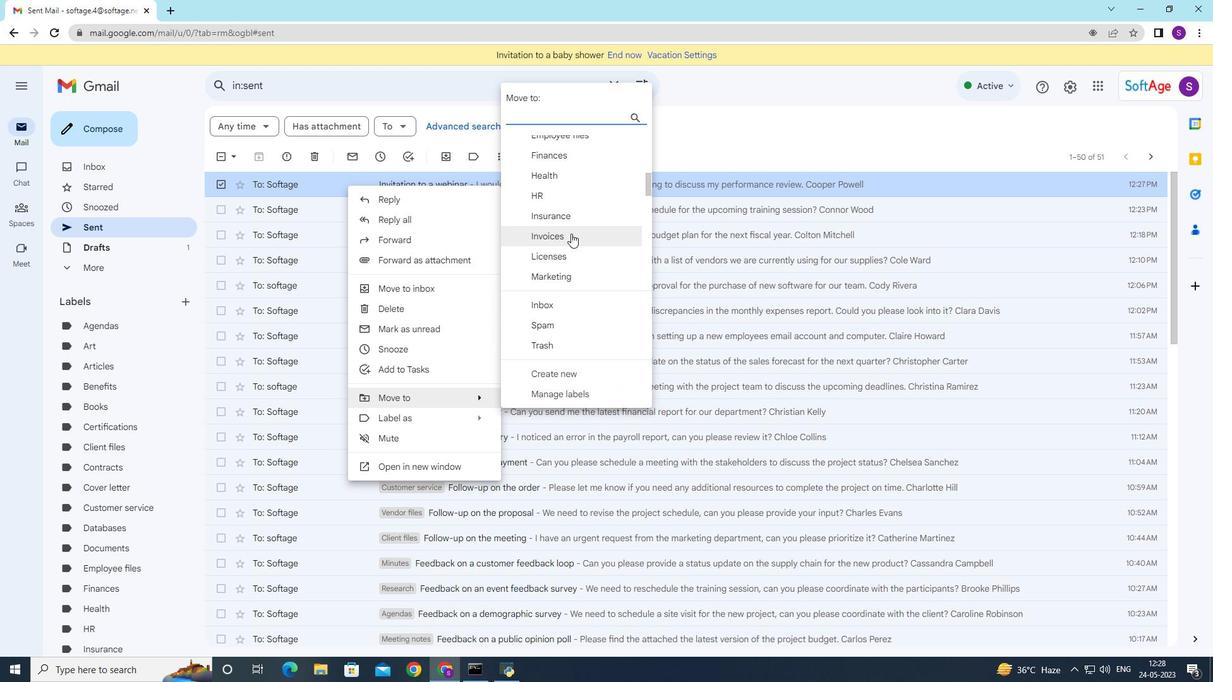 
Action: Mouse moved to (561, 209)
Screenshot: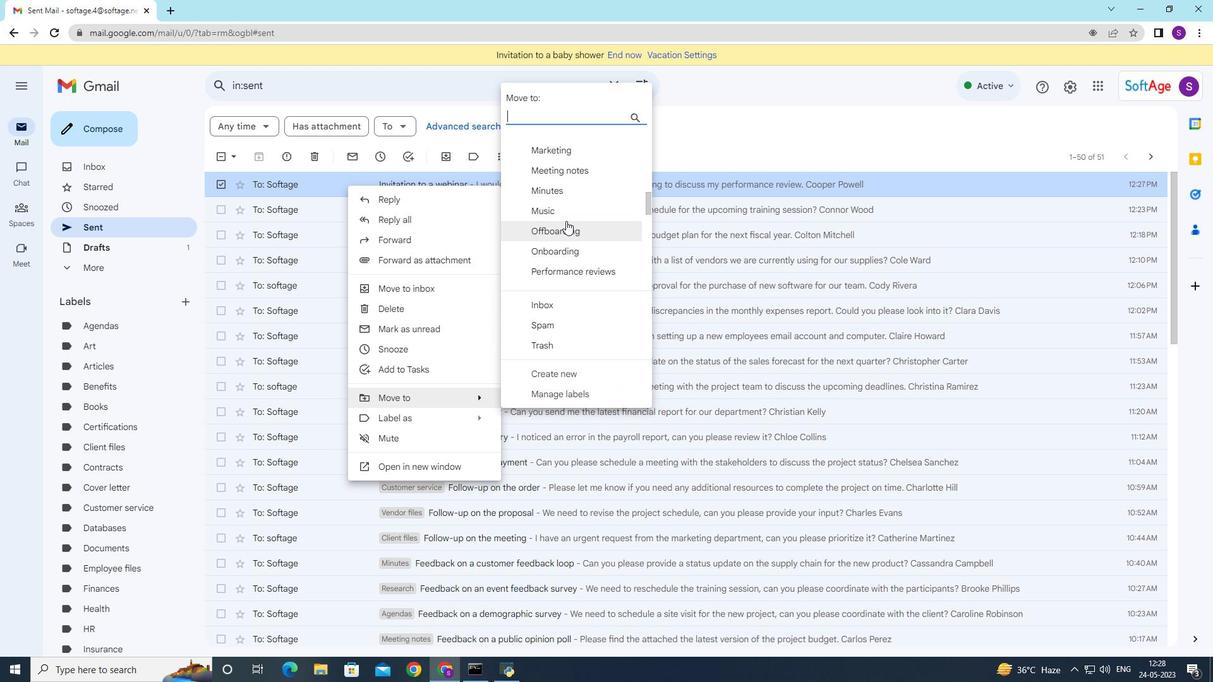 
Action: Mouse scrolled (561, 209) with delta (0, 0)
Screenshot: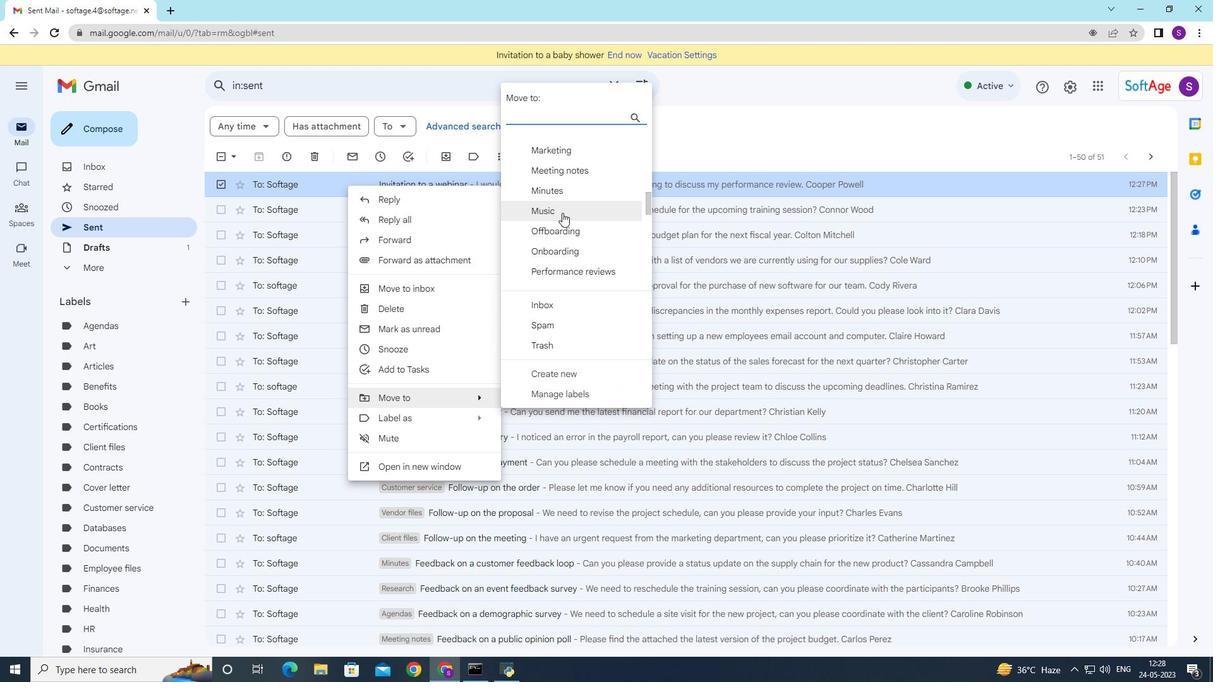 
Action: Mouse moved to (560, 210)
Screenshot: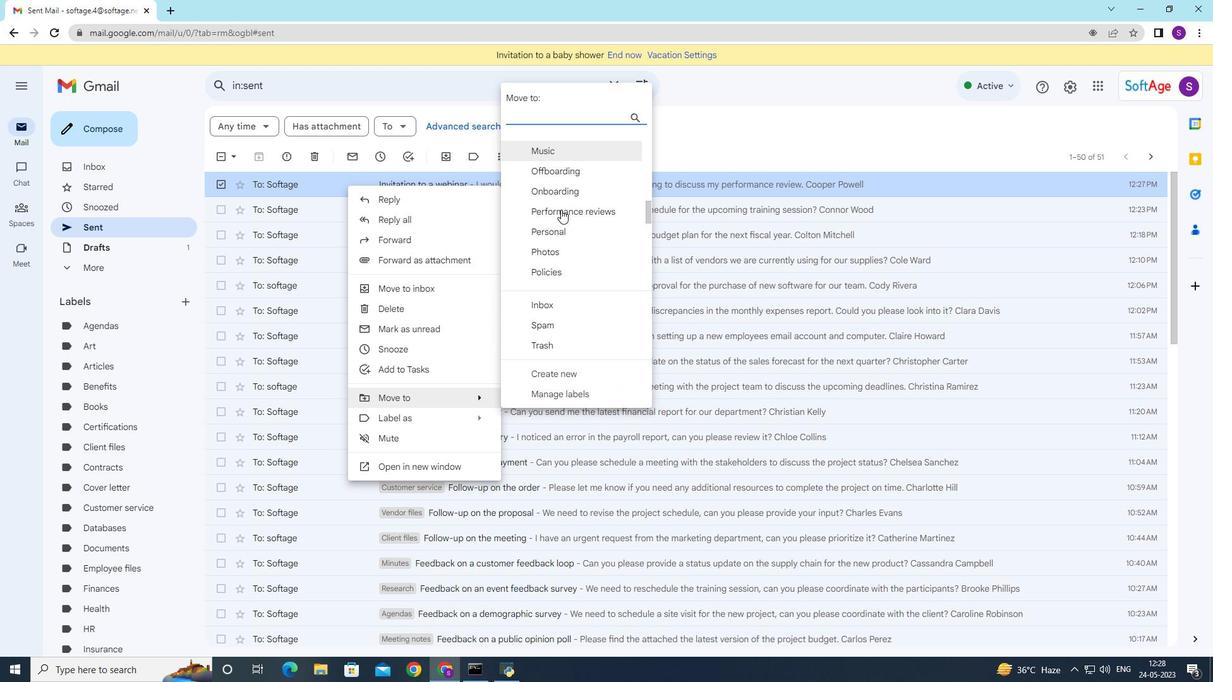 
Action: Mouse scrolled (560, 209) with delta (0, 0)
Screenshot: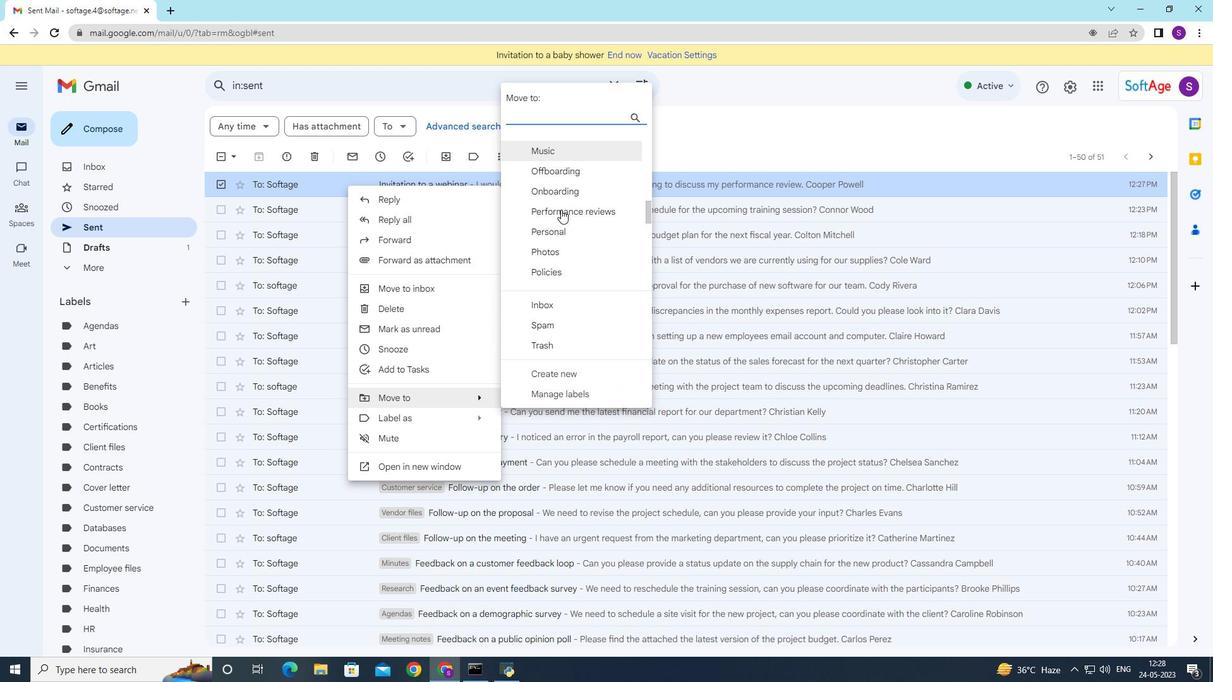 
Action: Mouse scrolled (560, 209) with delta (0, 0)
Screenshot: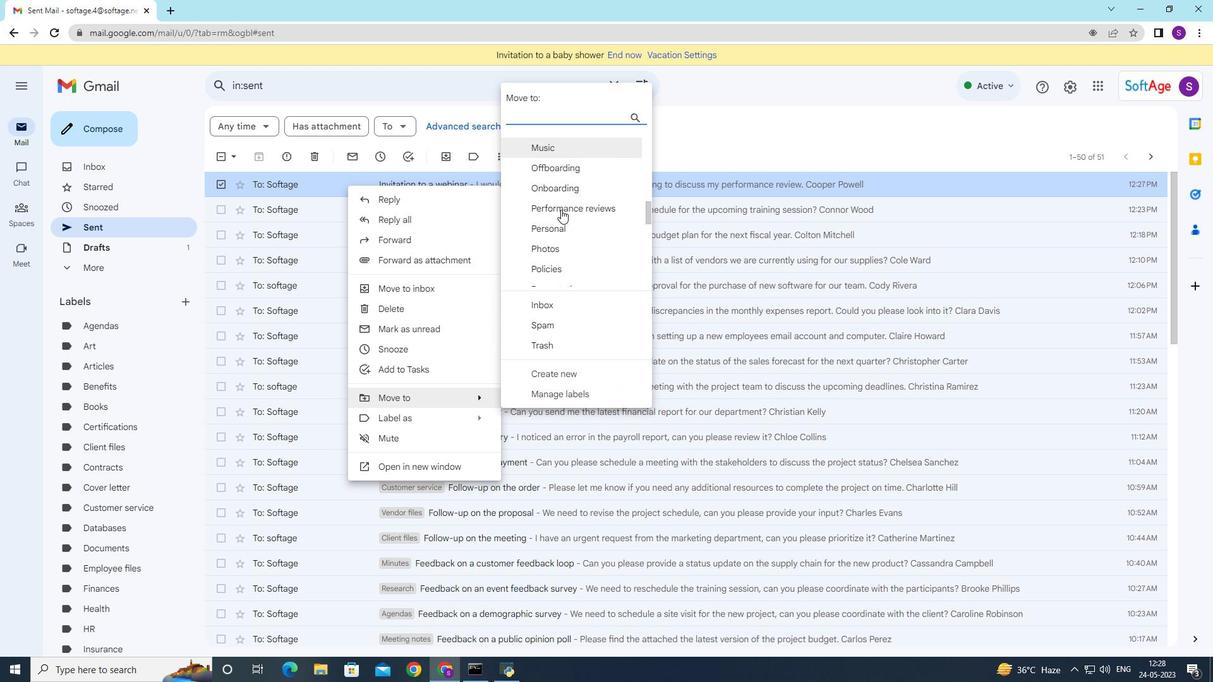 
Action: Mouse moved to (558, 247)
Screenshot: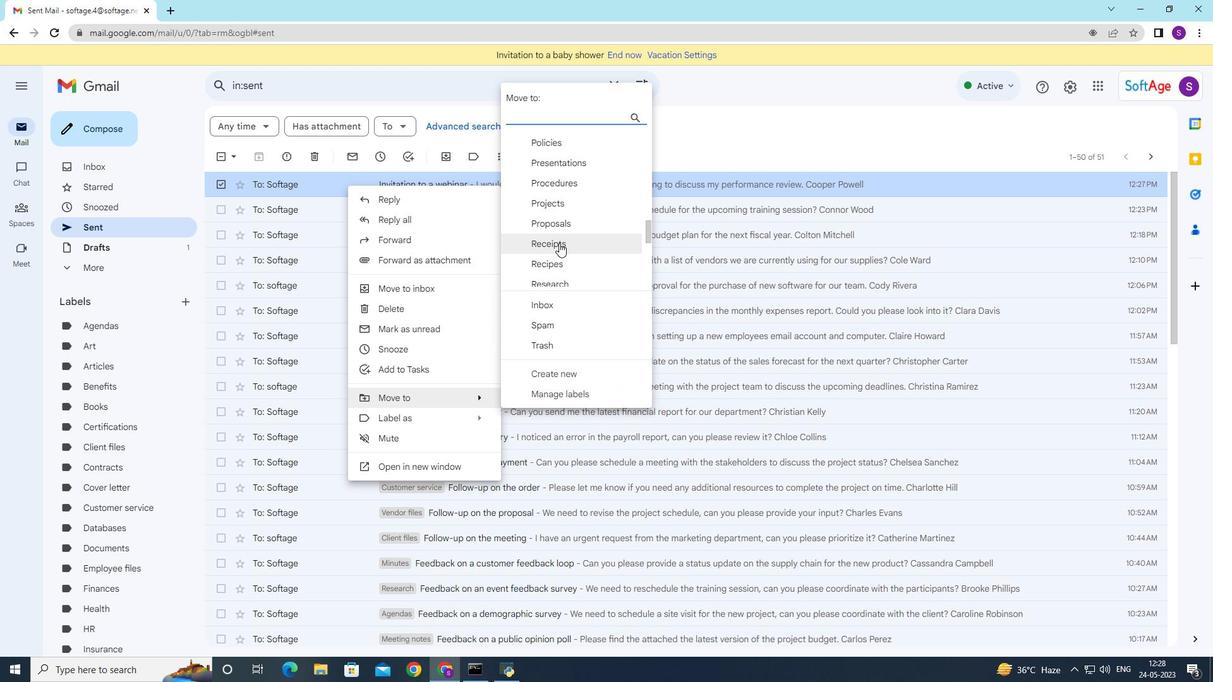 
Action: Mouse scrolled (558, 247) with delta (0, 0)
Screenshot: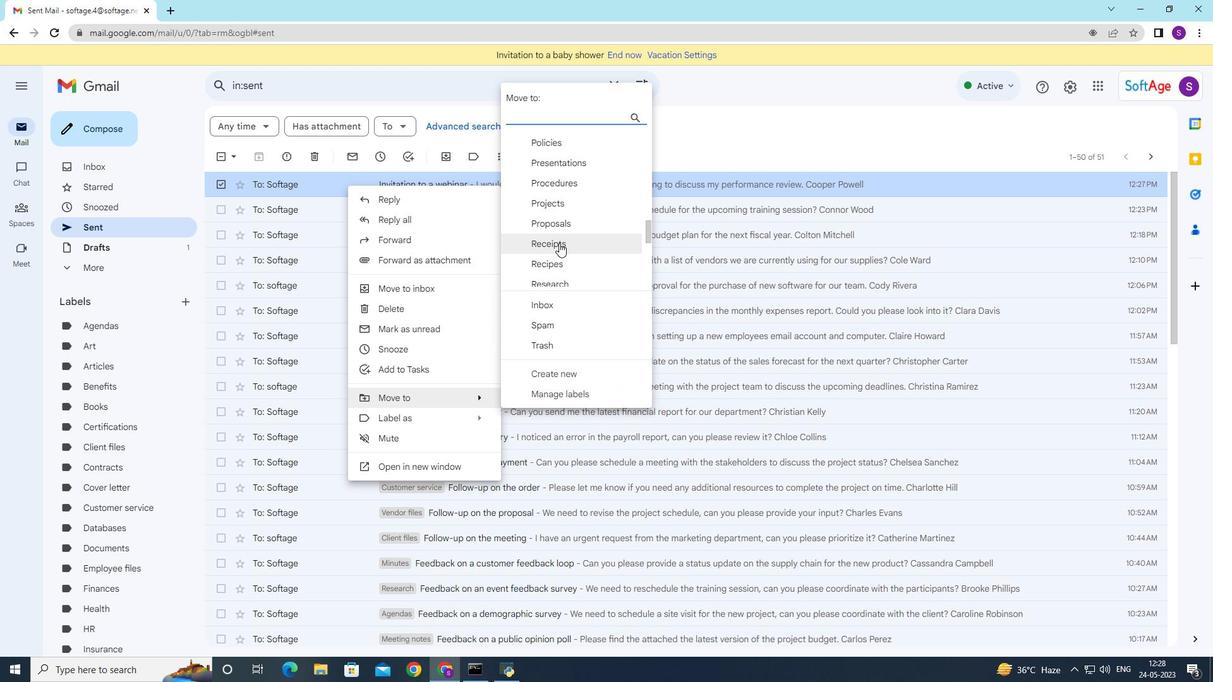 
Action: Mouse moved to (552, 234)
Screenshot: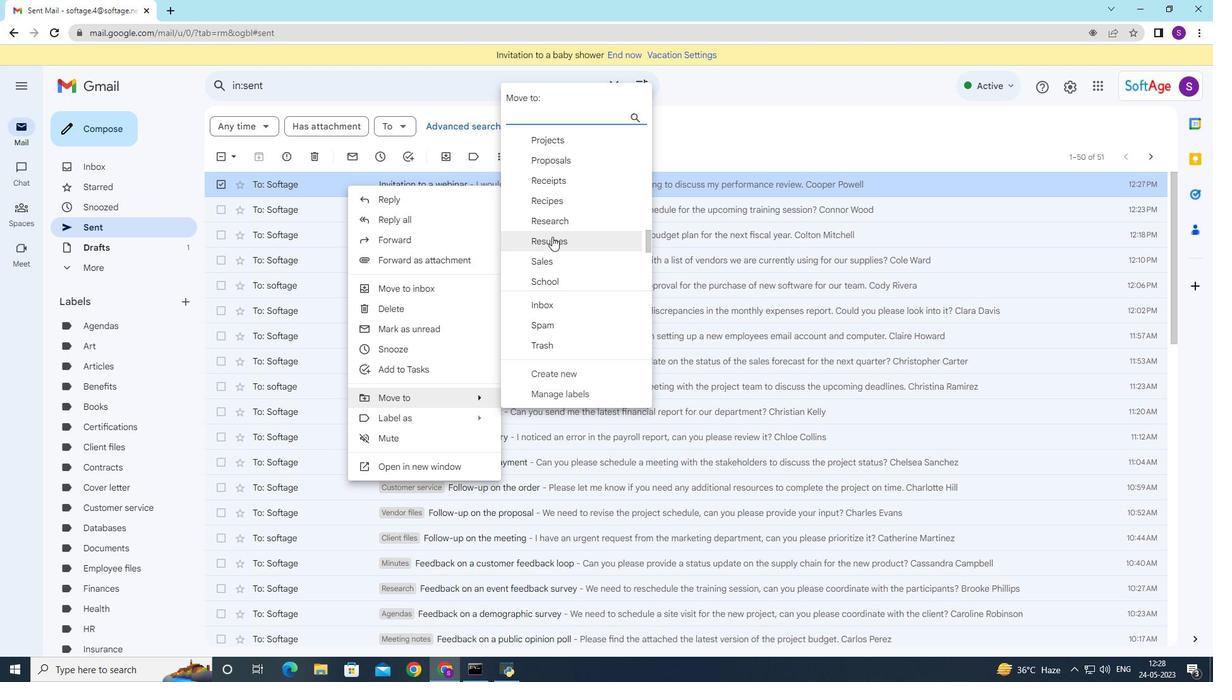 
Action: Mouse scrolled (552, 235) with delta (0, 0)
Screenshot: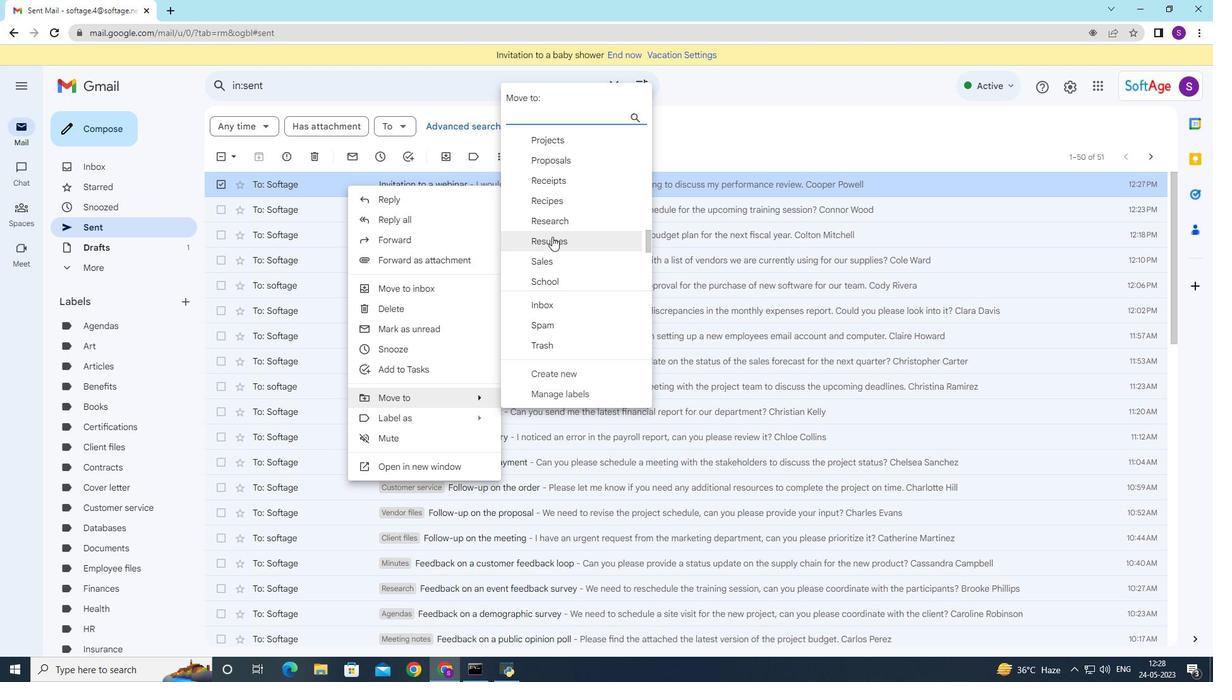 
Action: Mouse moved to (552, 233)
Screenshot: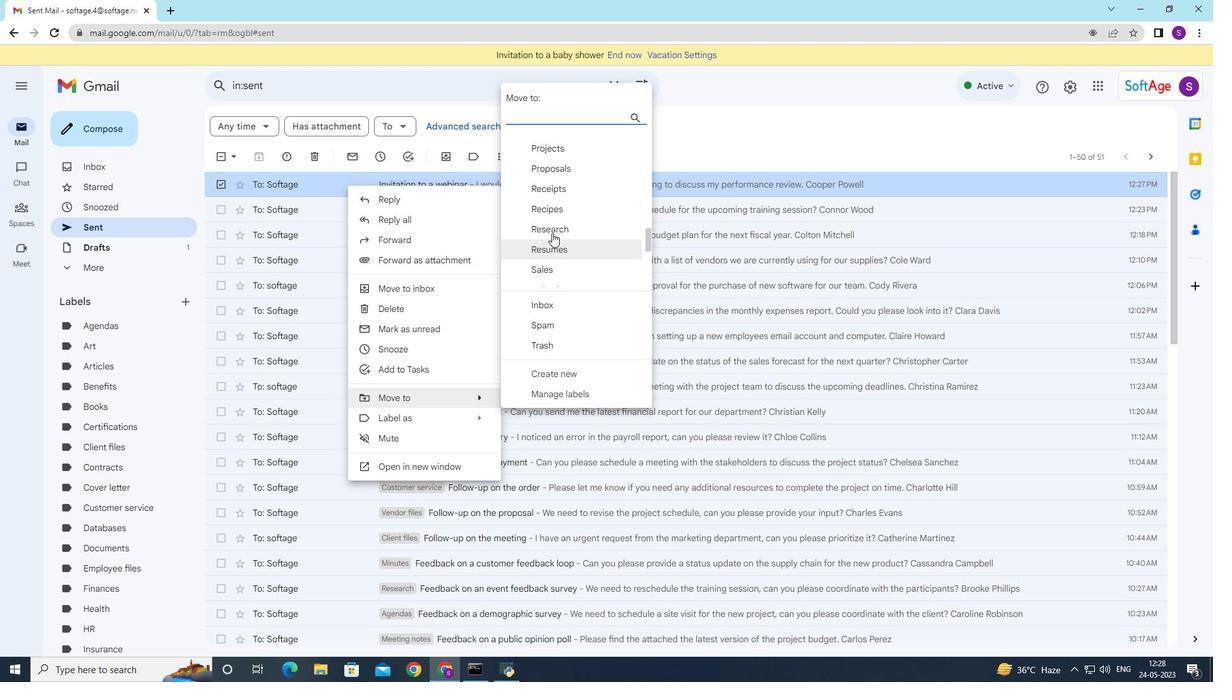 
Action: Mouse scrolled (552, 233) with delta (0, 0)
Screenshot: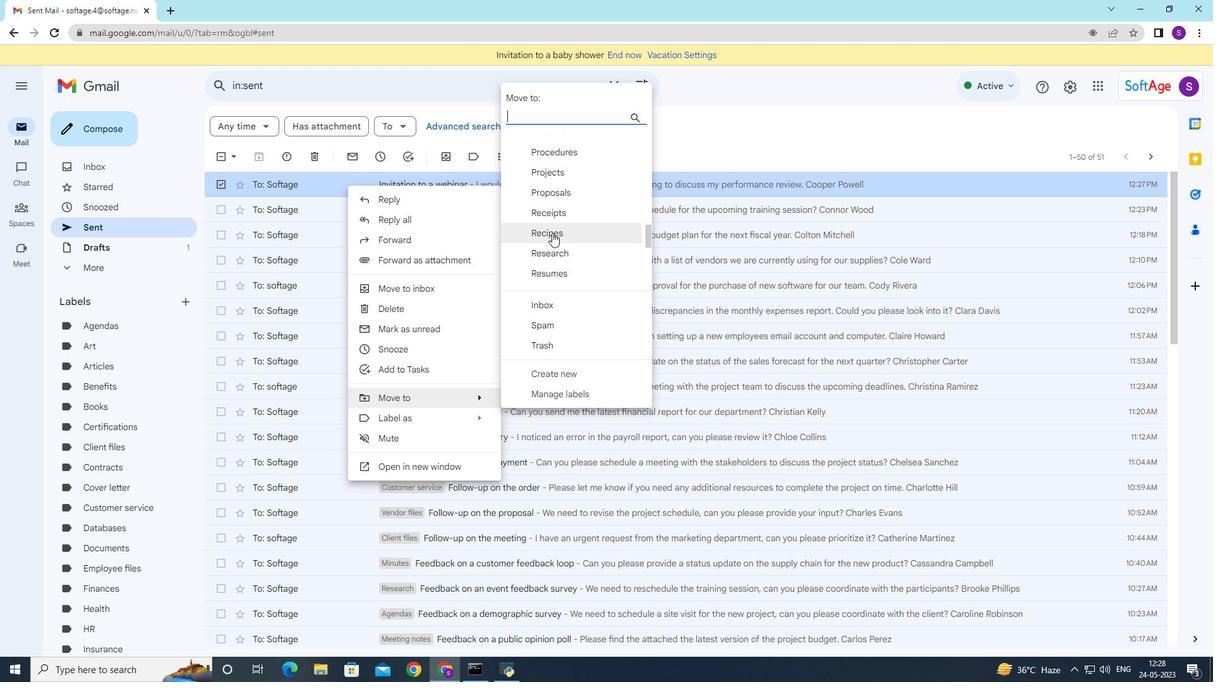 
Action: Mouse scrolled (552, 233) with delta (0, 0)
Screenshot: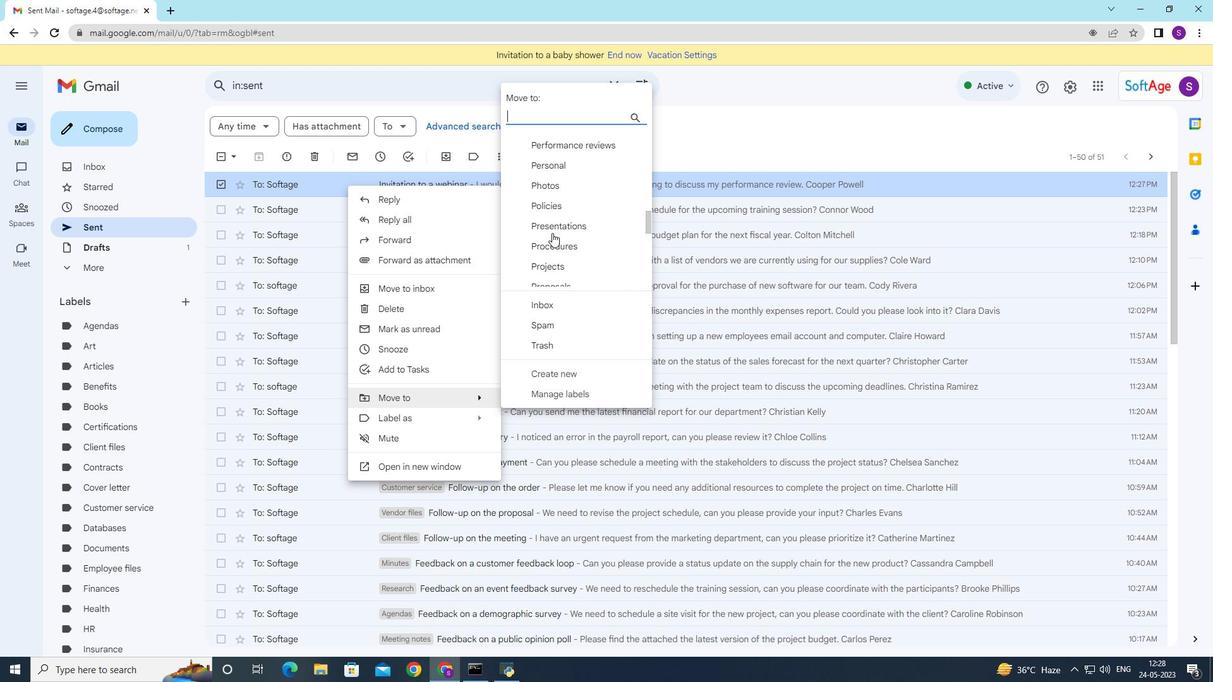 
Action: Mouse moved to (552, 232)
Screenshot: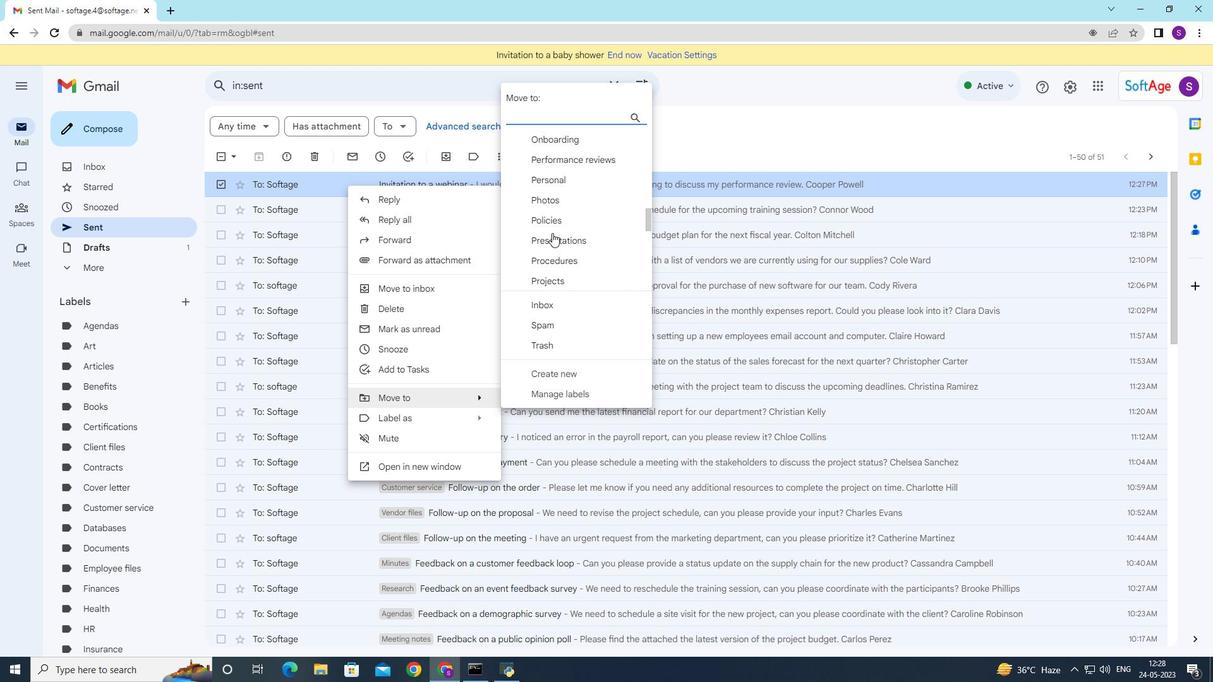 
Action: Mouse scrolled (552, 232) with delta (0, 0)
Screenshot: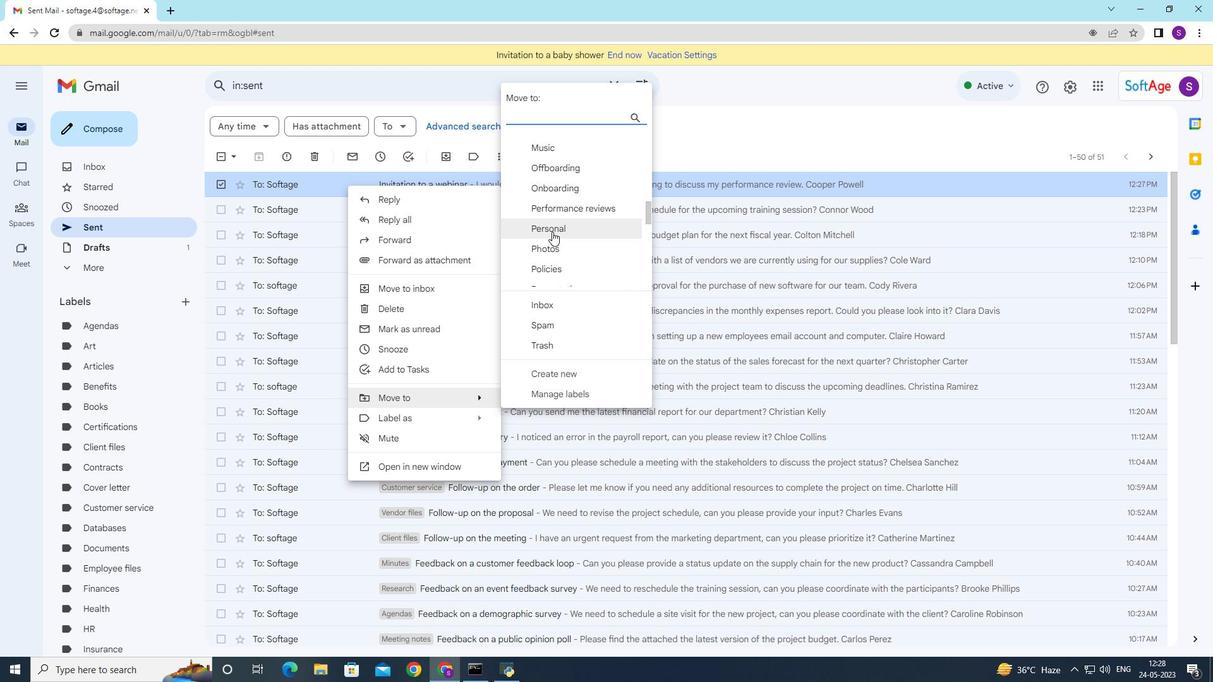 
Action: Mouse scrolled (552, 231) with delta (0, 0)
Screenshot: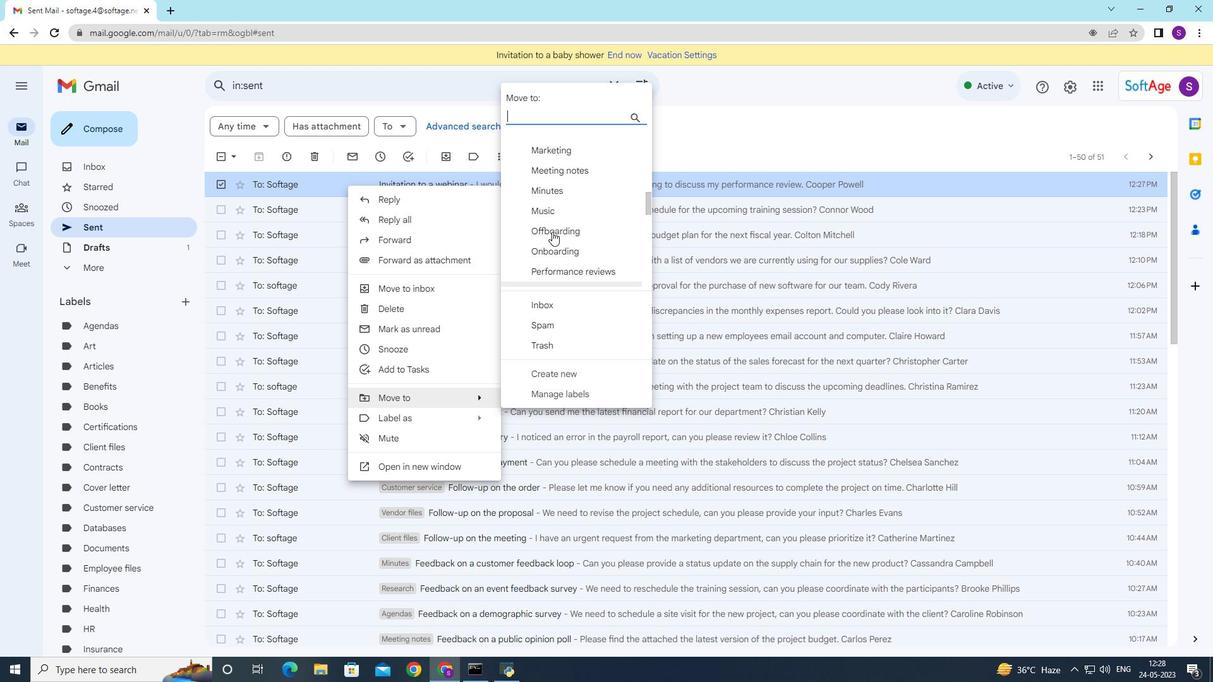 
Action: Mouse scrolled (552, 231) with delta (0, 0)
Screenshot: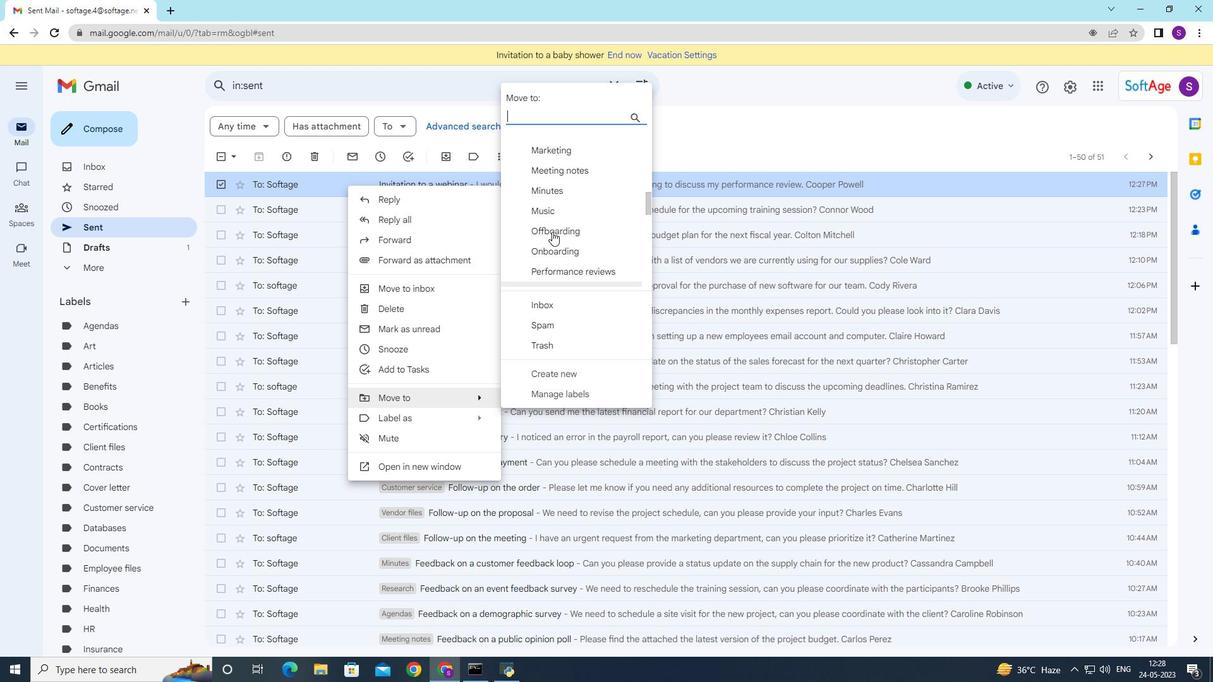 
Action: Mouse moved to (552, 232)
Screenshot: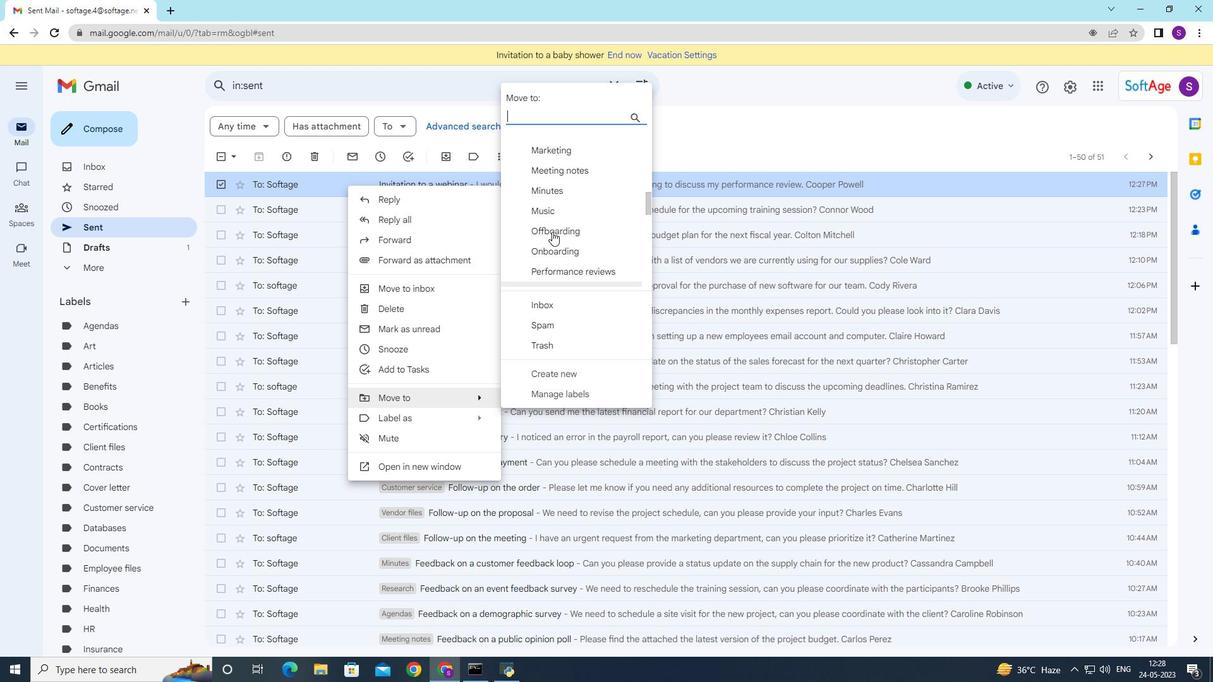 
Action: Mouse scrolled (552, 231) with delta (0, 0)
Screenshot: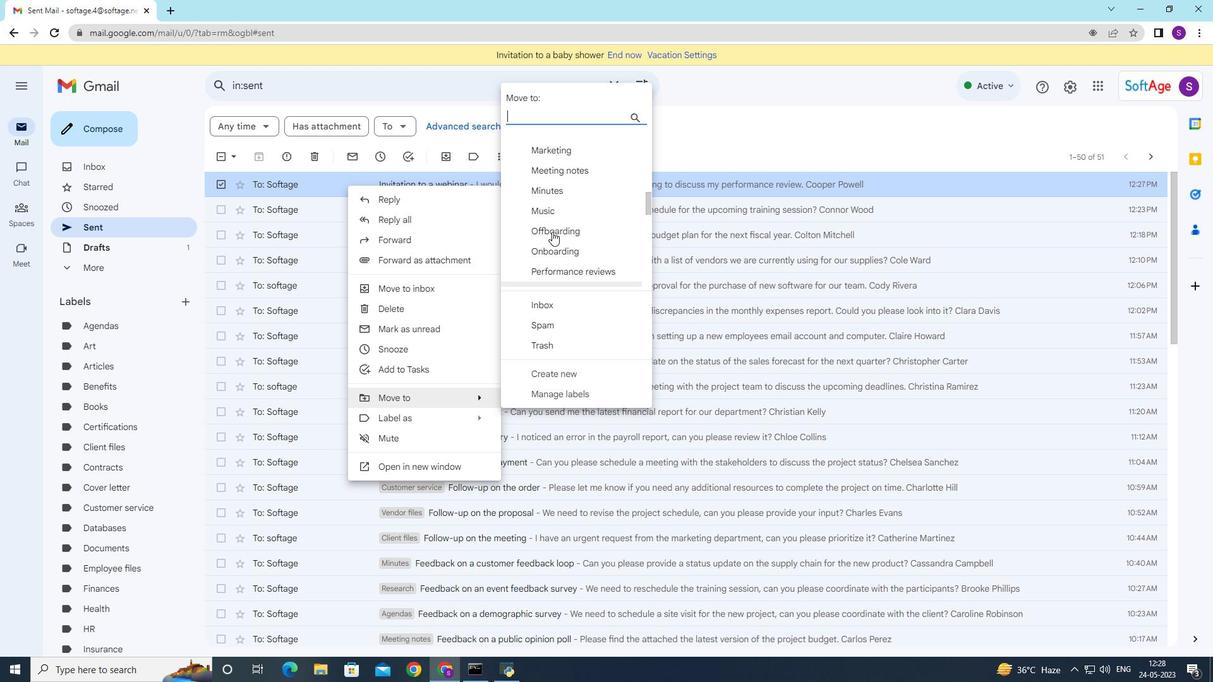 
Action: Mouse moved to (552, 232)
Screenshot: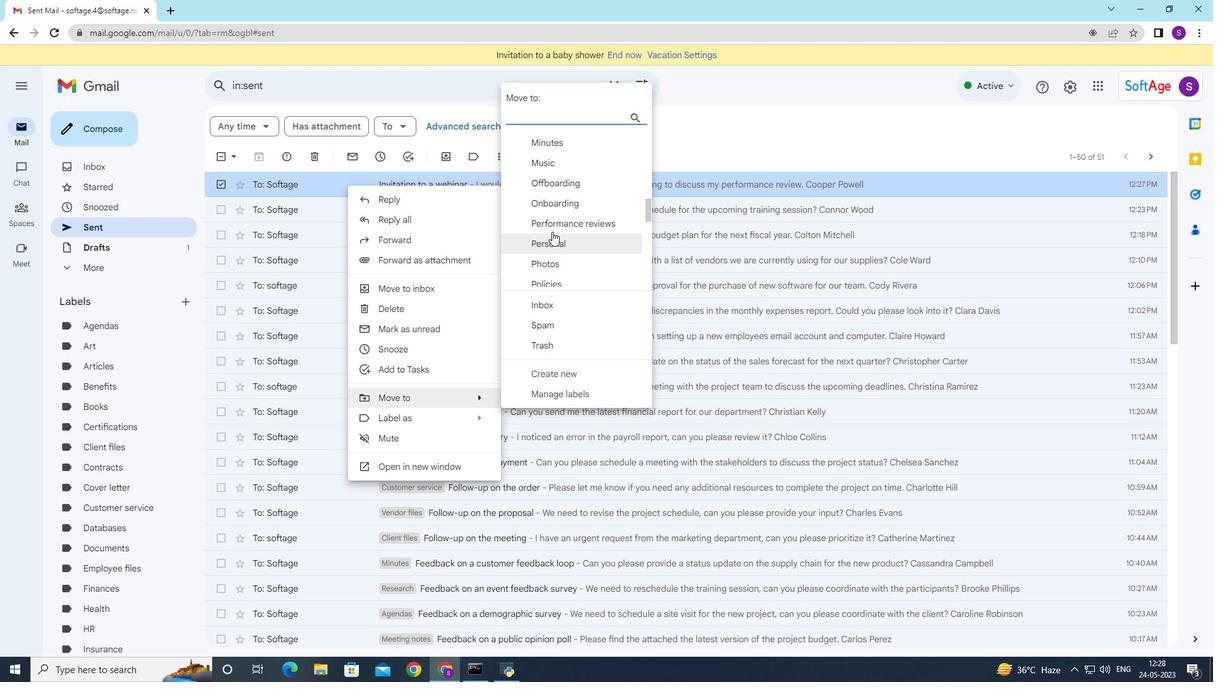 
Action: Mouse scrolled (552, 231) with delta (0, 0)
Screenshot: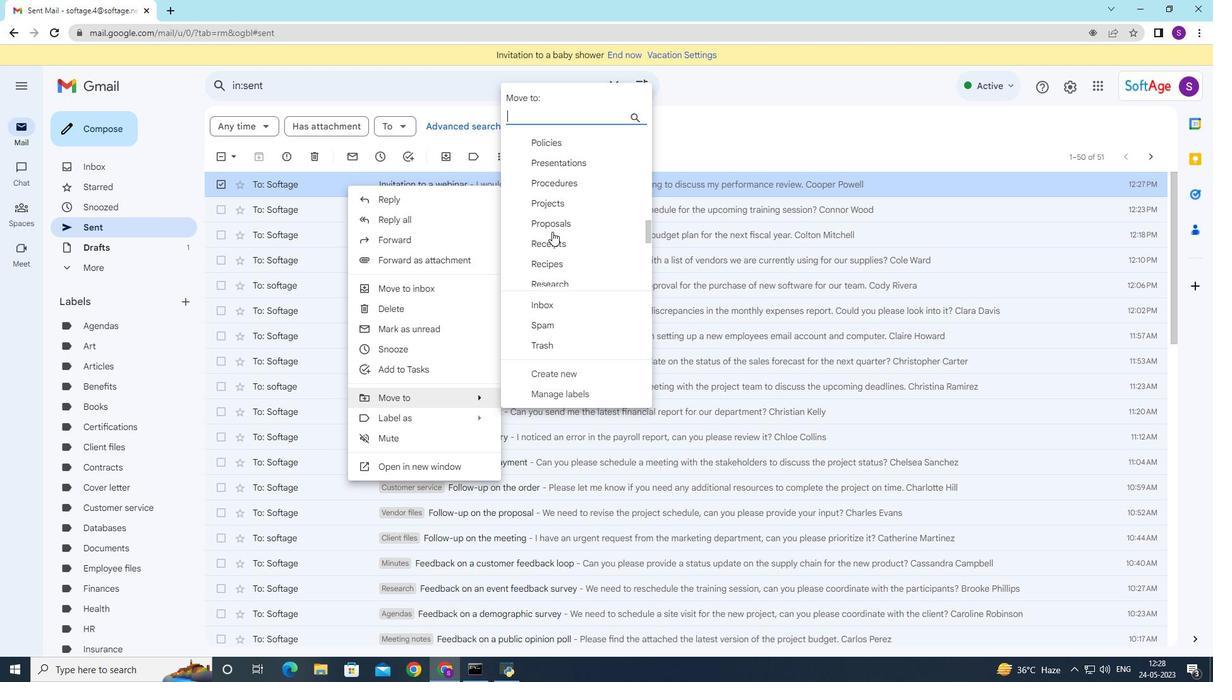 
Action: Mouse scrolled (552, 231) with delta (0, 0)
Screenshot: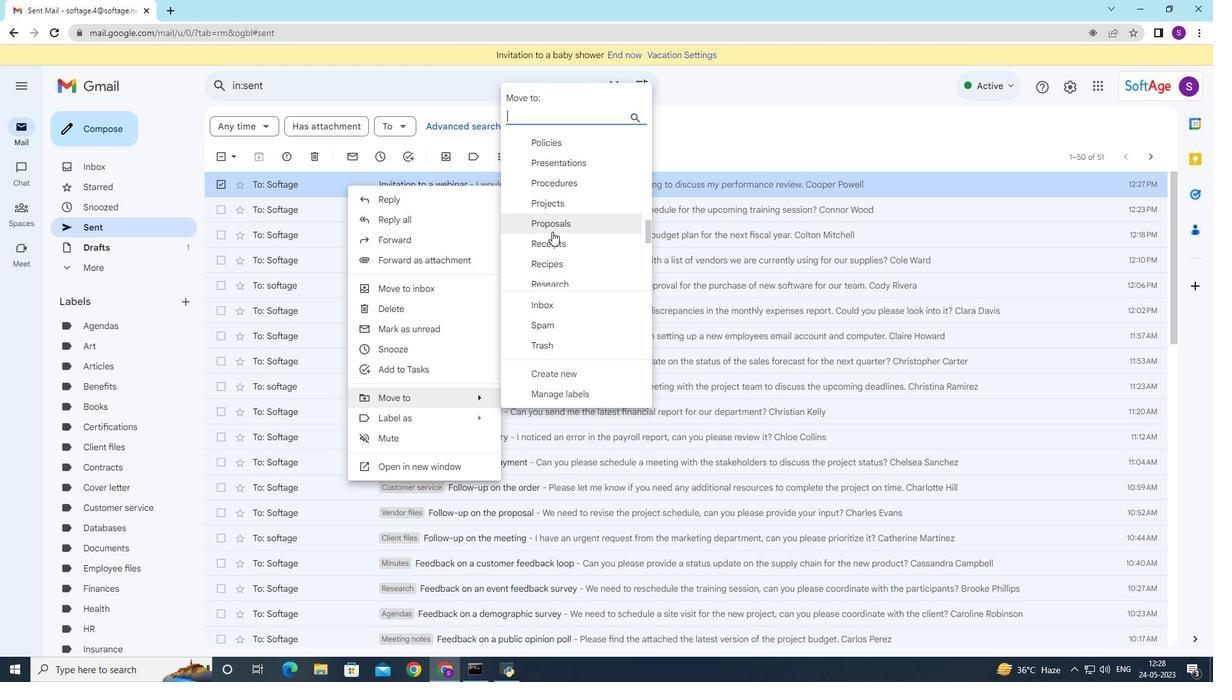 
Action: Mouse moved to (552, 233)
Screenshot: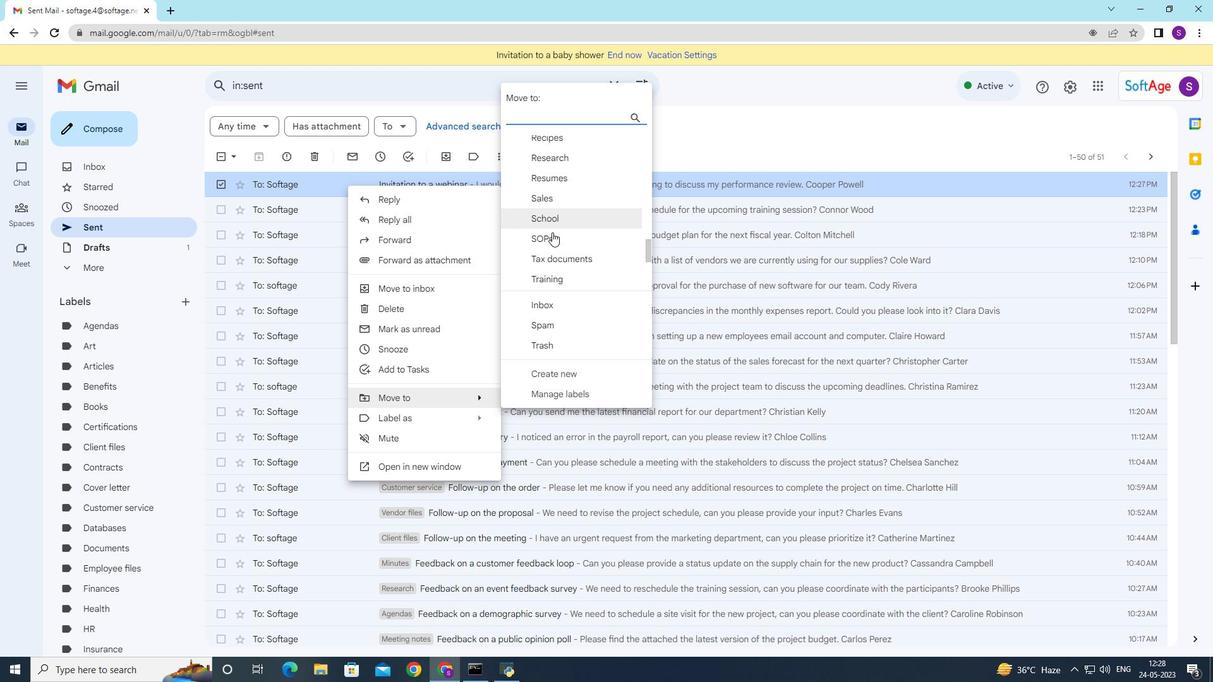 
Action: Mouse scrolled (552, 233) with delta (0, 0)
Screenshot: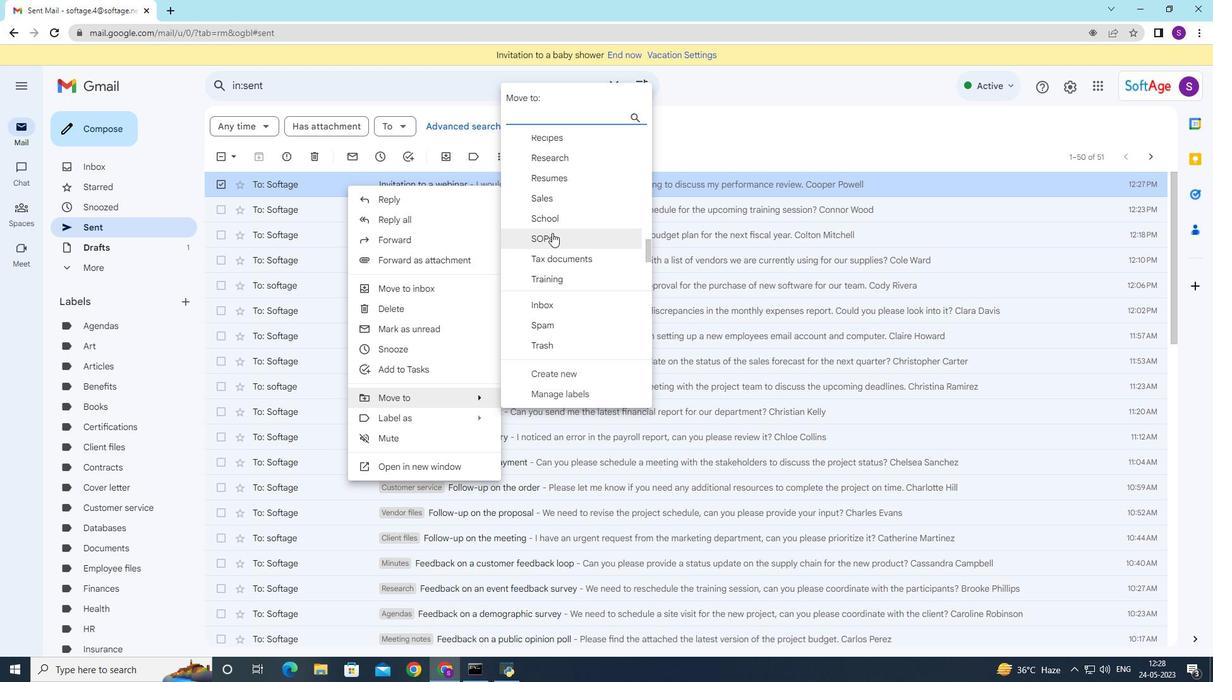 
Action: Mouse scrolled (552, 233) with delta (0, 0)
Screenshot: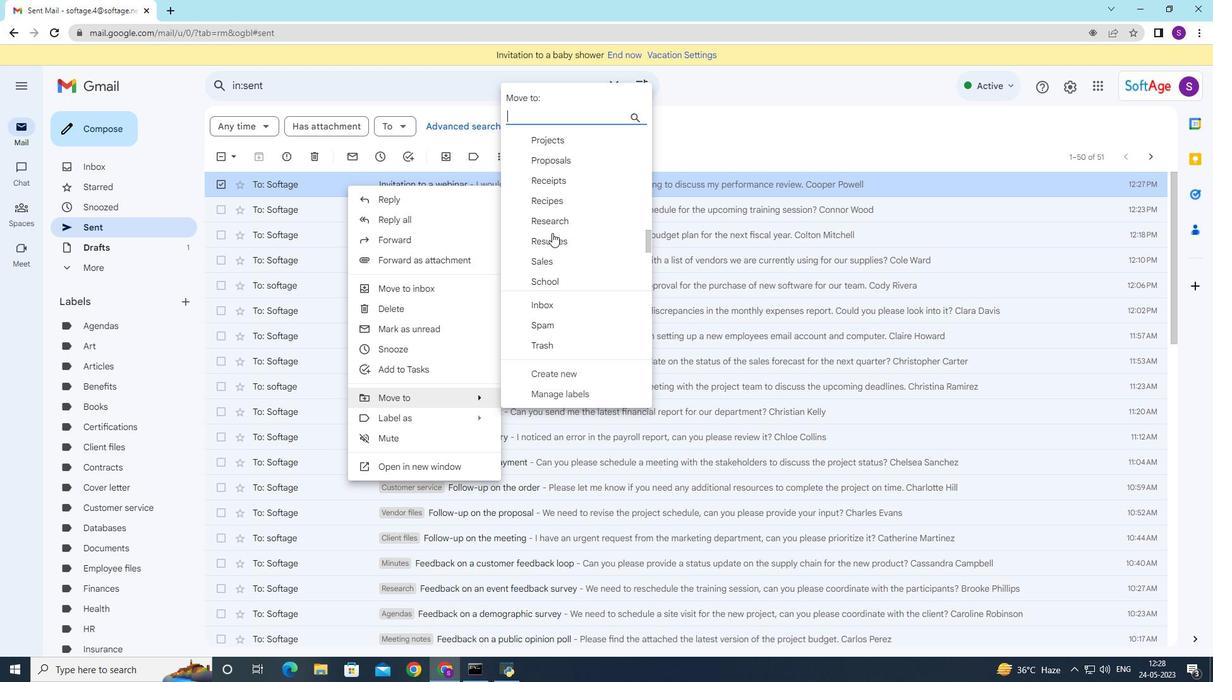 
Action: Mouse moved to (552, 233)
Screenshot: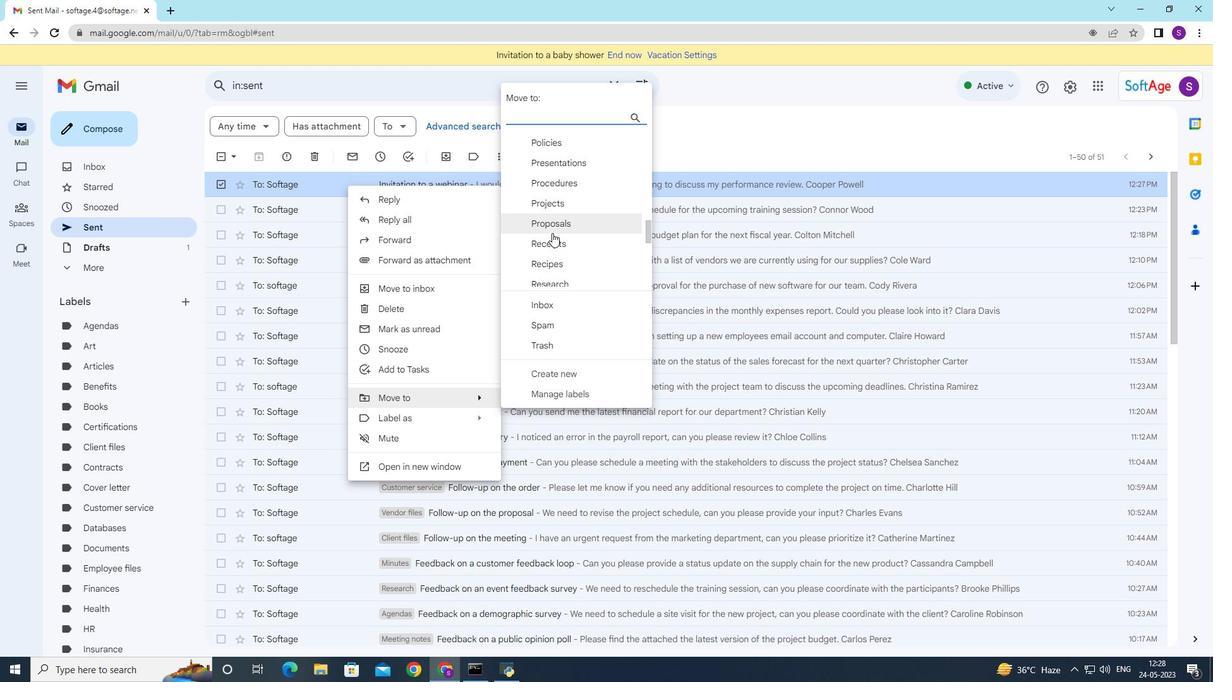 
Action: Mouse scrolled (552, 233) with delta (0, 0)
Screenshot: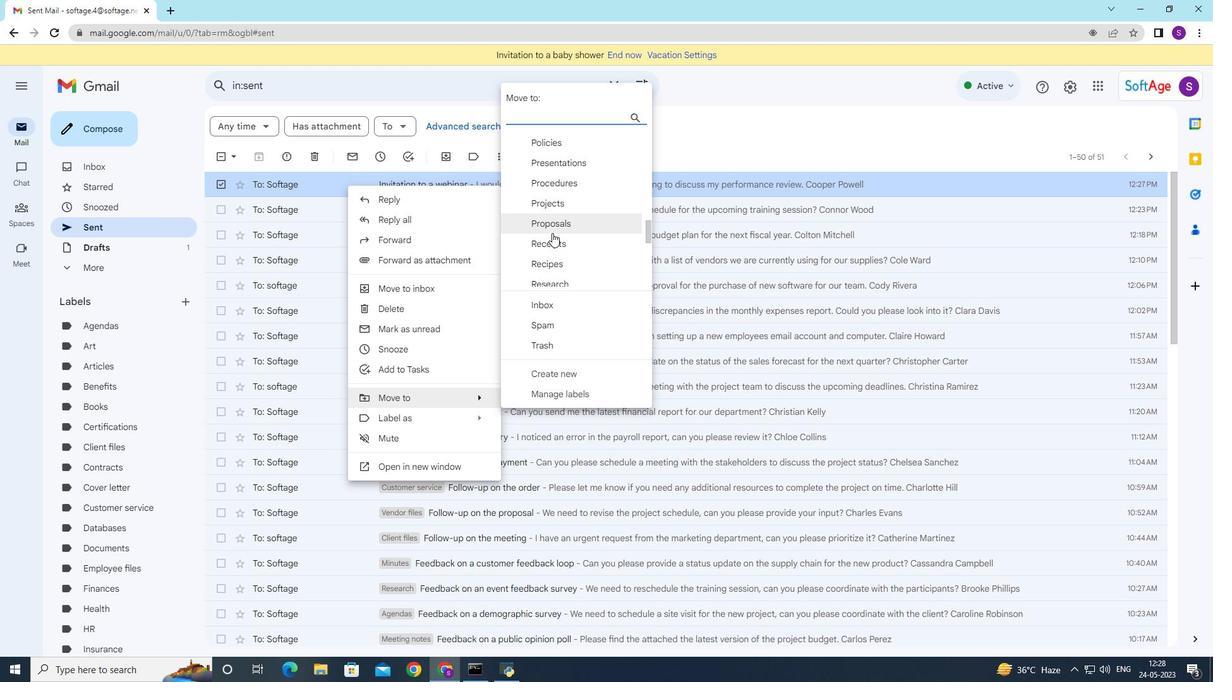 
Action: Mouse moved to (552, 234)
Screenshot: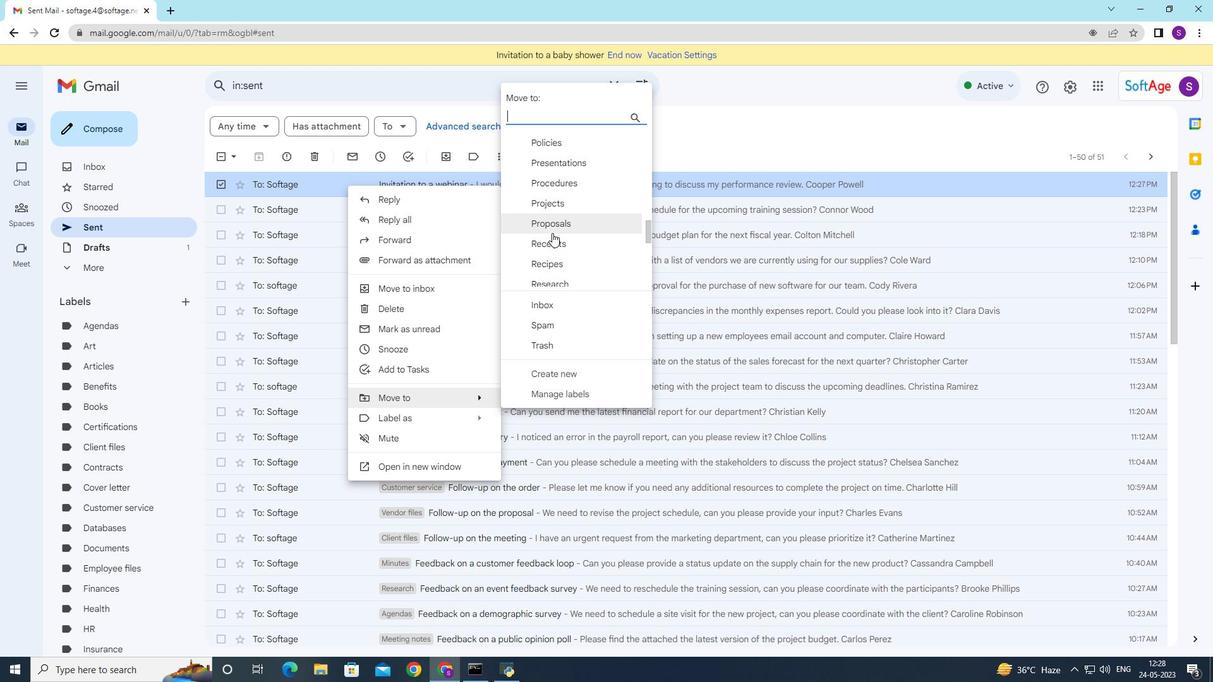 
Action: Mouse scrolled (552, 233) with delta (0, 0)
Screenshot: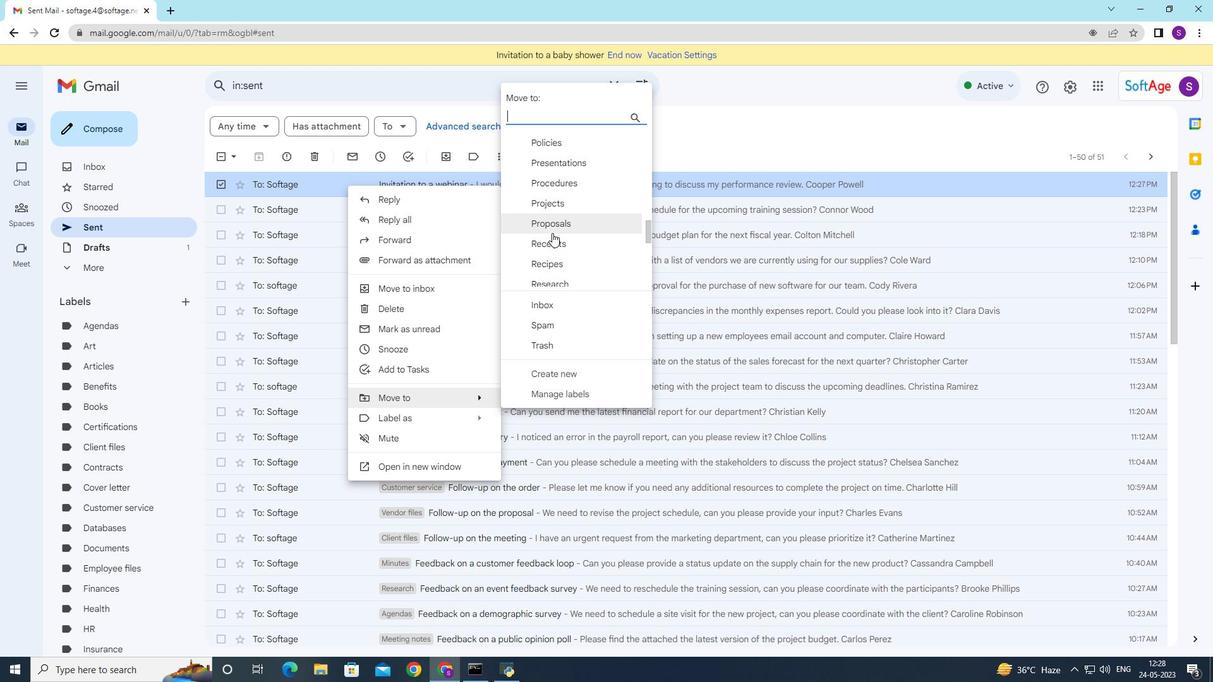 
Action: Mouse moved to (552, 232)
Screenshot: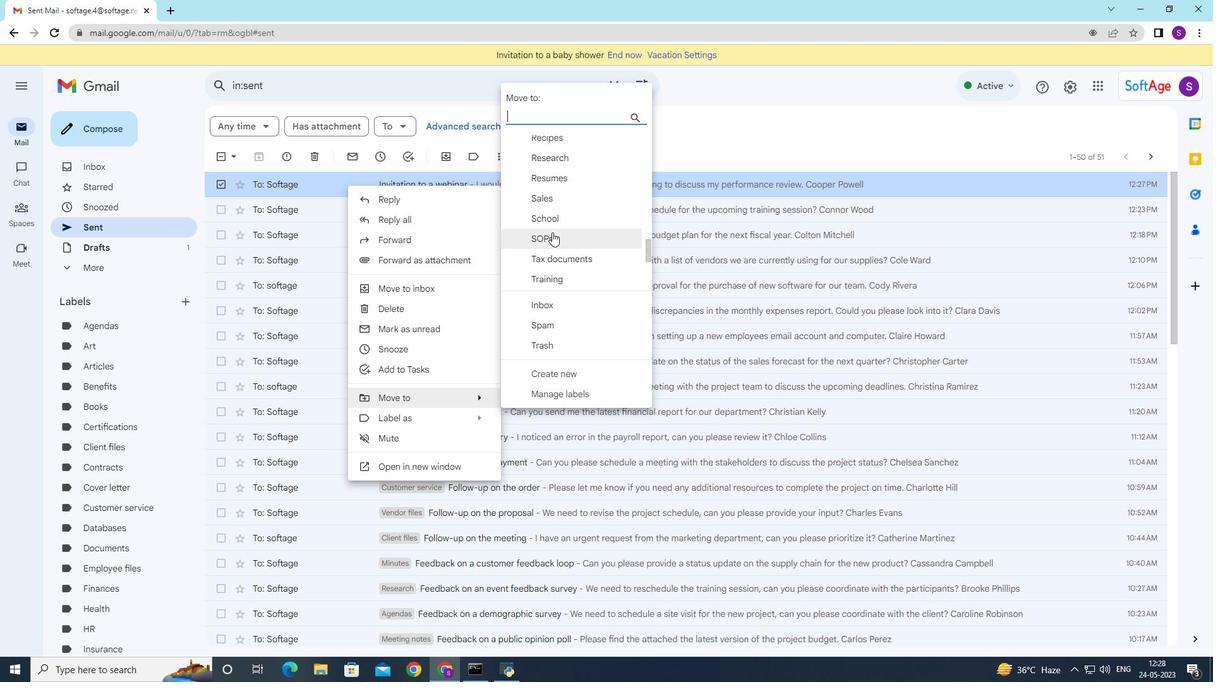 
Action: Mouse scrolled (552, 232) with delta (0, 0)
Screenshot: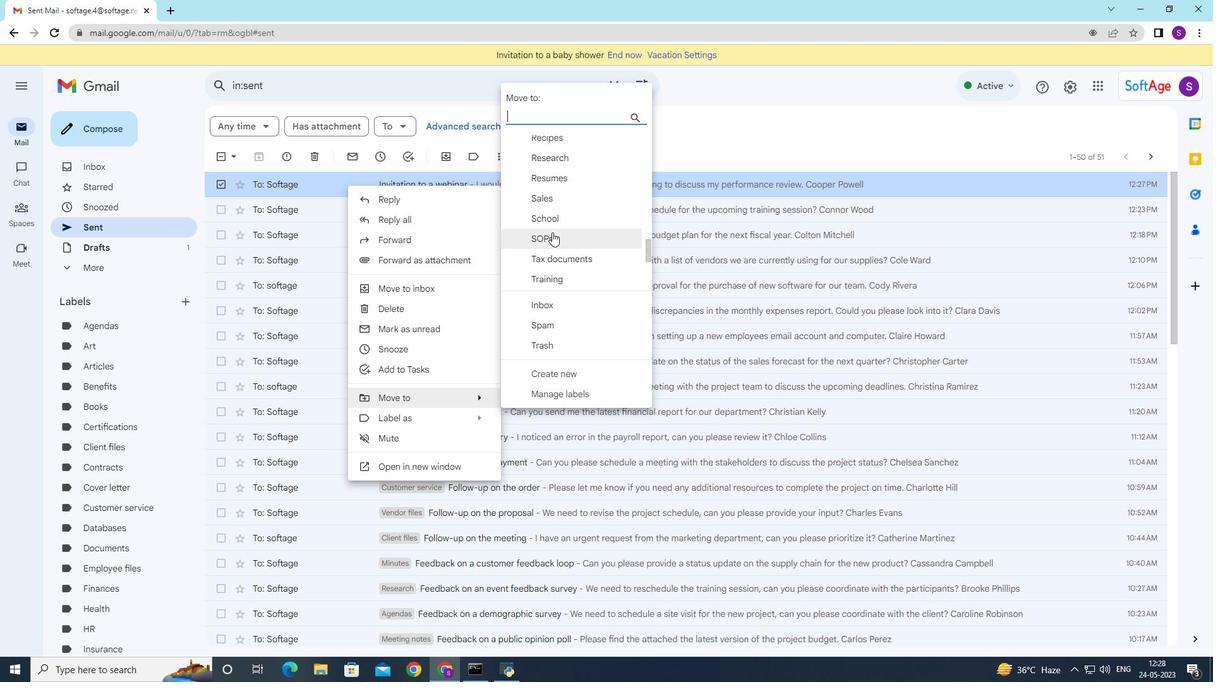 
Action: Mouse scrolled (552, 232) with delta (0, 0)
Screenshot: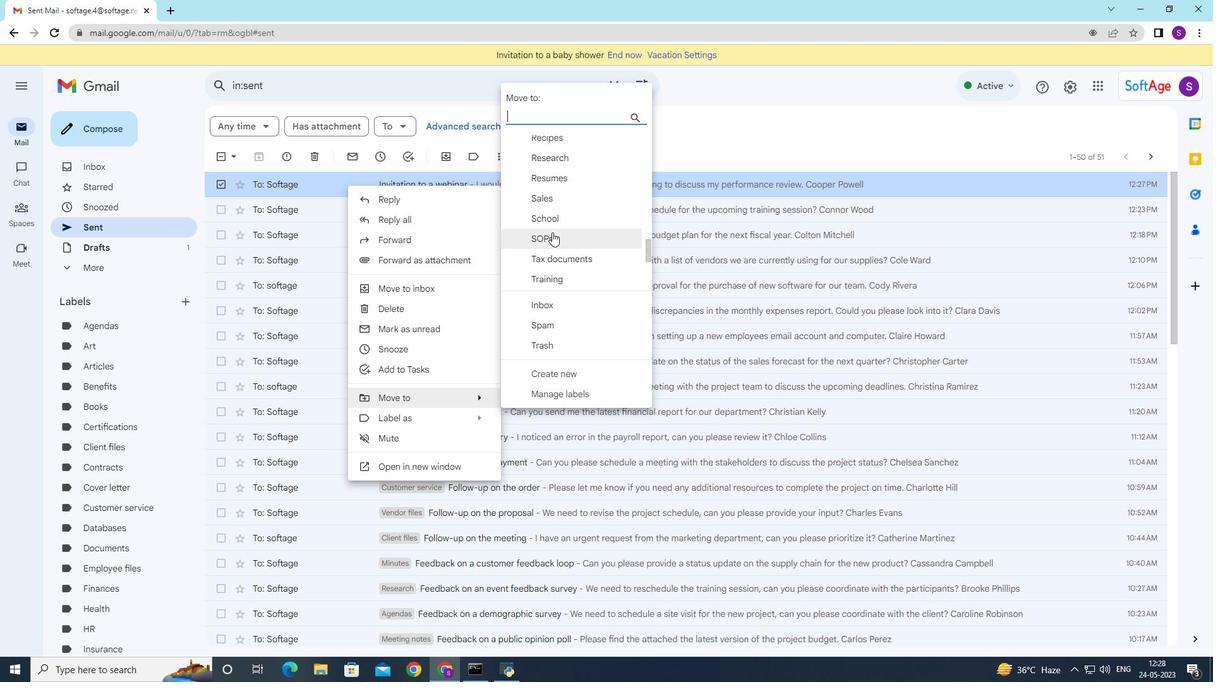 
Action: Mouse scrolled (552, 232) with delta (0, 0)
Screenshot: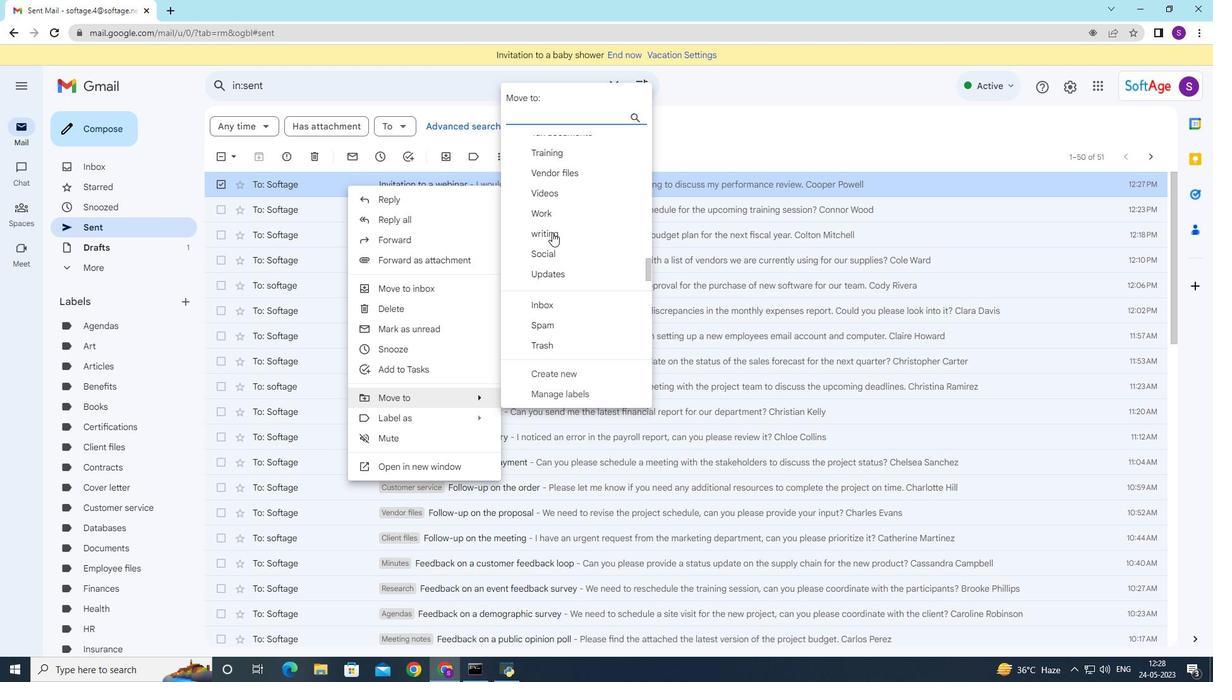 
Action: Mouse scrolled (552, 232) with delta (0, 0)
Screenshot: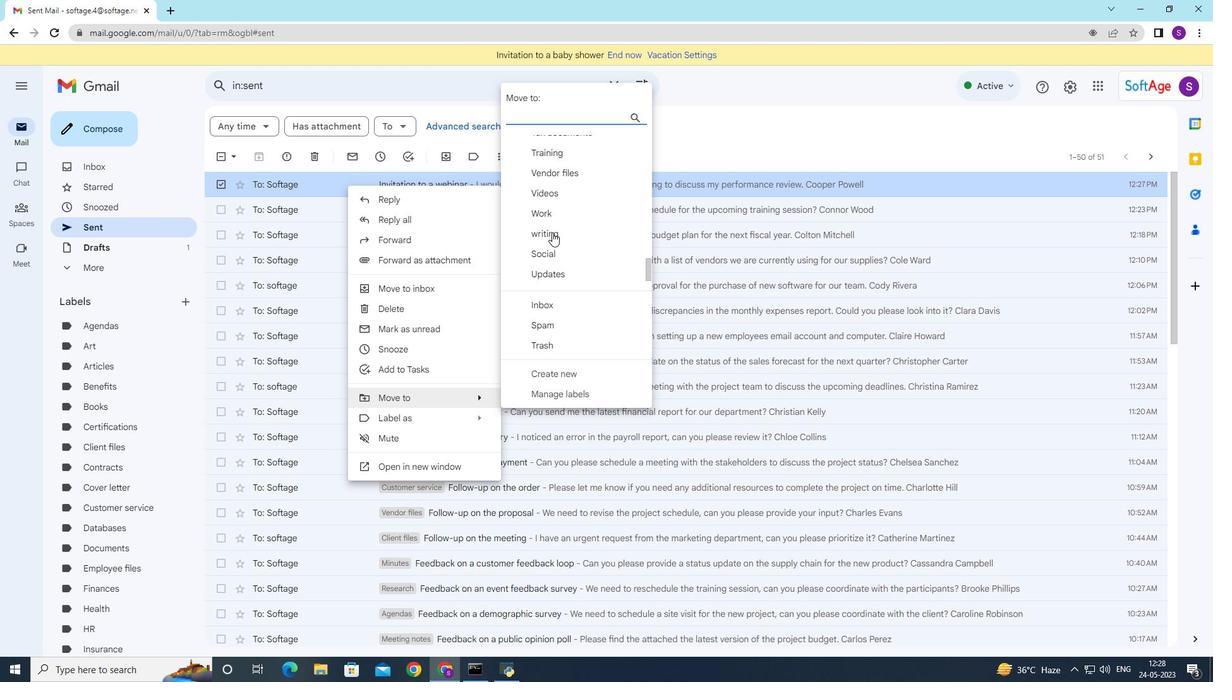 
Action: Mouse scrolled (552, 232) with delta (0, 0)
Screenshot: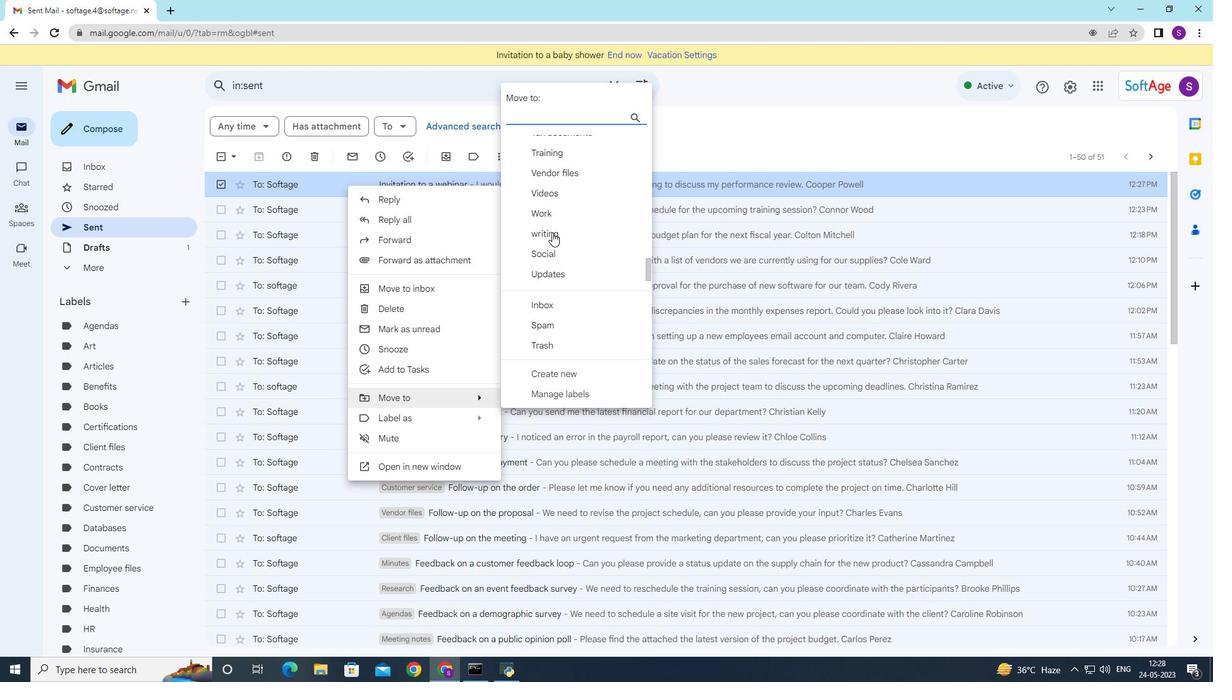 
Action: Mouse scrolled (552, 233) with delta (0, 0)
Screenshot: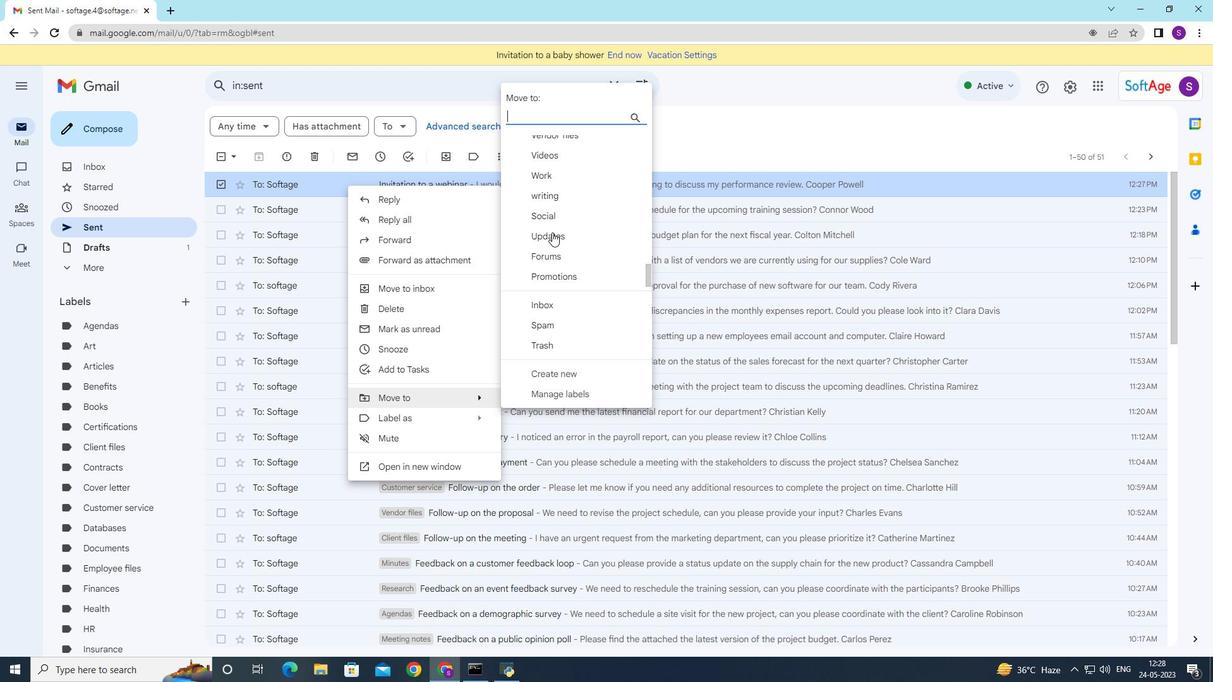 
Action: Mouse moved to (552, 232)
Screenshot: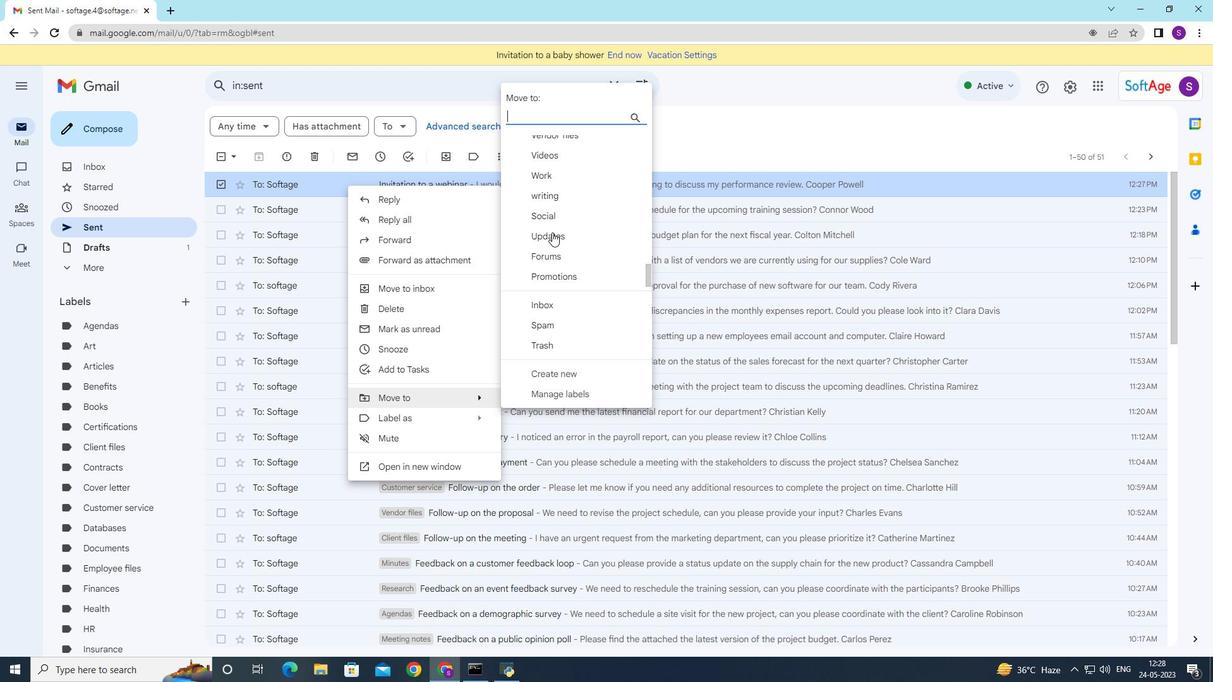 
Action: Mouse scrolled (552, 233) with delta (0, 0)
Screenshot: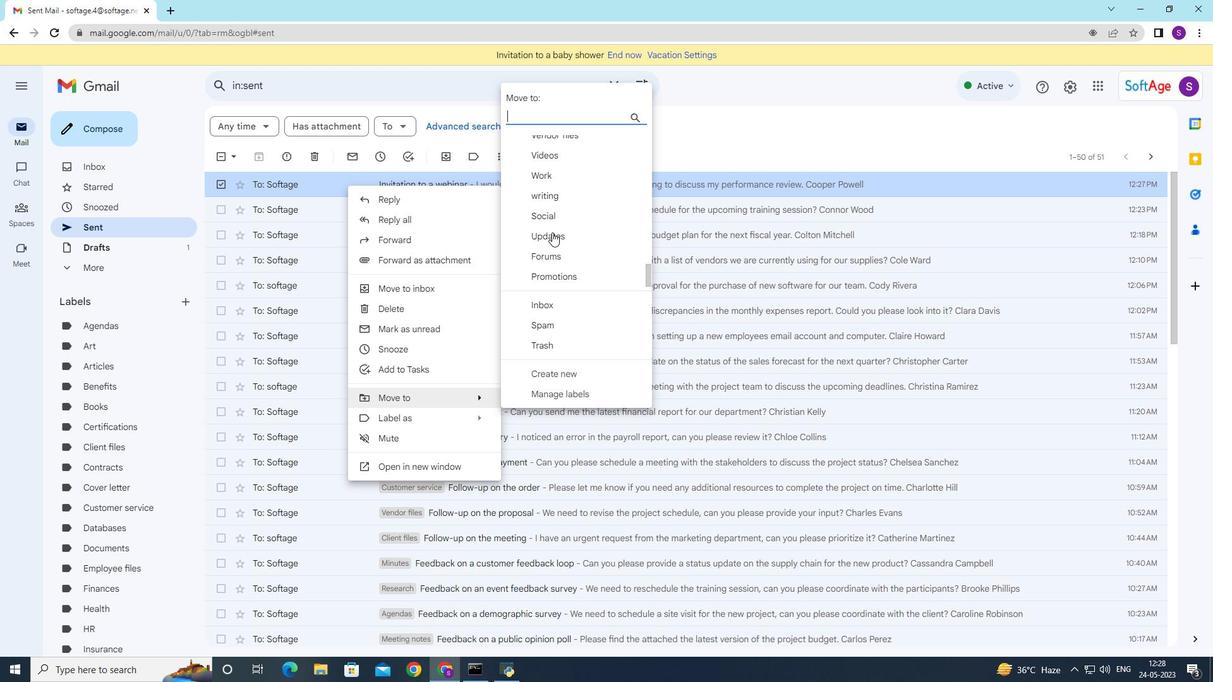 
Action: Mouse scrolled (552, 233) with delta (0, 0)
Screenshot: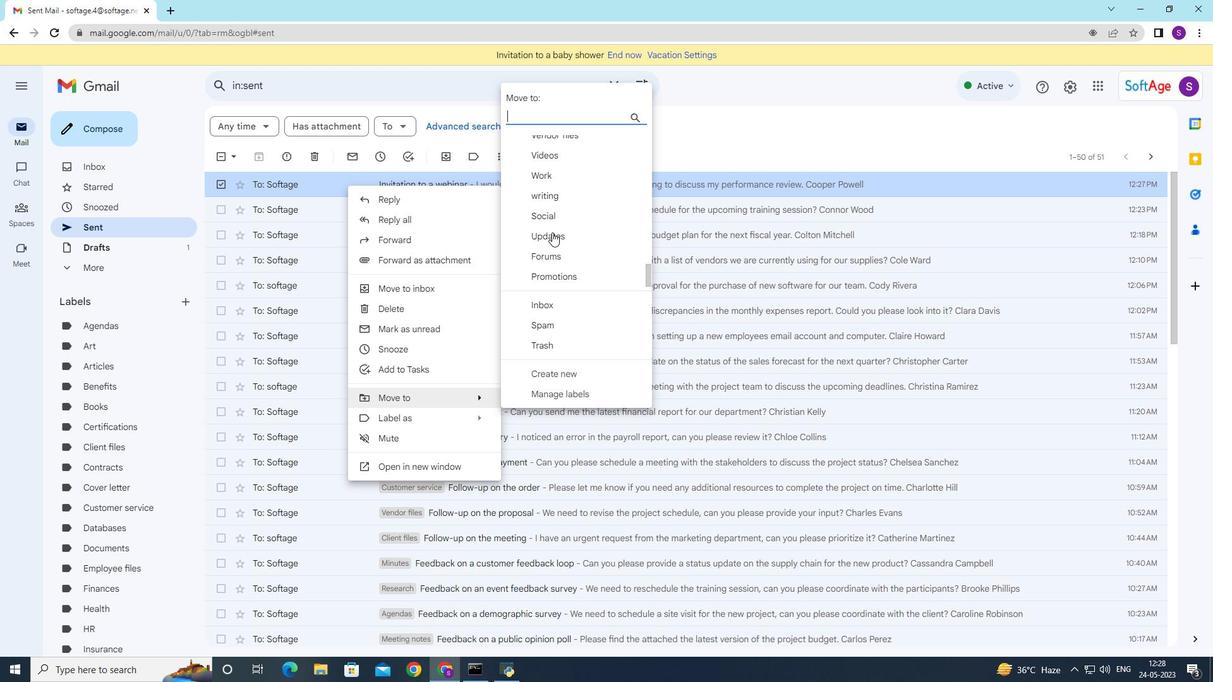 
Action: Mouse moved to (552, 232)
Screenshot: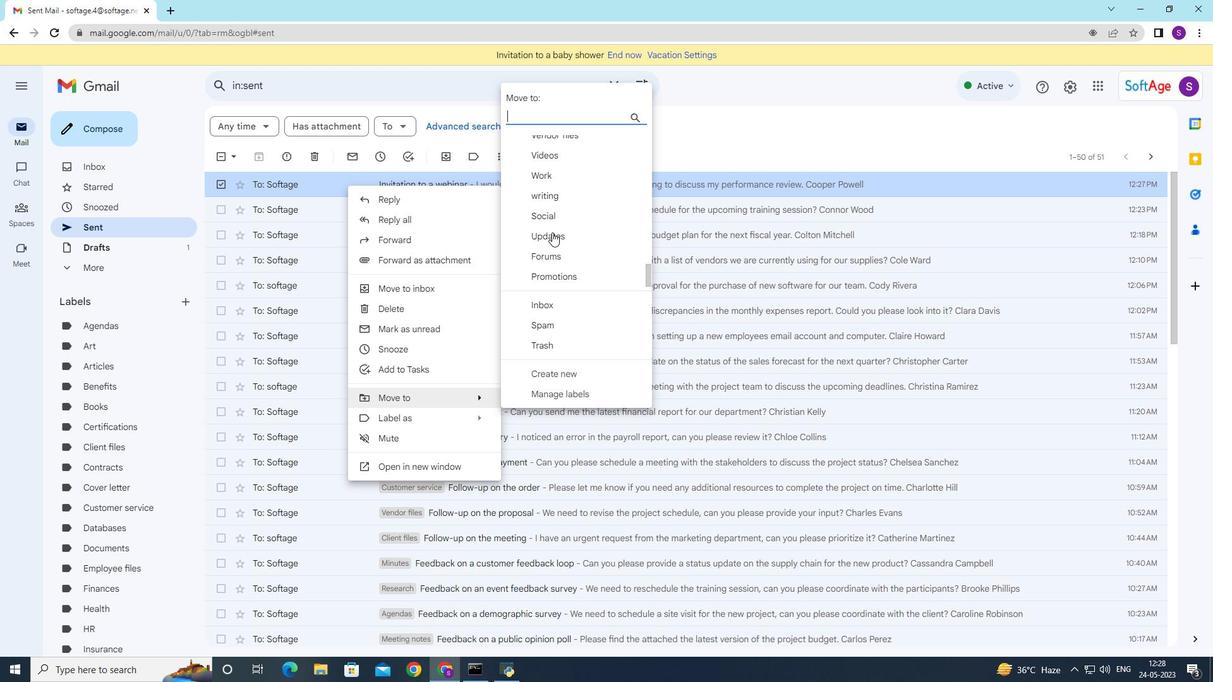 
Action: Mouse scrolled (552, 233) with delta (0, 0)
Screenshot: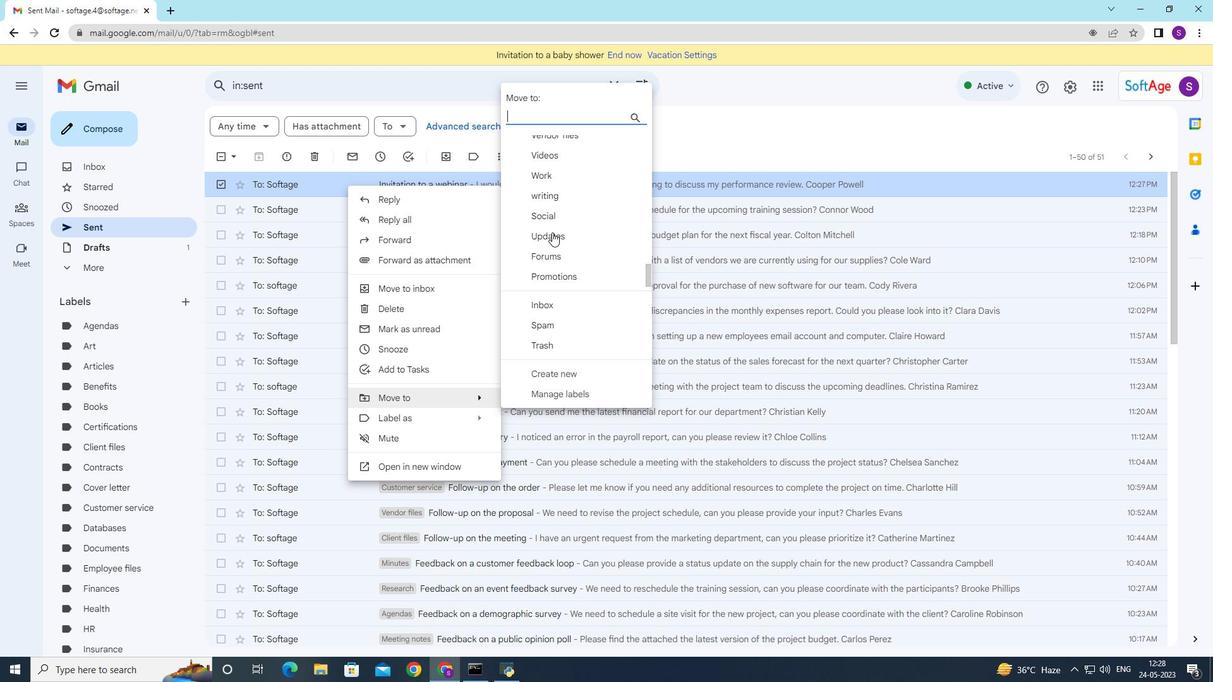 
Action: Mouse moved to (552, 232)
Screenshot: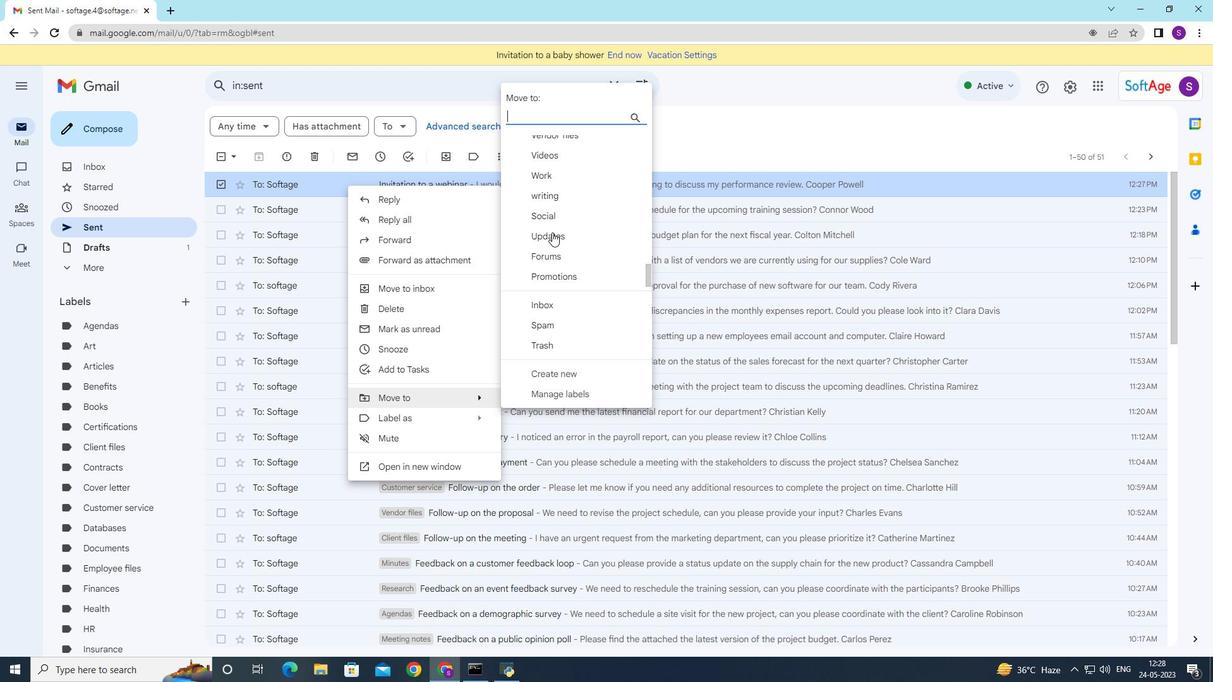 
Action: Mouse scrolled (552, 232) with delta (0, 0)
Screenshot: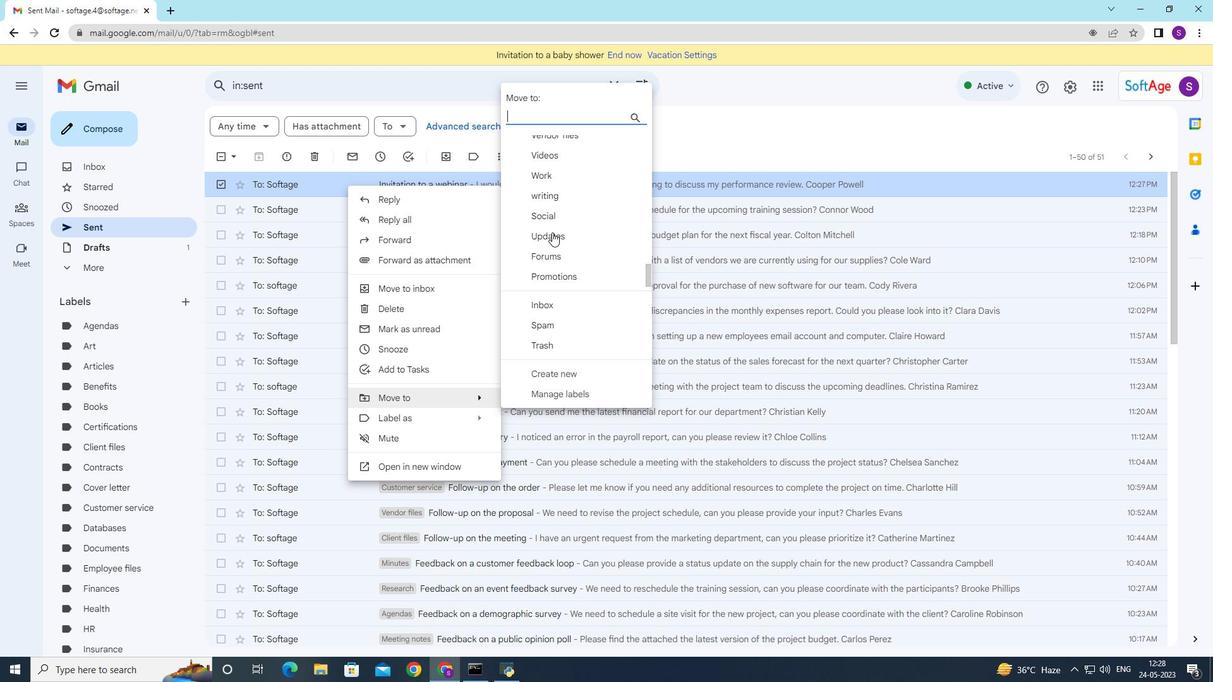 
Action: Mouse moved to (552, 228)
Screenshot: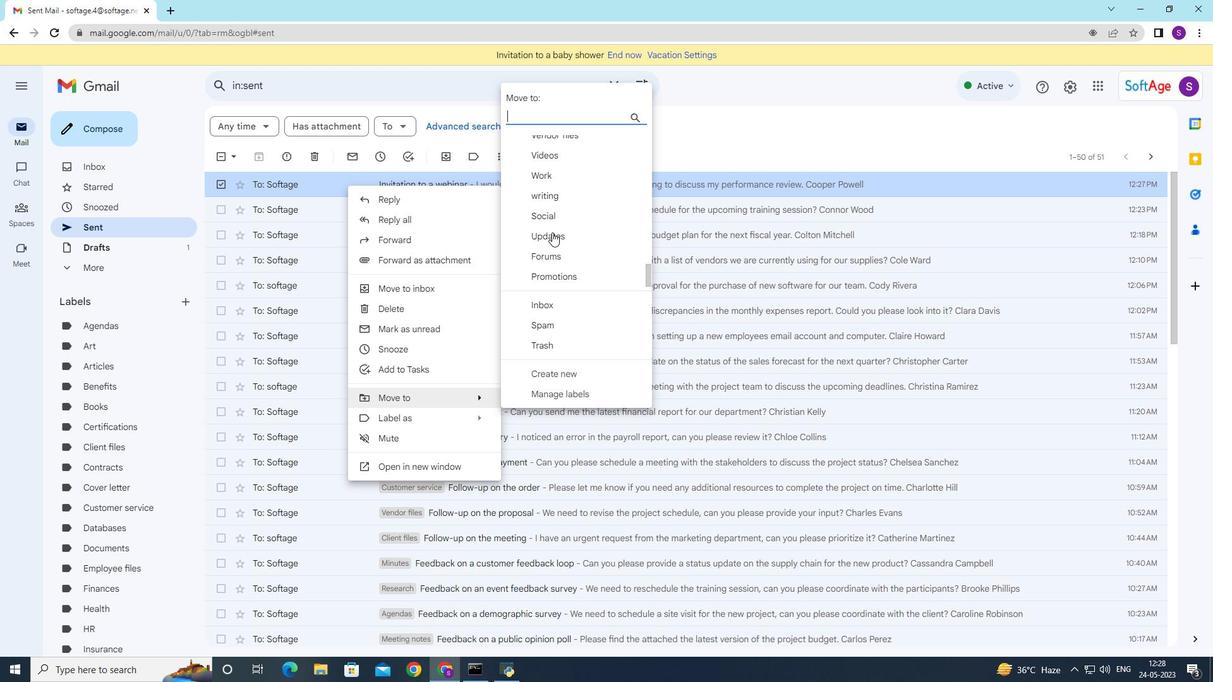 
Action: Mouse scrolled (552, 229) with delta (0, 0)
Screenshot: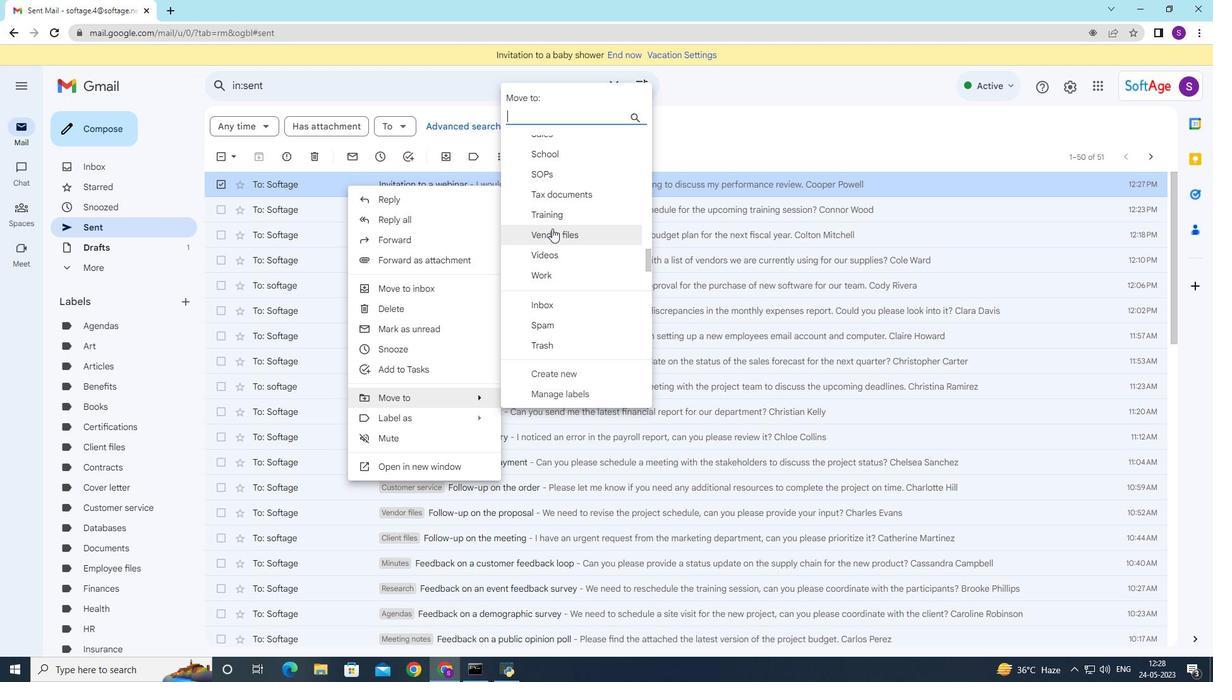 
Action: Mouse moved to (552, 228)
Screenshot: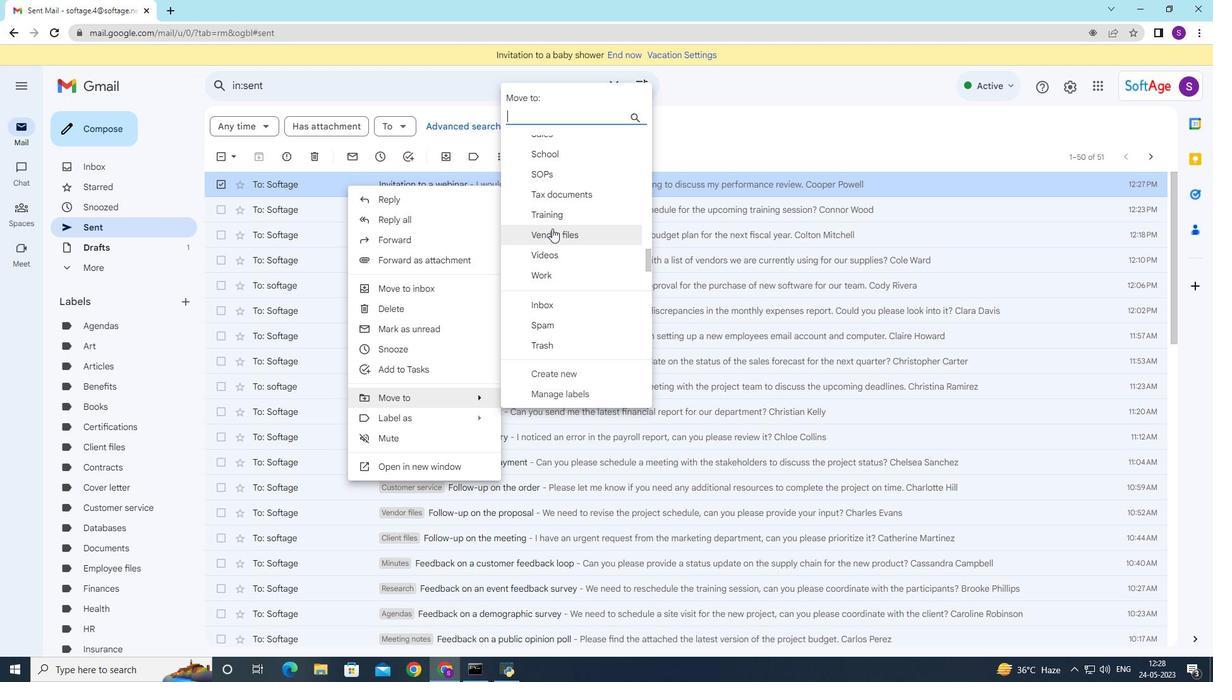 
Action: Mouse scrolled (552, 229) with delta (0, 0)
Screenshot: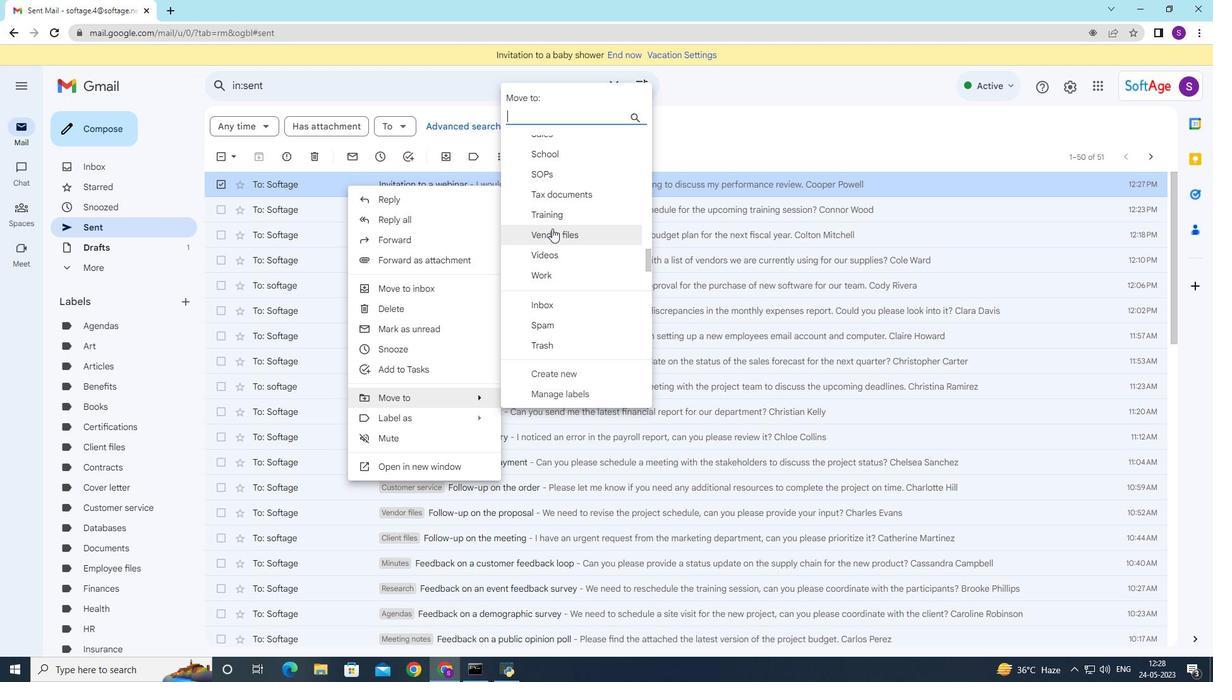 
Action: Mouse moved to (552, 228)
Screenshot: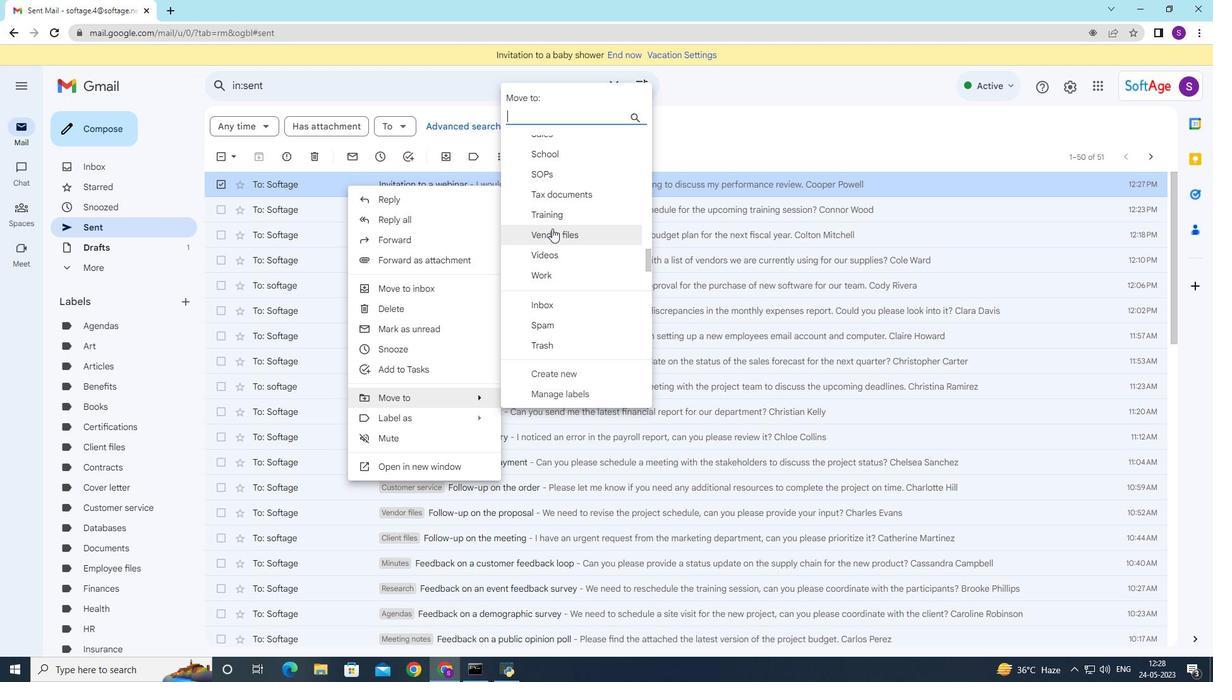 
Action: Mouse scrolled (552, 228) with delta (0, 0)
Screenshot: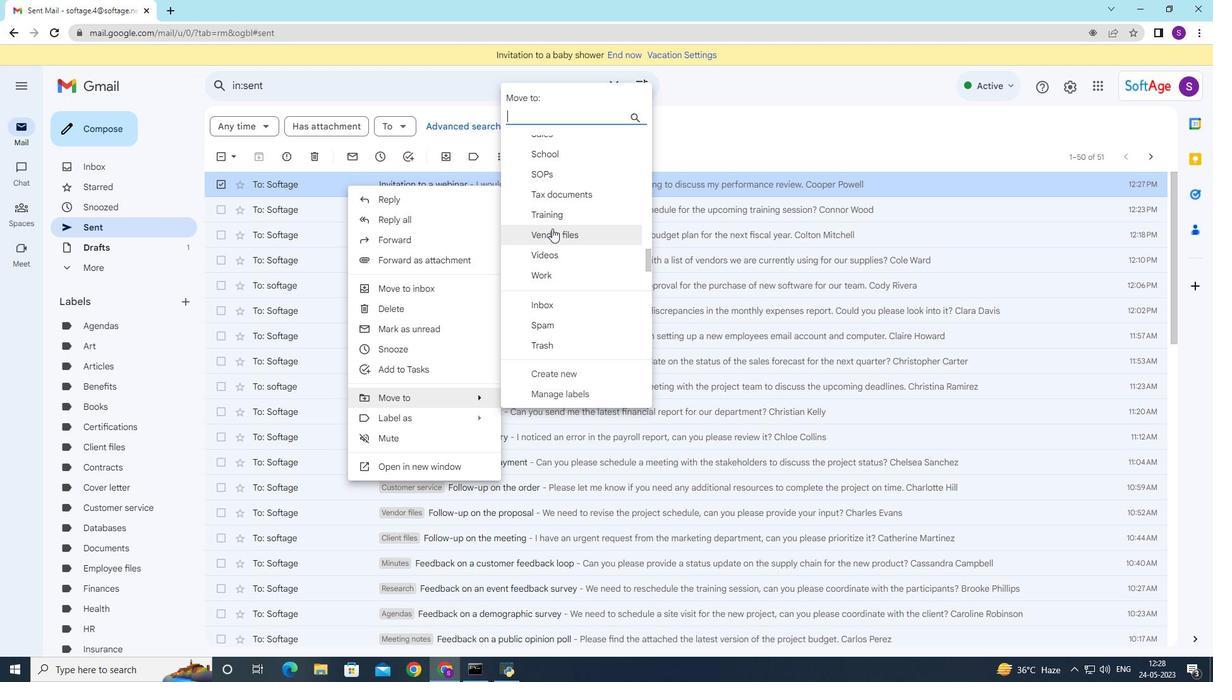 
Action: Mouse scrolled (552, 228) with delta (0, 0)
Screenshot: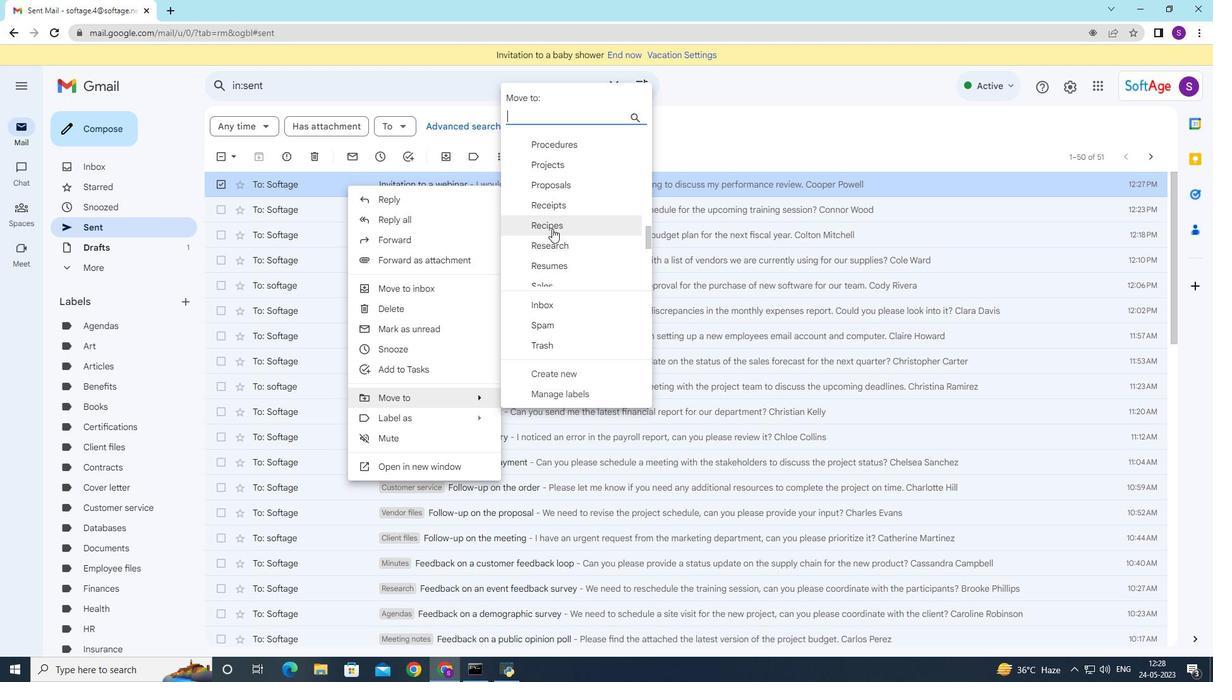 
Action: Mouse moved to (552, 227)
Screenshot: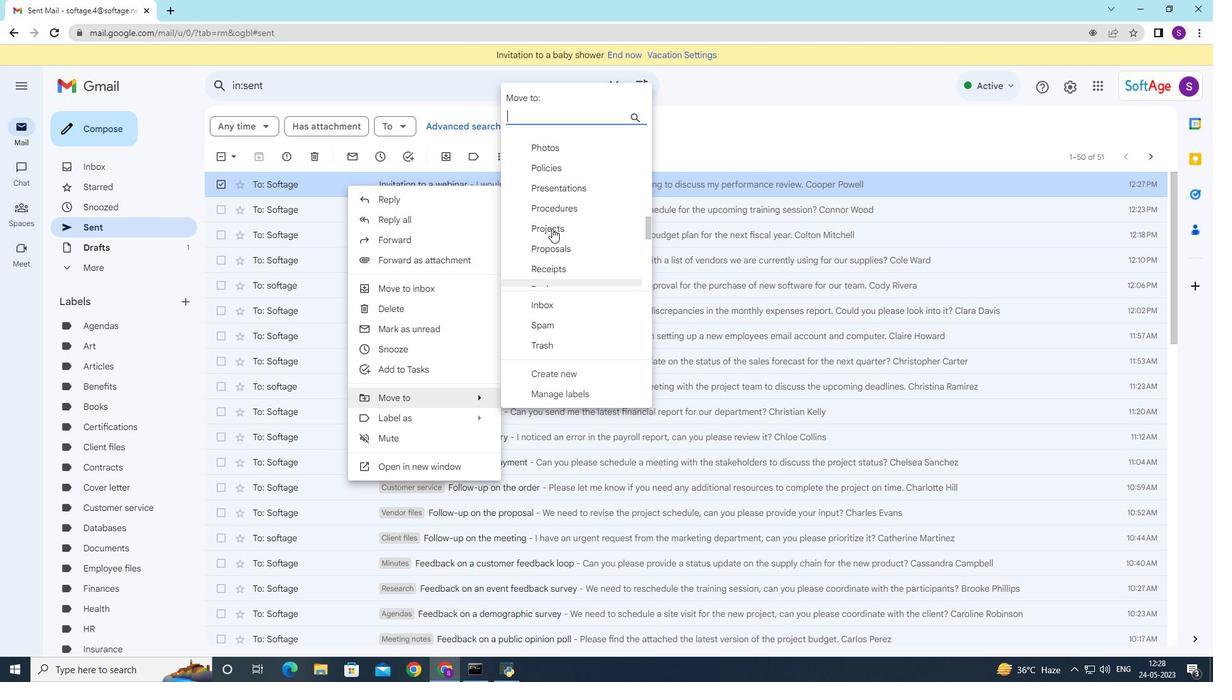 
Action: Mouse scrolled (552, 228) with delta (0, 0)
Screenshot: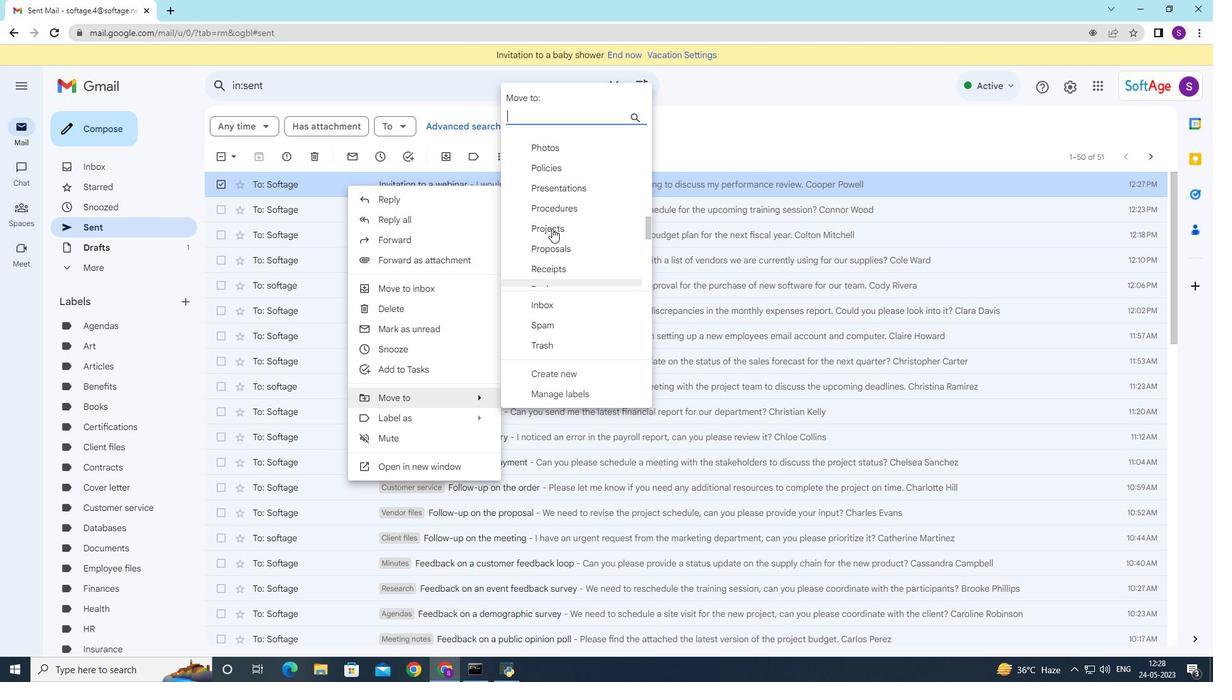 
Action: Mouse moved to (553, 225)
Screenshot: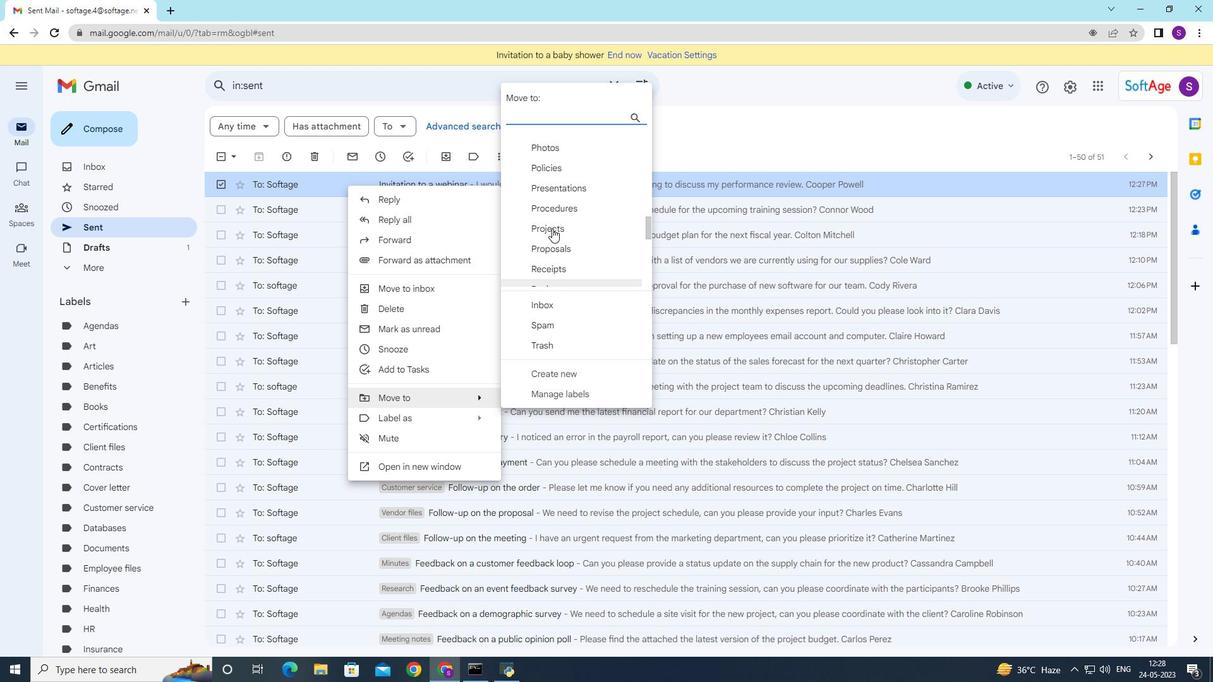 
Action: Mouse scrolled (553, 226) with delta (0, 0)
Screenshot: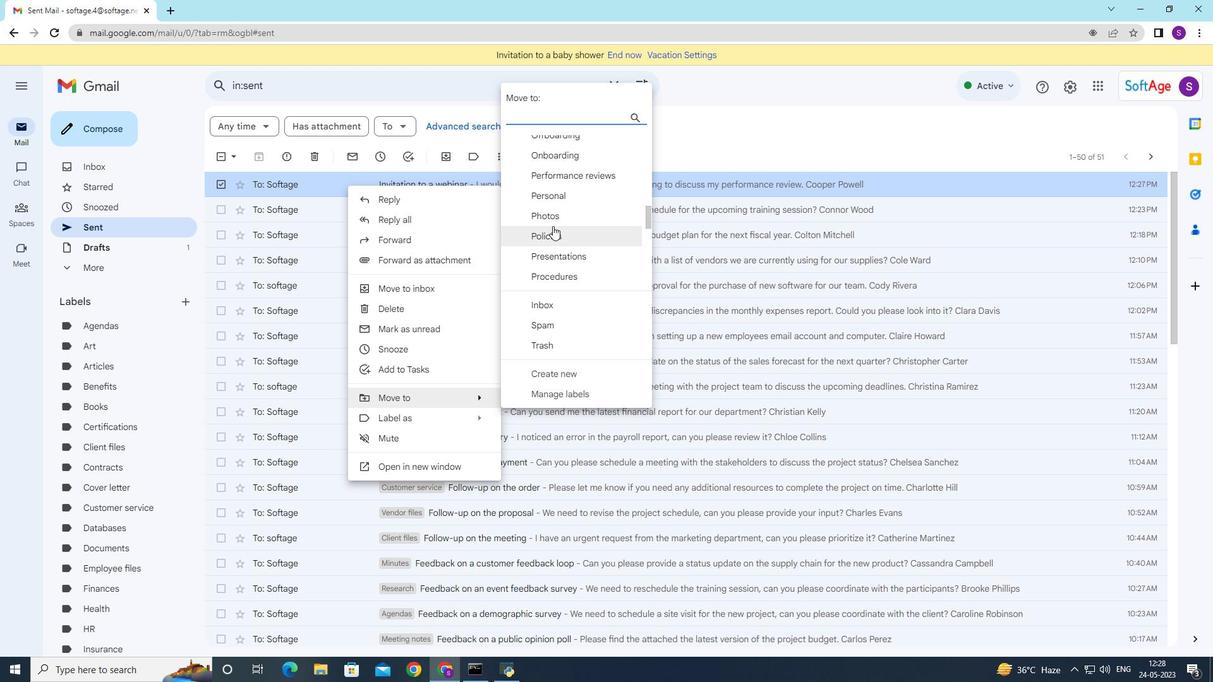 
Action: Mouse scrolled (553, 226) with delta (0, 0)
Screenshot: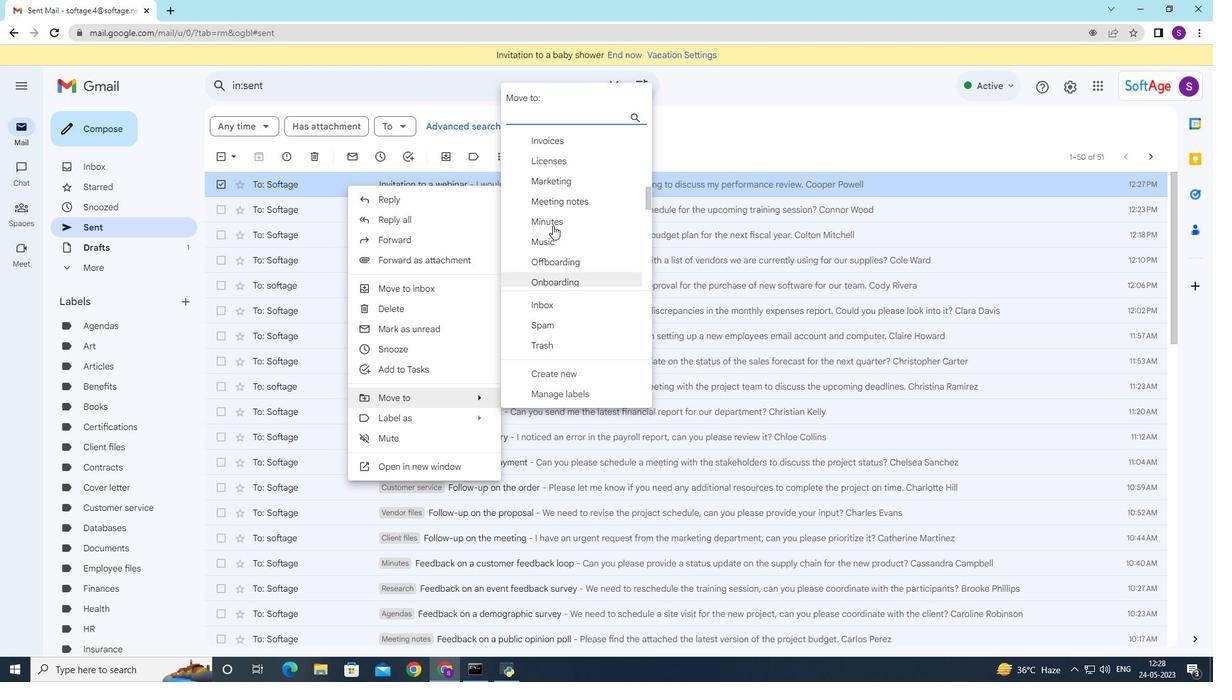 
Action: Mouse scrolled (553, 226) with delta (0, 0)
Screenshot: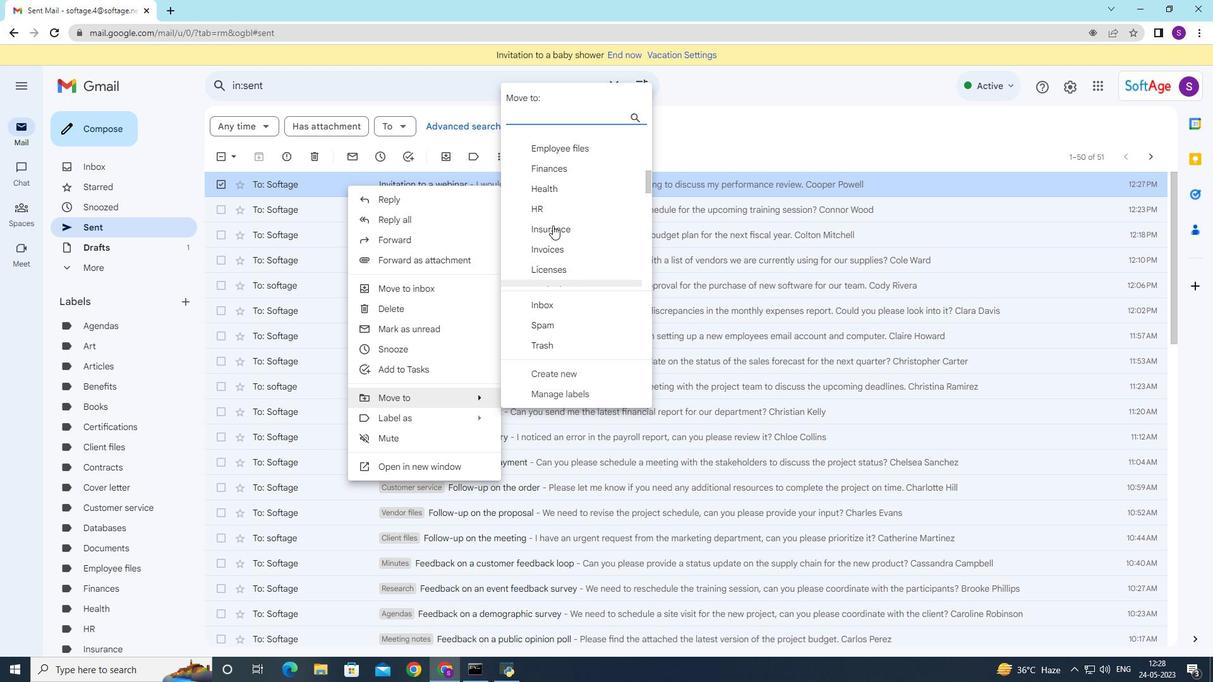 
Action: Mouse scrolled (553, 226) with delta (0, 0)
Screenshot: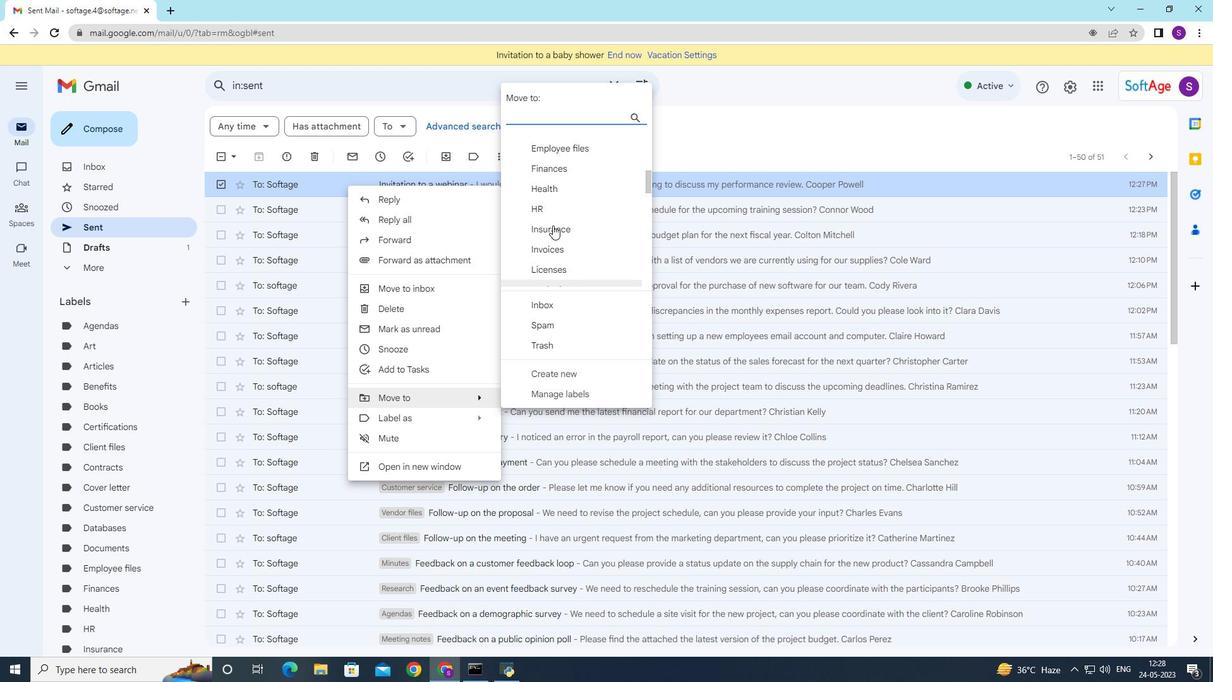 
Action: Mouse moved to (553, 225)
Screenshot: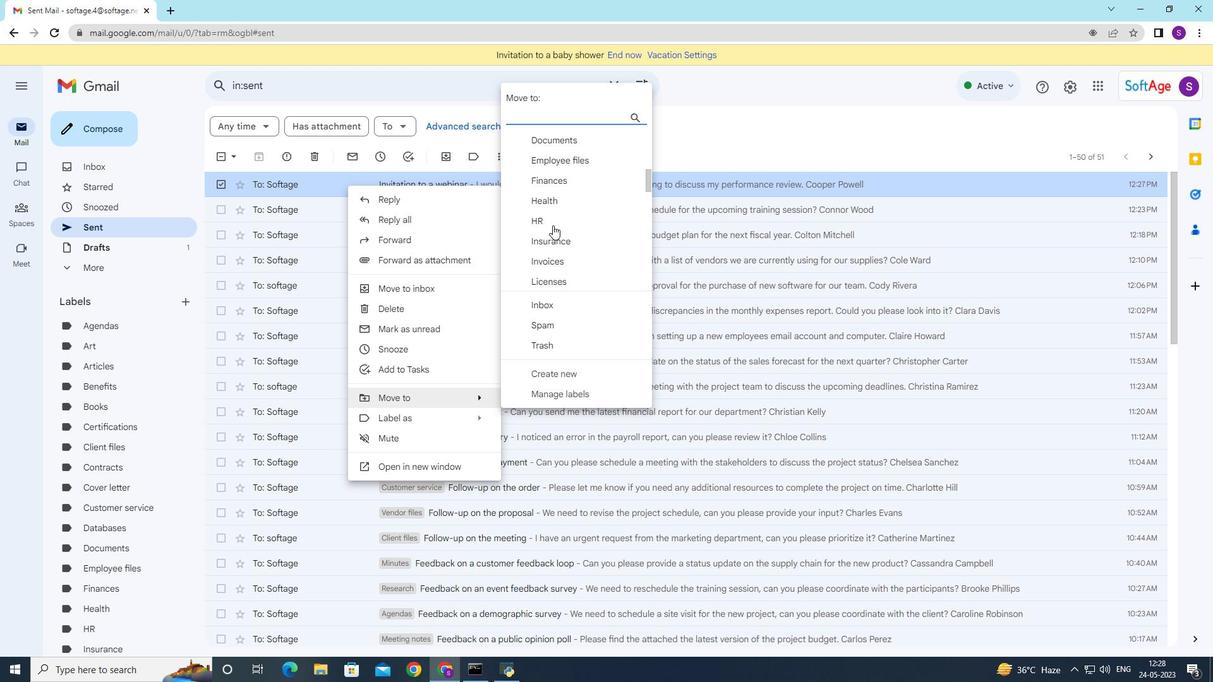 
Action: Mouse scrolled (553, 226) with delta (0, 0)
Screenshot: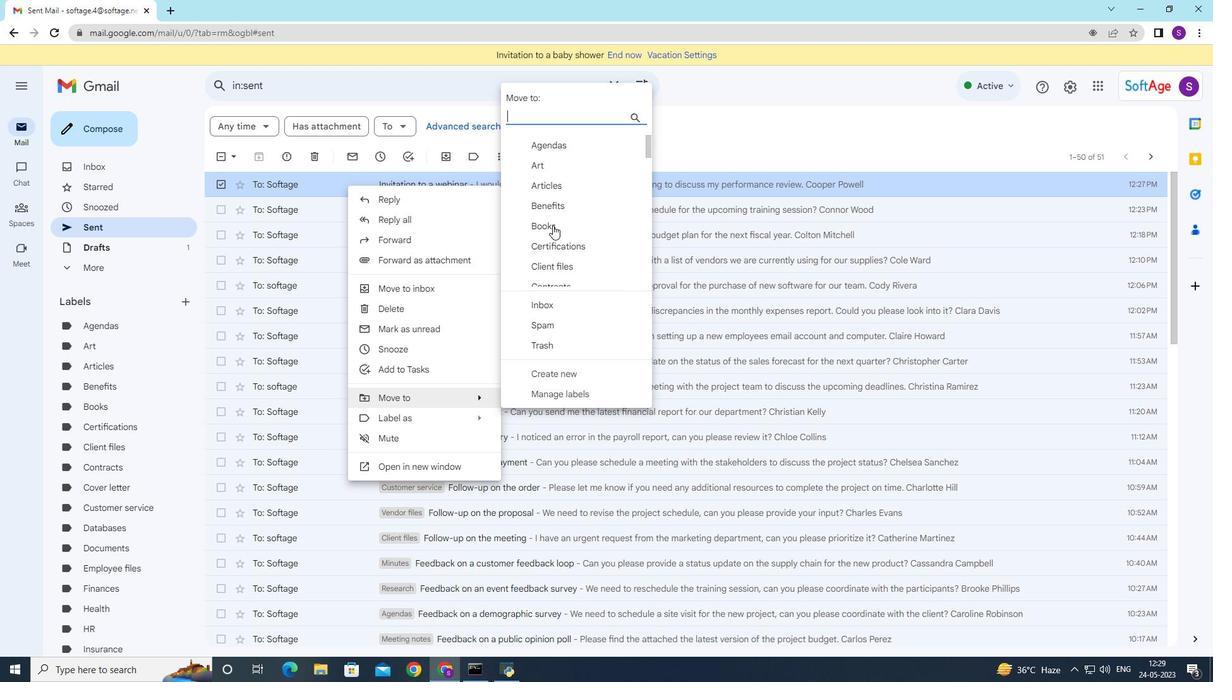 
Action: Mouse scrolled (553, 226) with delta (0, 0)
Screenshot: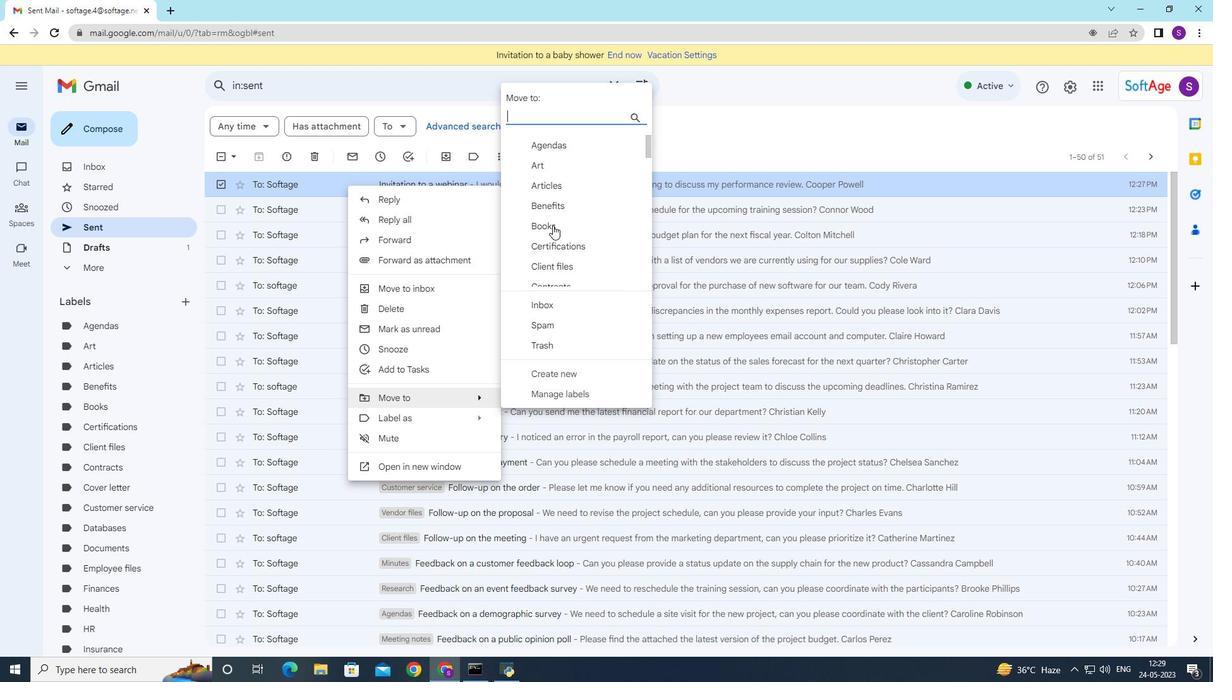 
Action: Mouse scrolled (553, 226) with delta (0, 0)
Screenshot: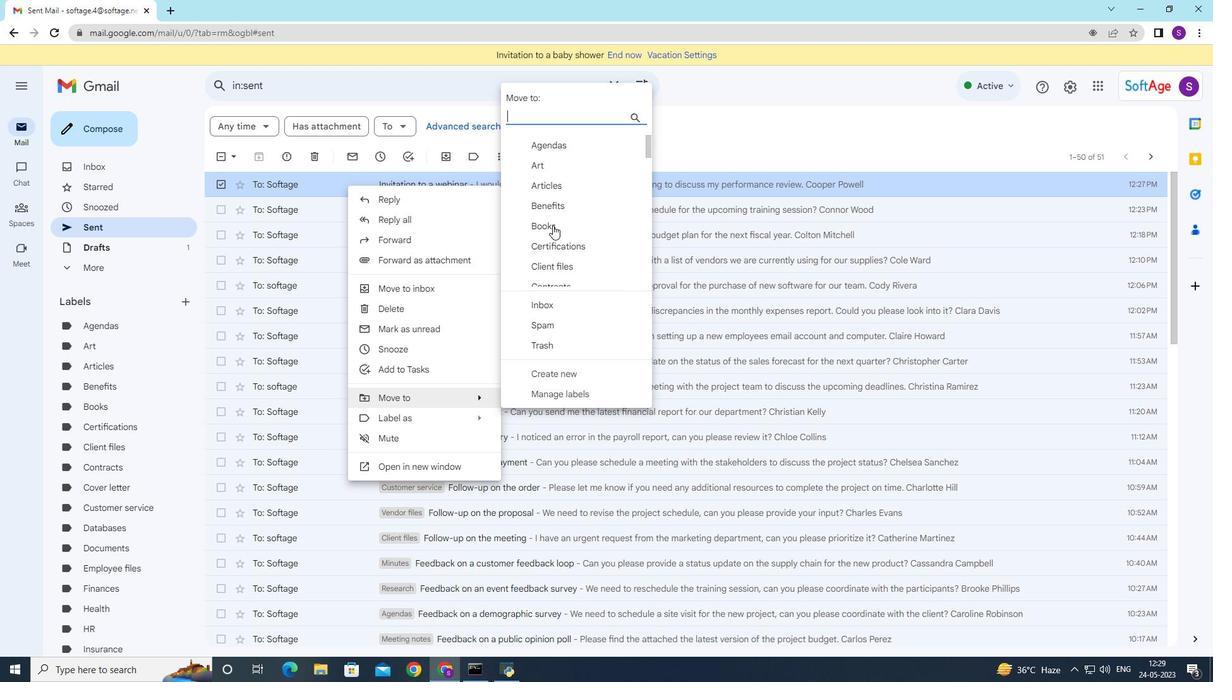 
Action: Mouse scrolled (553, 226) with delta (0, 0)
Screenshot: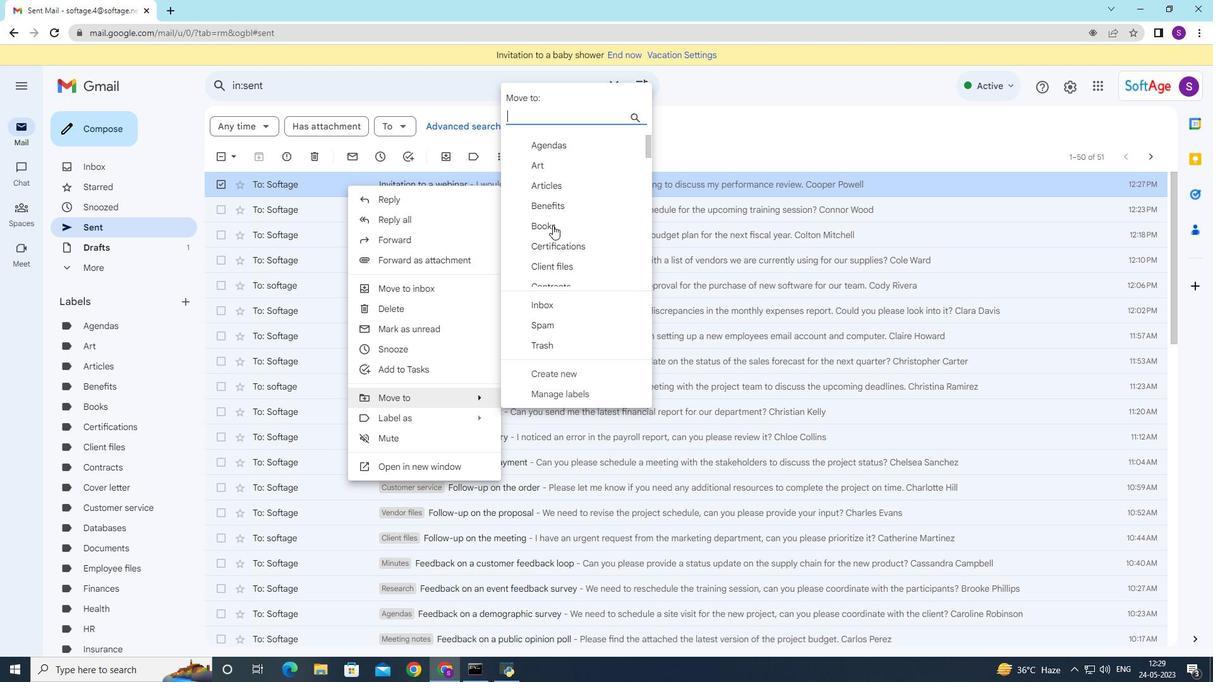 
Action: Mouse moved to (101, 433)
Screenshot: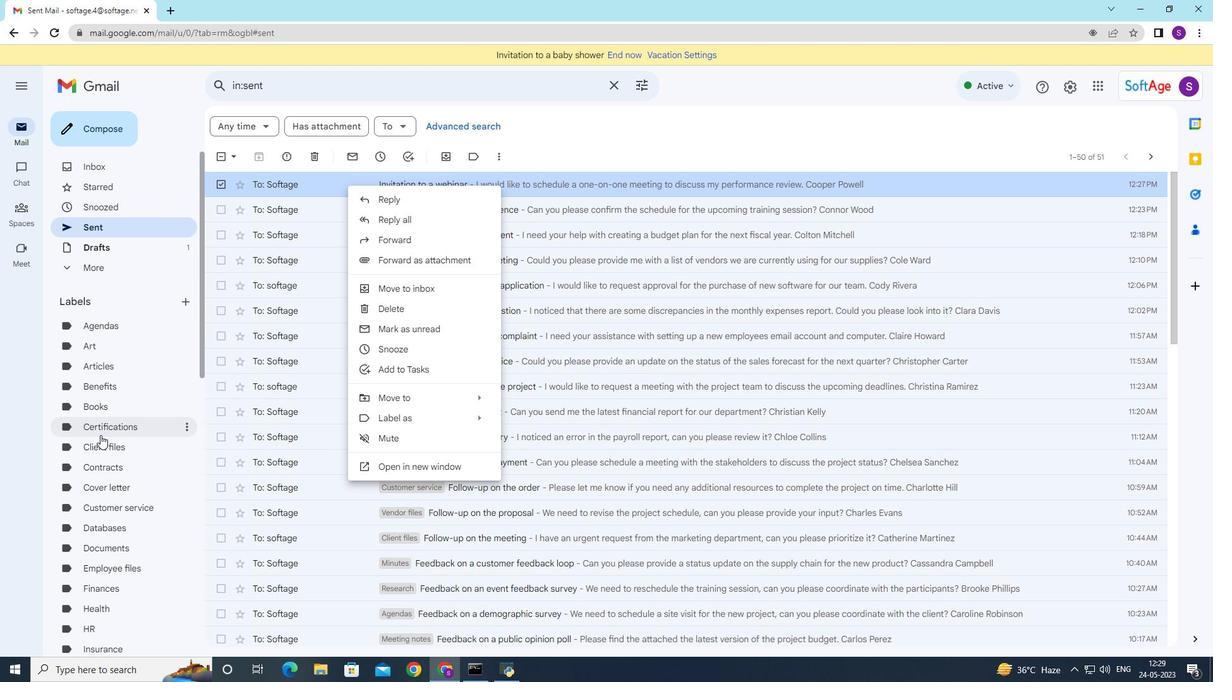 
Action: Mouse scrolled (101, 433) with delta (0, 0)
Screenshot: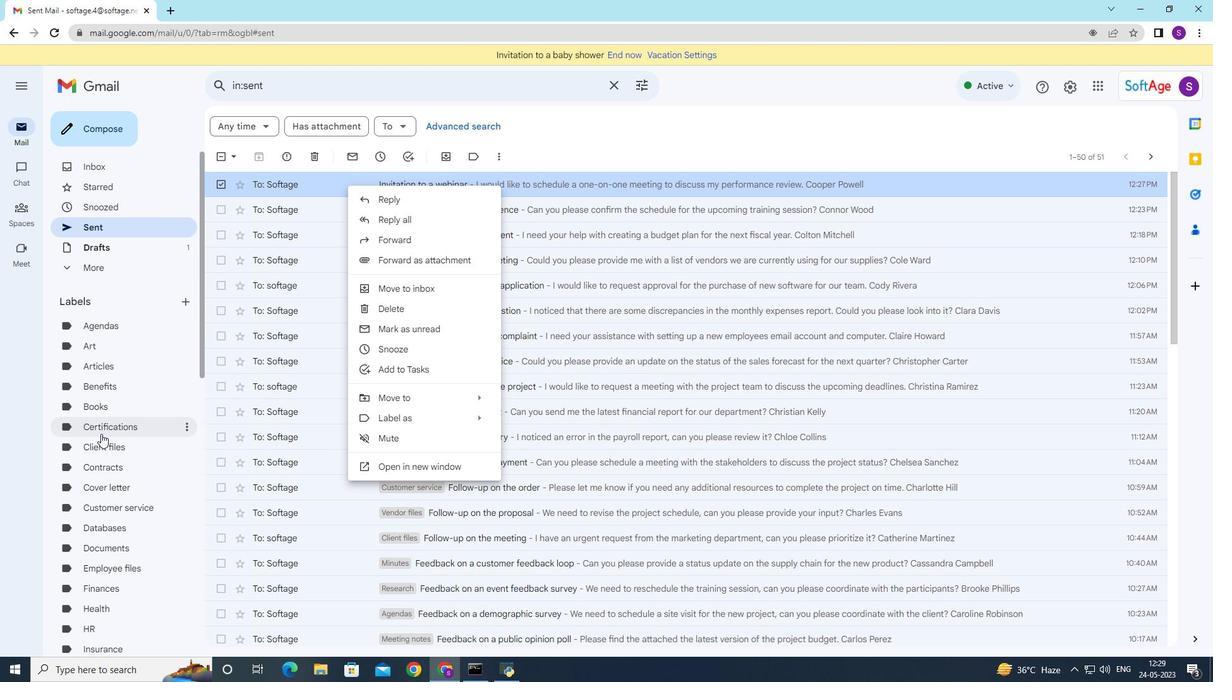 
Action: Mouse moved to (101, 435)
Screenshot: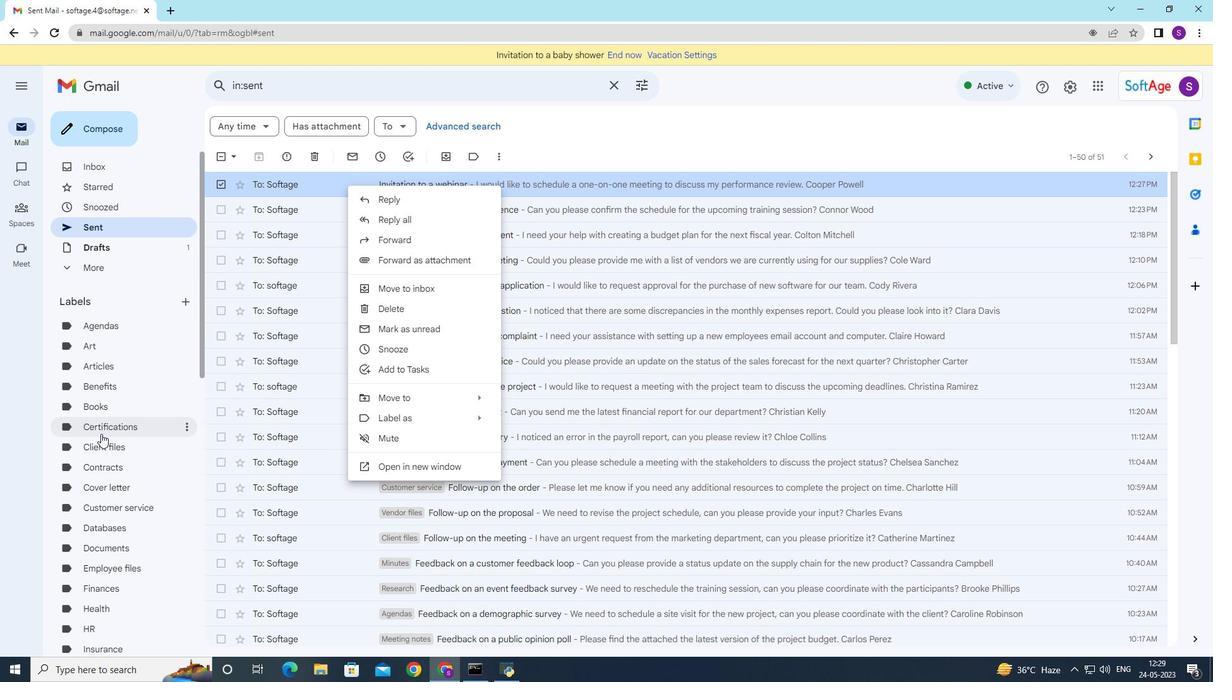
Action: Mouse scrolled (101, 434) with delta (0, 0)
Screenshot: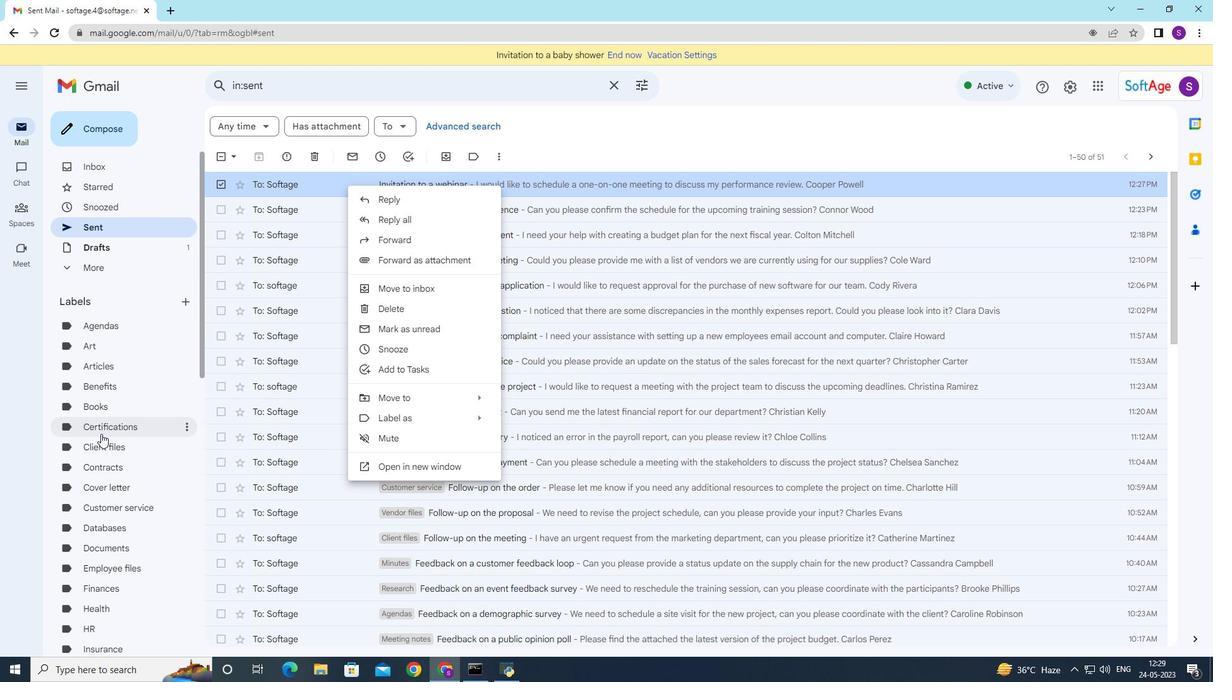 
Action: Mouse moved to (101, 435)
Screenshot: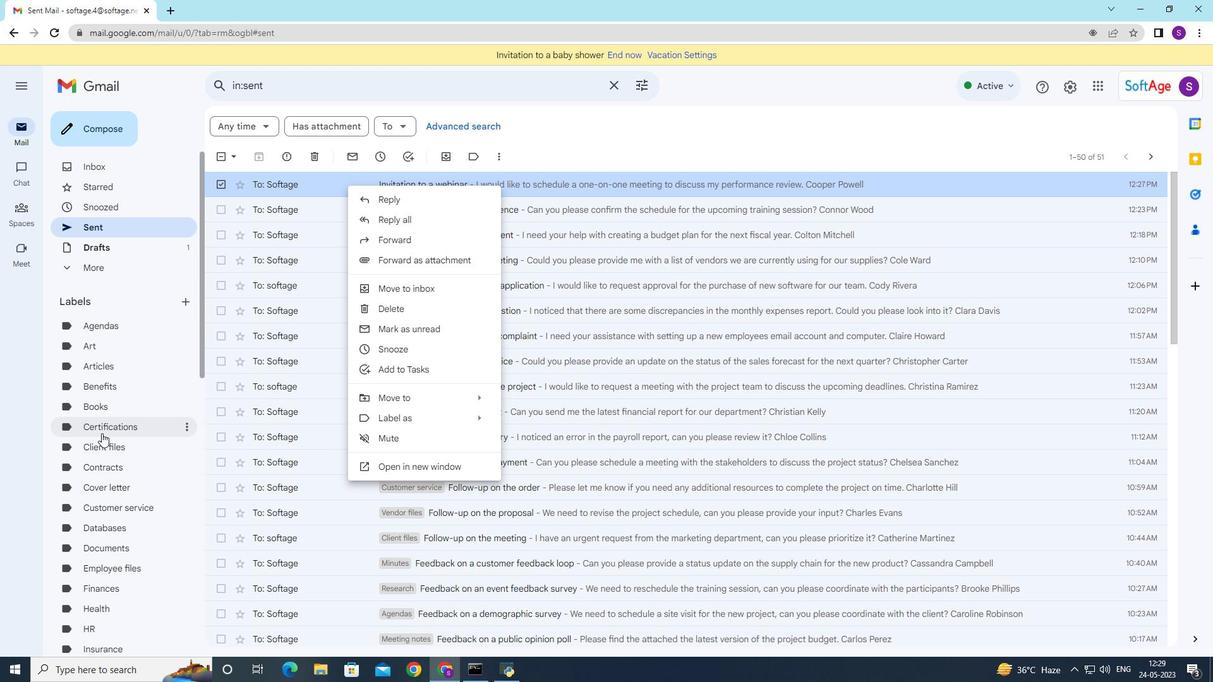 
Action: Mouse scrolled (101, 434) with delta (0, 0)
Screenshot: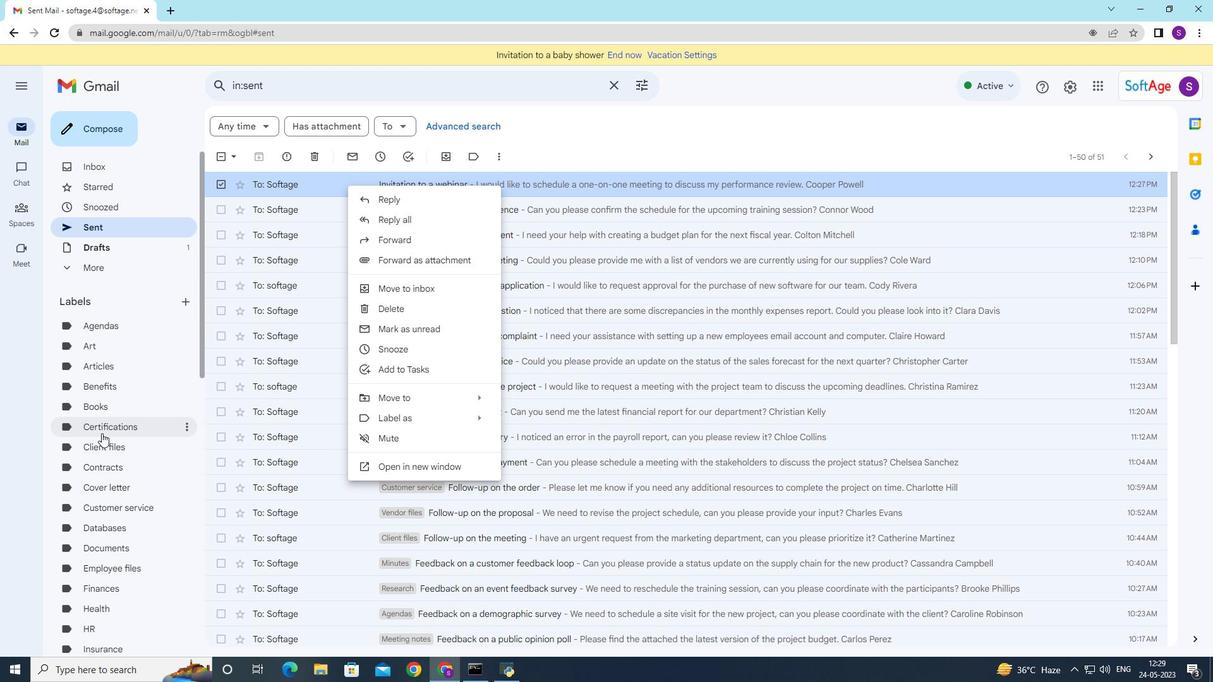 
Action: Mouse scrolled (101, 434) with delta (0, 0)
Screenshot: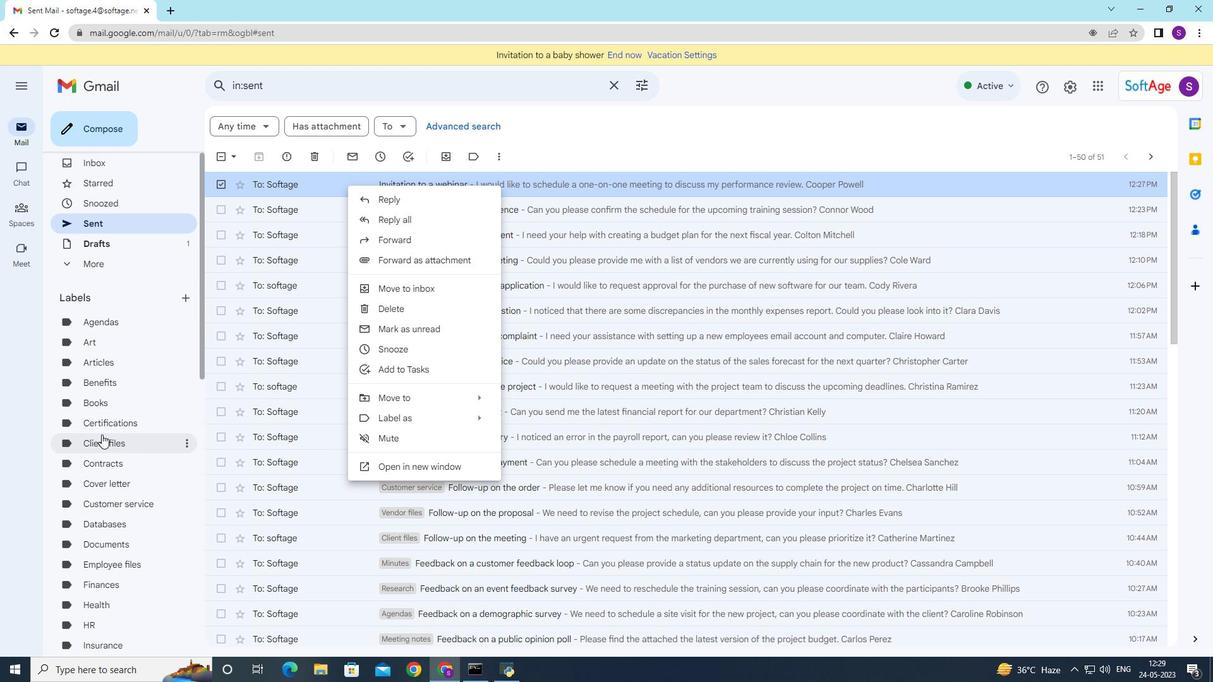 
Action: Mouse moved to (101, 436)
Screenshot: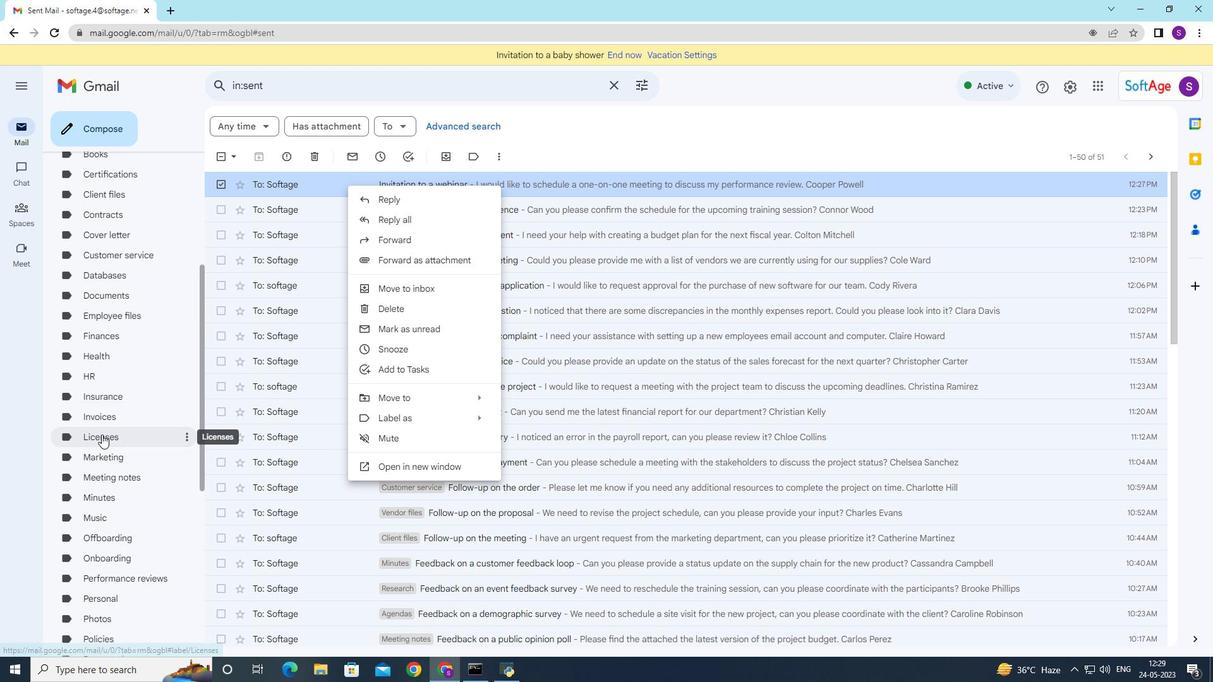 
Action: Mouse scrolled (101, 435) with delta (0, 0)
Screenshot: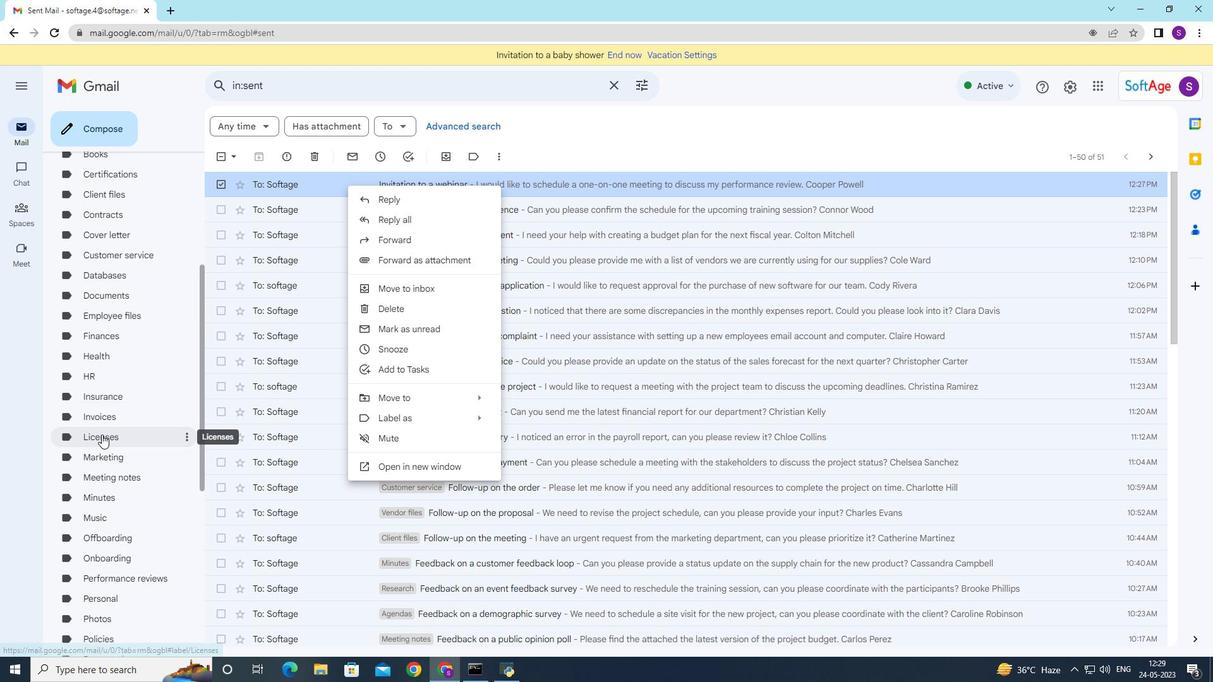 
Action: Mouse moved to (103, 441)
Screenshot: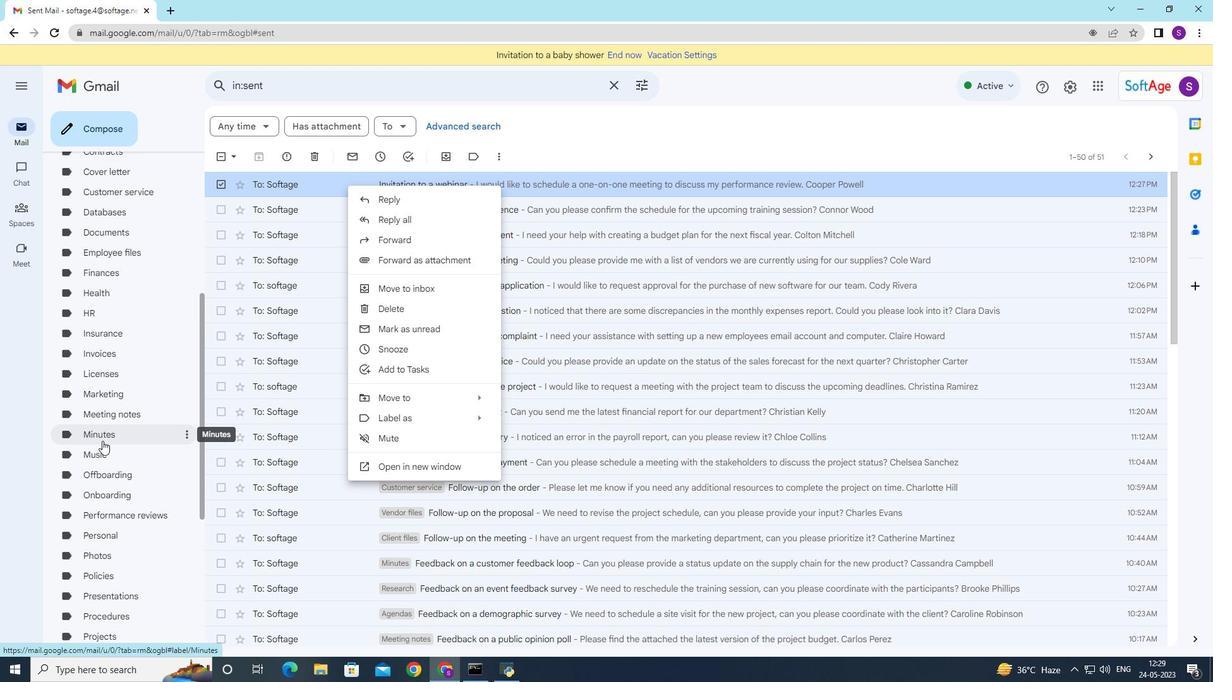 
Action: Mouse scrolled (103, 440) with delta (0, 0)
Screenshot: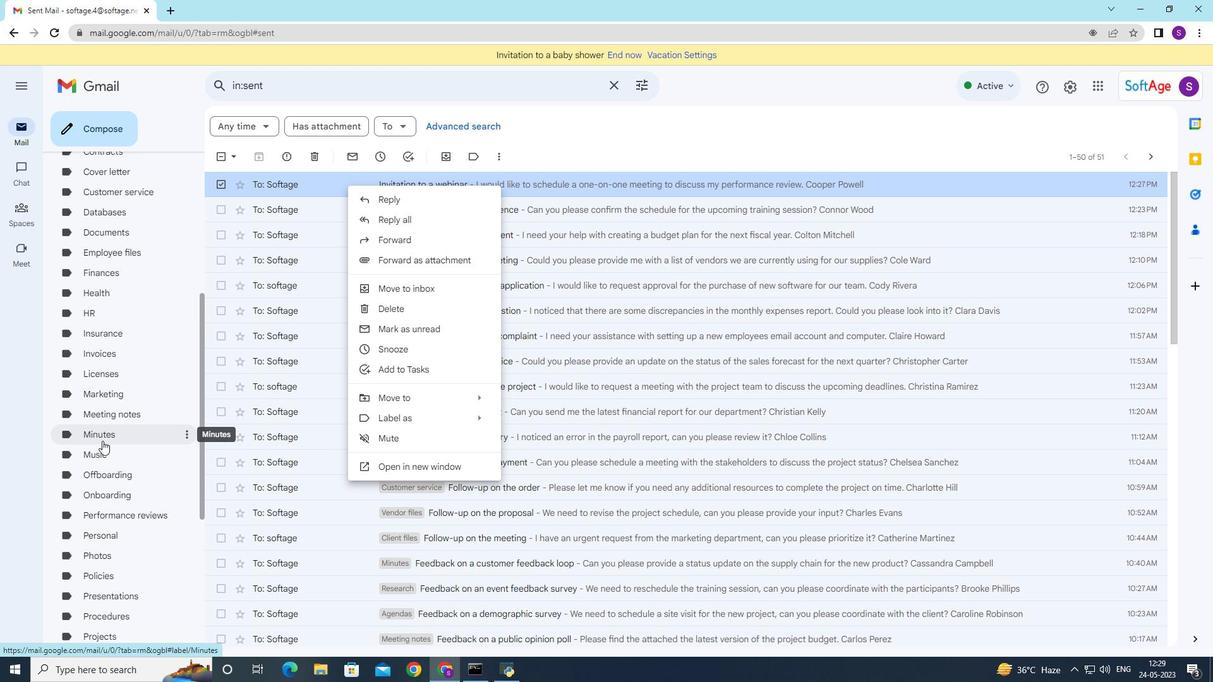 
Action: Mouse moved to (103, 442)
Screenshot: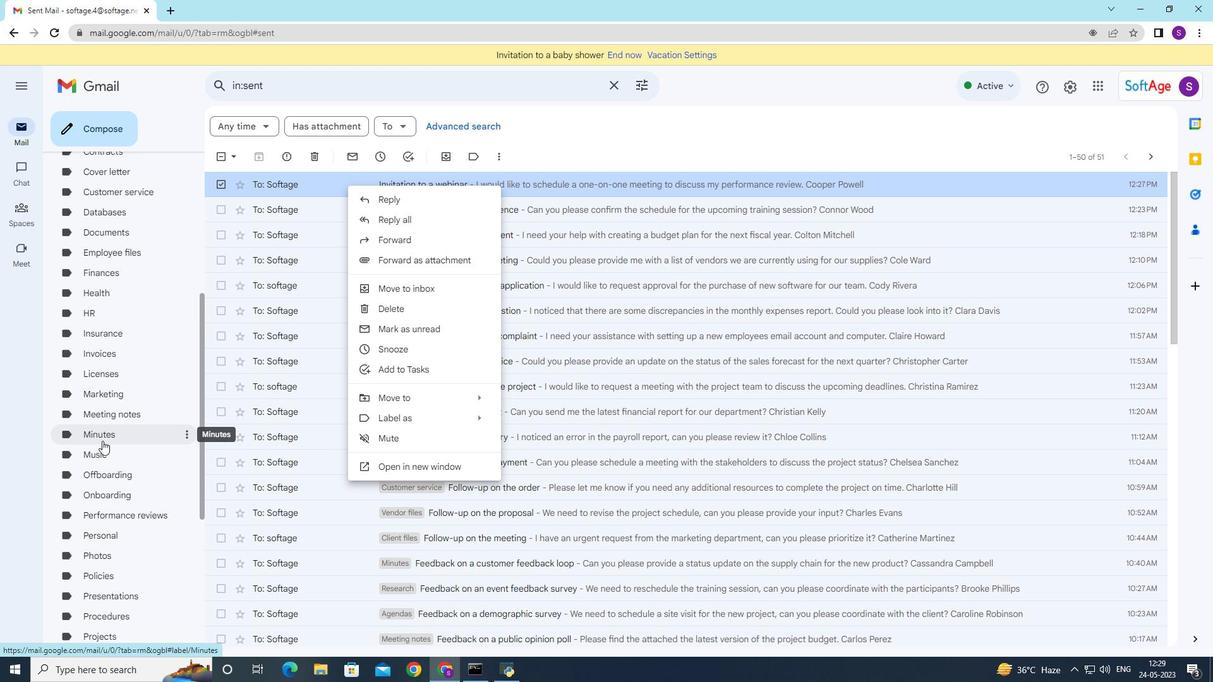 
Action: Mouse scrolled (103, 441) with delta (0, 0)
Screenshot: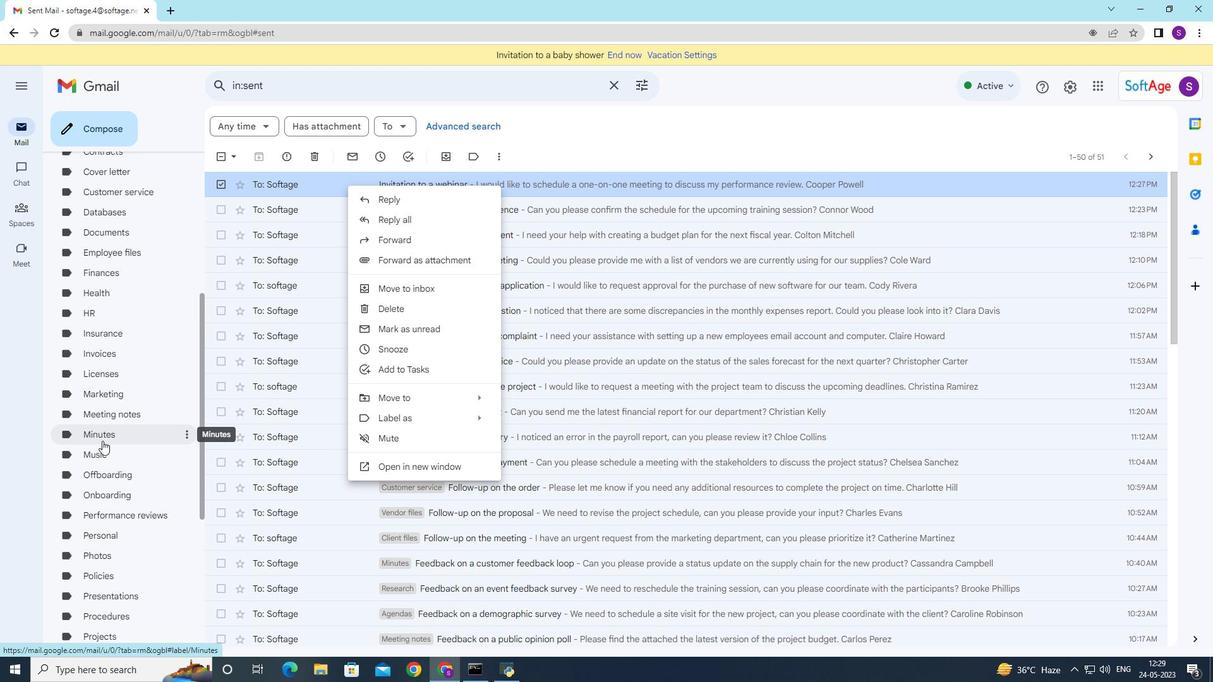
Action: Mouse scrolled (103, 441) with delta (0, 0)
Screenshot: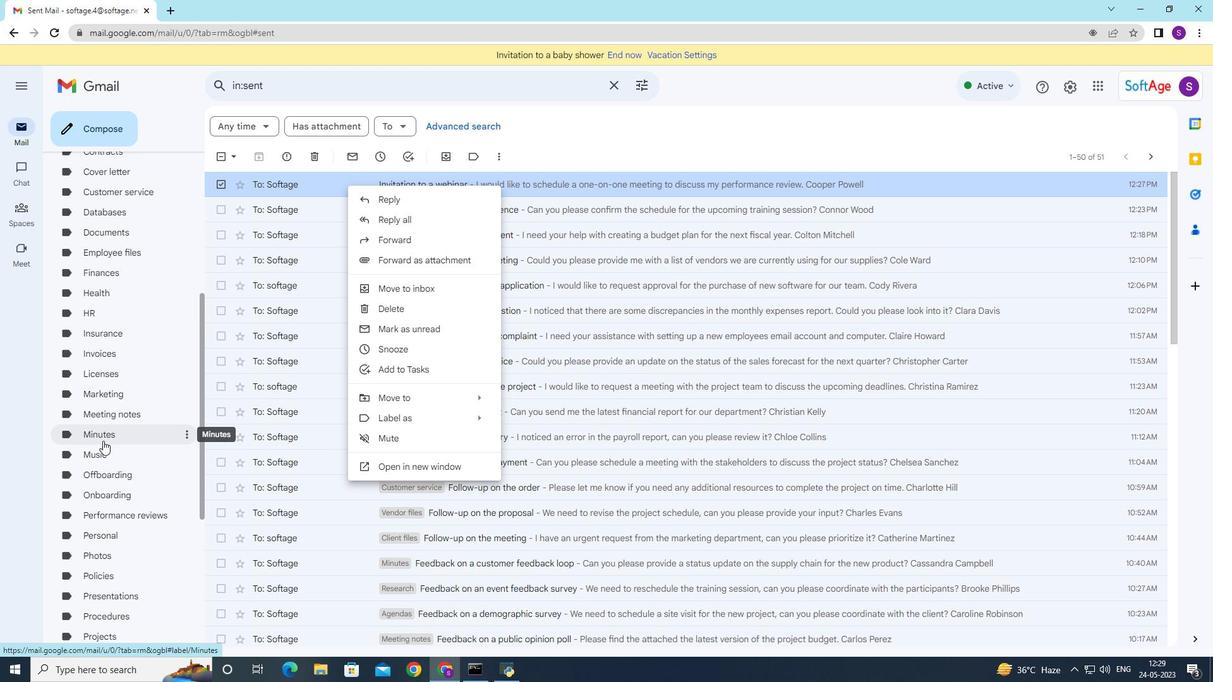 
Action: Mouse moved to (104, 445)
Screenshot: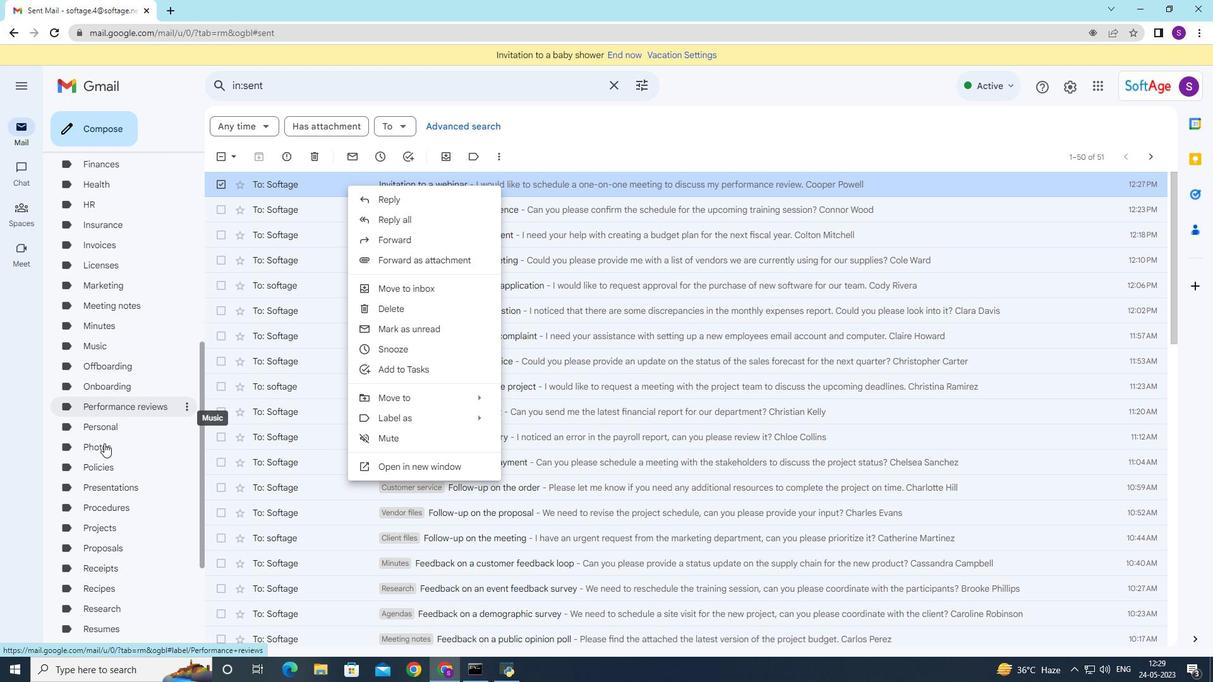 
Action: Mouse scrolled (104, 445) with delta (0, 0)
Screenshot: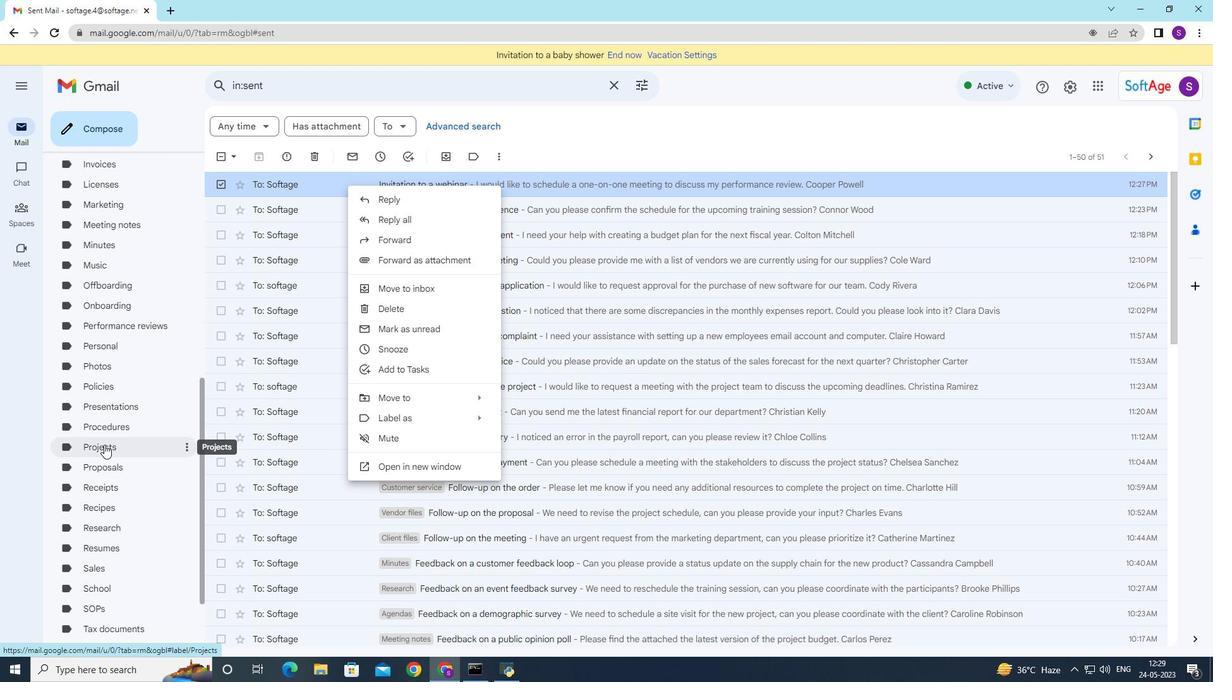 
Action: Mouse moved to (104, 444)
Screenshot: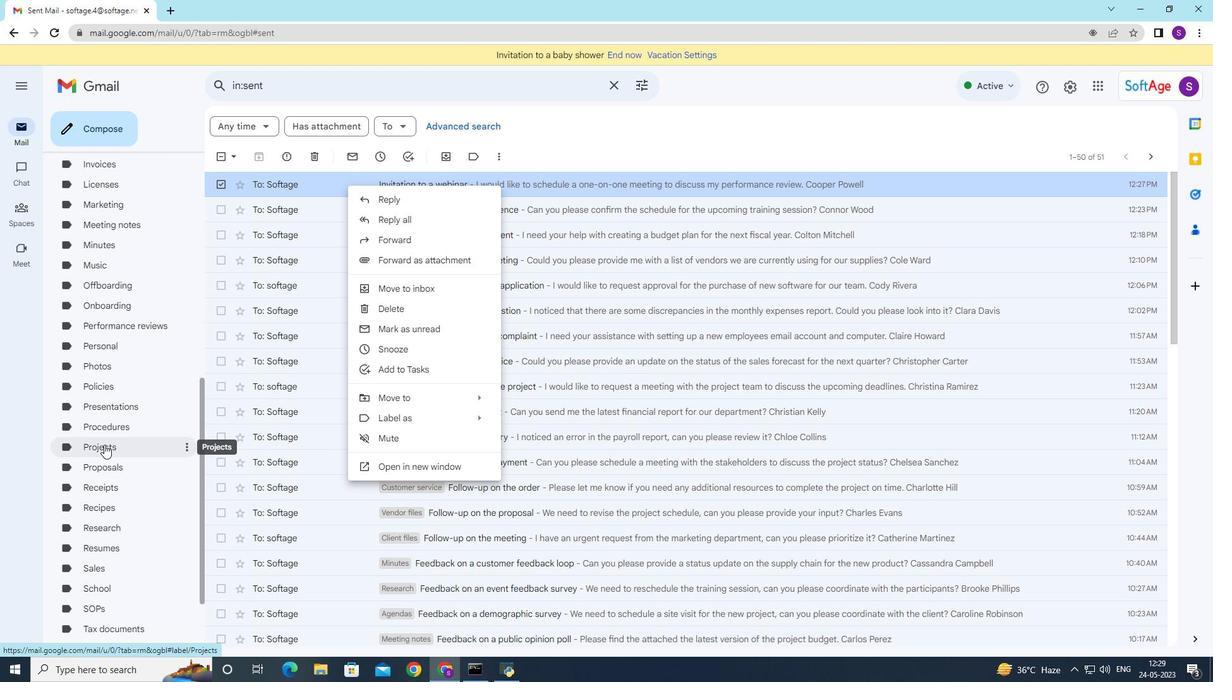 
Action: Mouse scrolled (104, 445) with delta (0, 0)
Screenshot: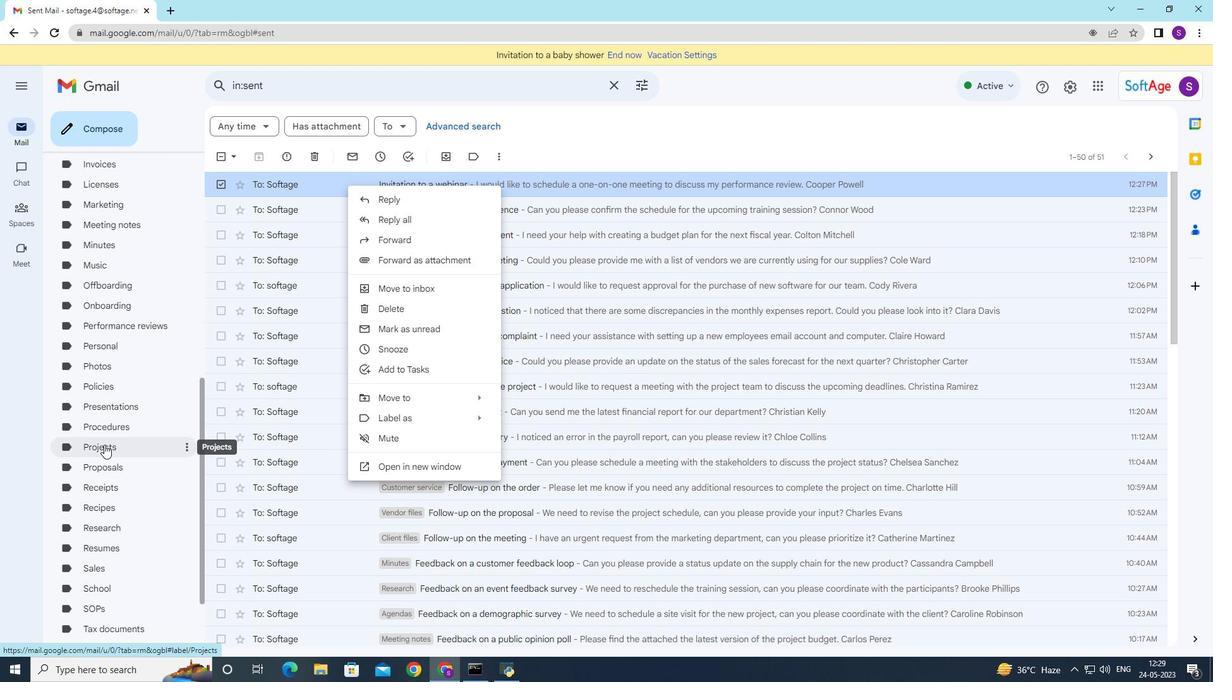 
Action: Mouse moved to (104, 443)
